 Task: Slide 19 - Market Size Infographic.
Action: Mouse moved to (32, 81)
Screenshot: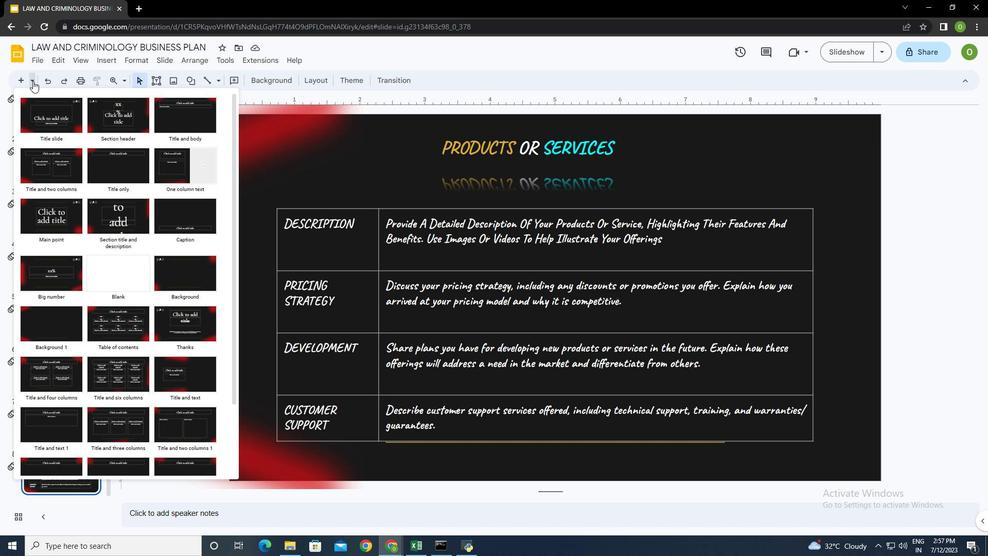 
Action: Mouse pressed left at (32, 81)
Screenshot: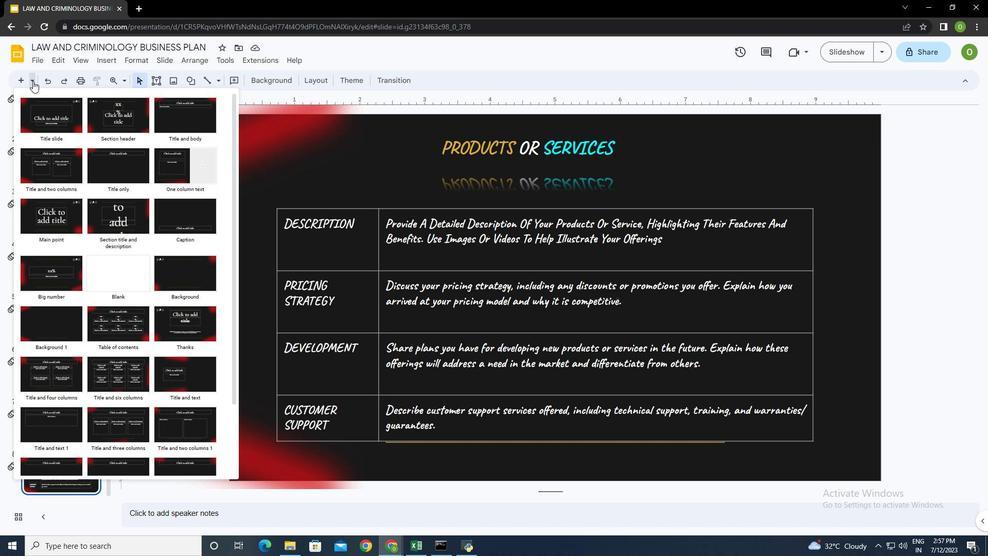 
Action: Mouse moved to (123, 163)
Screenshot: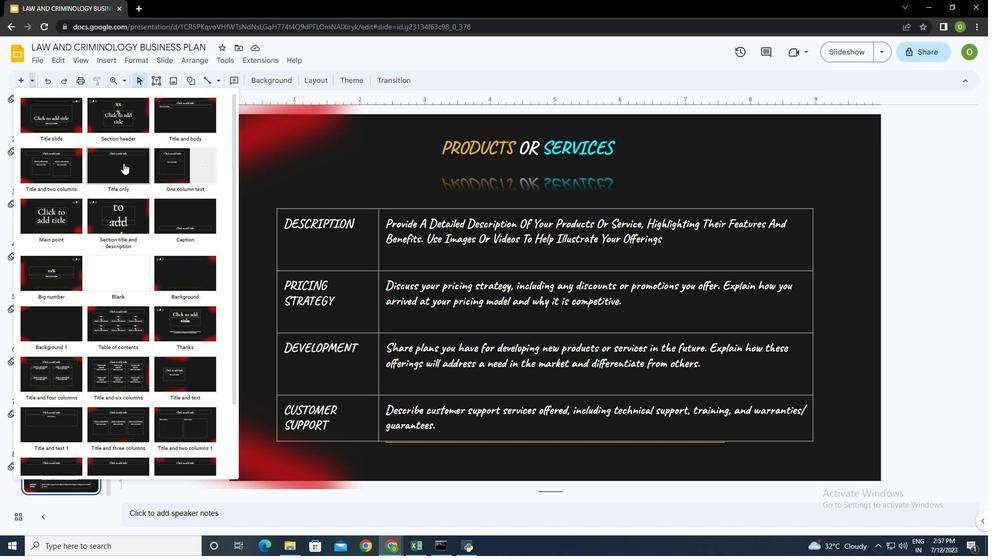 
Action: Mouse pressed left at (123, 163)
Screenshot: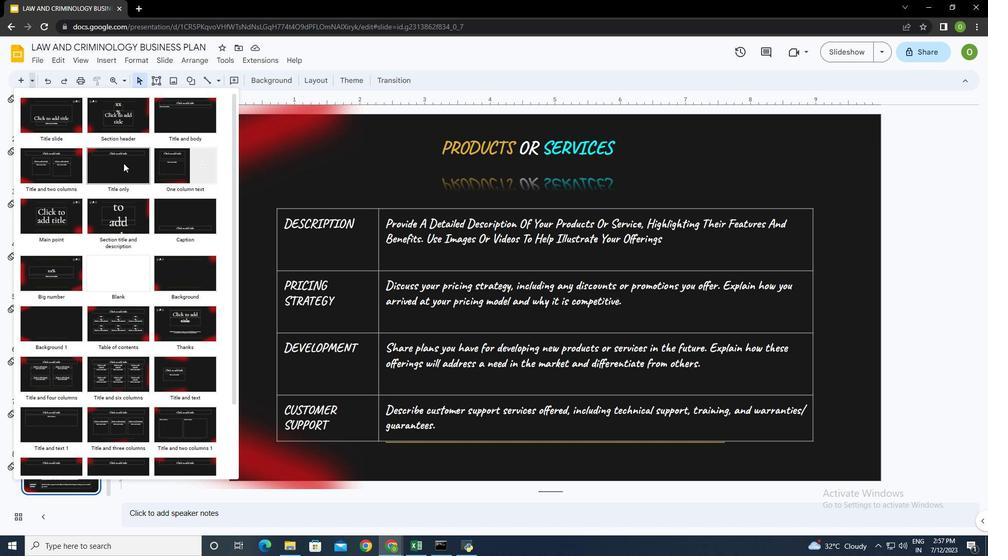 
Action: Mouse moved to (390, 176)
Screenshot: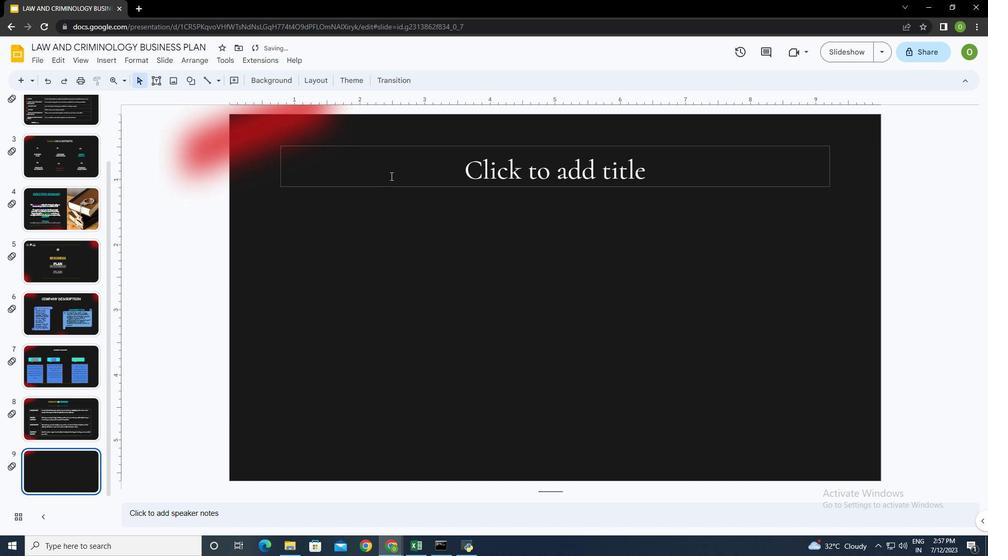 
Action: Mouse pressed left at (390, 176)
Screenshot: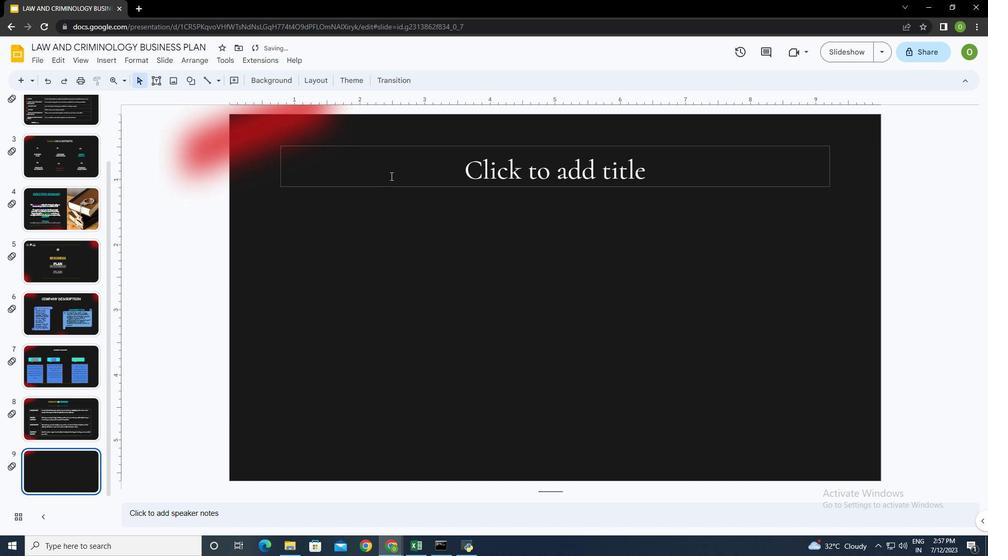 
Action: Mouse moved to (388, 176)
Screenshot: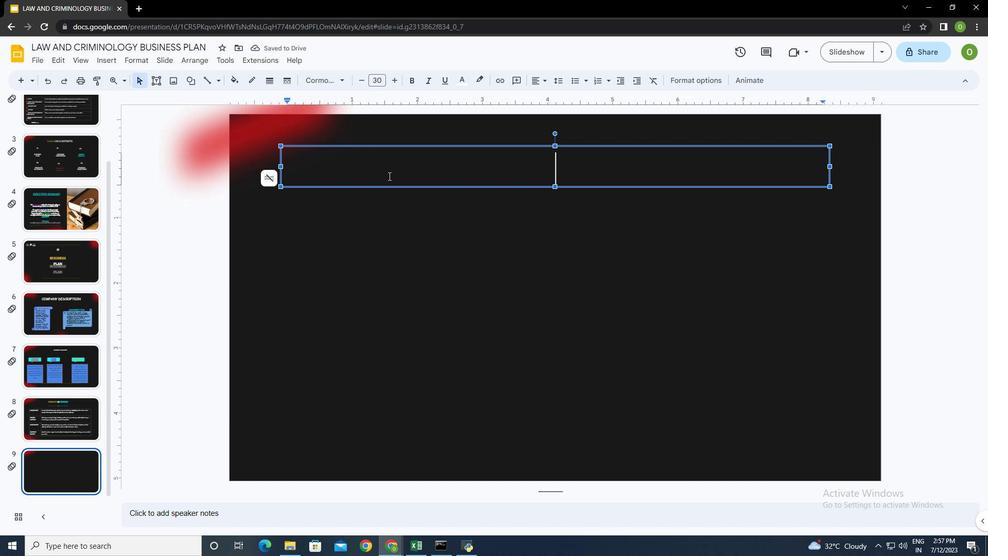 
Action: Key pressed <Key.shift><Key.caps_lock>MARKET<Key.space>SIZE<Key.space>INFOGRAPHIC
Screenshot: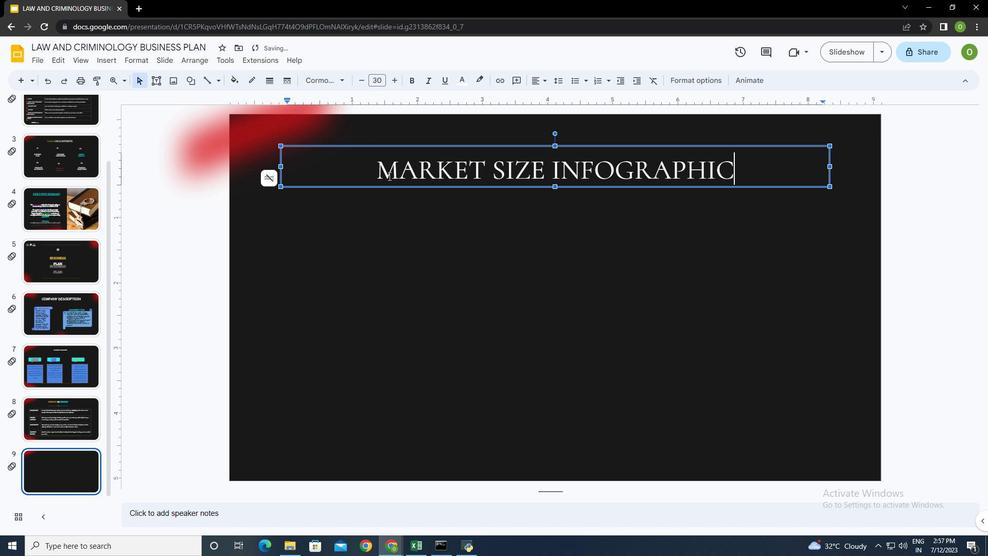 
Action: Mouse moved to (750, 165)
Screenshot: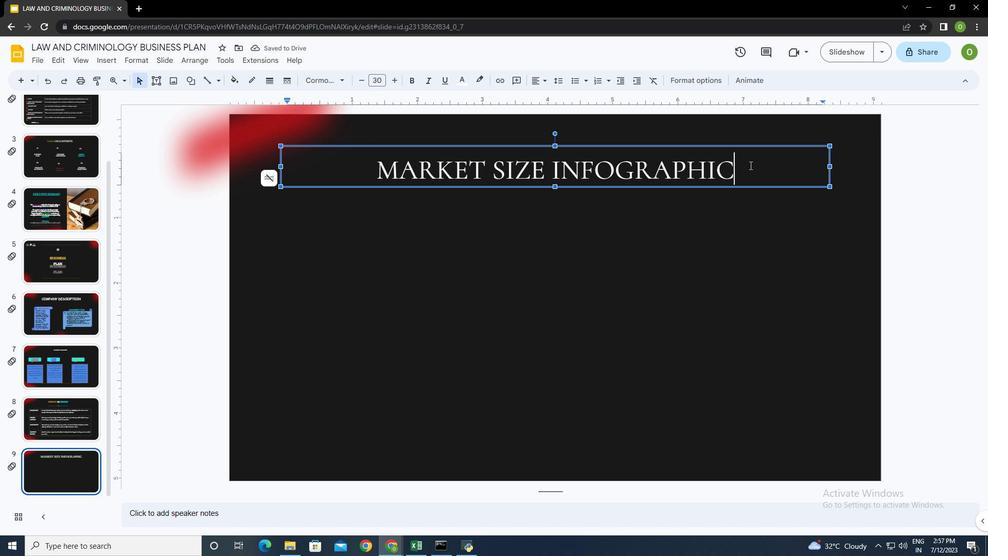 
Action: Mouse pressed left at (750, 165)
Screenshot: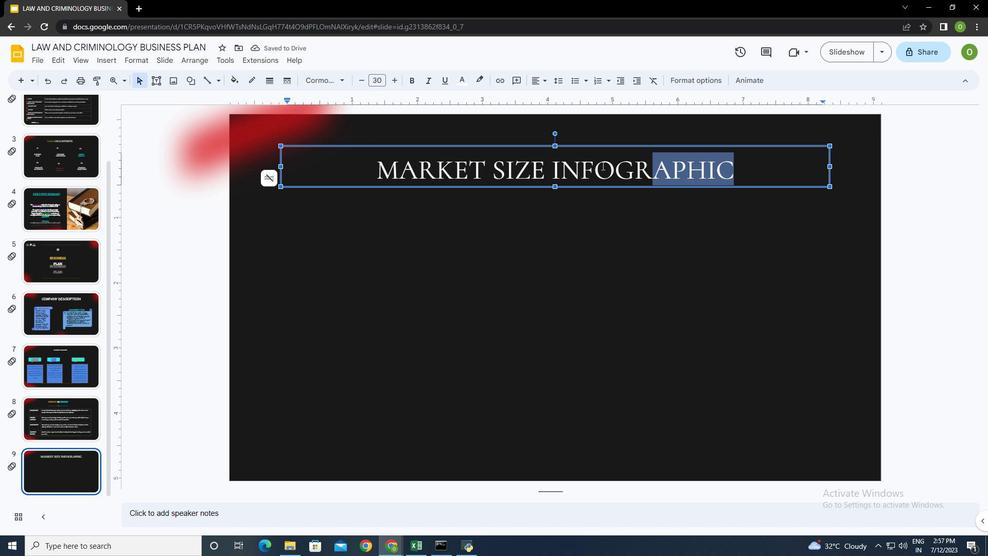 
Action: Mouse moved to (336, 75)
Screenshot: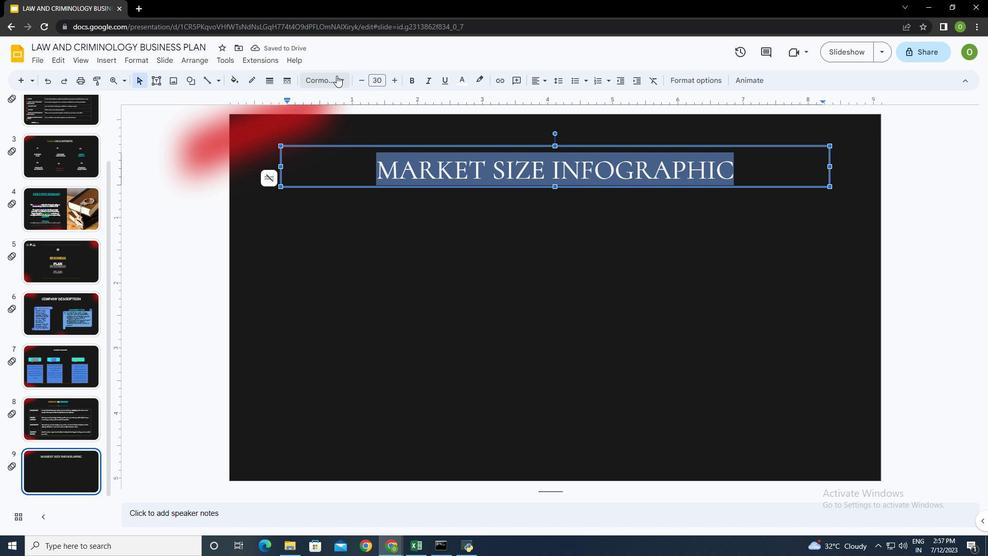
Action: Mouse pressed left at (336, 75)
Screenshot: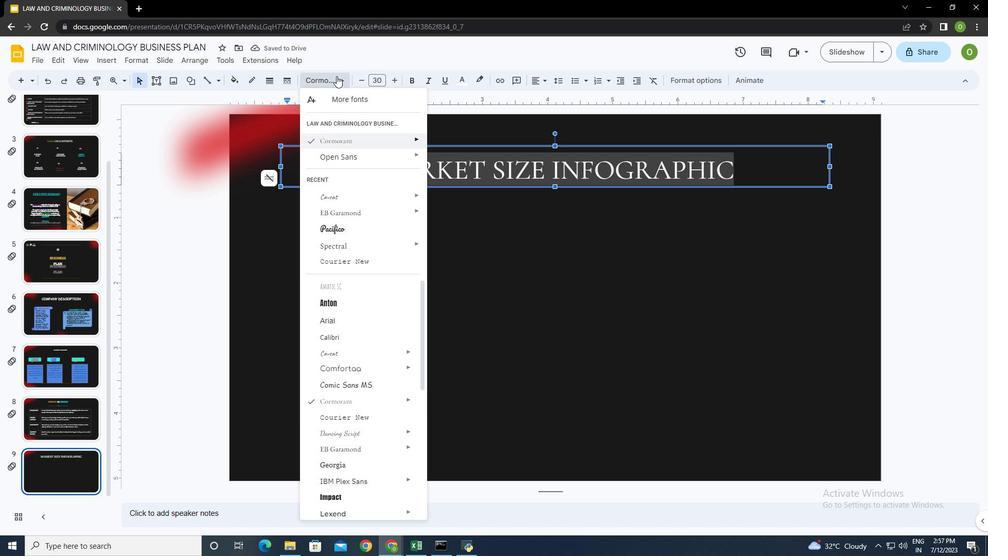 
Action: Mouse moved to (347, 414)
Screenshot: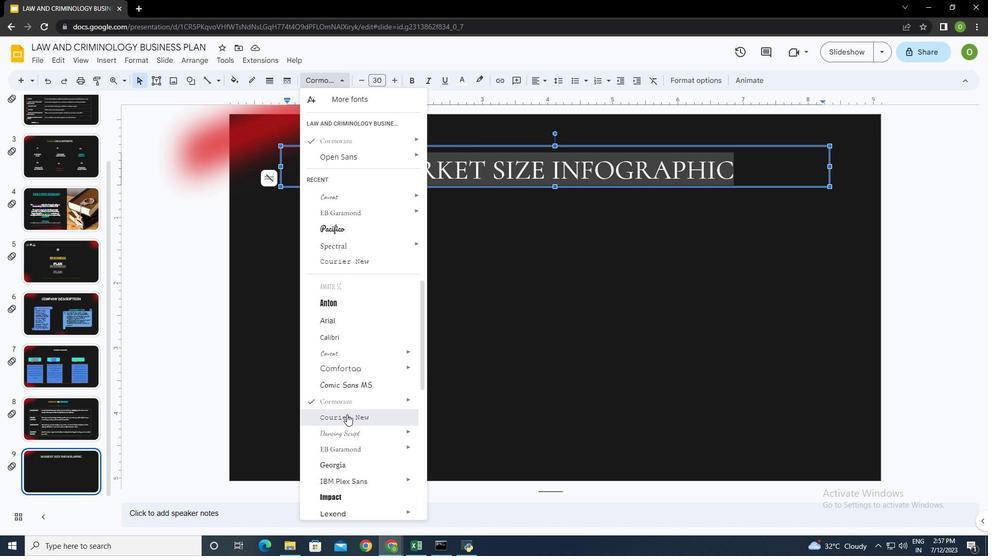 
Action: Mouse pressed left at (347, 414)
Screenshot: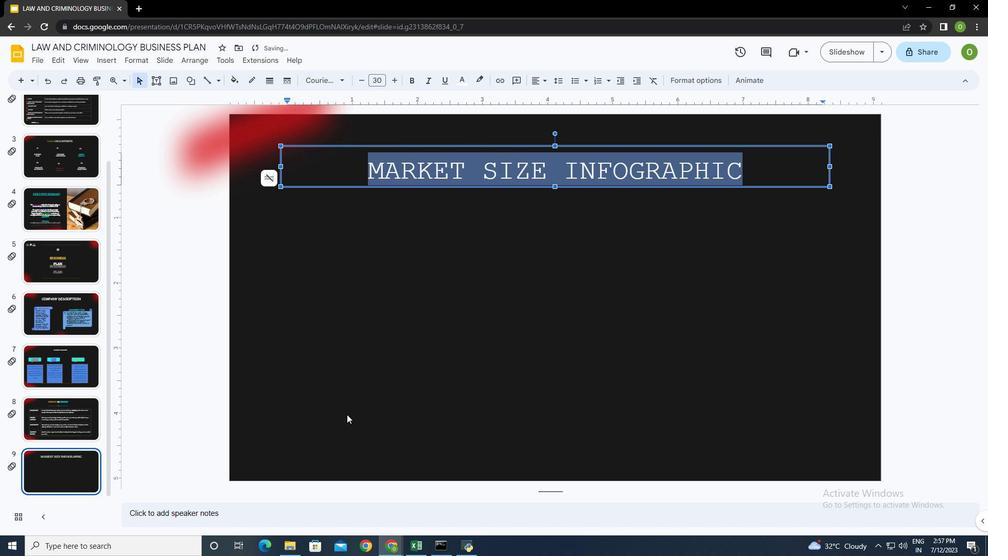 
Action: Mouse moved to (387, 214)
Screenshot: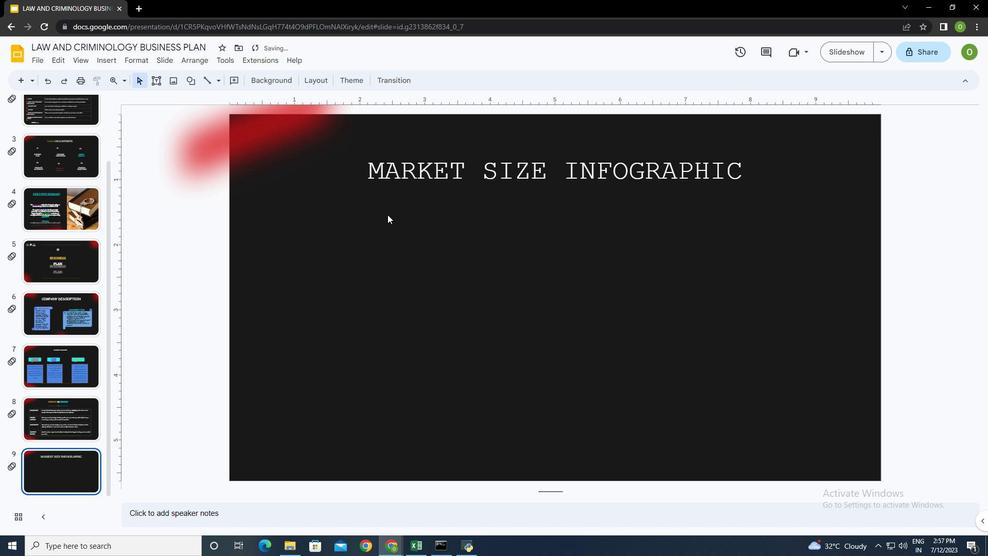 
Action: Mouse pressed left at (387, 214)
Screenshot: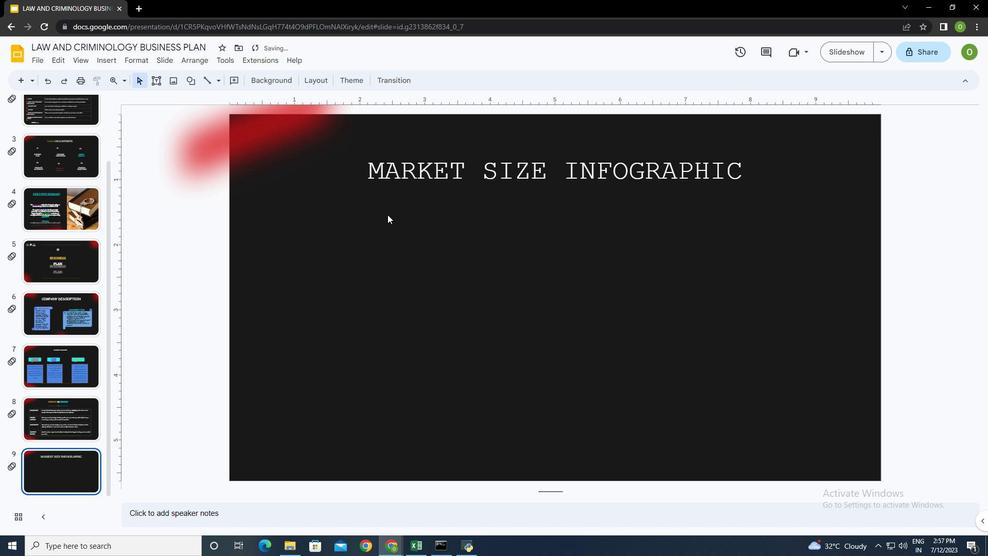 
Action: Mouse moved to (107, 58)
Screenshot: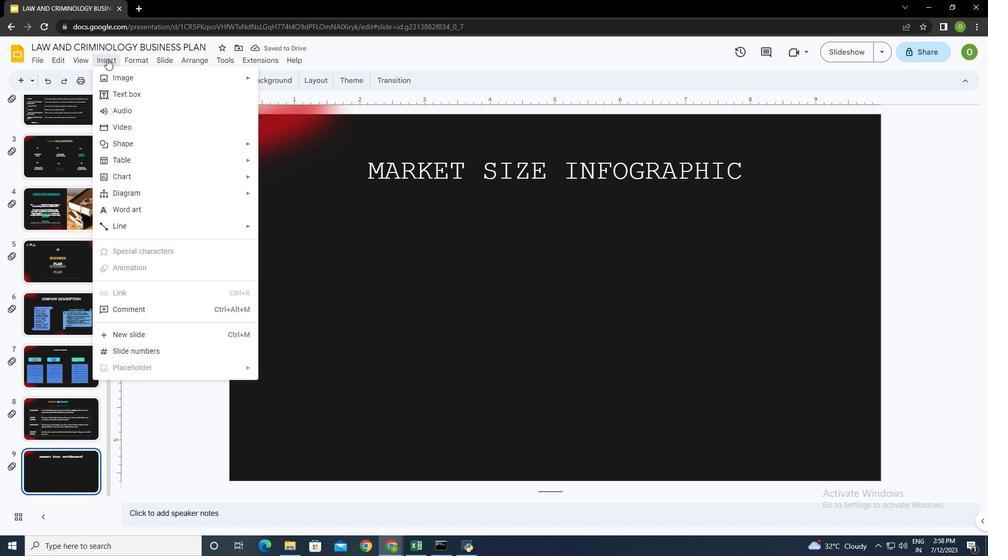 
Action: Mouse pressed left at (107, 58)
Screenshot: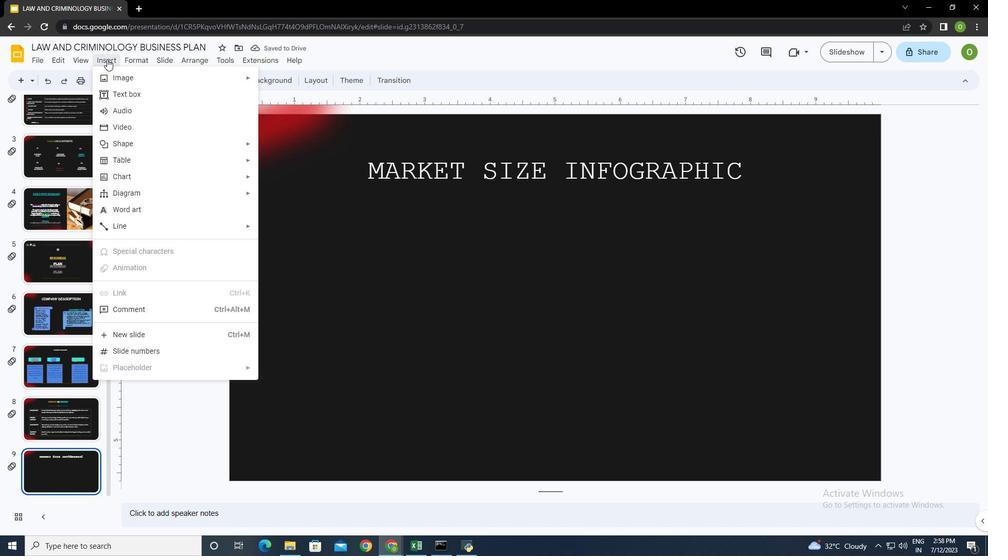 
Action: Mouse moved to (400, 170)
Screenshot: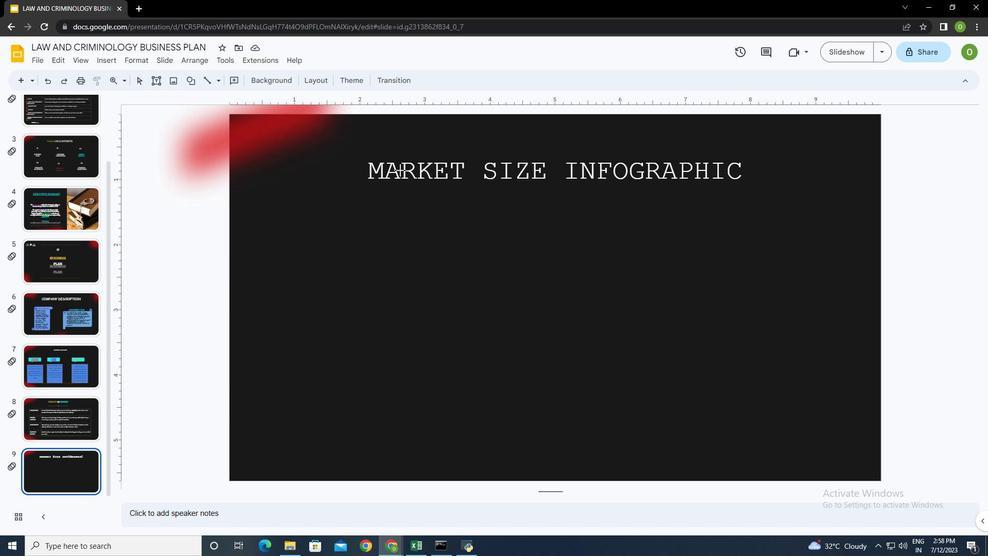 
Action: Mouse pressed left at (400, 170)
Screenshot: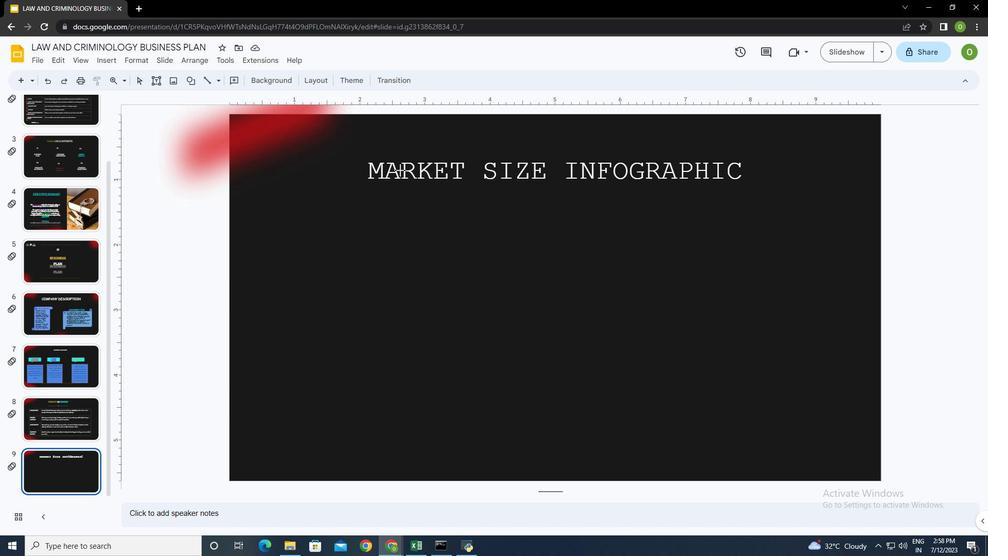 
Action: Mouse moved to (366, 261)
Screenshot: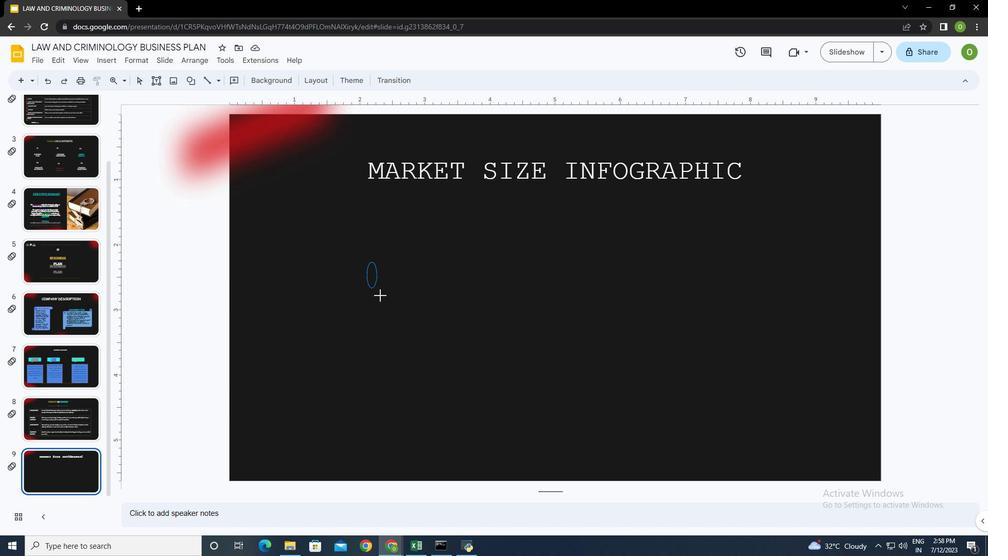 
Action: Mouse pressed left at (366, 261)
Screenshot: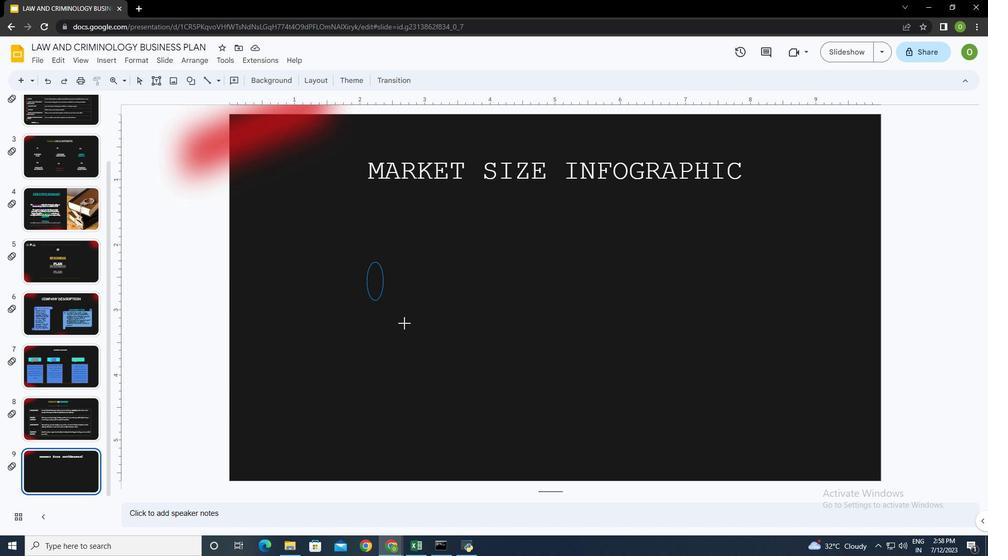 
Action: Mouse moved to (415, 299)
Screenshot: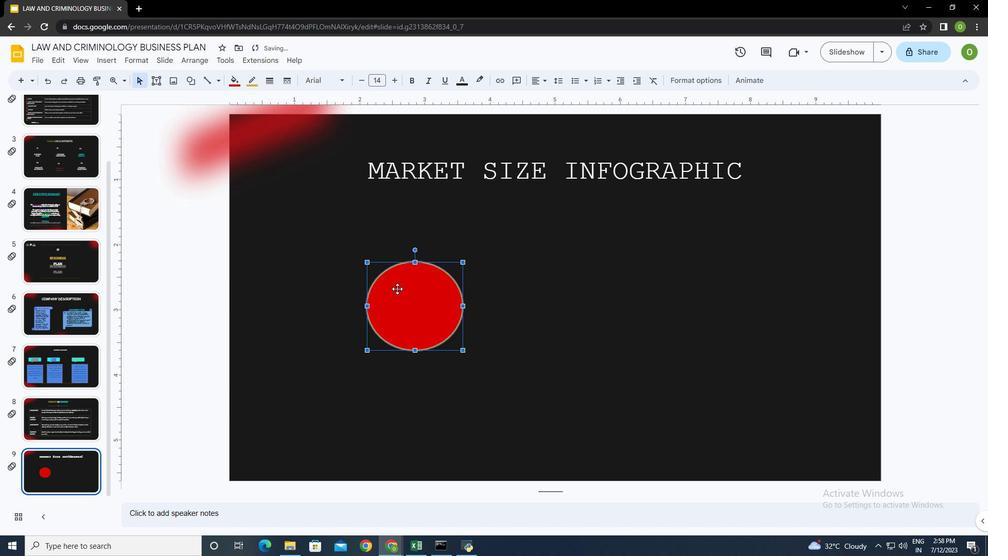 
Action: Mouse pressed left at (415, 299)
Screenshot: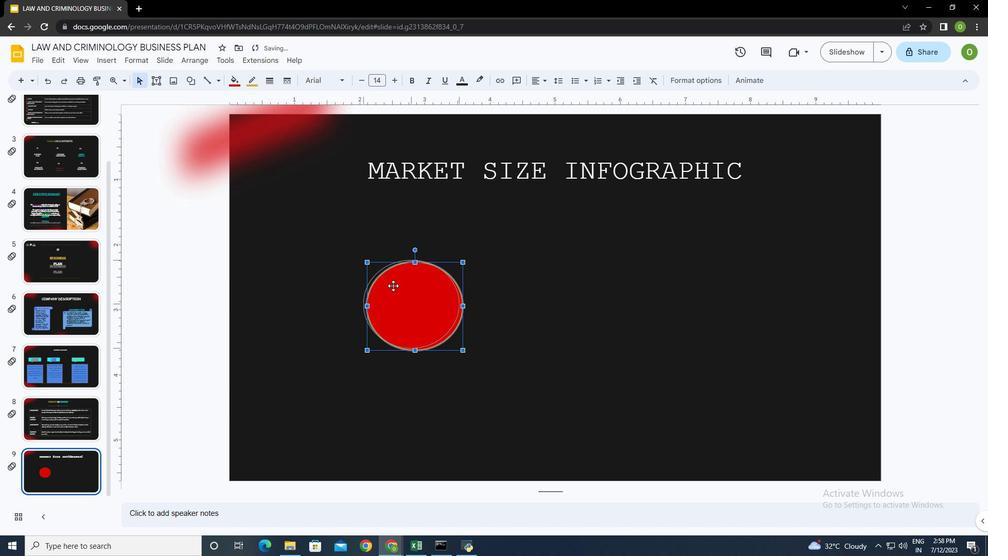 
Action: Mouse moved to (552, 286)
Screenshot: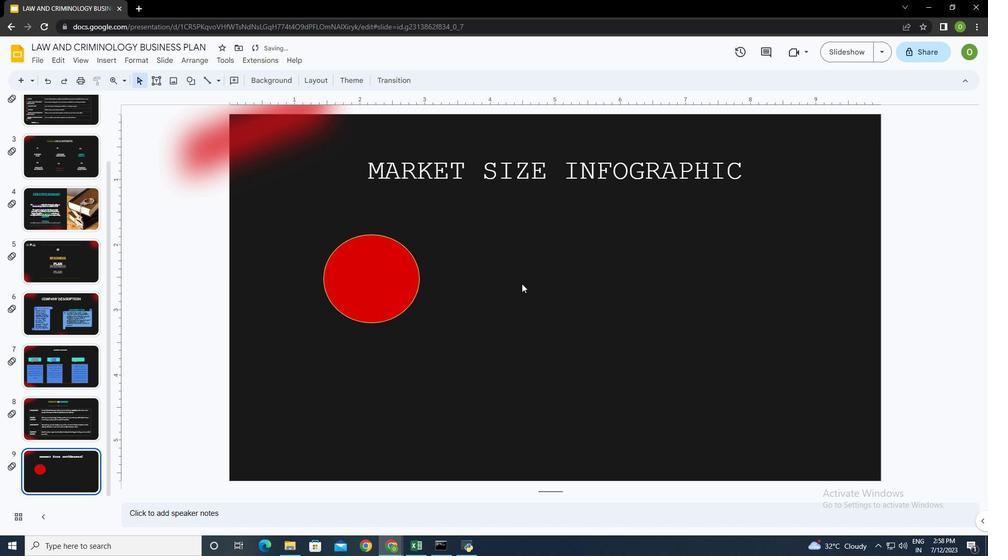 
Action: Mouse pressed left at (552, 286)
Screenshot: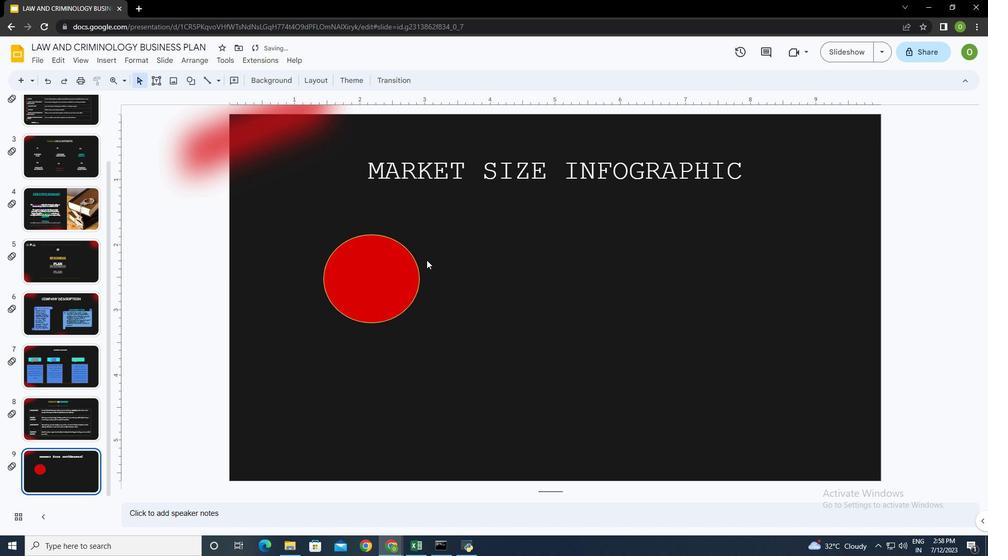 
Action: Mouse moved to (108, 59)
Screenshot: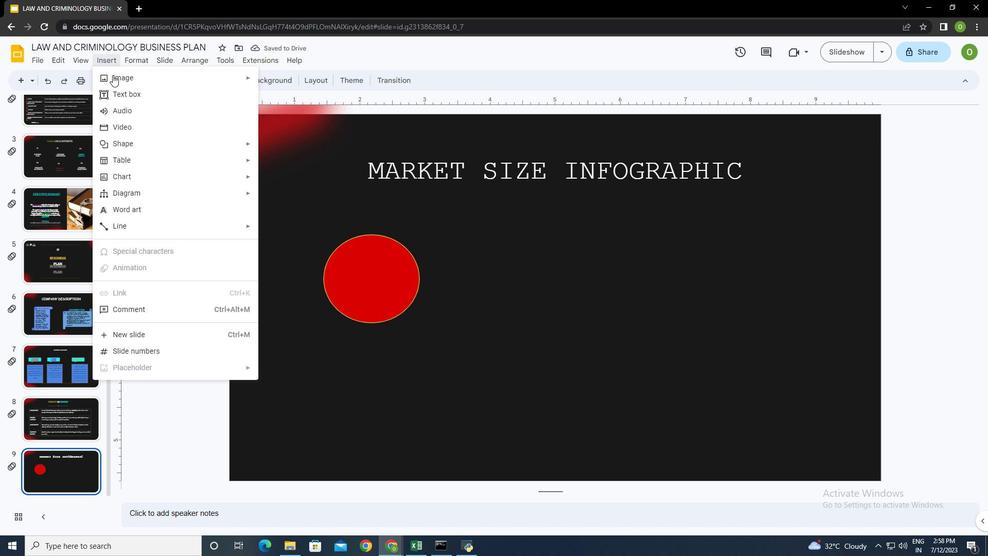 
Action: Mouse pressed left at (108, 59)
Screenshot: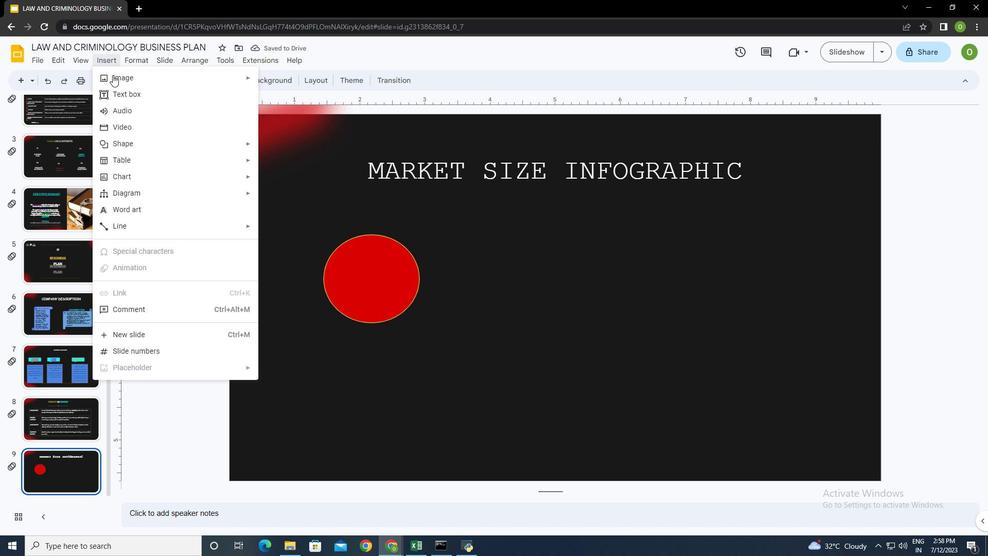
Action: Mouse moved to (400, 170)
Screenshot: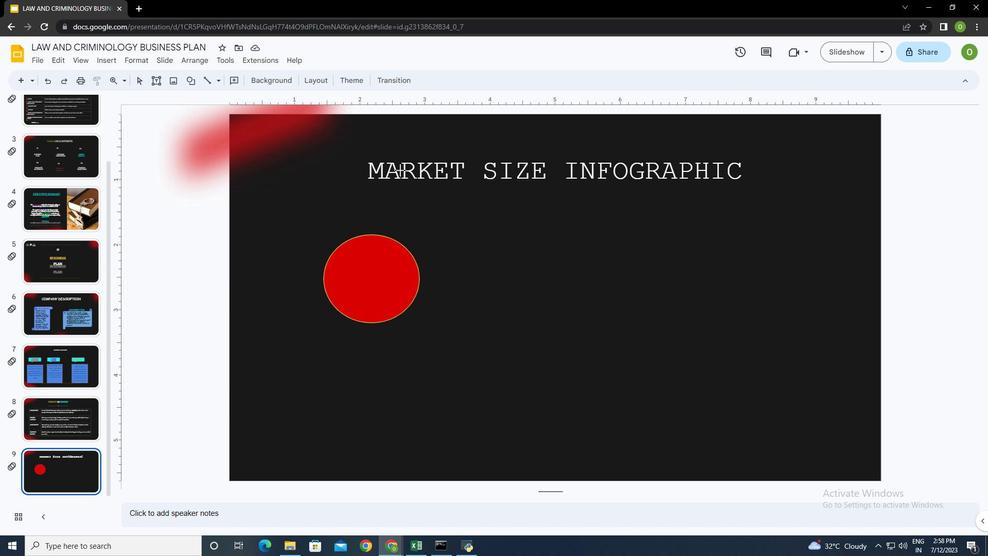 
Action: Mouse pressed left at (400, 170)
Screenshot: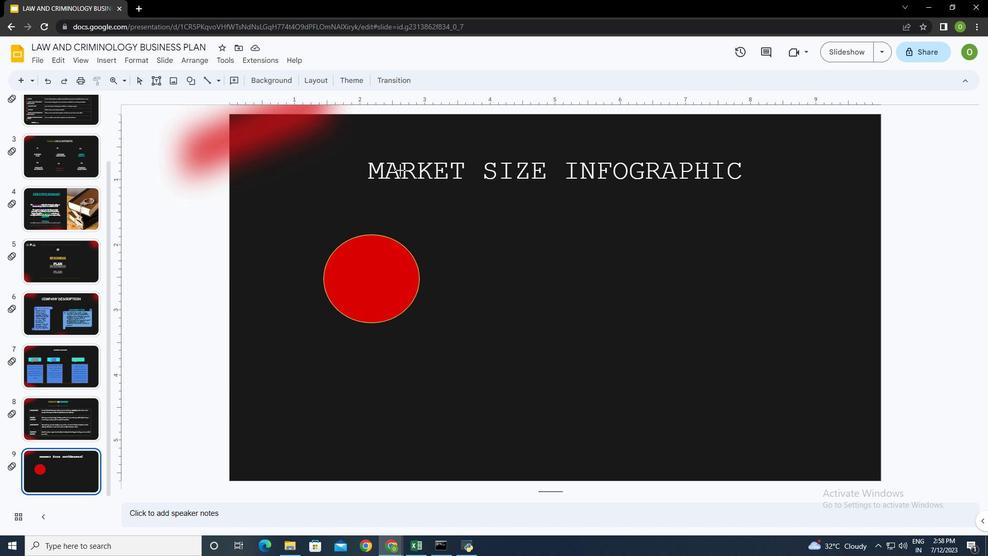 
Action: Mouse moved to (525, 251)
Screenshot: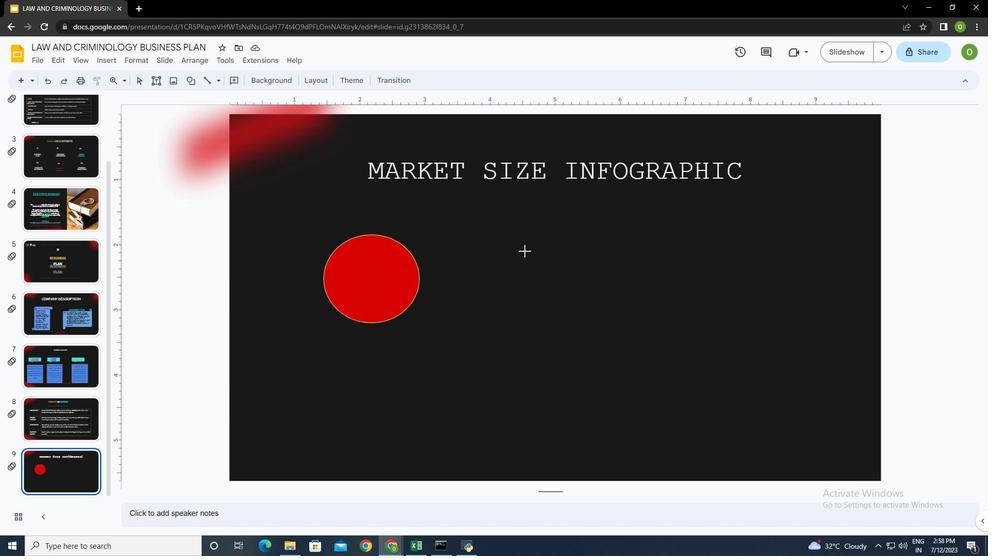 
Action: Mouse pressed left at (525, 251)
Screenshot: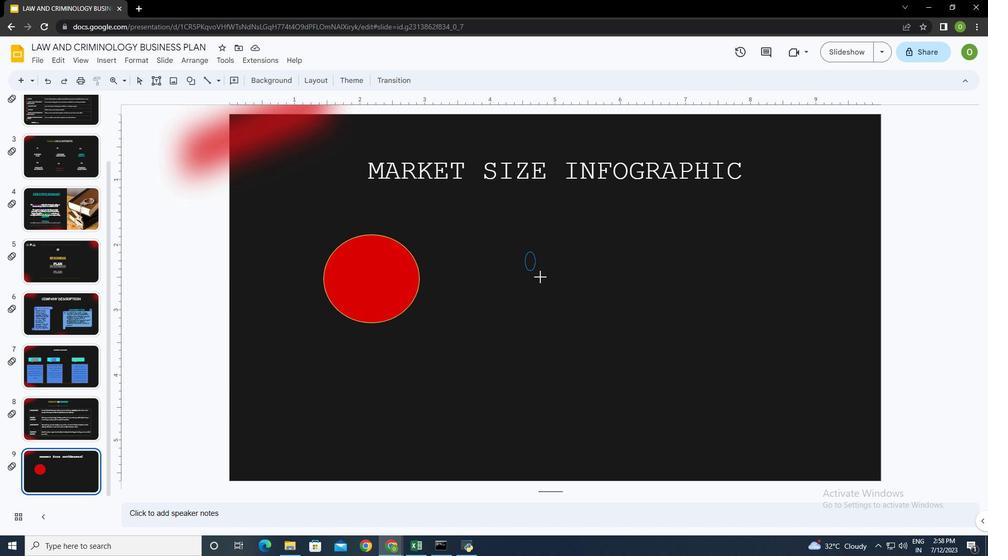 
Action: Mouse moved to (564, 251)
Screenshot: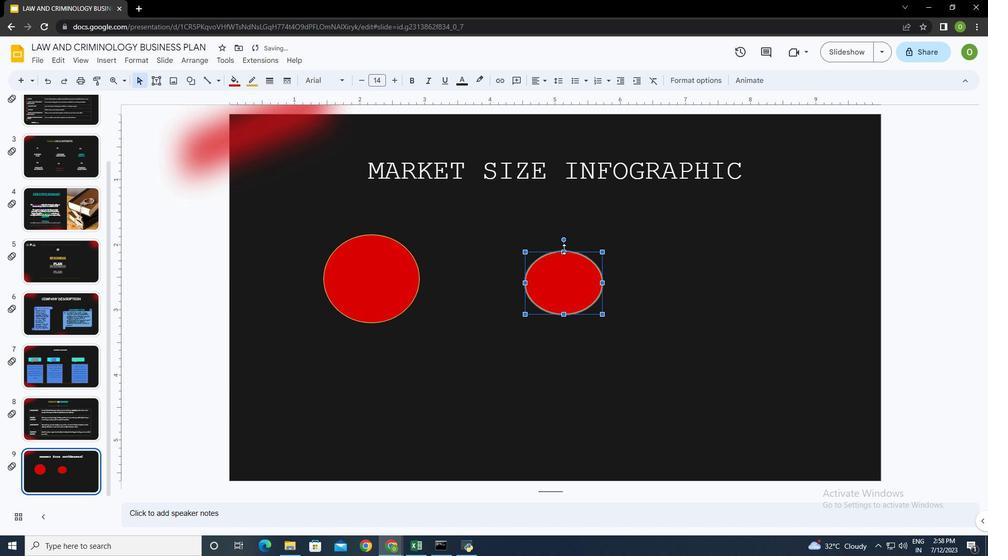 
Action: Mouse pressed left at (564, 251)
Screenshot: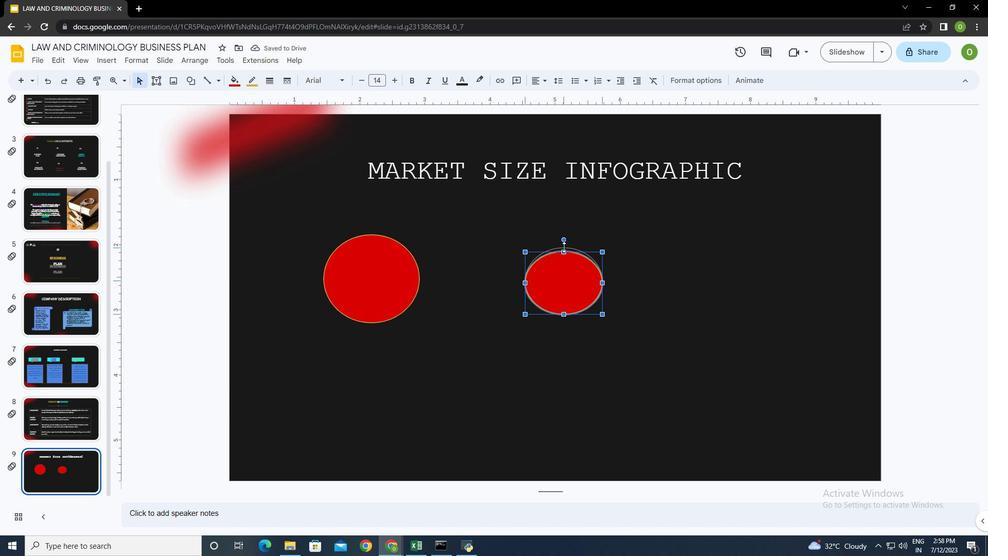 
Action: Mouse moved to (565, 313)
Screenshot: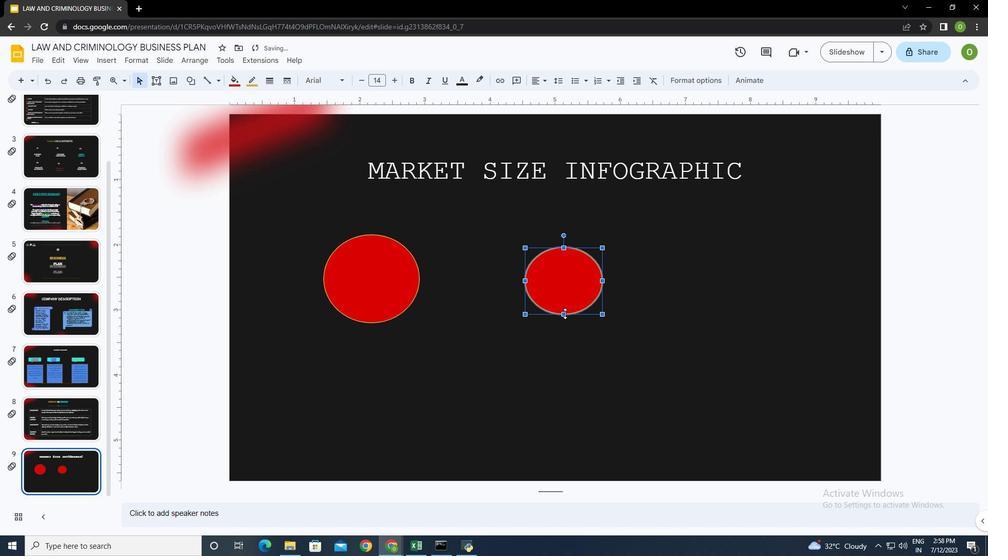 
Action: Mouse pressed left at (565, 313)
Screenshot: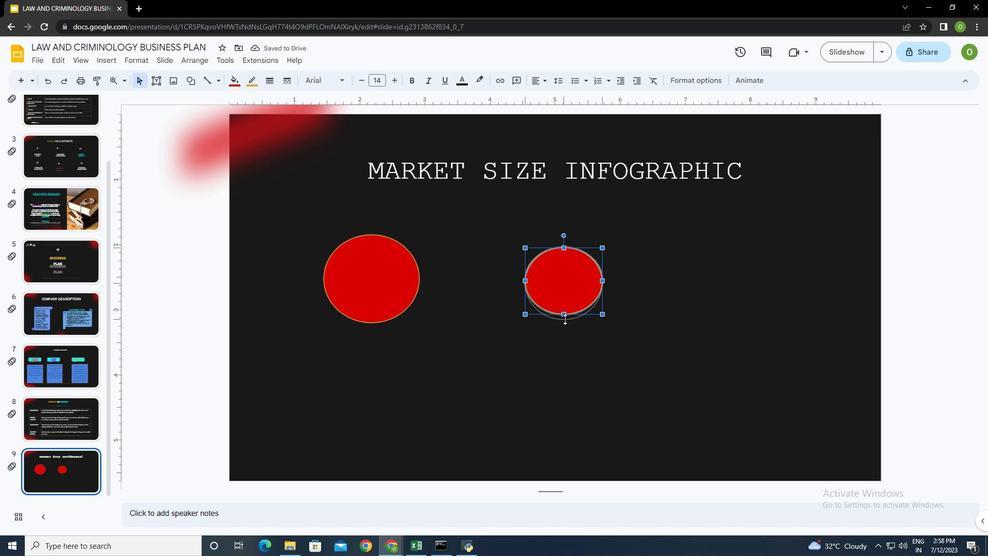 
Action: Mouse moved to (560, 280)
Screenshot: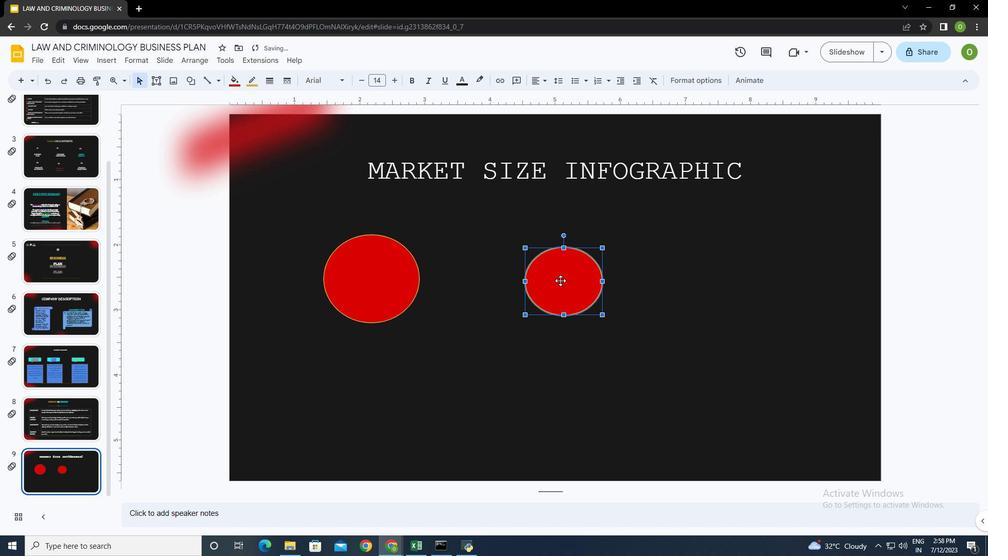 
Action: Mouse pressed left at (560, 280)
Screenshot: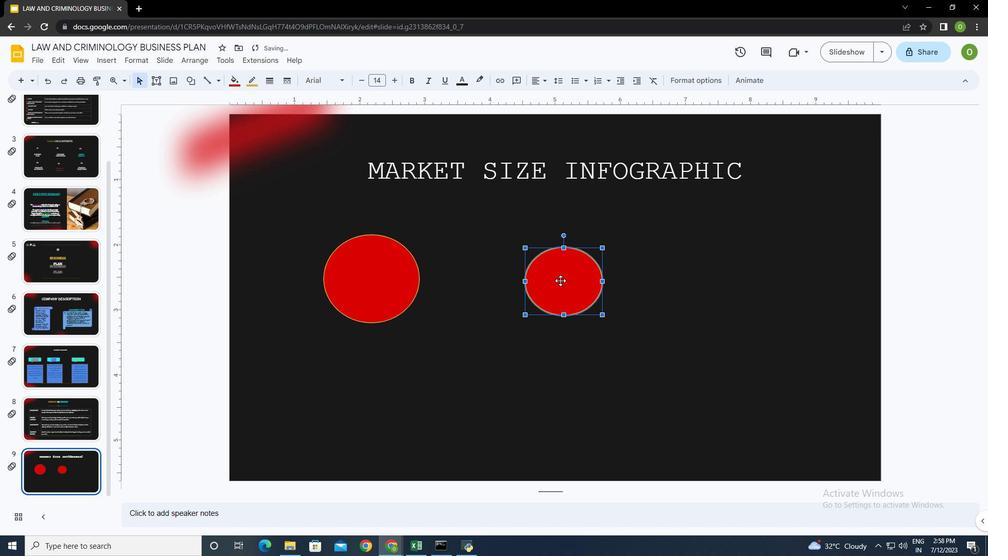 
Action: Mouse moved to (99, 62)
Screenshot: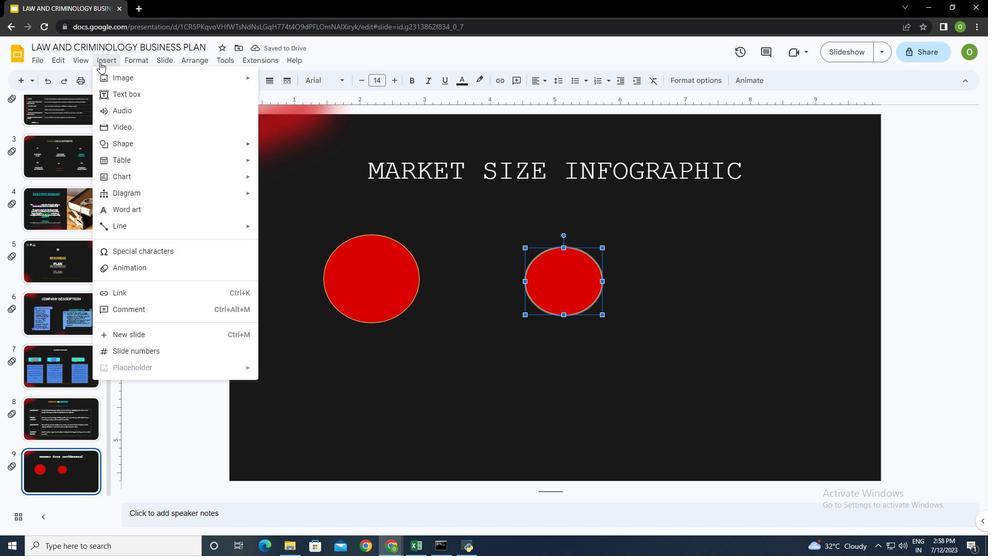 
Action: Mouse pressed left at (99, 62)
Screenshot: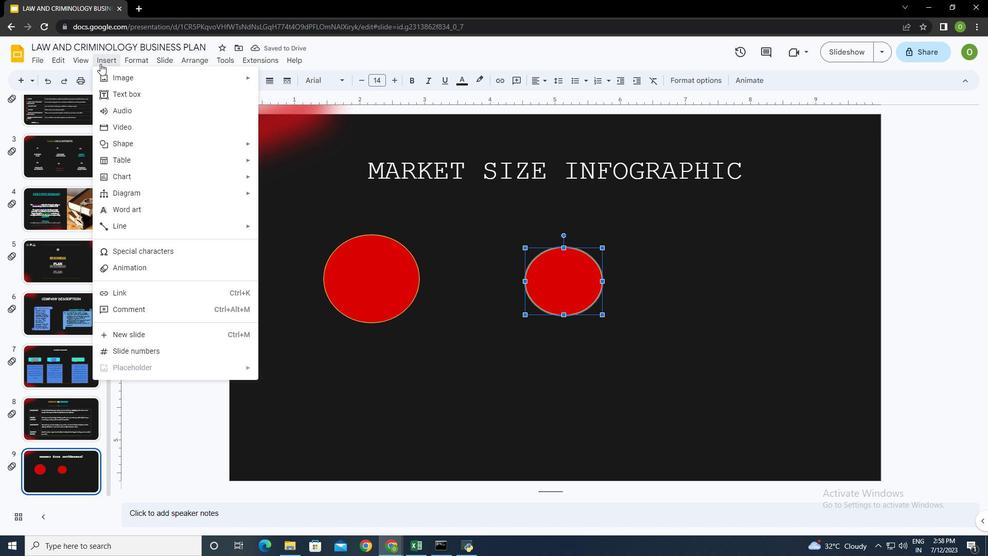
Action: Mouse moved to (402, 169)
Screenshot: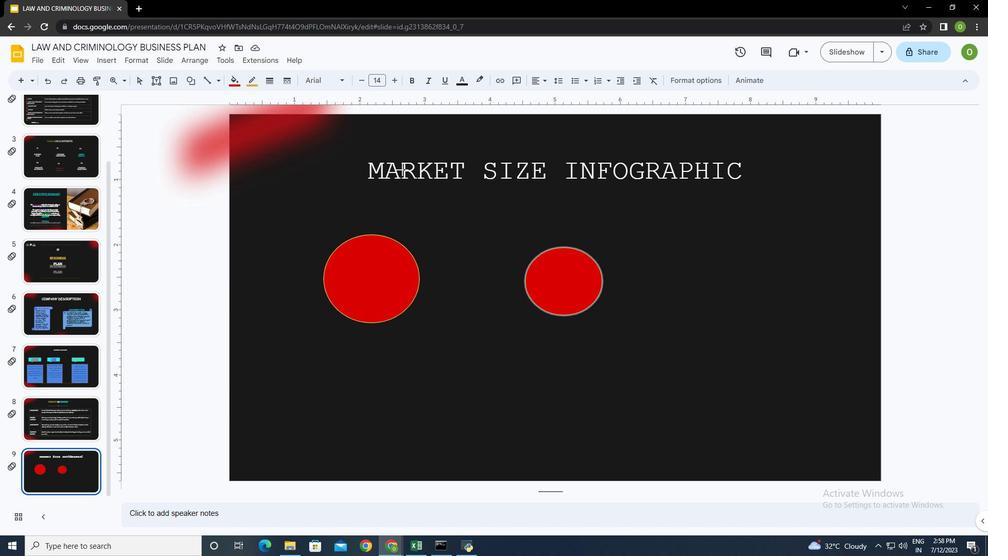 
Action: Mouse pressed left at (402, 169)
Screenshot: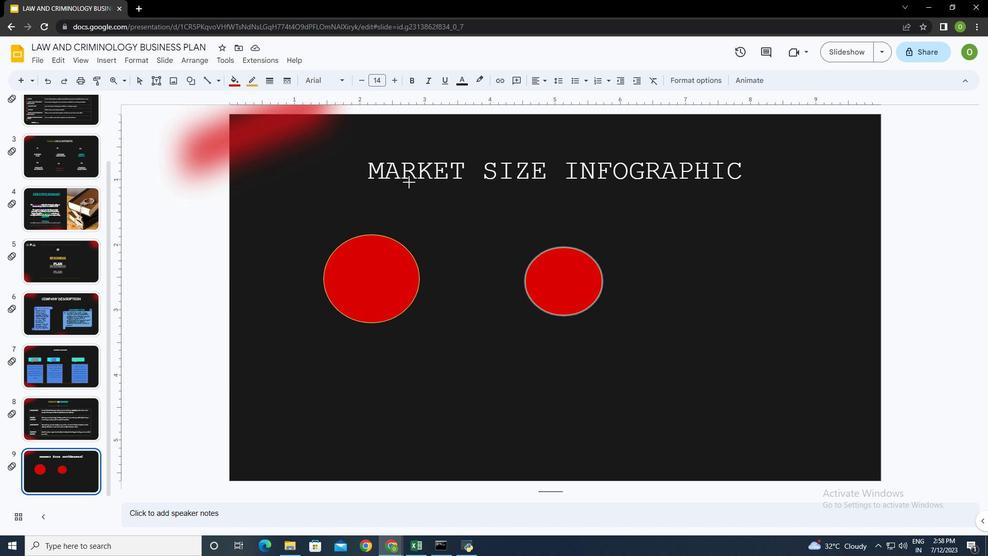 
Action: Mouse moved to (714, 253)
Screenshot: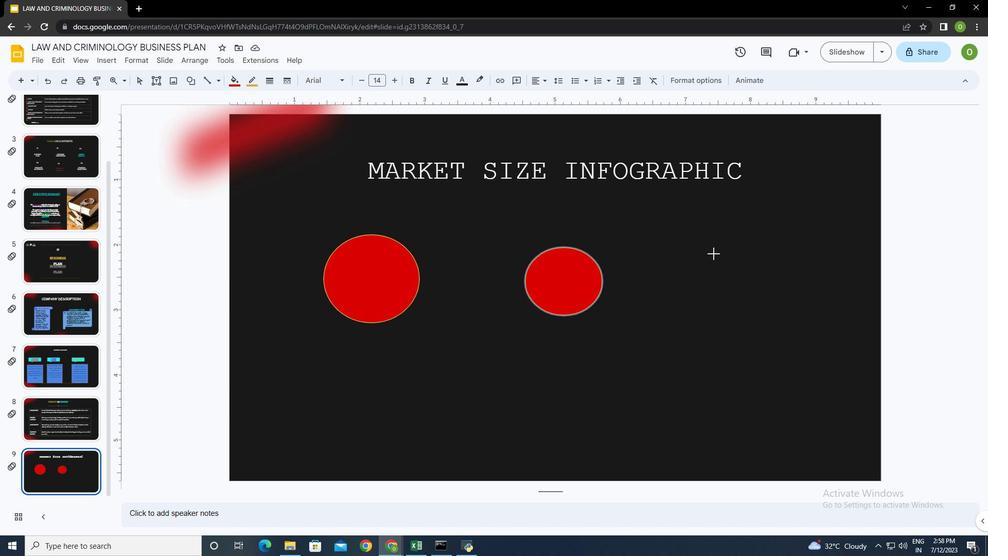 
Action: Mouse pressed left at (714, 253)
Screenshot: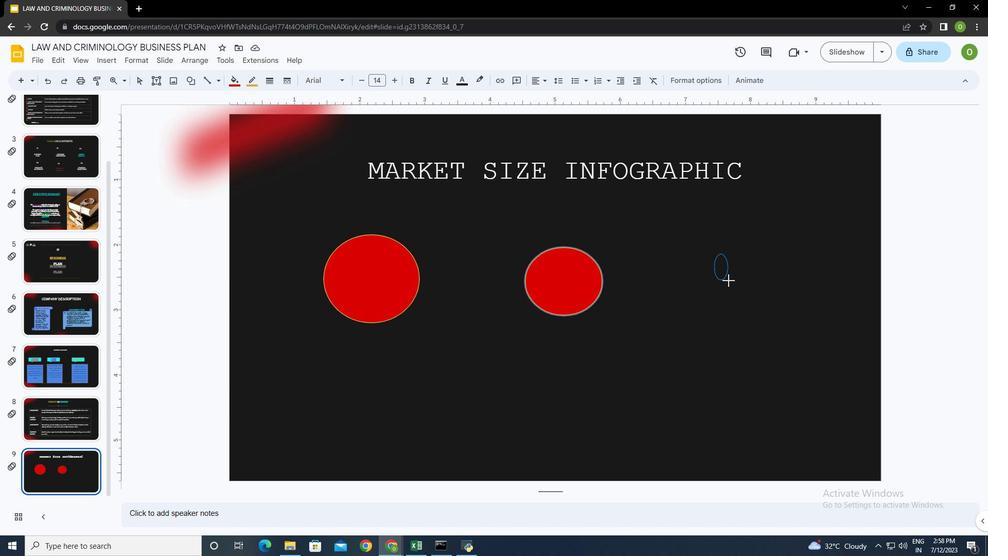 
Action: Mouse moved to (356, 273)
Screenshot: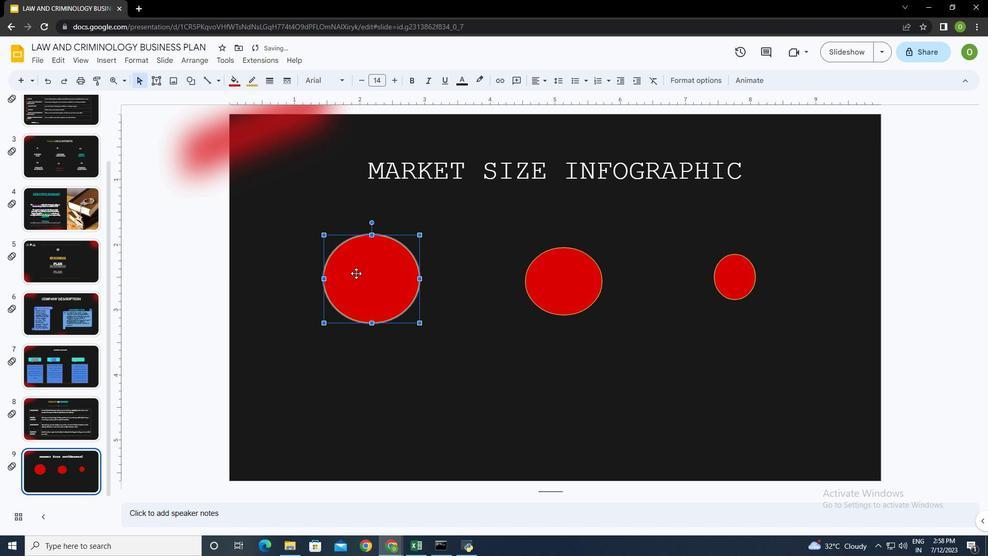 
Action: Mouse pressed left at (356, 273)
Screenshot: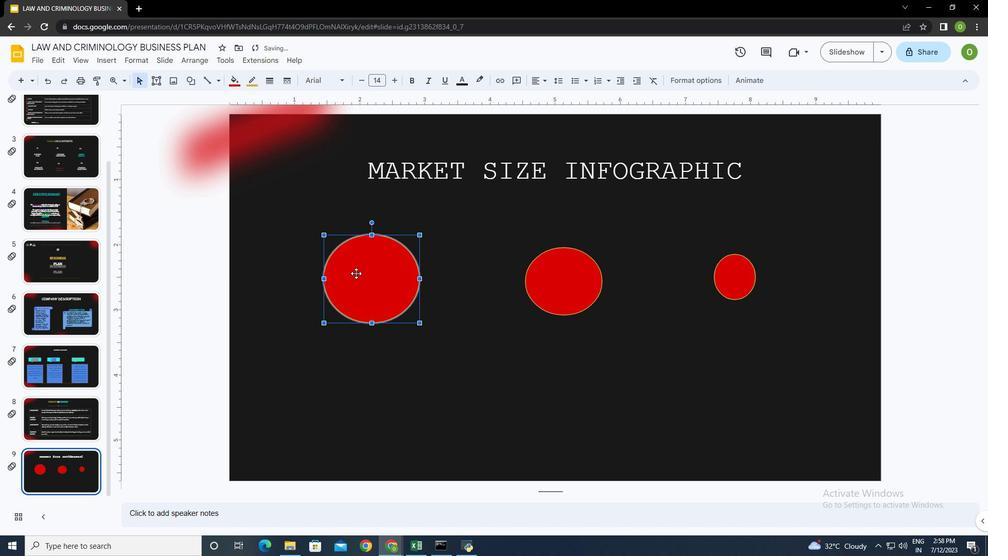 
Action: Mouse moved to (232, 82)
Screenshot: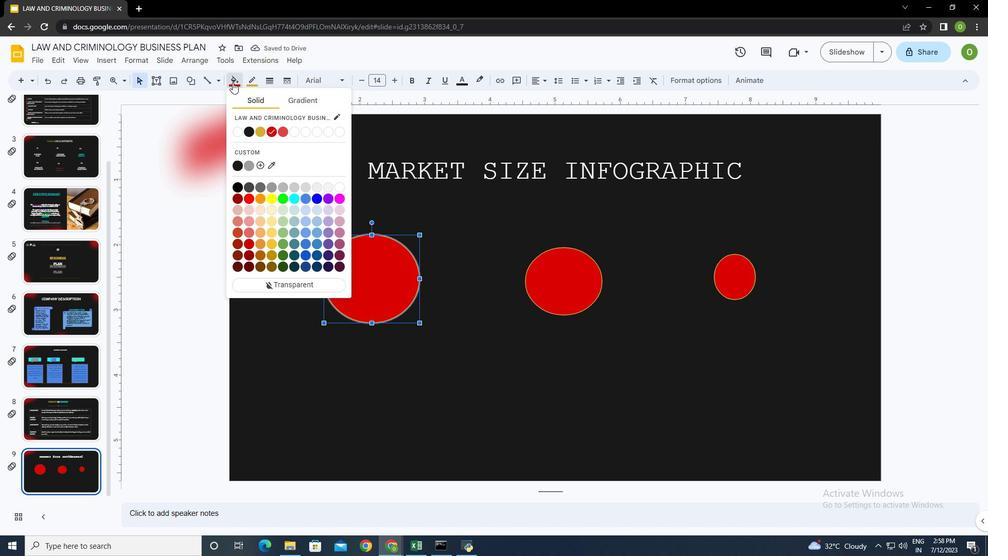 
Action: Mouse pressed left at (232, 82)
Screenshot: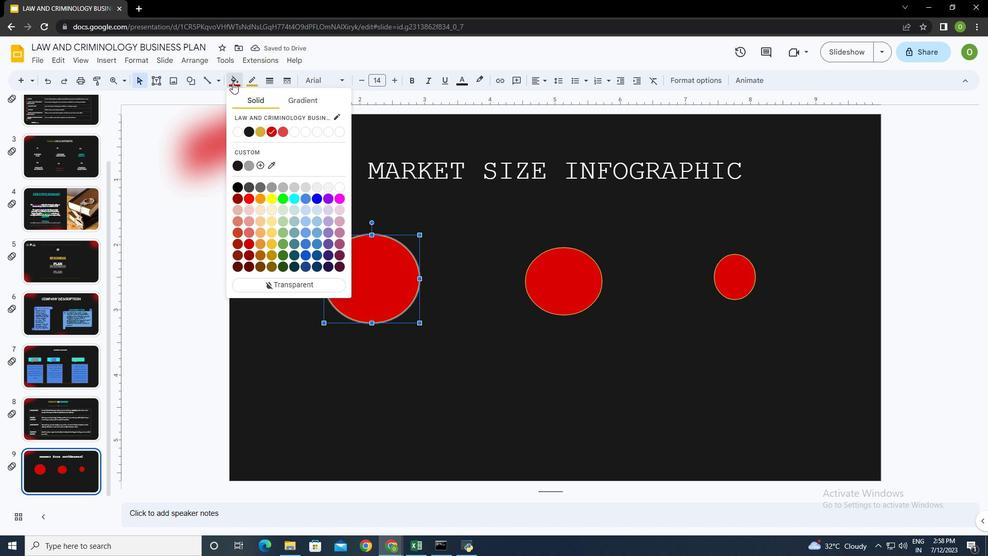 
Action: Mouse moved to (259, 132)
Screenshot: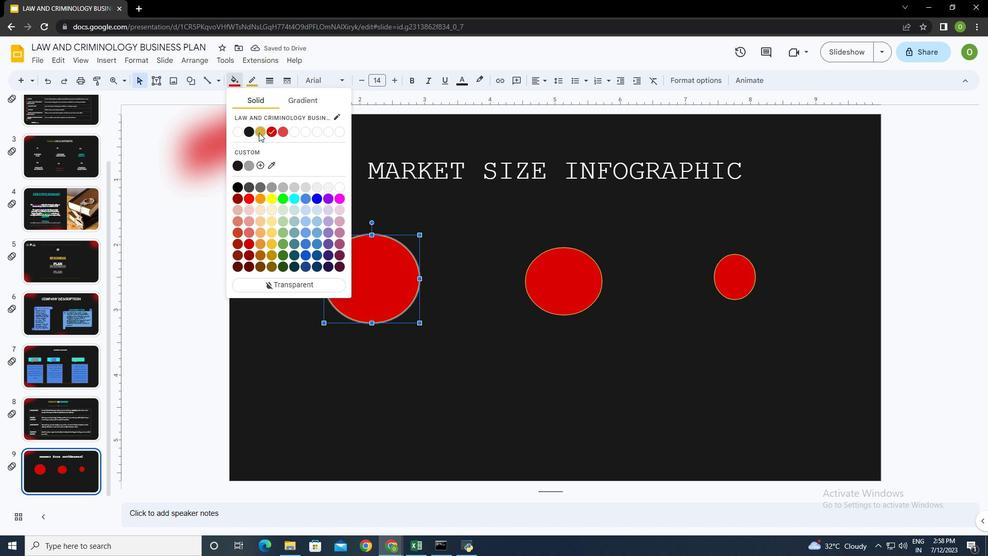
Action: Mouse pressed left at (259, 132)
Screenshot: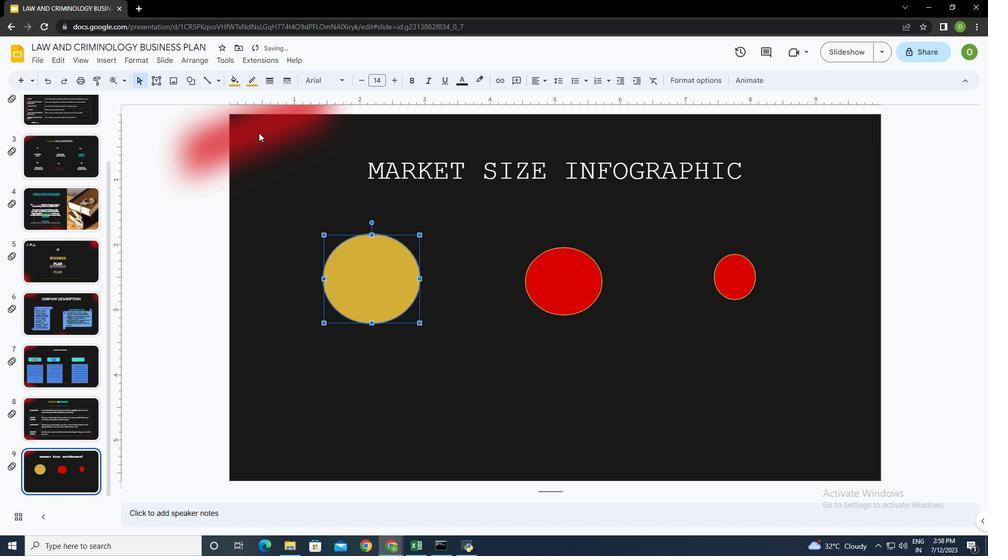 
Action: Mouse moved to (554, 274)
Screenshot: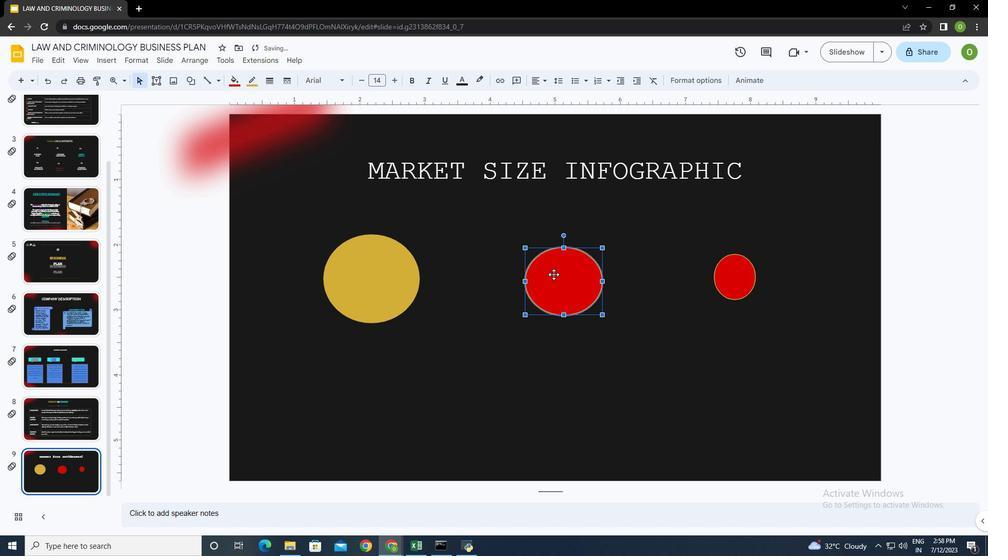 
Action: Mouse pressed left at (554, 274)
Screenshot: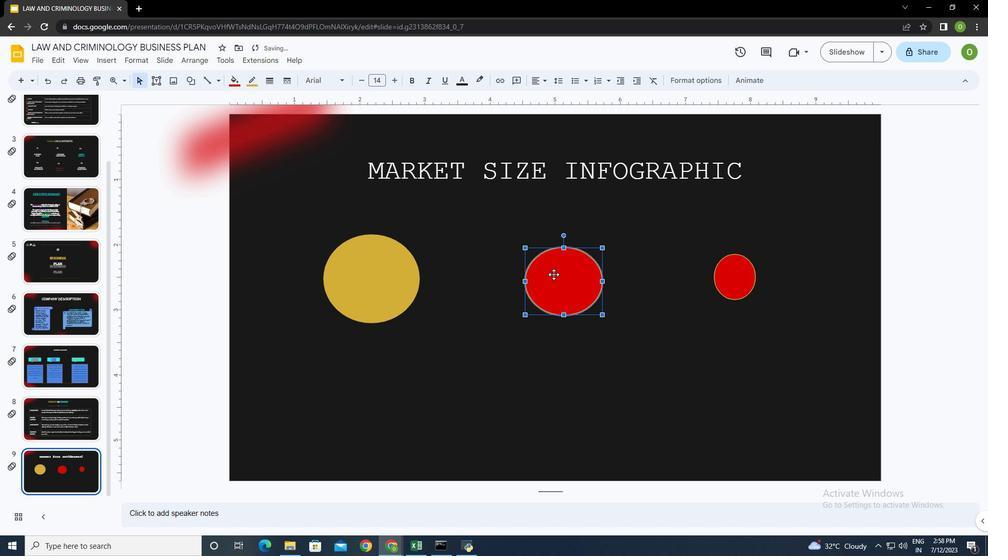 
Action: Mouse moved to (739, 277)
Screenshot: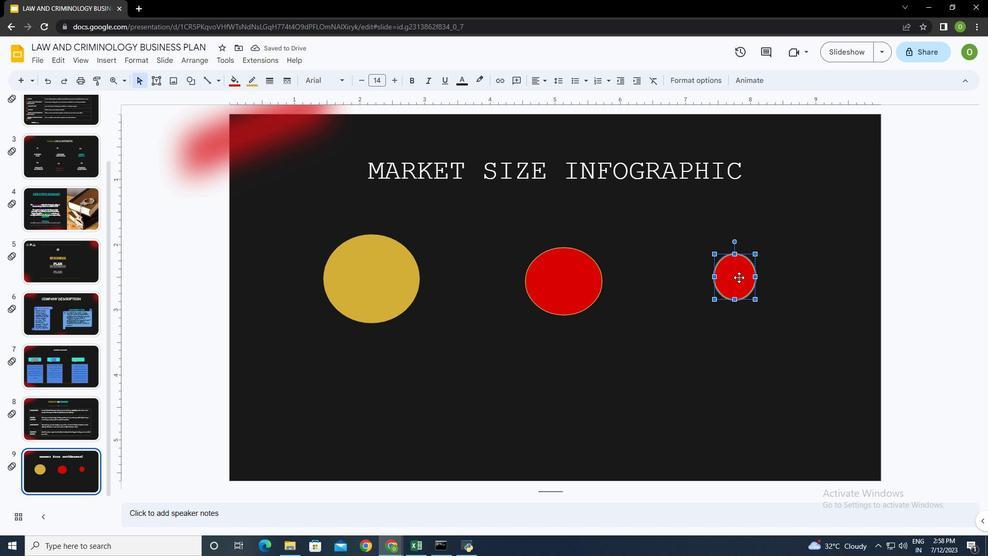 
Action: Mouse pressed left at (739, 277)
Screenshot: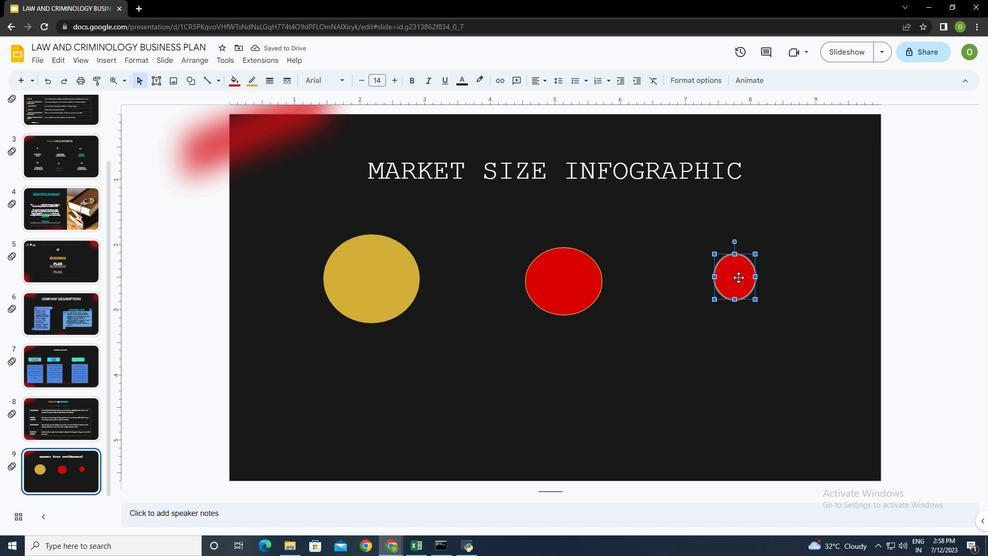 
Action: Mouse moved to (235, 80)
Screenshot: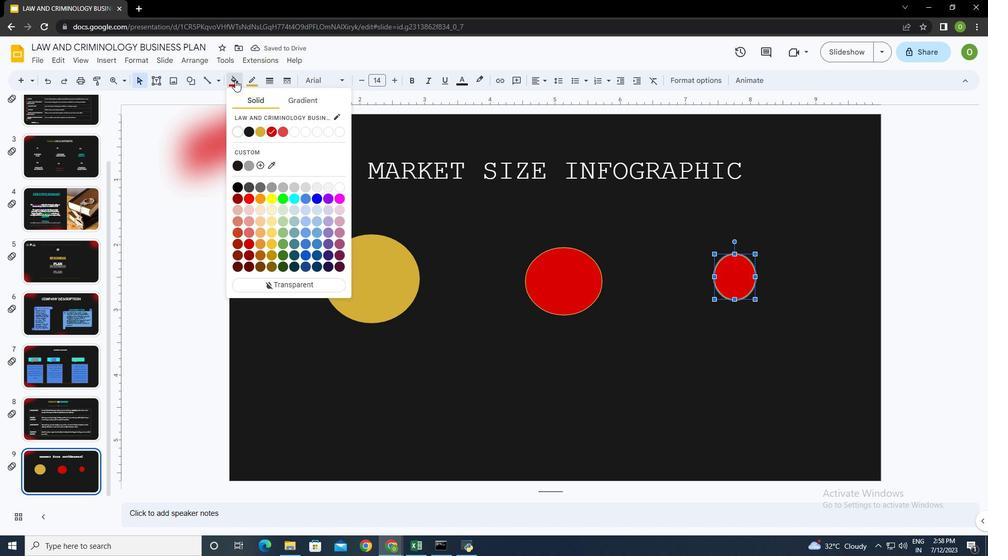 
Action: Mouse pressed left at (235, 80)
Screenshot: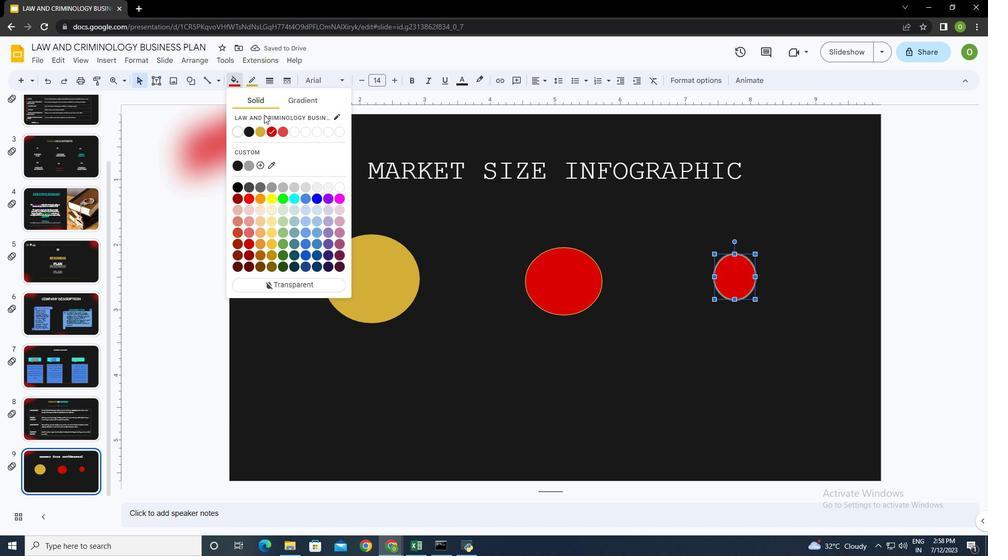 
Action: Mouse moved to (281, 130)
Screenshot: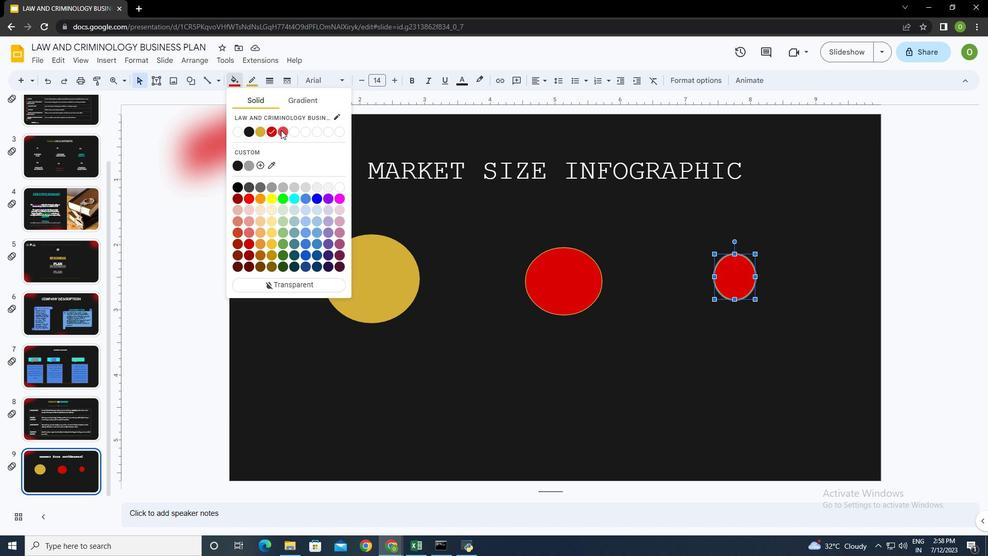 
Action: Mouse pressed left at (281, 130)
Screenshot: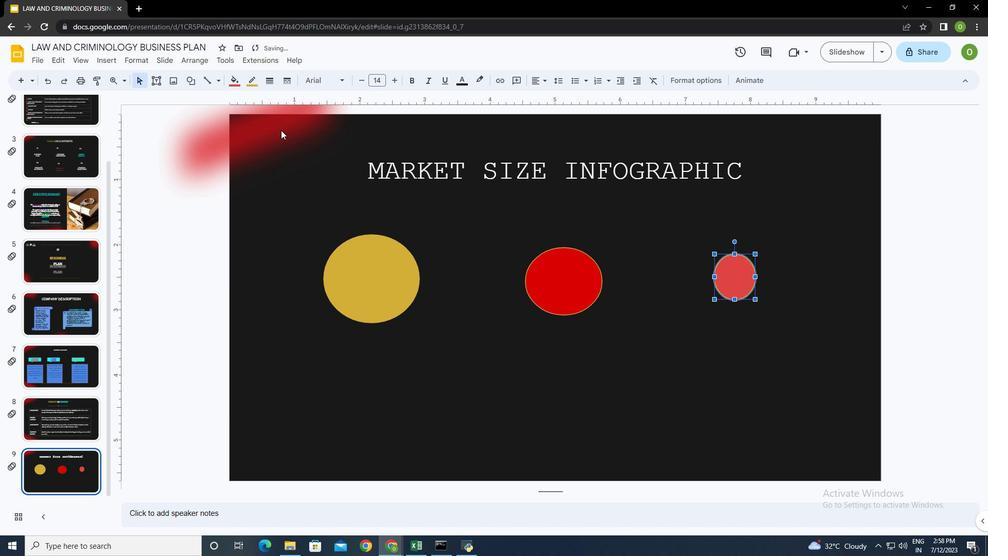 
Action: Mouse moved to (375, 277)
Screenshot: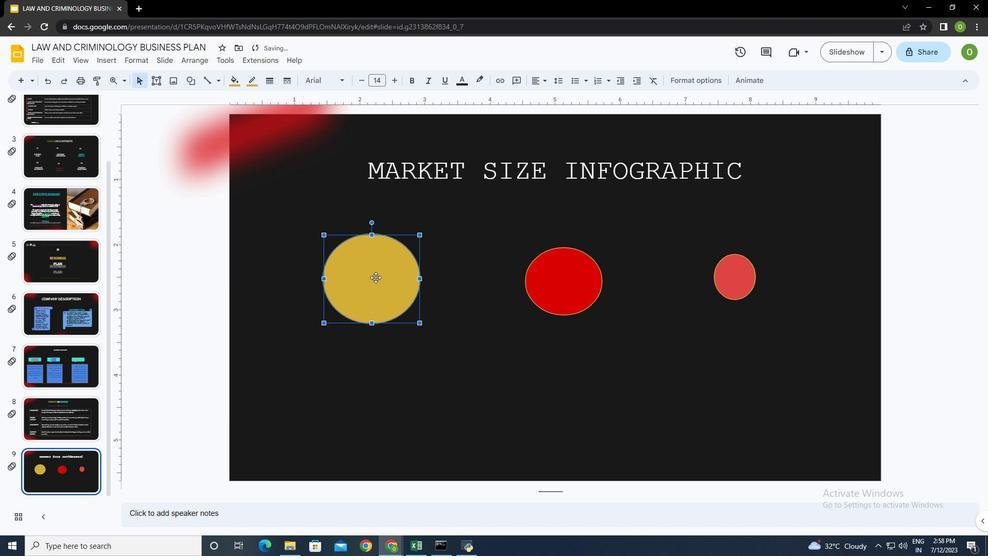
Action: Mouse pressed left at (375, 277)
Screenshot: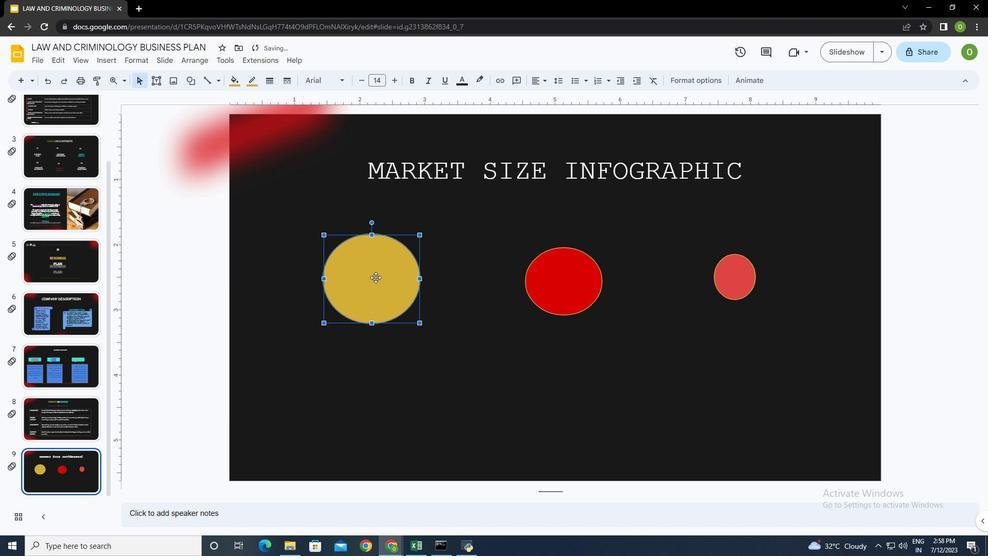 
Action: Mouse moved to (99, 61)
Screenshot: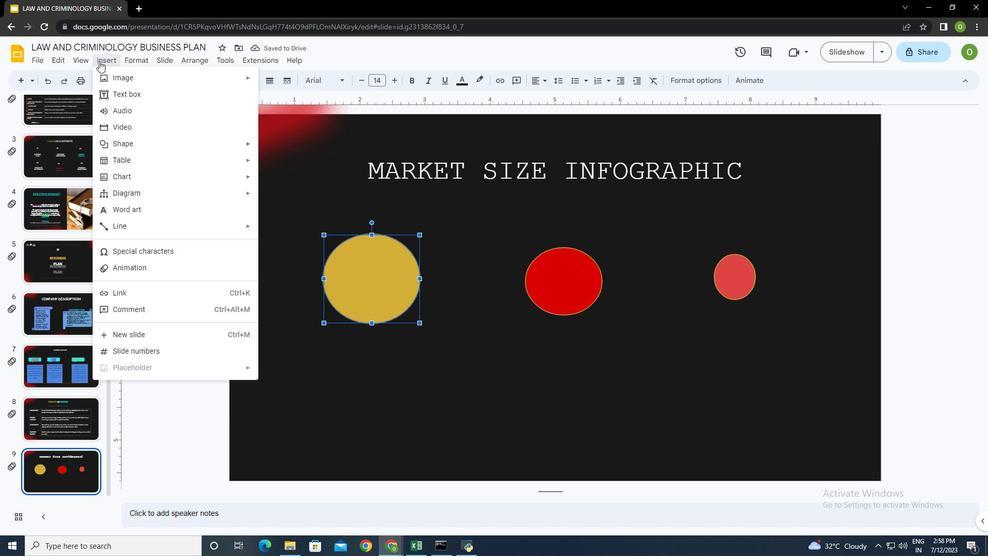 
Action: Mouse pressed left at (99, 61)
Screenshot: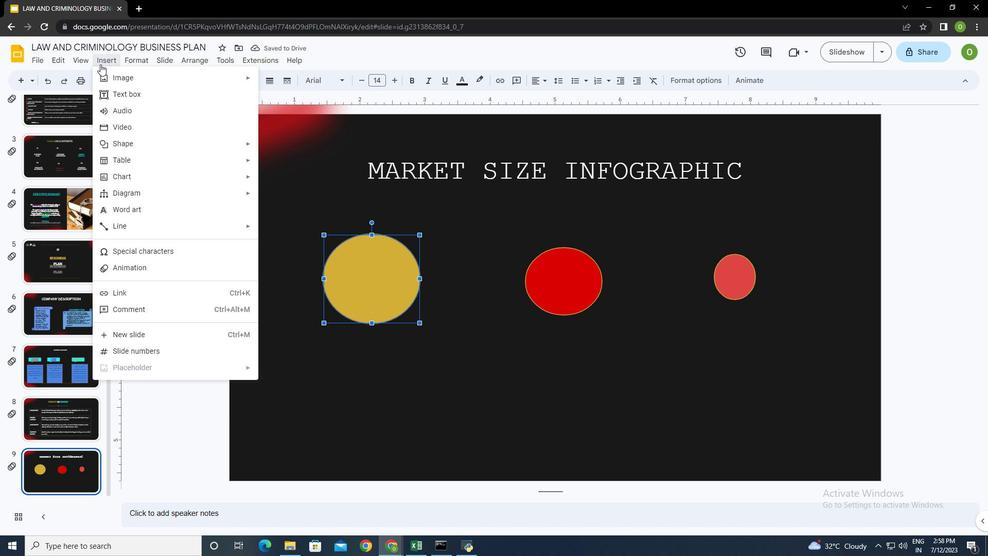 
Action: Mouse moved to (160, 94)
Screenshot: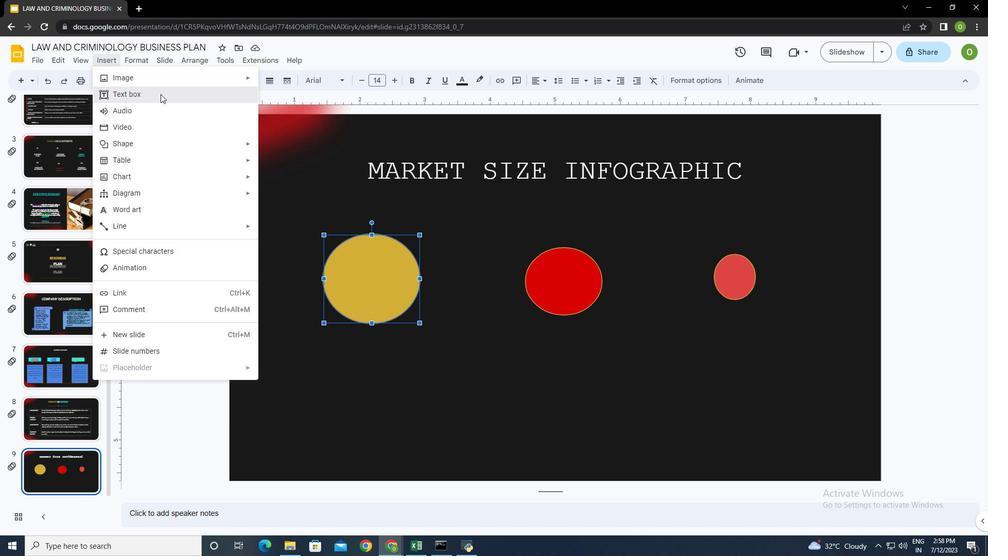 
Action: Mouse pressed left at (160, 94)
Screenshot: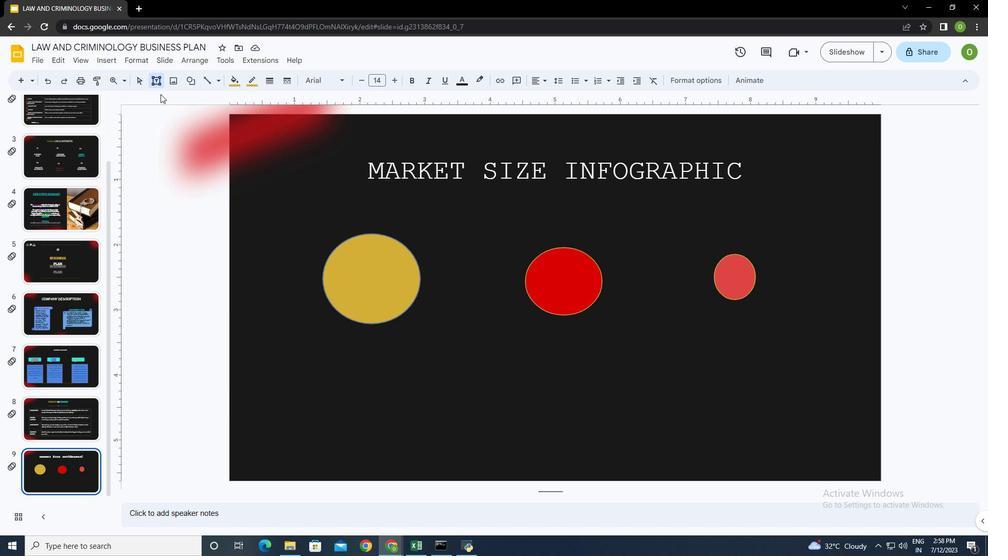 
Action: Mouse moved to (345, 257)
Screenshot: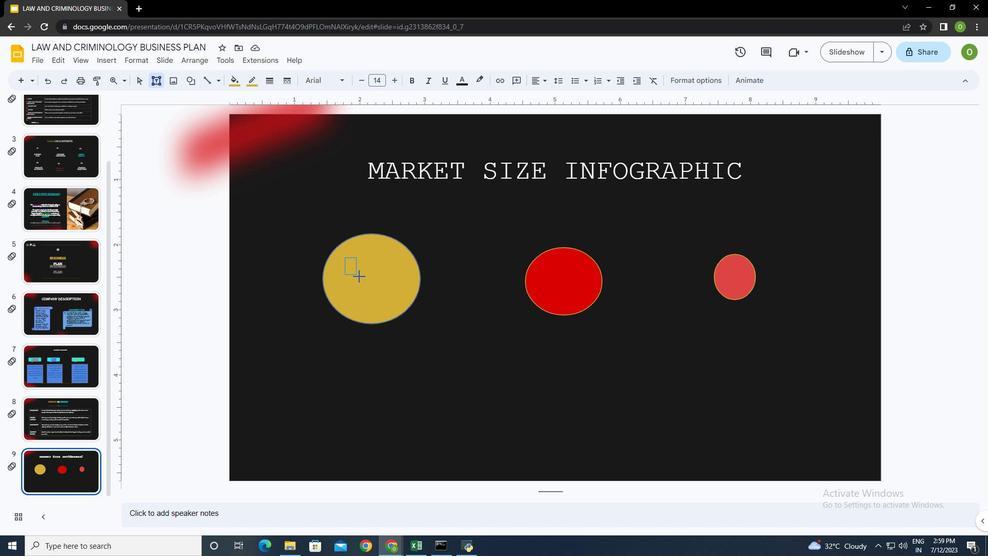 
Action: Mouse pressed left at (345, 257)
Screenshot: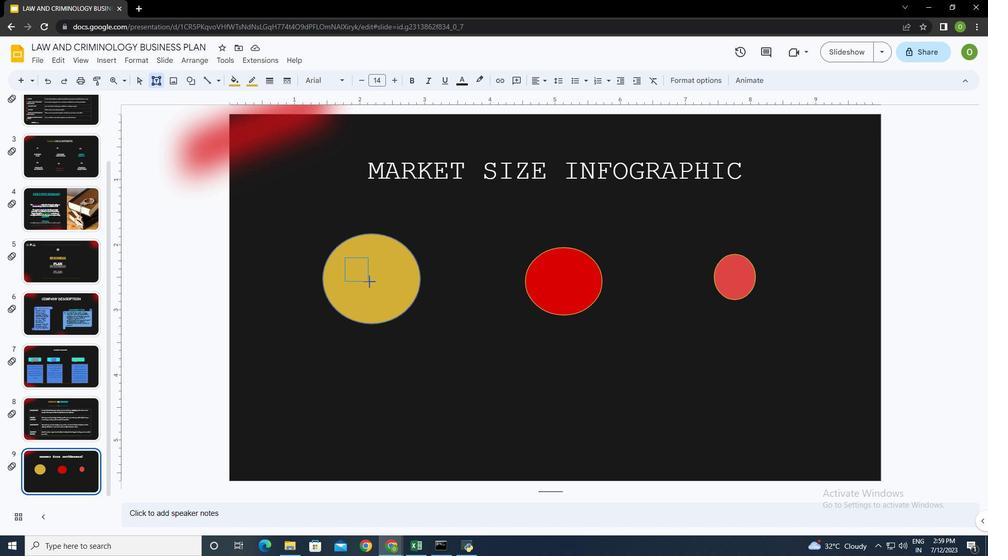 
Action: Mouse moved to (373, 280)
Screenshot: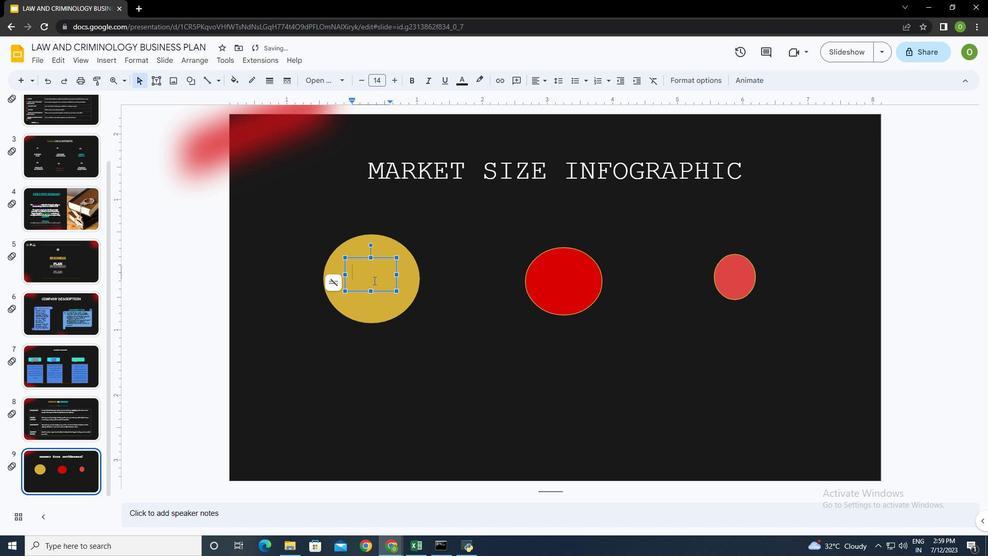 
Action: Key pressed <Key.shift><Key.shift><Key.shift><Key.shift><Key.shift><Key.shift><Key.shift><Key.shift>$100<Key.shift>m<Key.backspace>M<Key.caps_lock><Key.shift_r><Key.shift_r><Key.shift_r><Key.shift_r><Key.shift_r><Key.shift_r><Key.shift_r><Key.shift_r><Key.shift_r><Key.shift_r><Key.left>
Screenshot: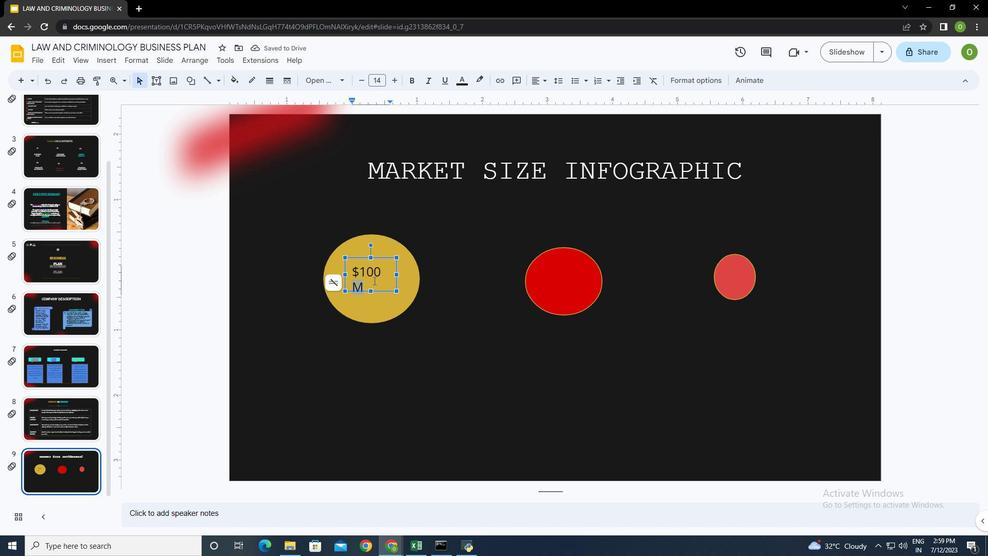 
Action: Mouse moved to (393, 80)
Screenshot: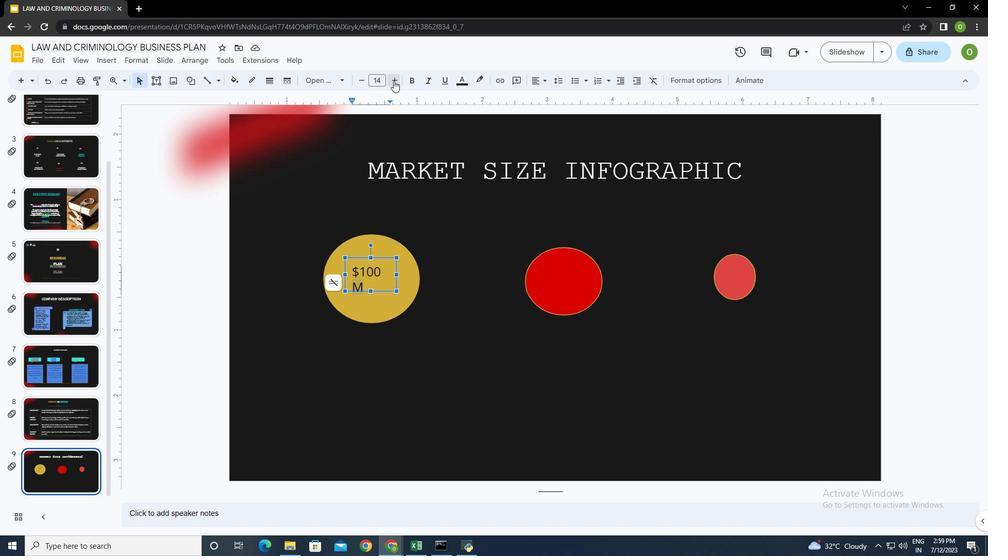 
Action: Mouse pressed left at (393, 80)
Screenshot: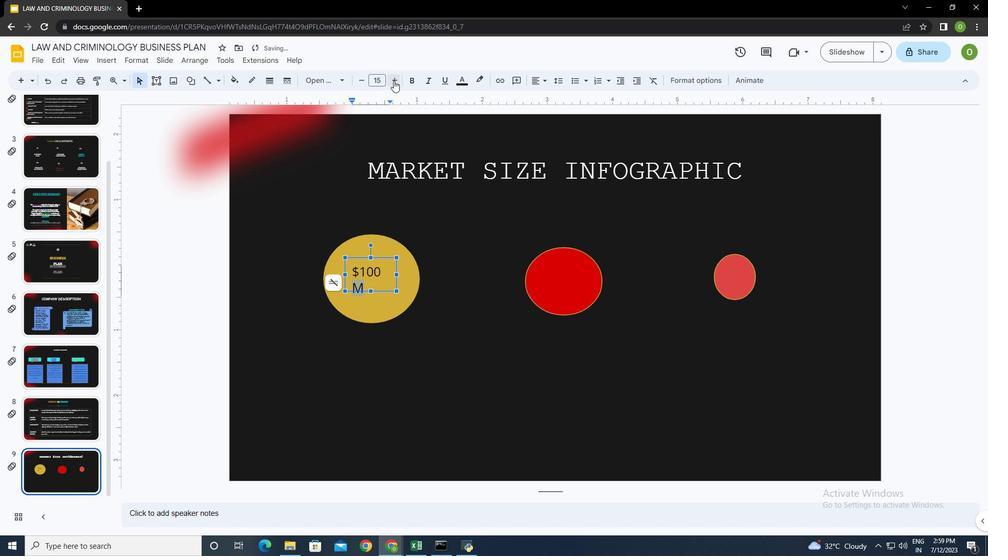 
Action: Mouse pressed left at (393, 80)
Screenshot: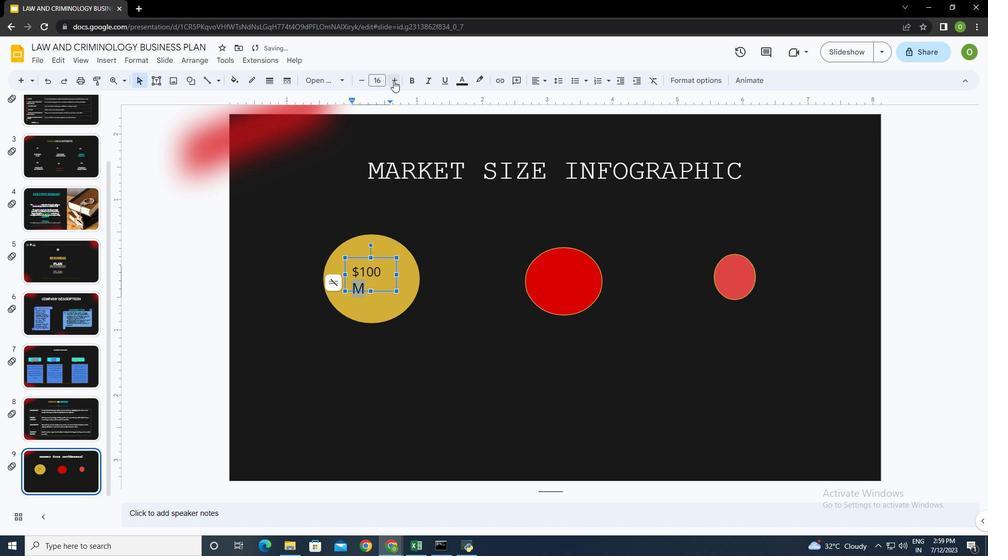 
Action: Mouse moved to (322, 80)
Screenshot: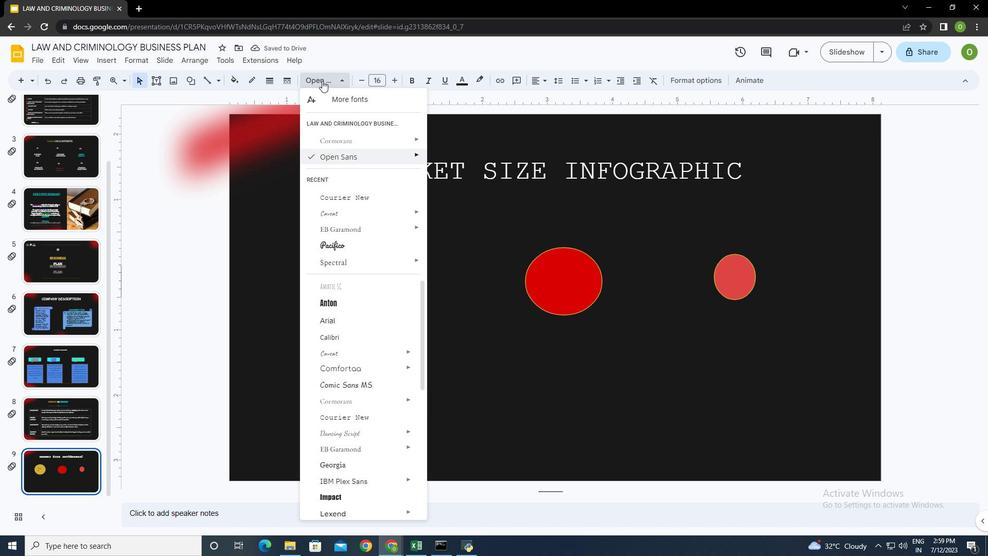 
Action: Mouse pressed left at (322, 80)
Screenshot: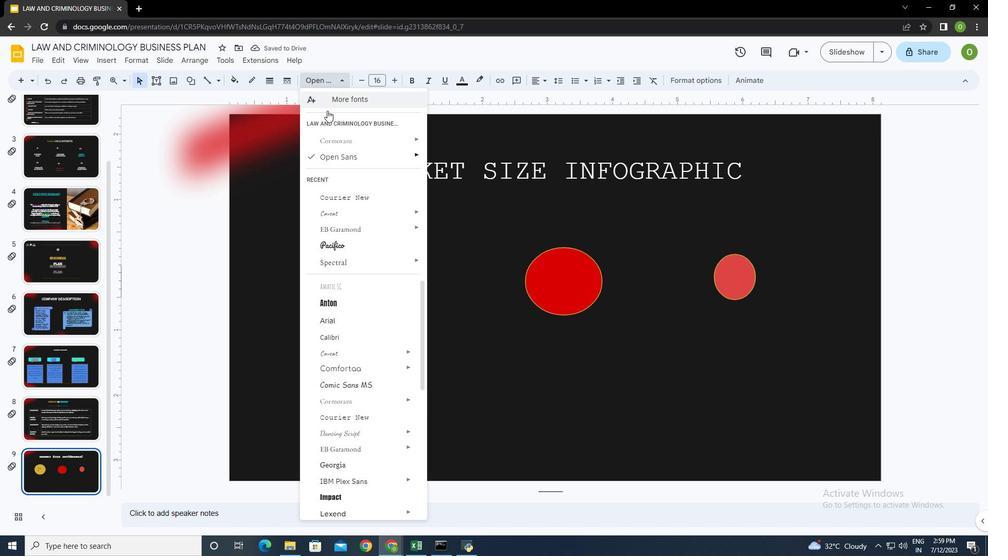 
Action: Mouse moved to (456, 251)
Screenshot: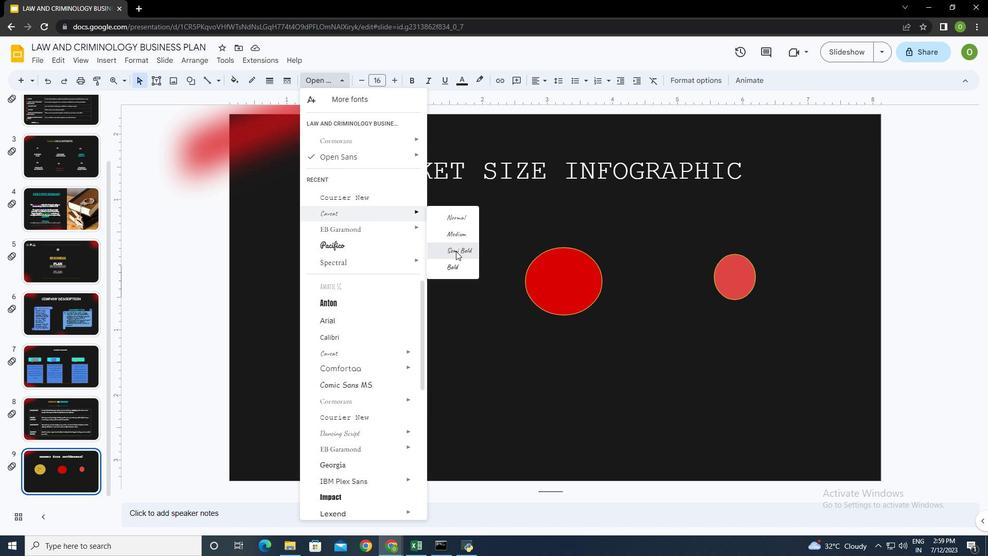 
Action: Mouse pressed left at (456, 251)
Screenshot: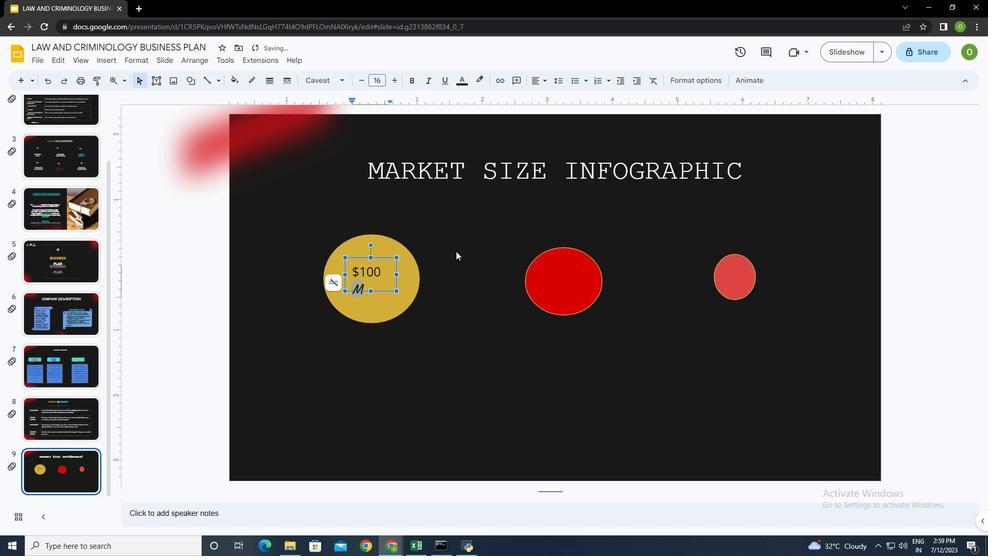
Action: Mouse moved to (384, 270)
Screenshot: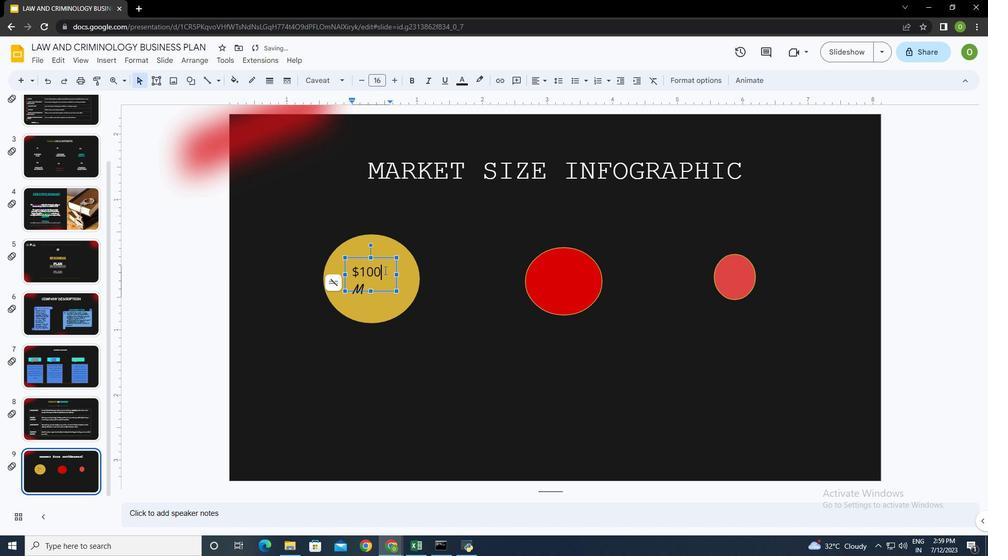 
Action: Mouse pressed left at (384, 270)
Screenshot: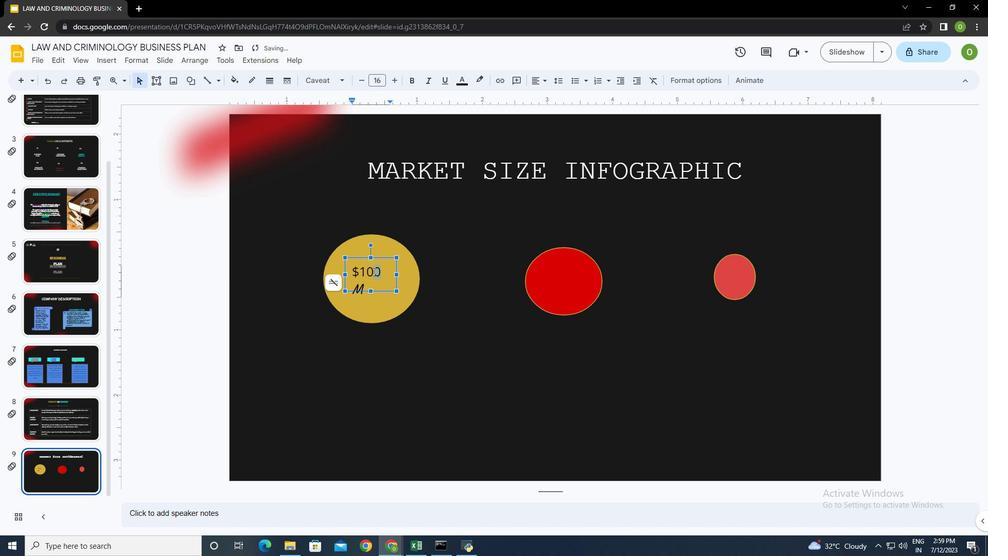 
Action: Mouse moved to (364, 80)
Screenshot: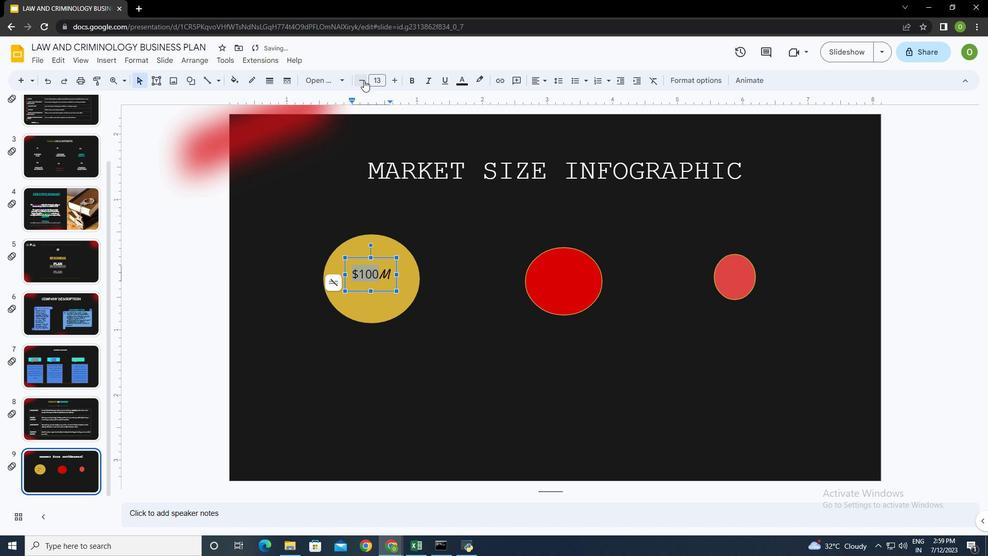 
Action: Mouse pressed left at (364, 80)
Screenshot: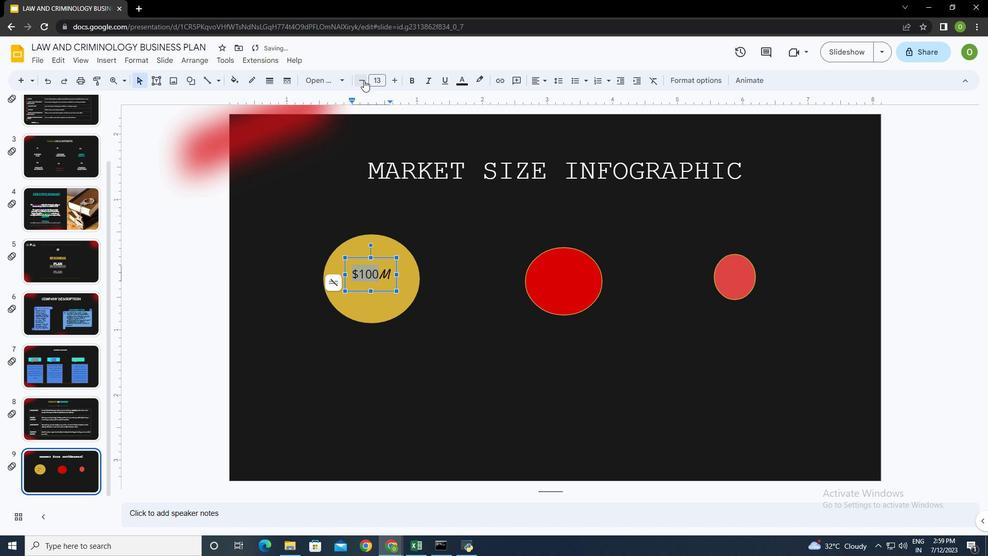 
Action: Mouse moved to (564, 278)
Screenshot: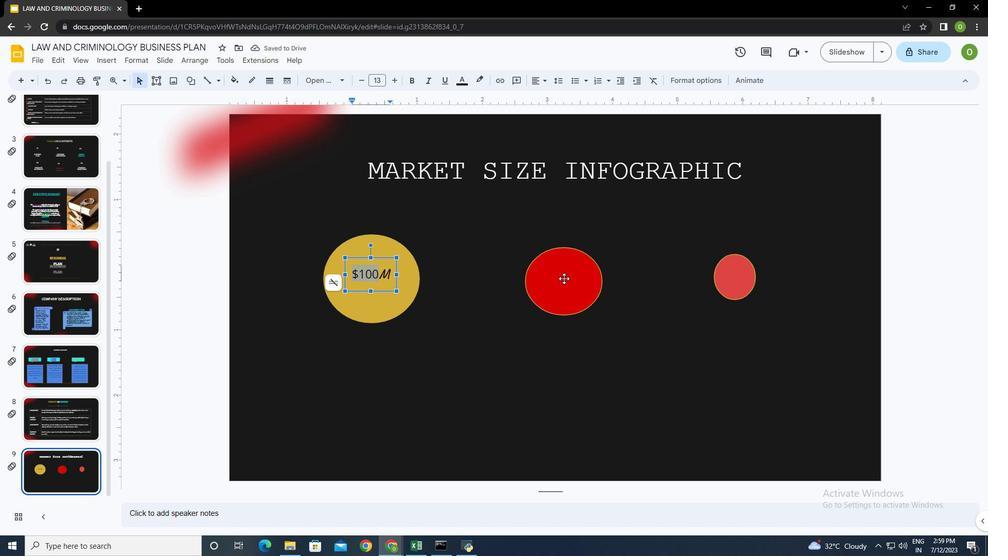 
Action: Mouse pressed left at (564, 278)
Screenshot: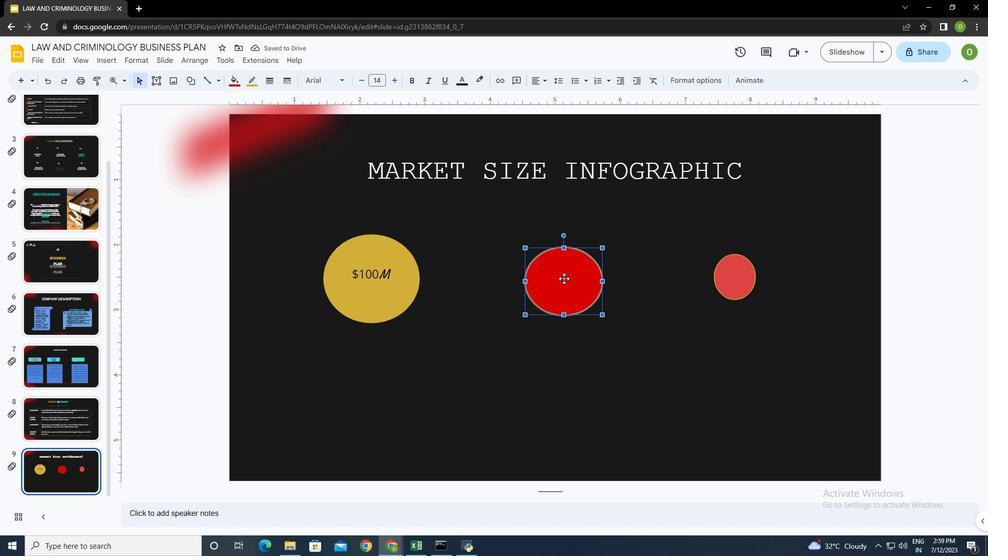
Action: Mouse moved to (155, 79)
Screenshot: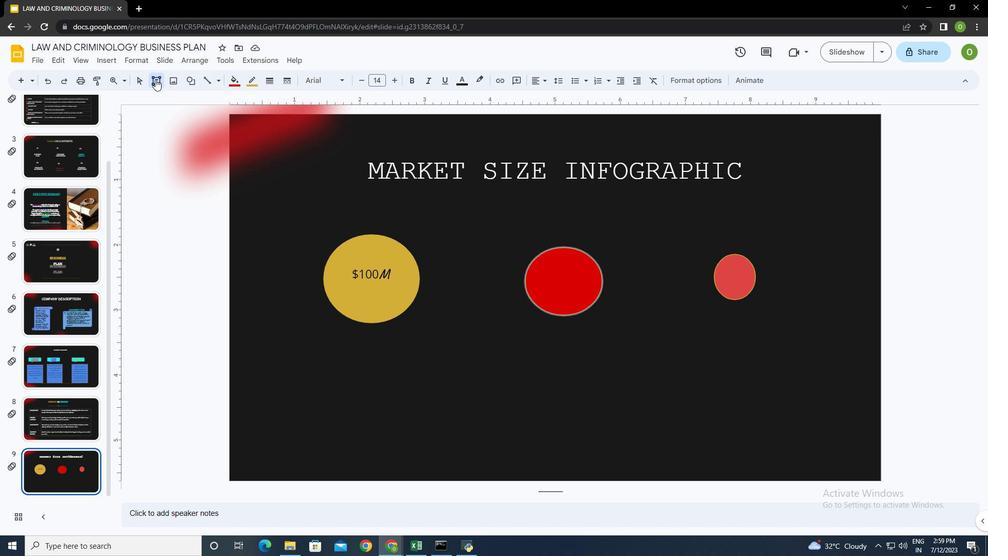 
Action: Mouse pressed left at (155, 79)
Screenshot: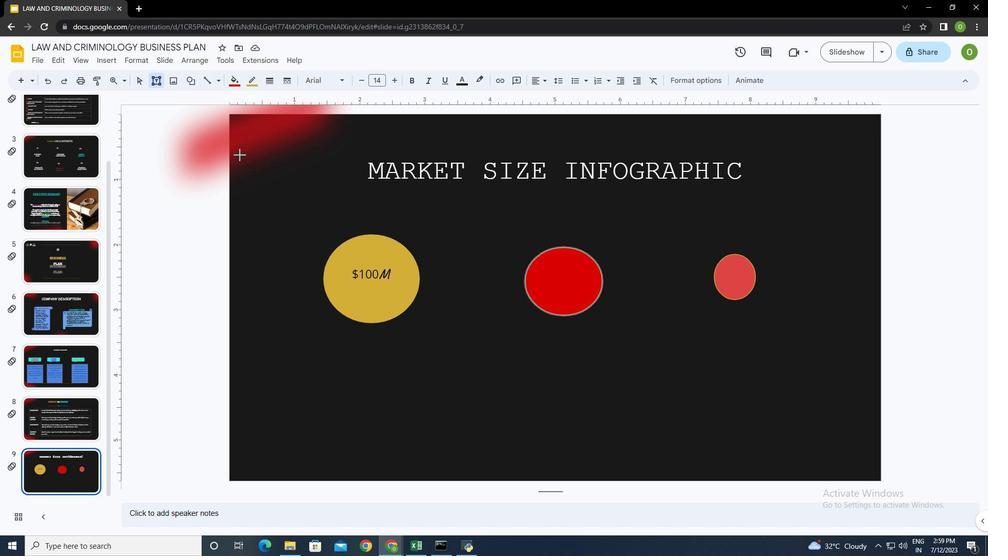 
Action: Mouse moved to (541, 264)
Screenshot: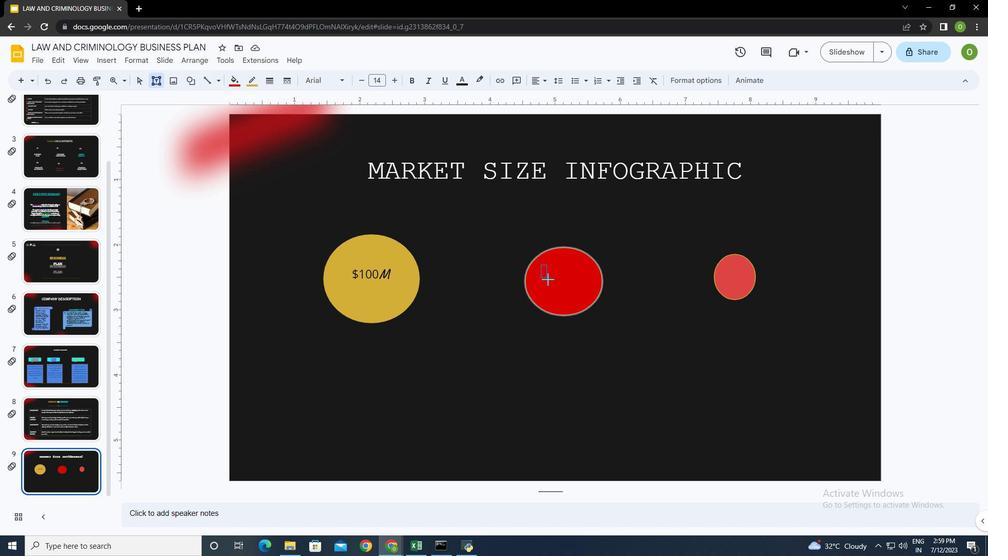 
Action: Mouse pressed left at (541, 264)
Screenshot: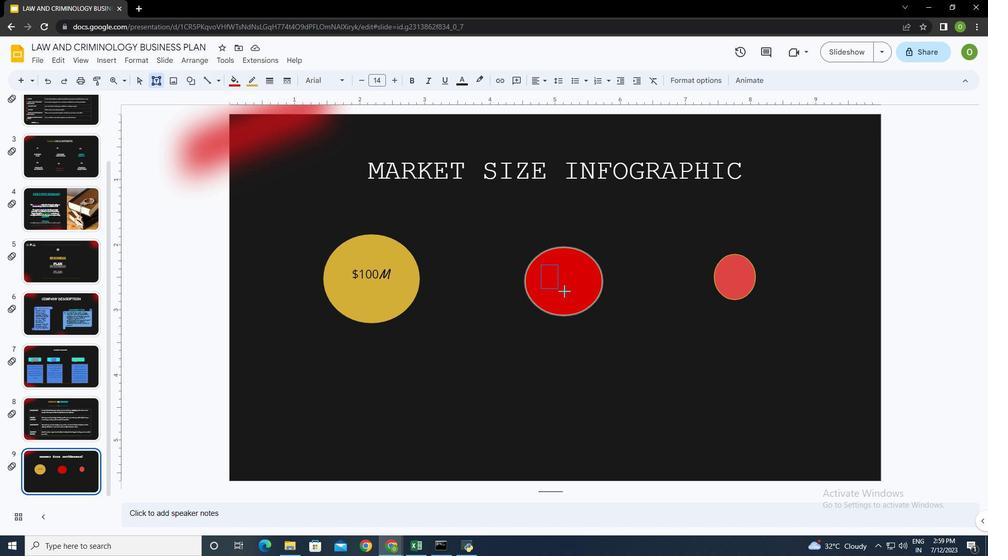 
Action: Mouse moved to (561, 286)
Screenshot: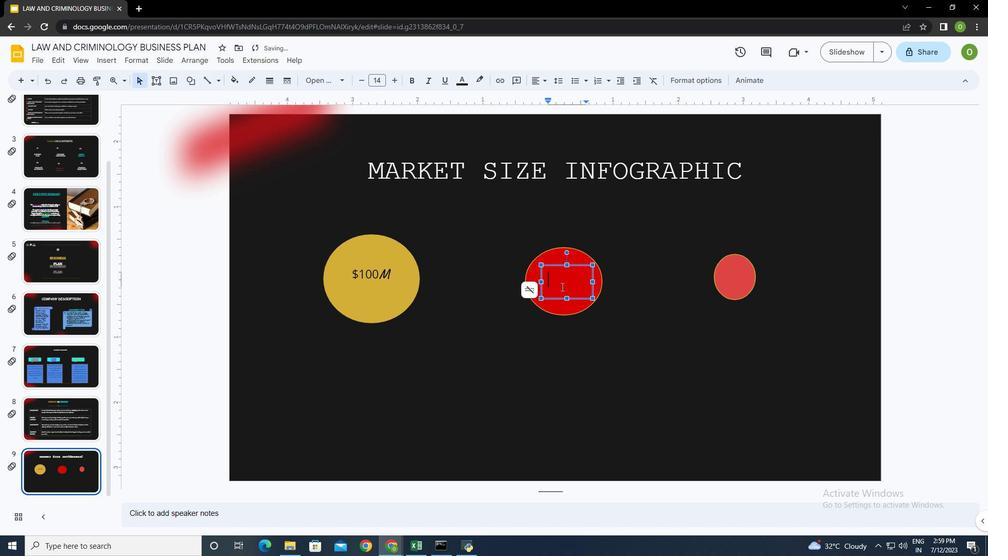 
Action: Key pressed <Key.shift><Key.shift><Key.shift><Key.shift><Key.shift><Key.shift><Key.shift><Key.shift><Key.shift>$20<Key.shift>M<Key.shift_r><Key.left>
Screenshot: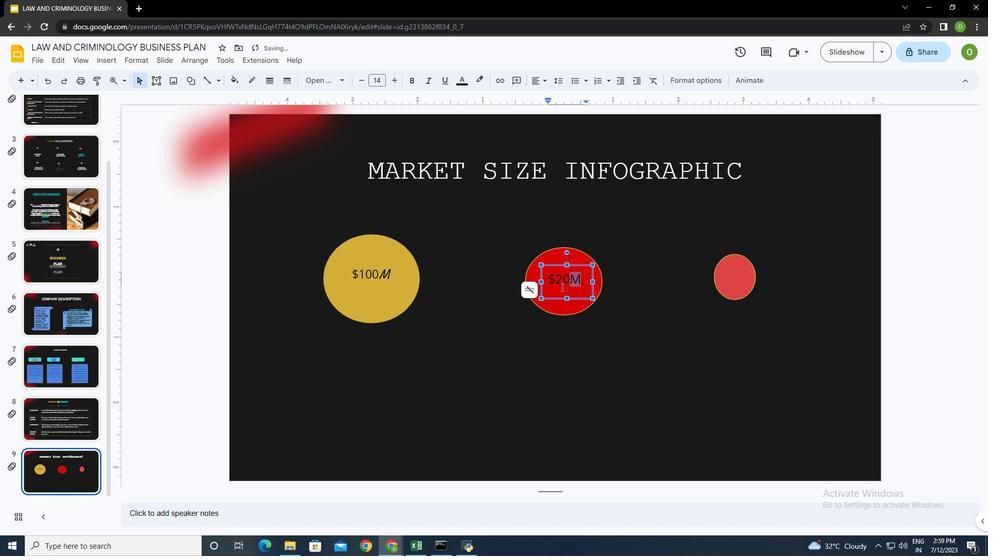 
Action: Mouse moved to (361, 82)
Screenshot: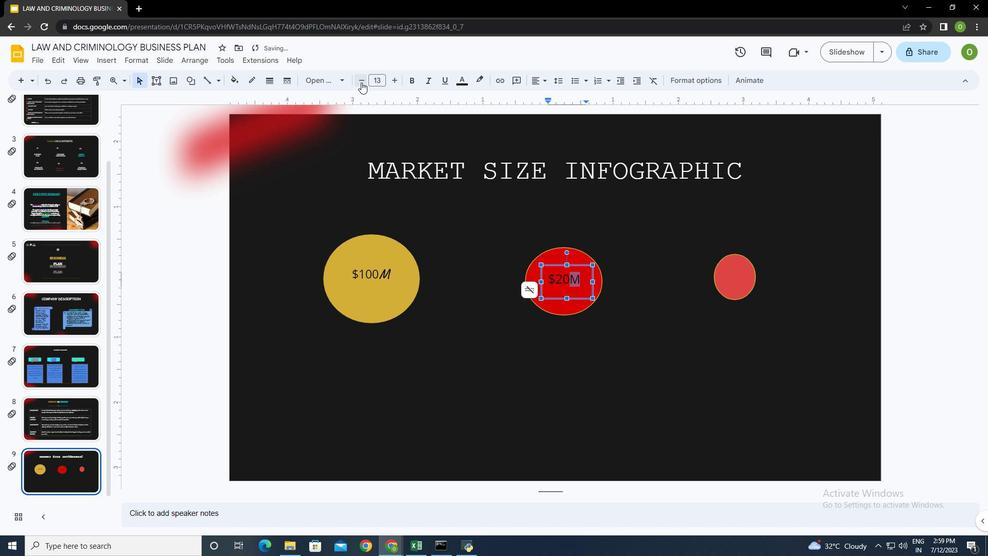 
Action: Mouse pressed left at (361, 82)
Screenshot: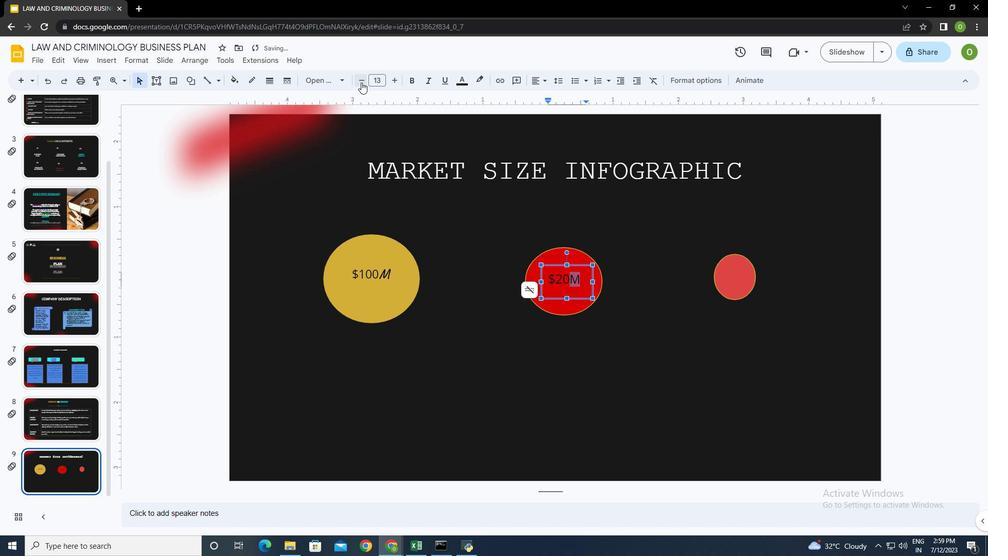 
Action: Mouse moved to (395, 80)
Screenshot: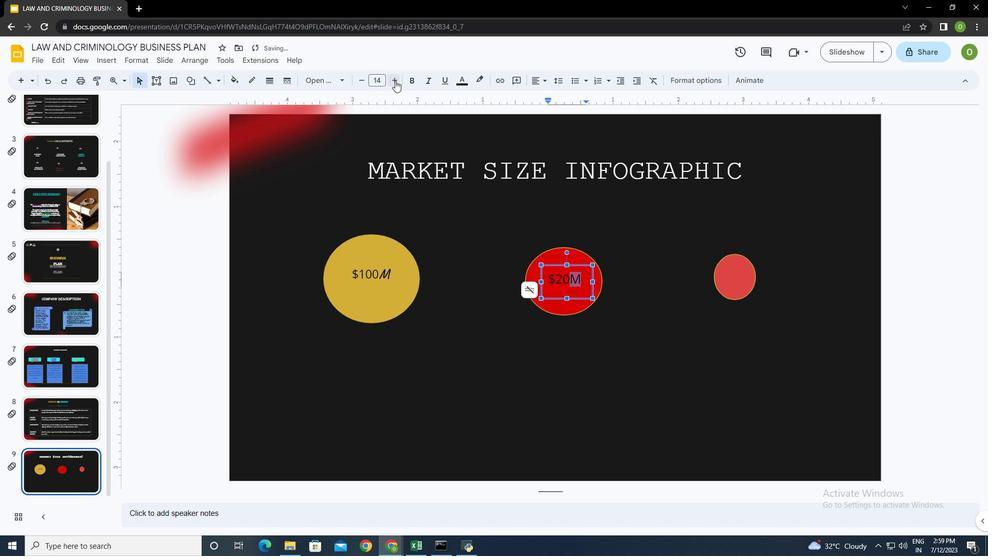 
Action: Mouse pressed left at (395, 80)
Screenshot: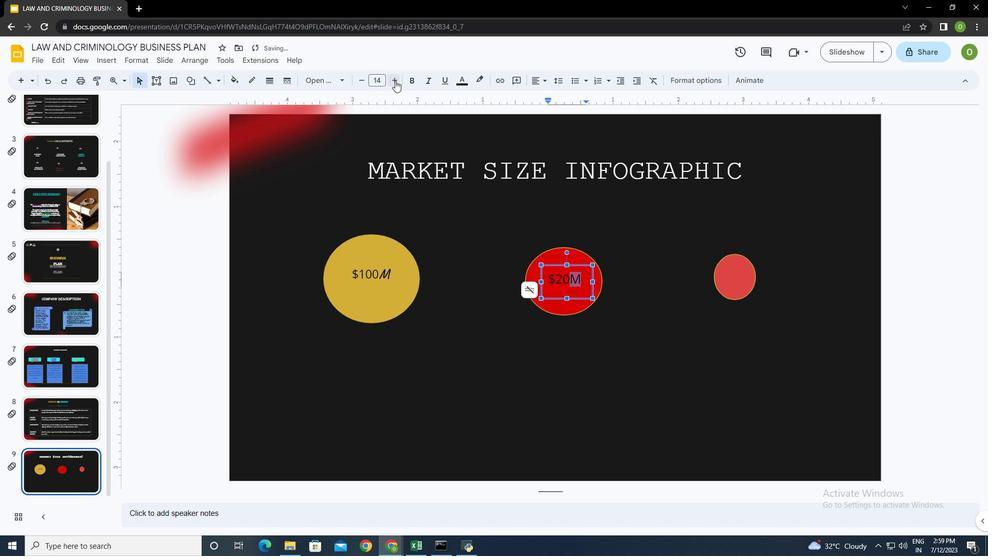 
Action: Mouse pressed left at (395, 80)
Screenshot: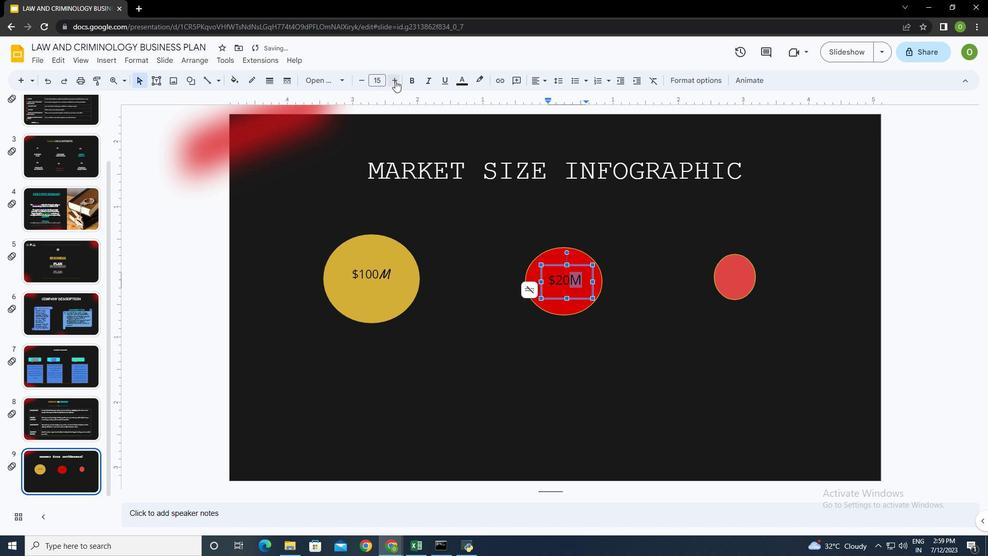 
Action: Mouse moved to (332, 77)
Screenshot: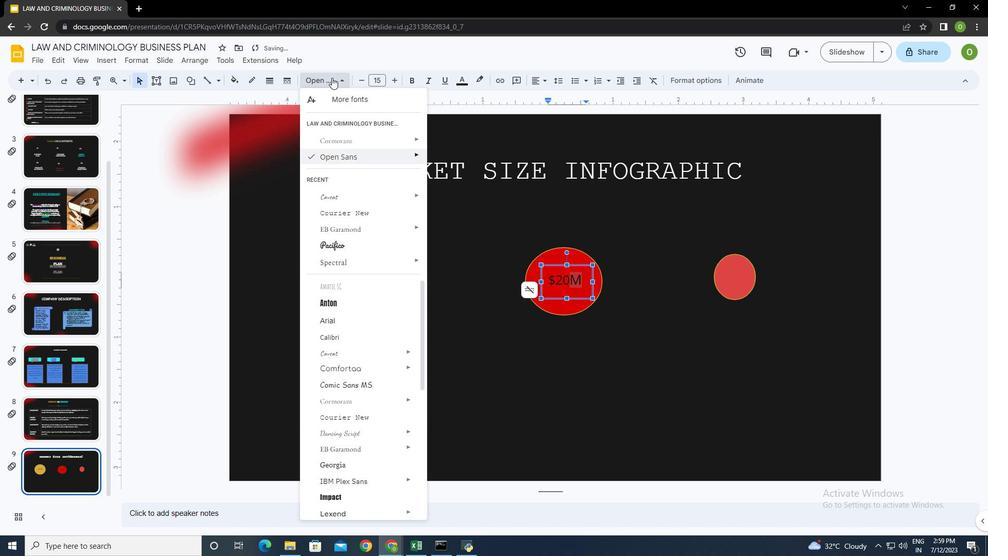 
Action: Mouse pressed left at (332, 77)
Screenshot: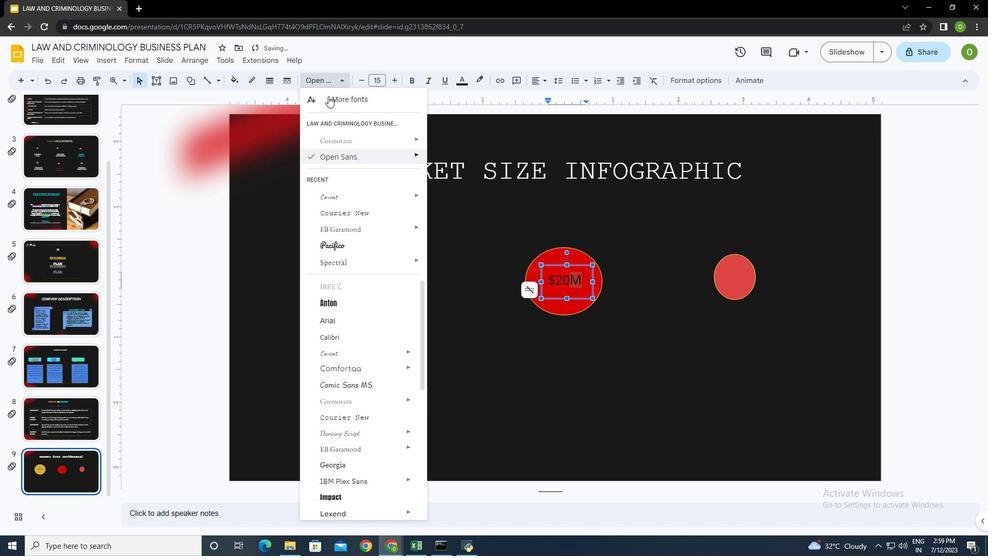 
Action: Mouse moved to (457, 232)
Screenshot: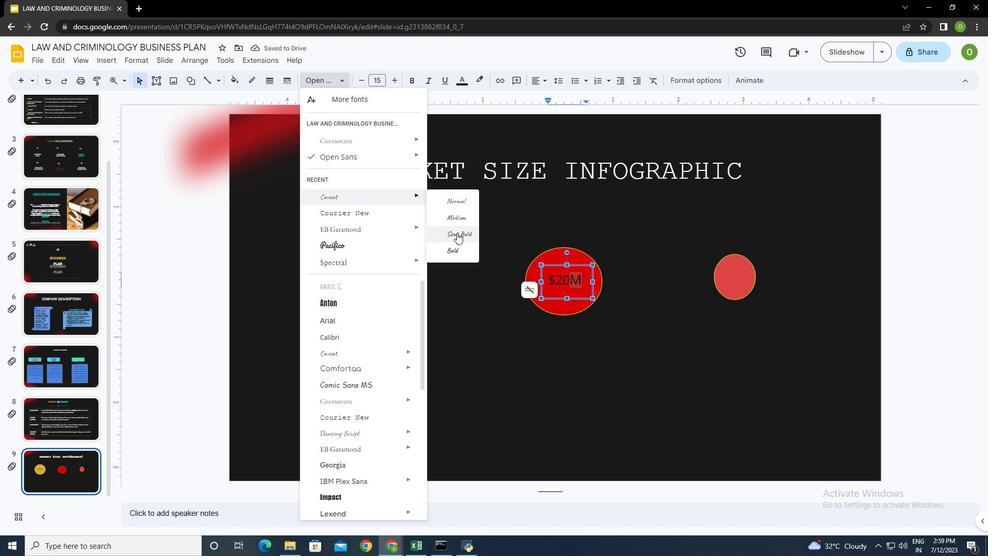 
Action: Mouse pressed left at (457, 232)
Screenshot: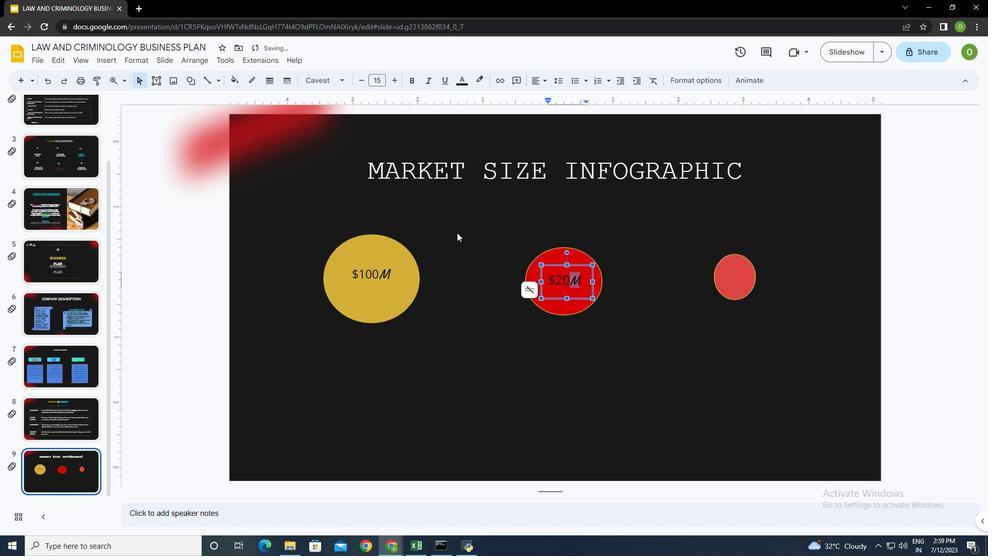 
Action: Mouse moved to (573, 280)
Screenshot: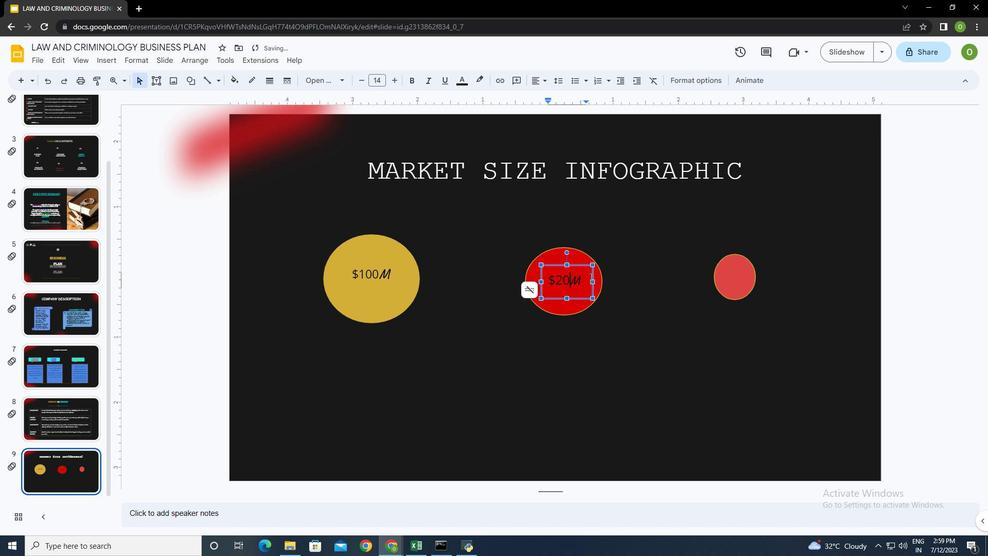 
Action: Mouse pressed left at (573, 280)
Screenshot: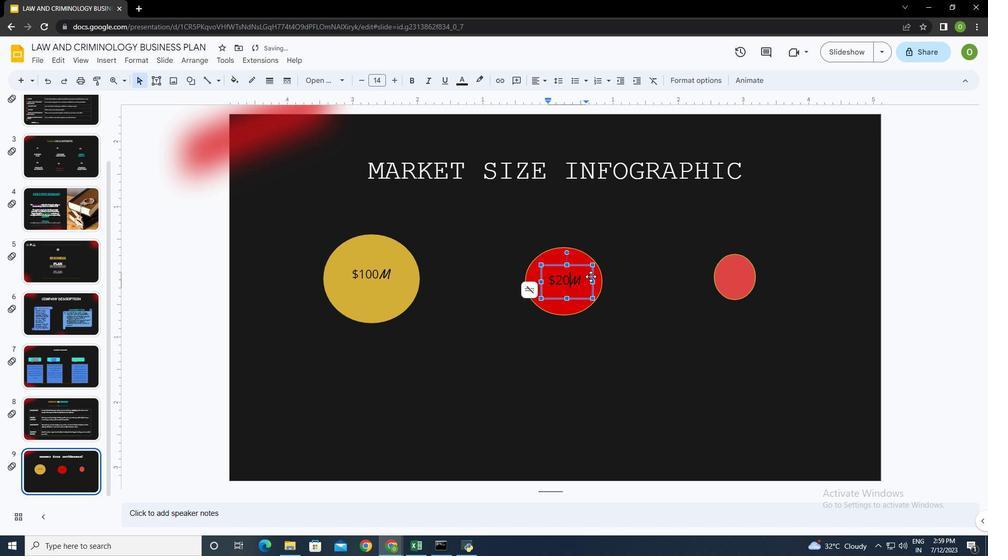 
Action: Mouse moved to (615, 274)
Screenshot: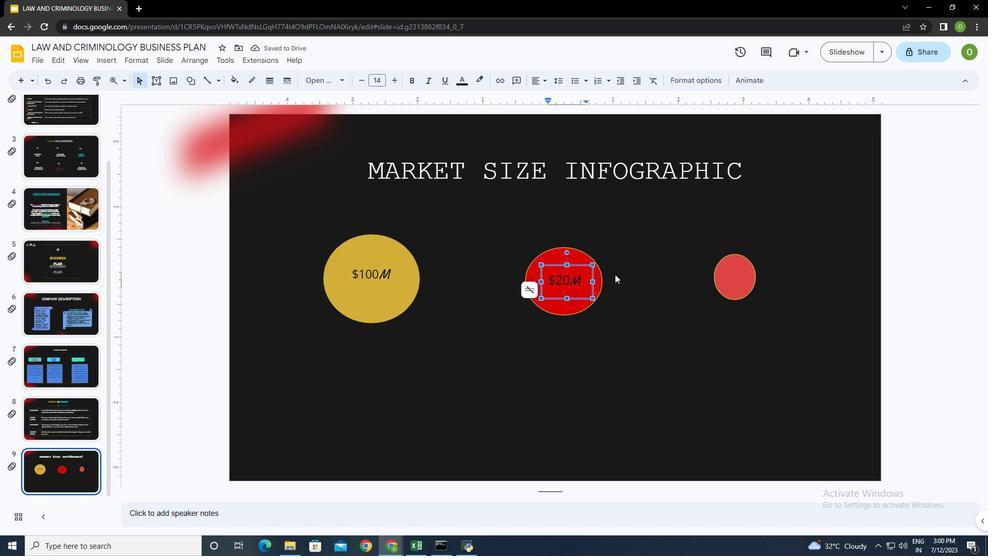
Action: Key pressed <Key.shift_r><Key.left><Key.left><Key.left>
Screenshot: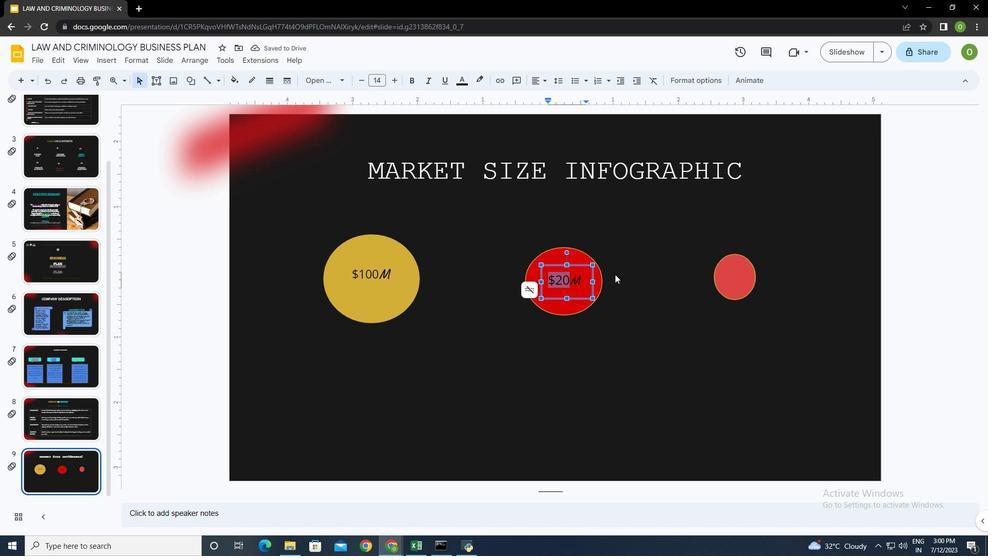 
Action: Mouse moved to (362, 81)
Screenshot: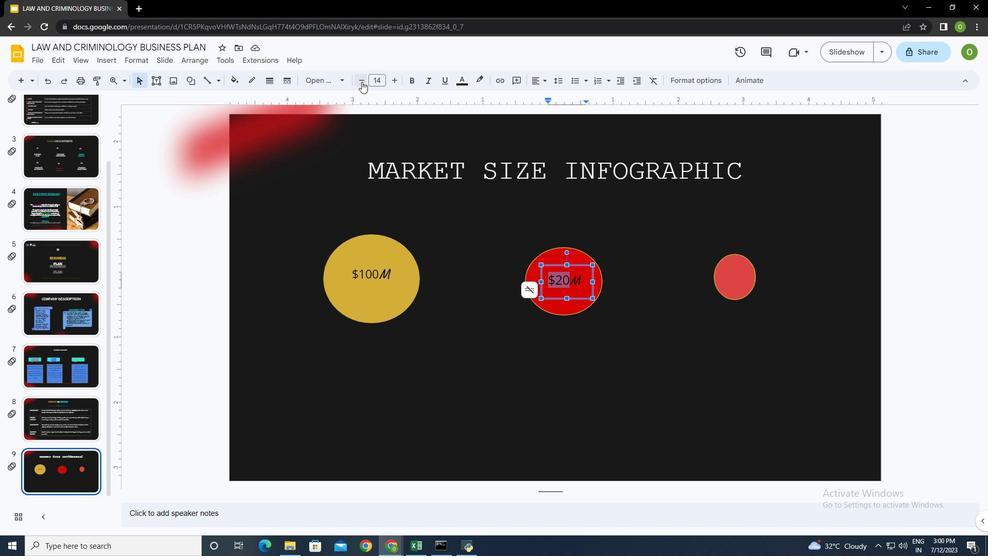 
Action: Mouse pressed left at (362, 81)
Screenshot: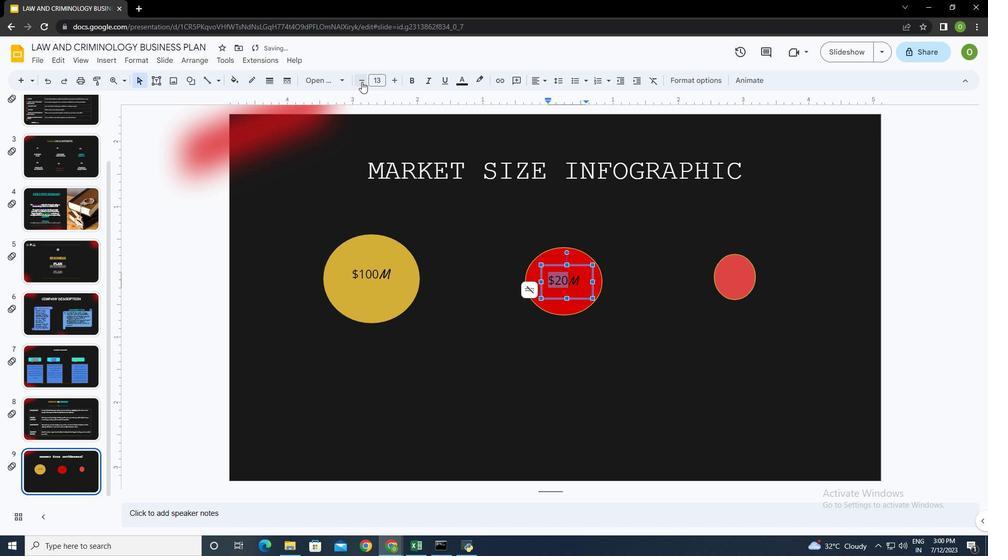 
Action: Mouse pressed left at (362, 81)
Screenshot: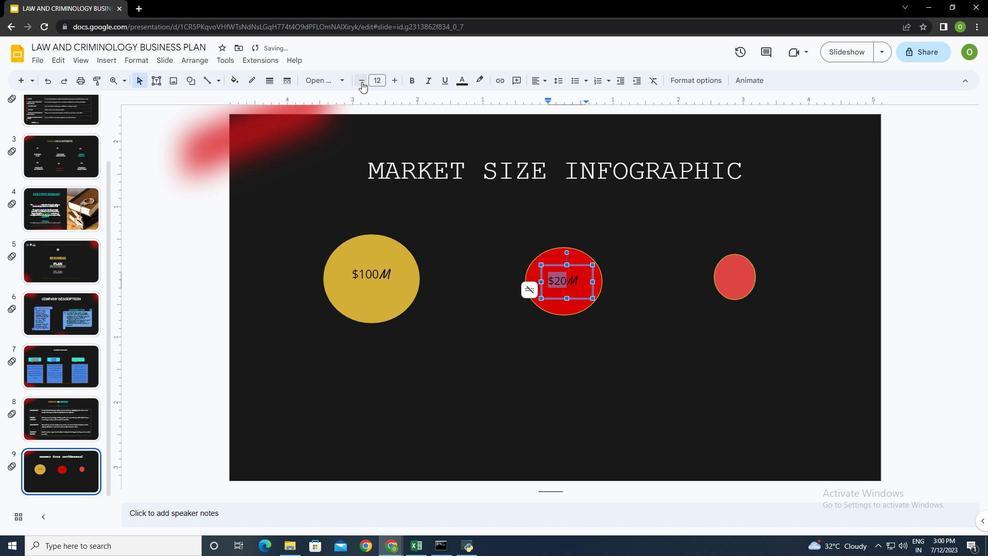 
Action: Mouse moved to (379, 274)
Screenshot: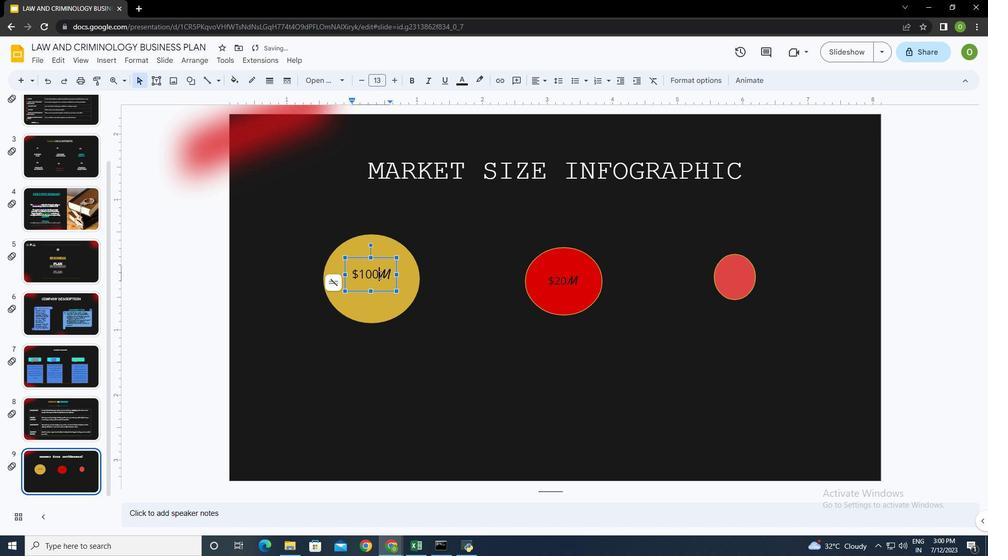 
Action: Mouse pressed left at (379, 274)
Screenshot: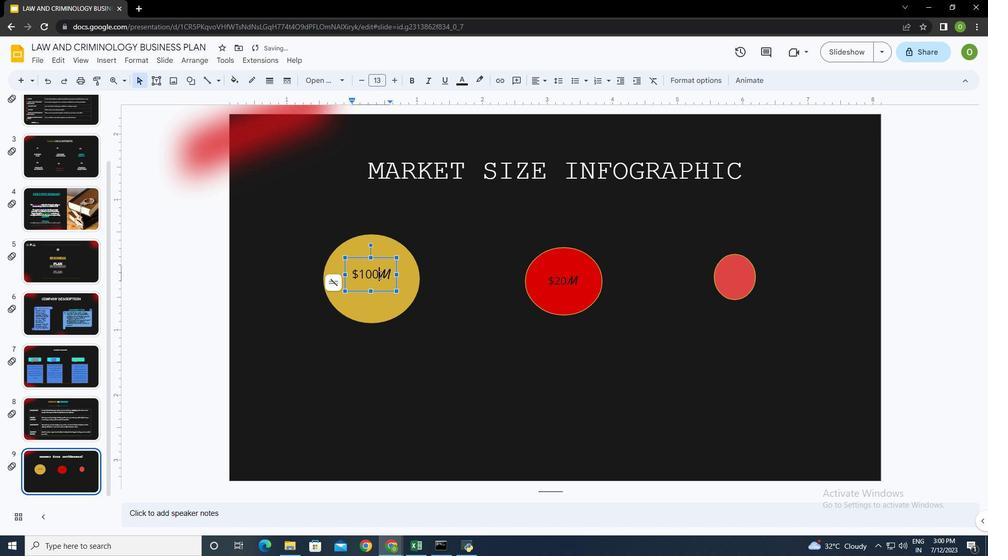 
Action: Mouse moved to (393, 270)
Screenshot: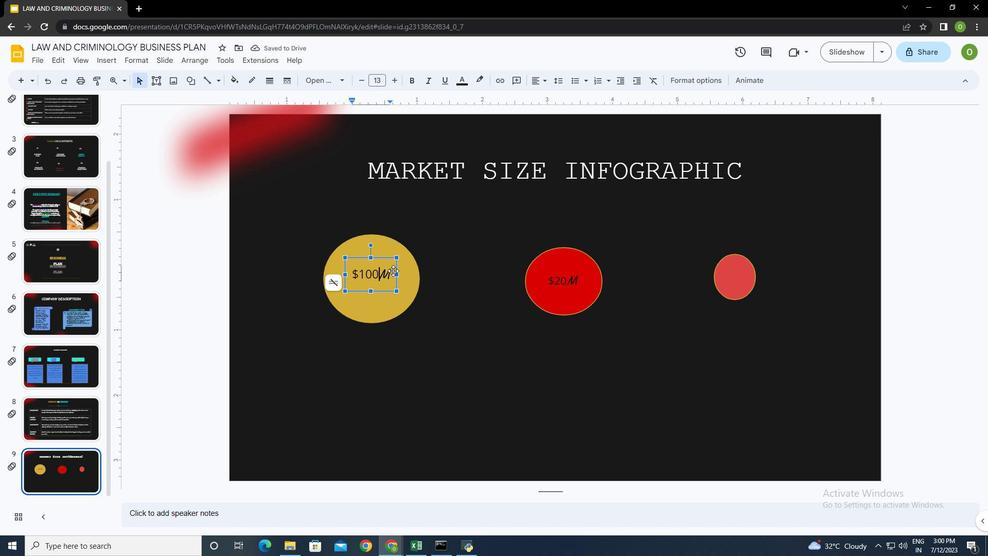 
Action: Key pressed <Key.shift_r><Key.left><Key.left><Key.left><Key.left>
Screenshot: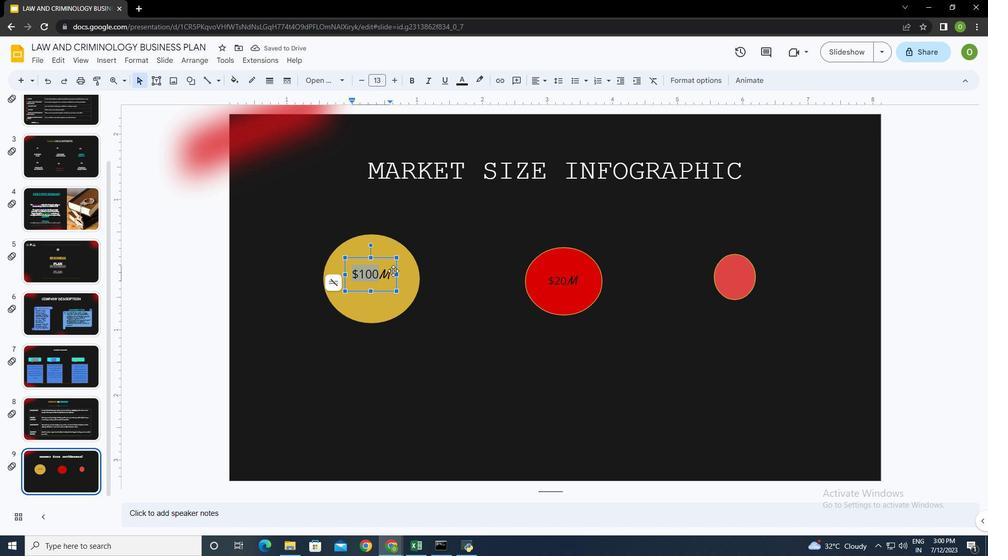 
Action: Mouse moved to (361, 80)
Screenshot: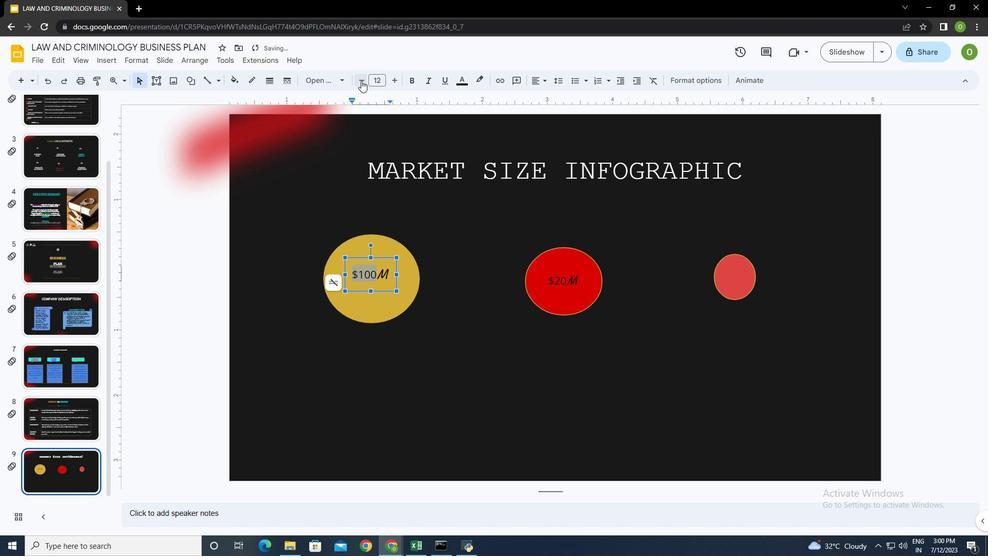 
Action: Mouse pressed left at (361, 80)
Screenshot: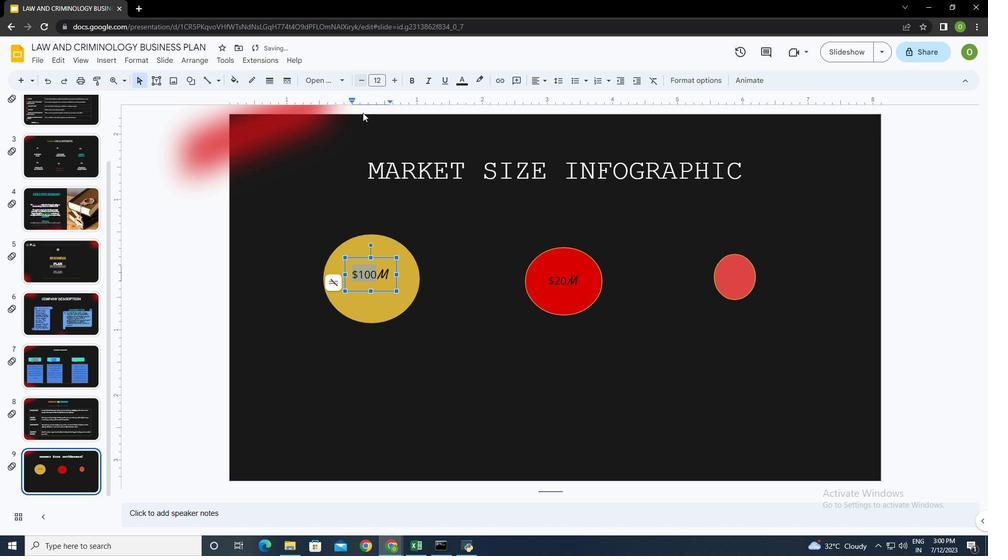 
Action: Mouse moved to (414, 281)
Screenshot: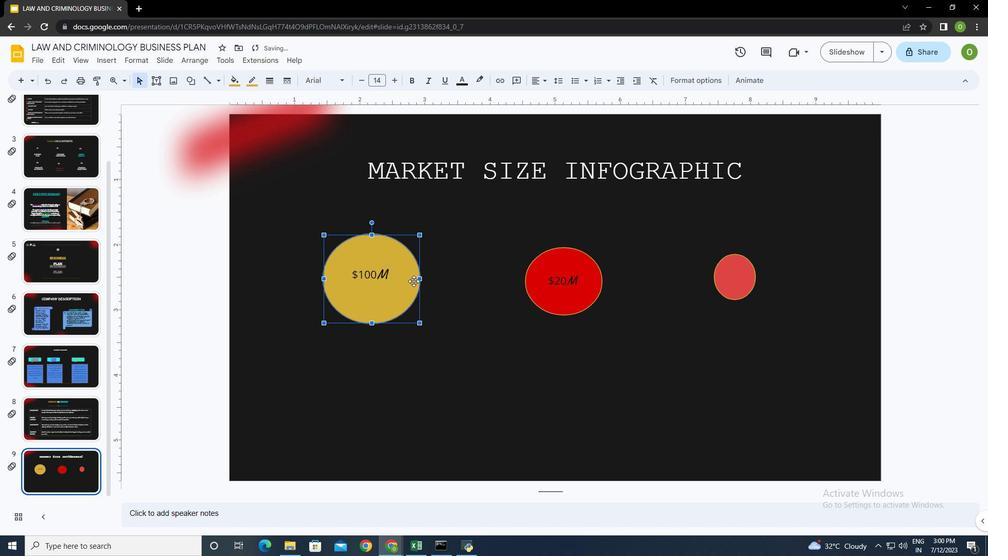 
Action: Mouse pressed left at (414, 281)
Screenshot: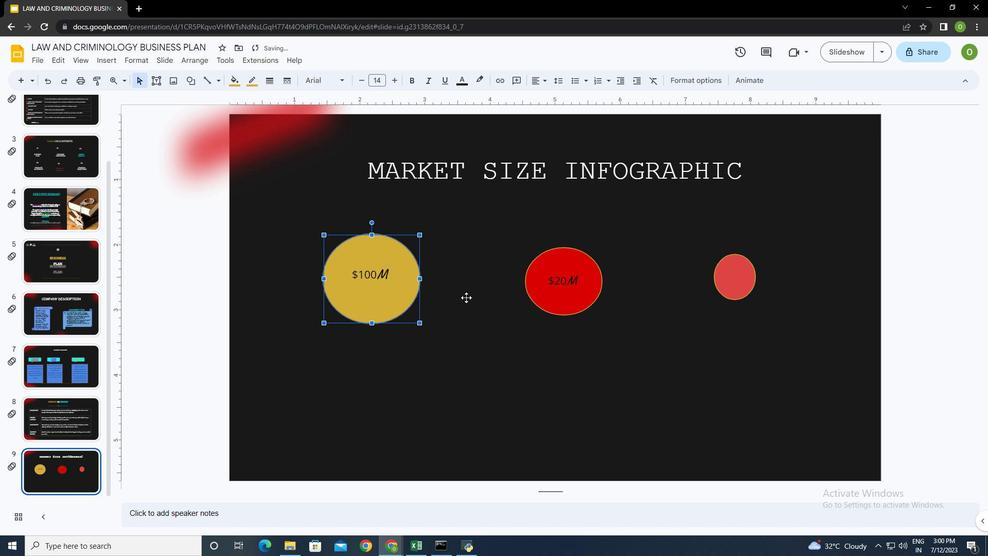 
Action: Mouse moved to (559, 296)
Screenshot: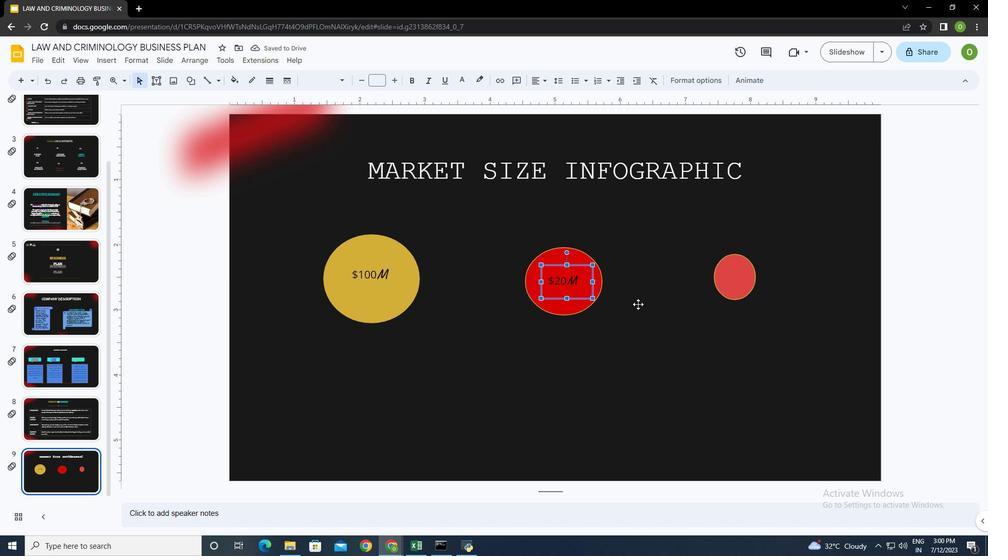 
Action: Mouse pressed left at (559, 296)
Screenshot: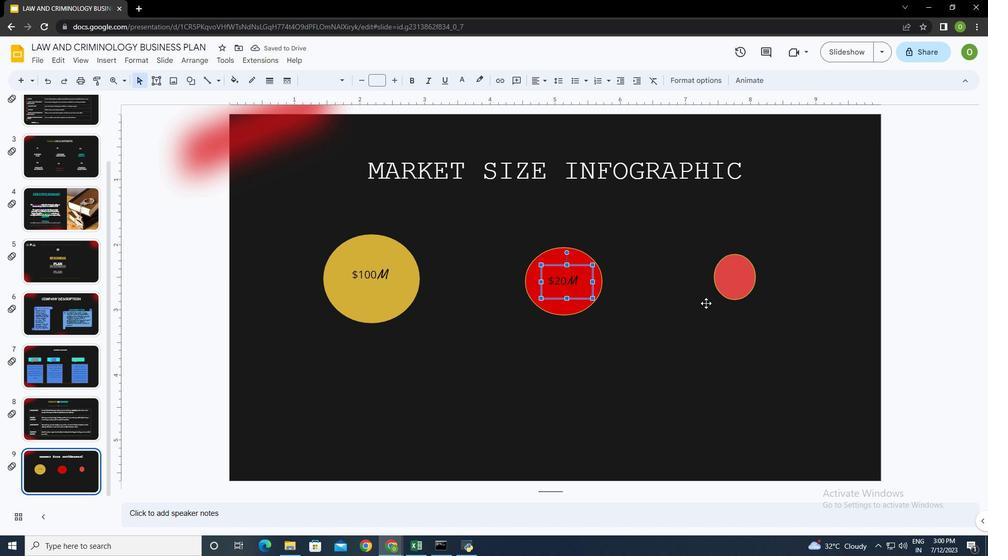 
Action: Mouse moved to (740, 280)
Screenshot: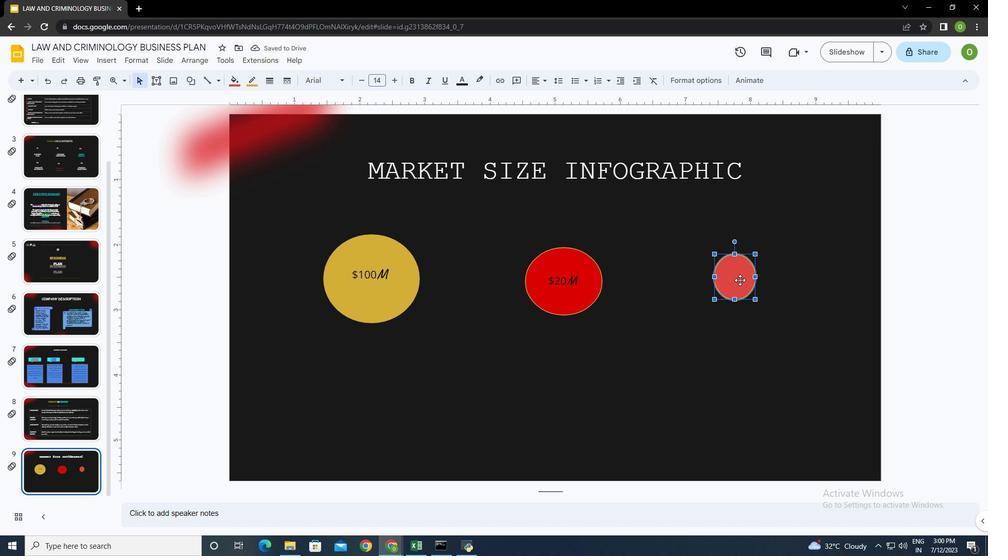 
Action: Mouse pressed left at (740, 280)
Screenshot: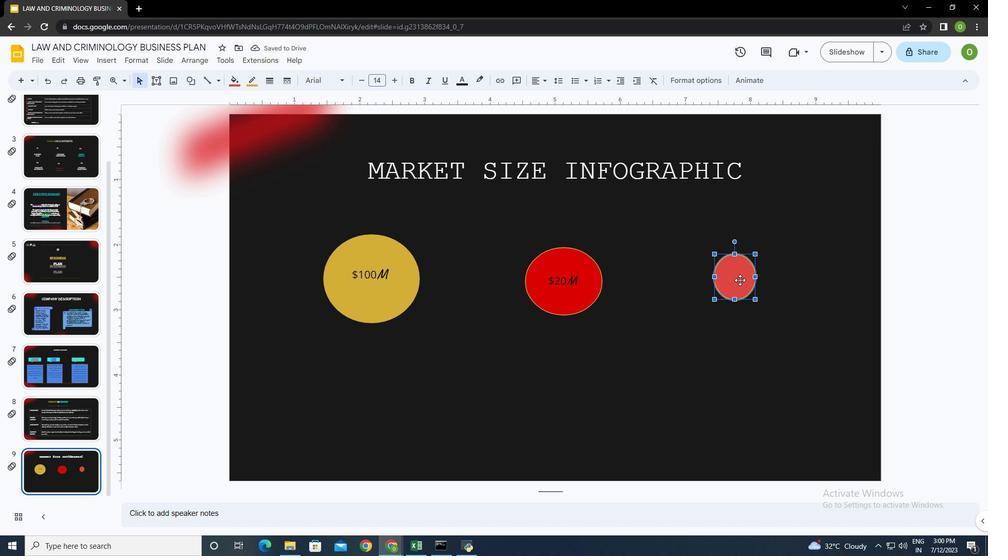 
Action: Mouse moved to (159, 79)
Screenshot: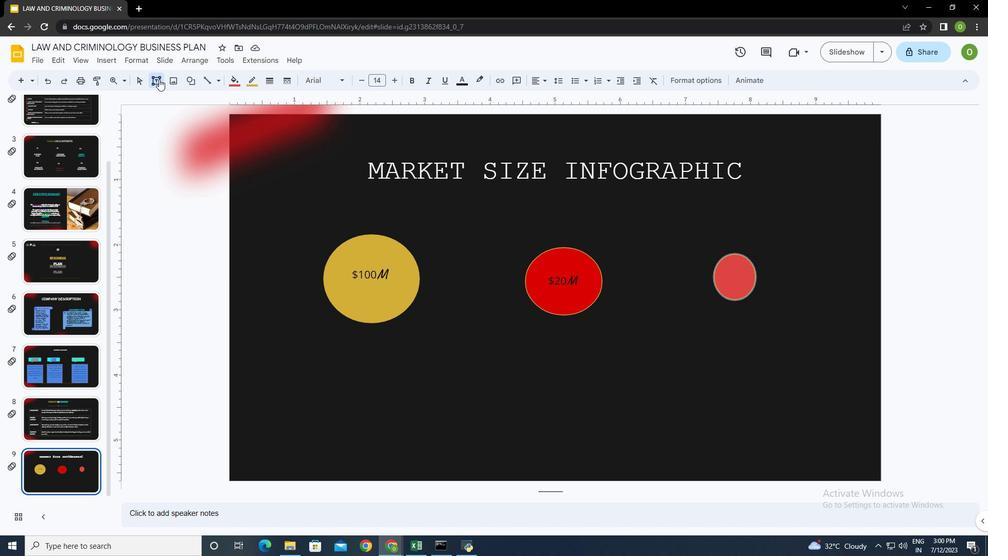 
Action: Mouse pressed left at (159, 79)
Screenshot: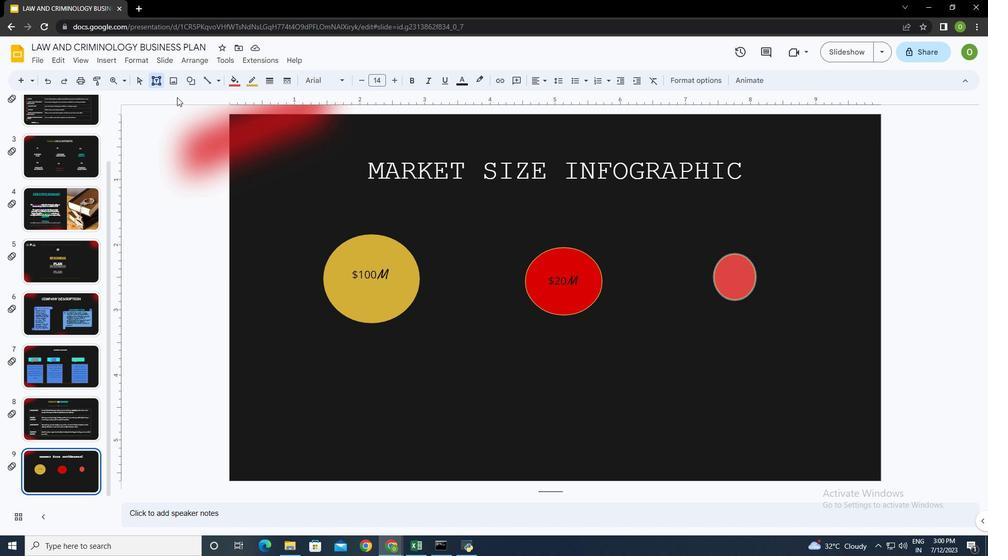 
Action: Mouse moved to (723, 265)
Screenshot: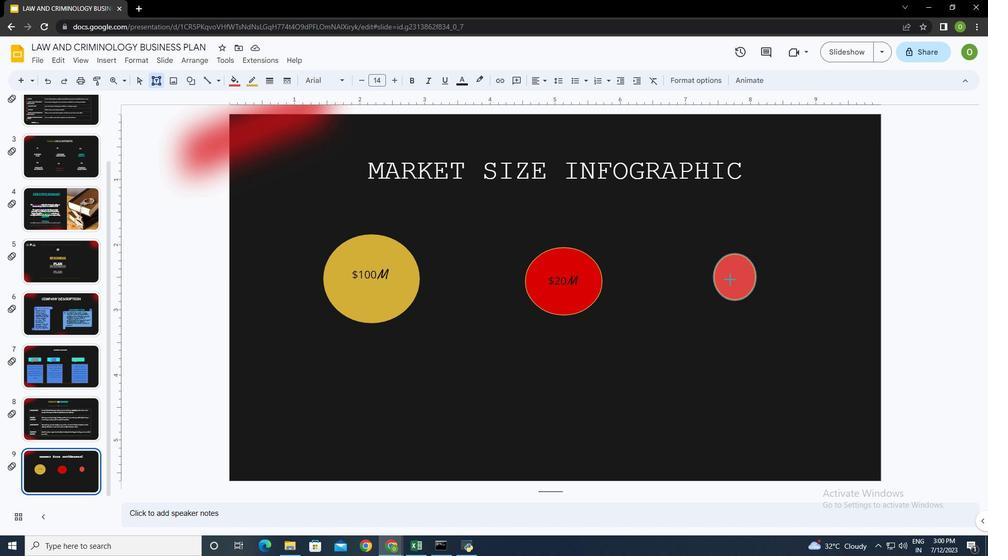 
Action: Mouse pressed left at (723, 265)
Screenshot: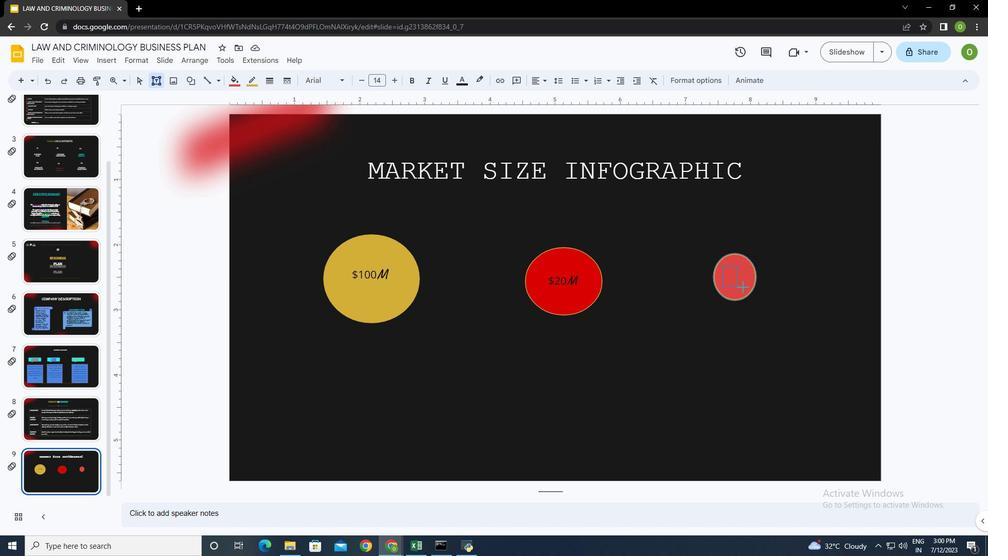 
Action: Mouse moved to (735, 275)
Screenshot: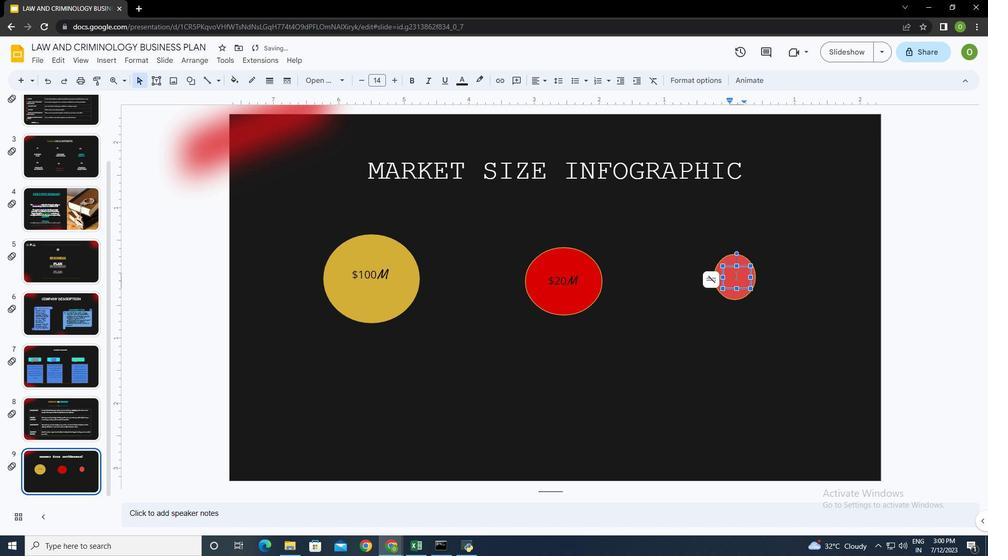 
Action: Key pressed <Key.shift><Key.shift><Key.shift><Key.shift><Key.shift><Key.shift>$5<Key.shift>M<Key.shift_r><Key.left>
Screenshot: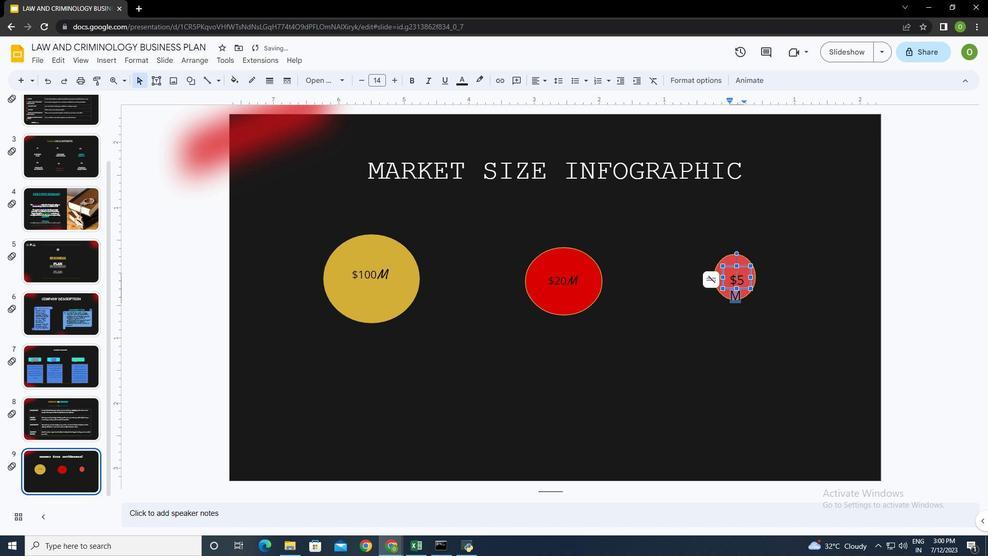 
Action: Mouse moved to (395, 82)
Screenshot: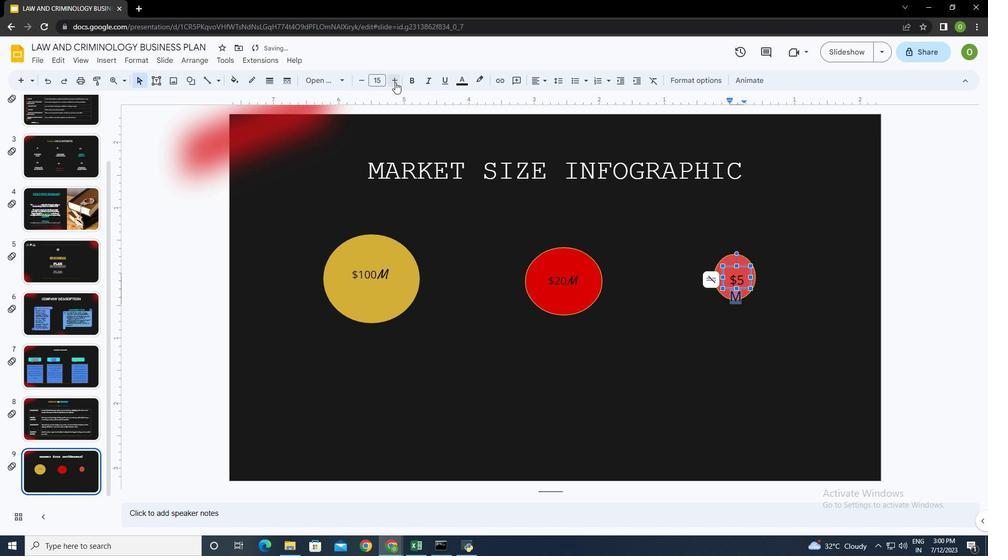 
Action: Mouse pressed left at (395, 82)
Screenshot: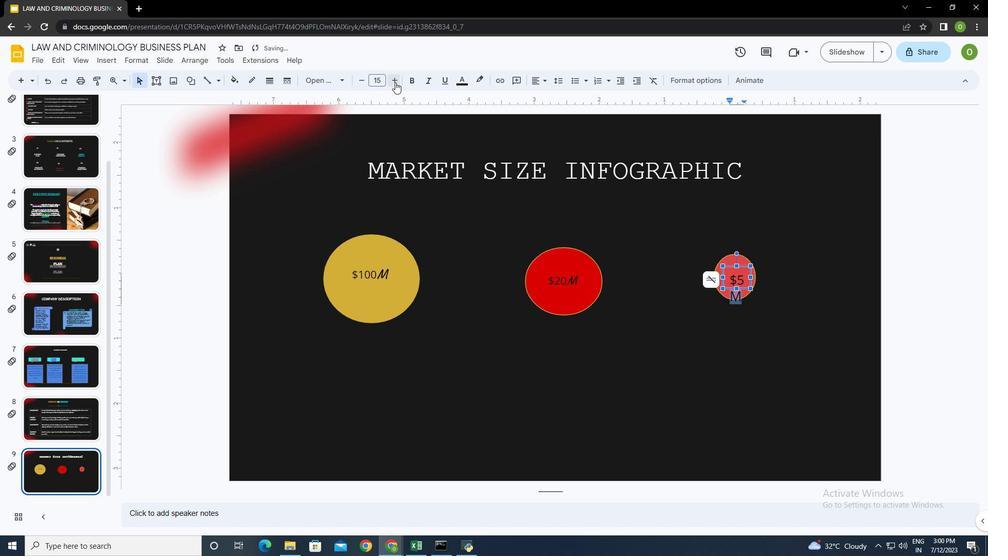 
Action: Mouse moved to (313, 79)
Screenshot: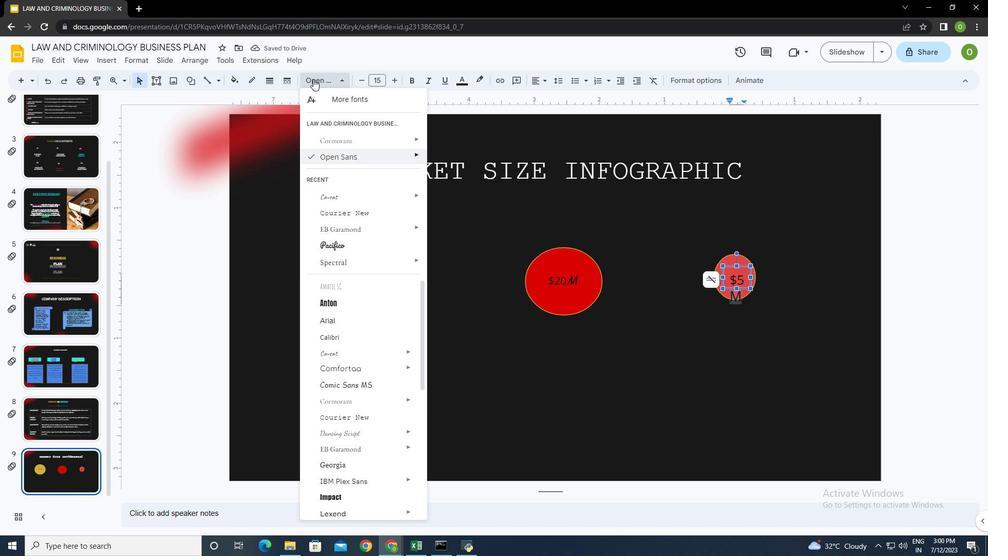 
Action: Mouse pressed left at (313, 79)
Screenshot: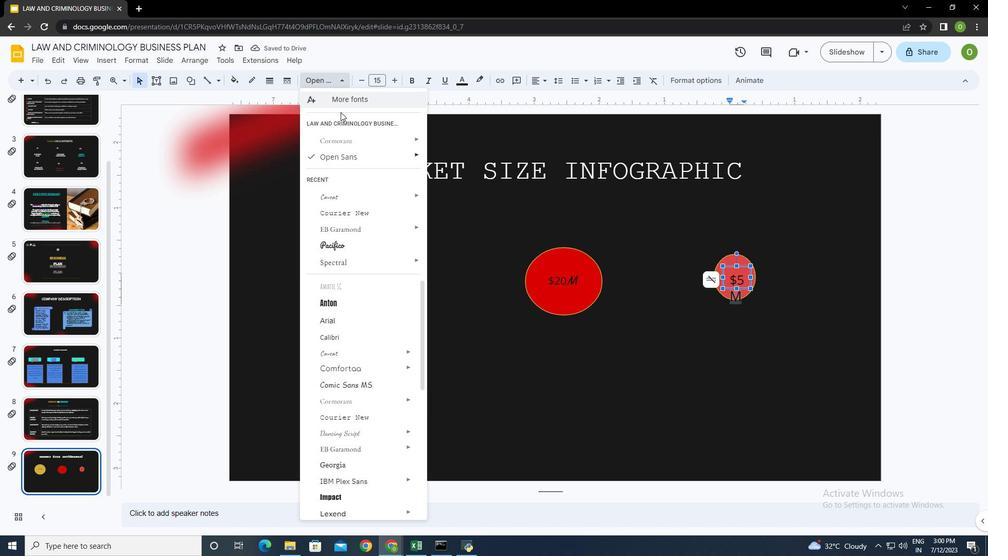 
Action: Mouse moved to (466, 235)
Screenshot: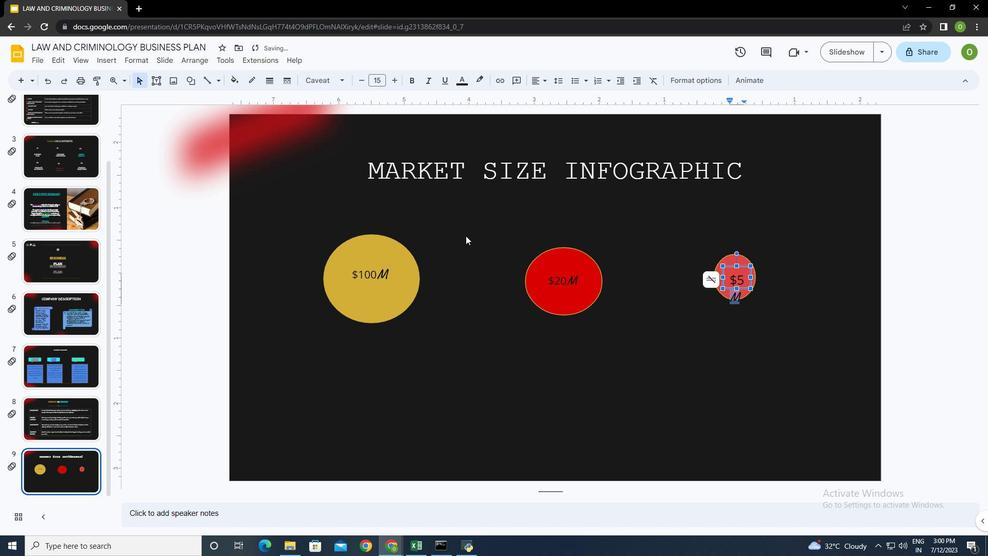 
Action: Mouse pressed left at (466, 235)
Screenshot: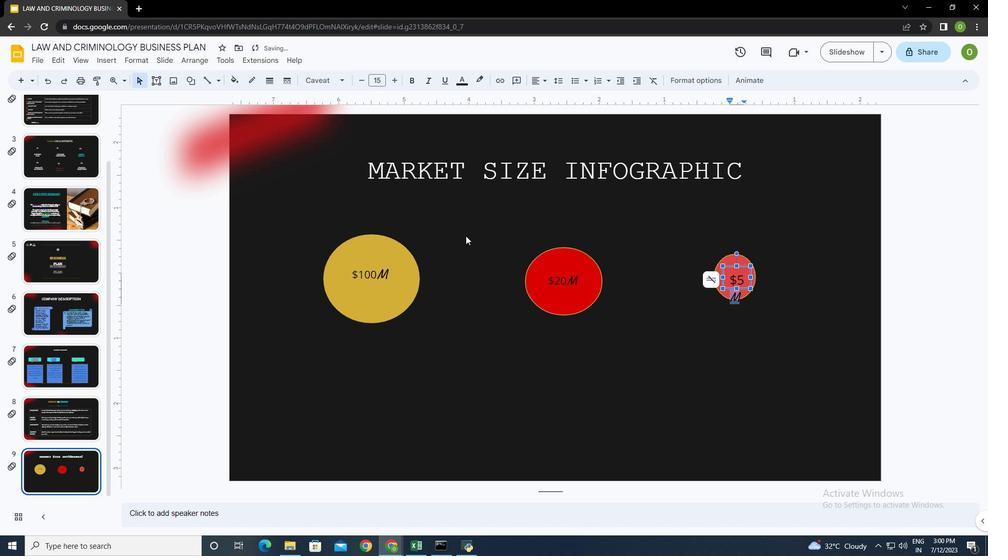 
Action: Mouse moved to (729, 276)
Screenshot: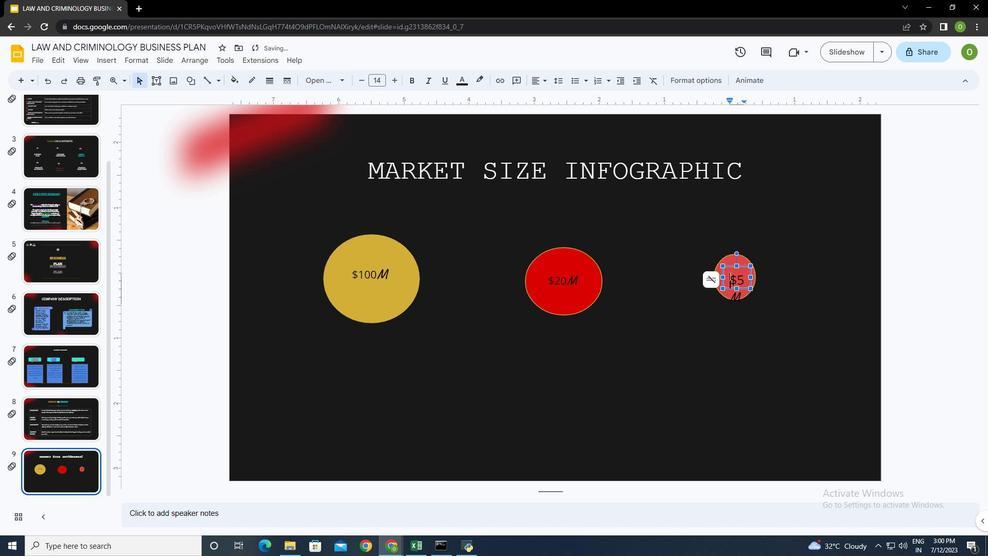 
Action: Mouse pressed left at (729, 276)
Screenshot: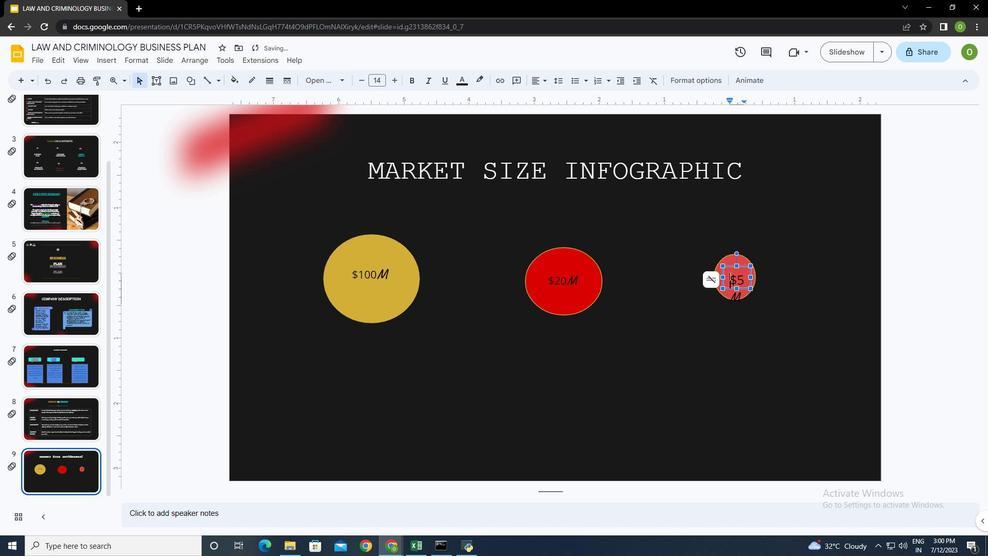 
Action: Mouse moved to (730, 282)
Screenshot: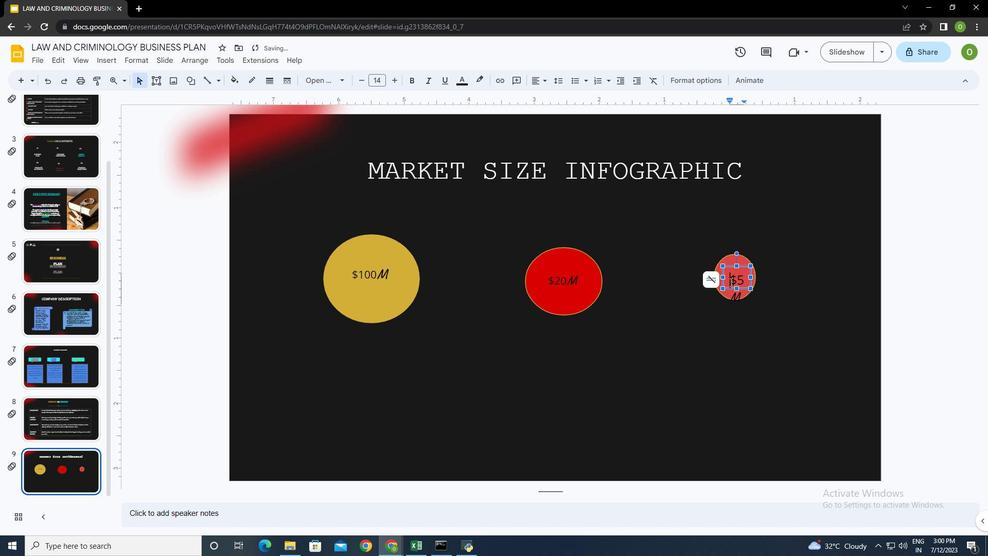 
Action: Key pressed <Key.shift_r><Key.right><Key.right>
Screenshot: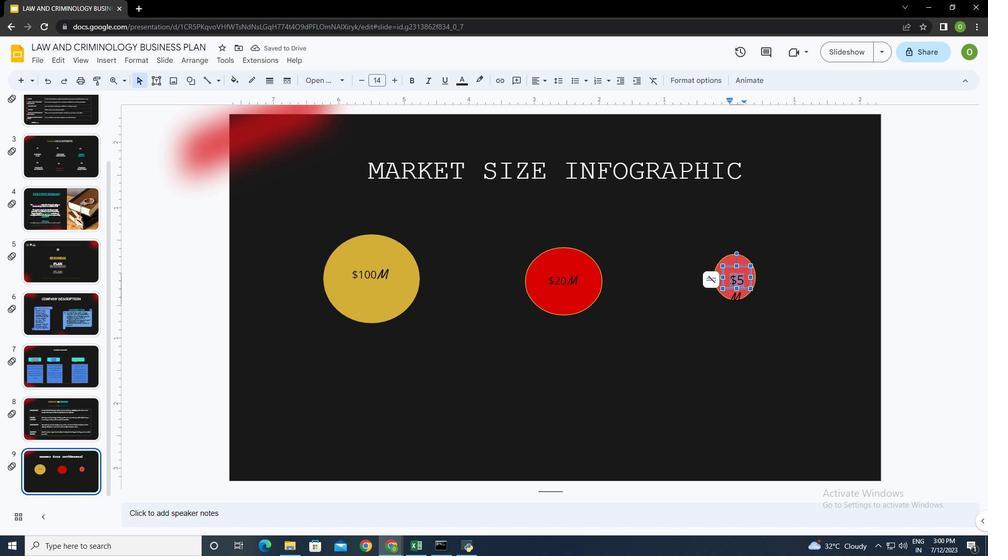 
Action: Mouse moved to (357, 81)
Screenshot: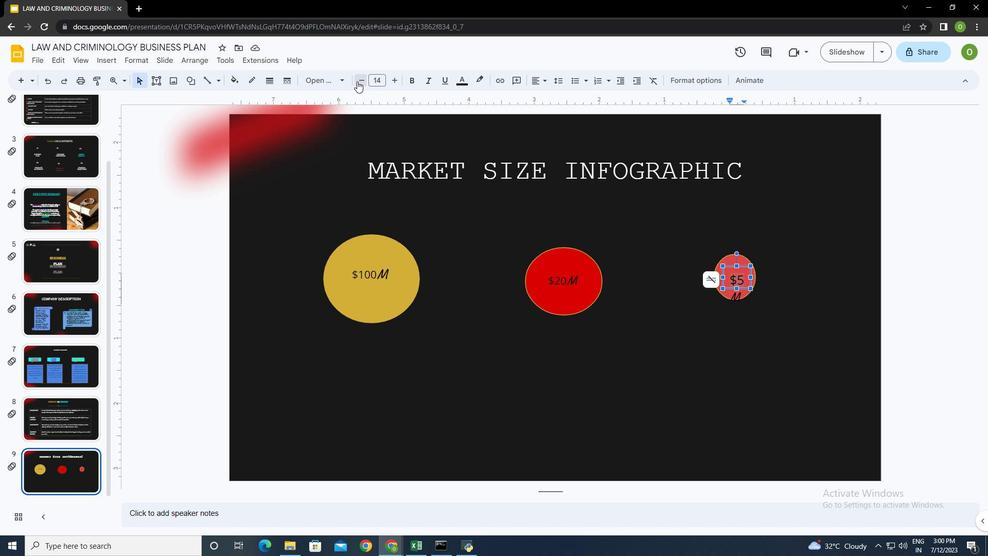 
Action: Mouse pressed left at (357, 81)
Screenshot: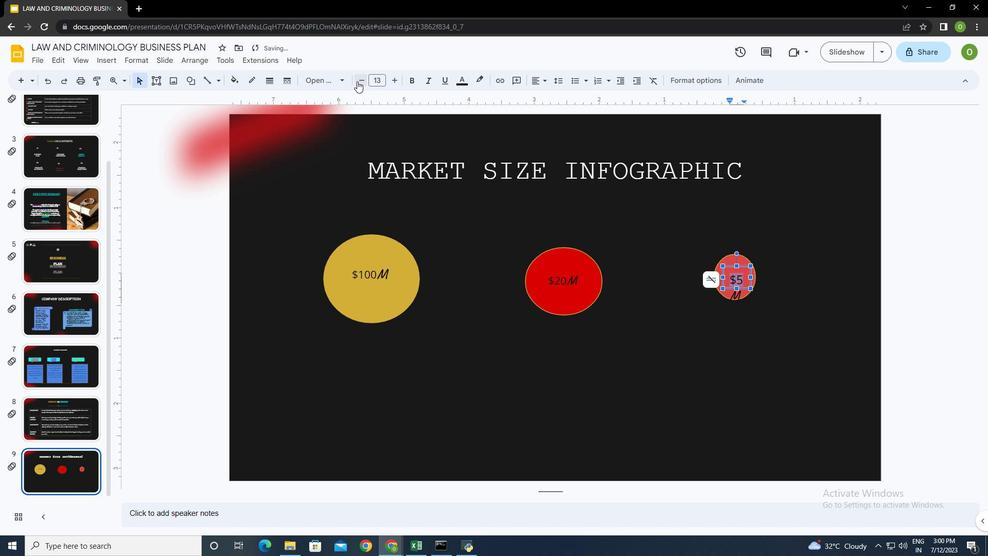 
Action: Mouse pressed left at (357, 81)
Screenshot: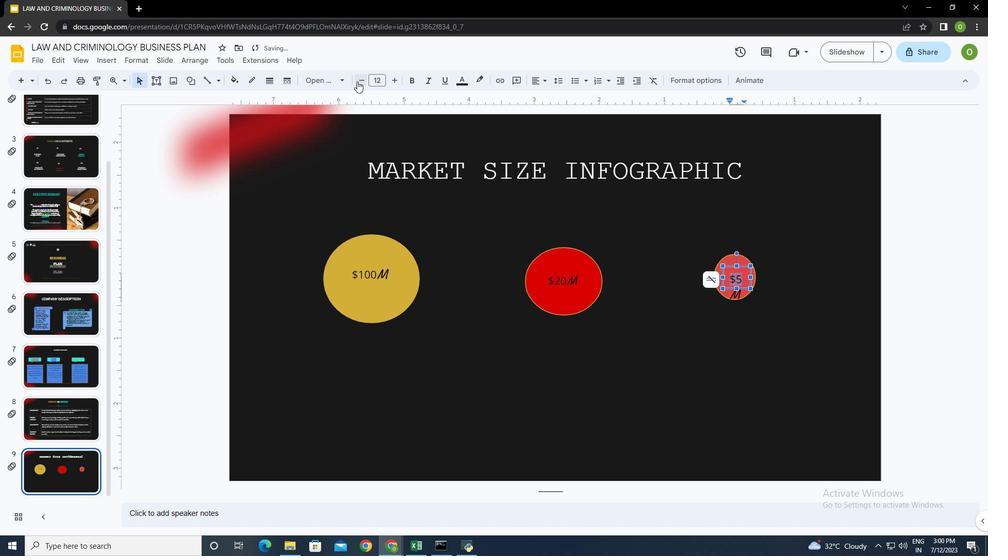 
Action: Mouse pressed left at (357, 81)
Screenshot: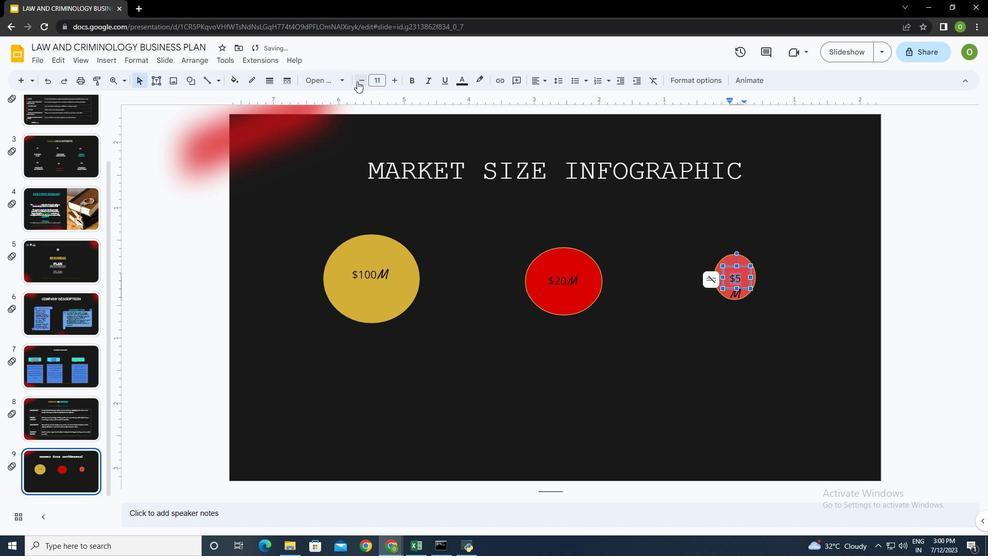 
Action: Mouse pressed left at (357, 81)
Screenshot: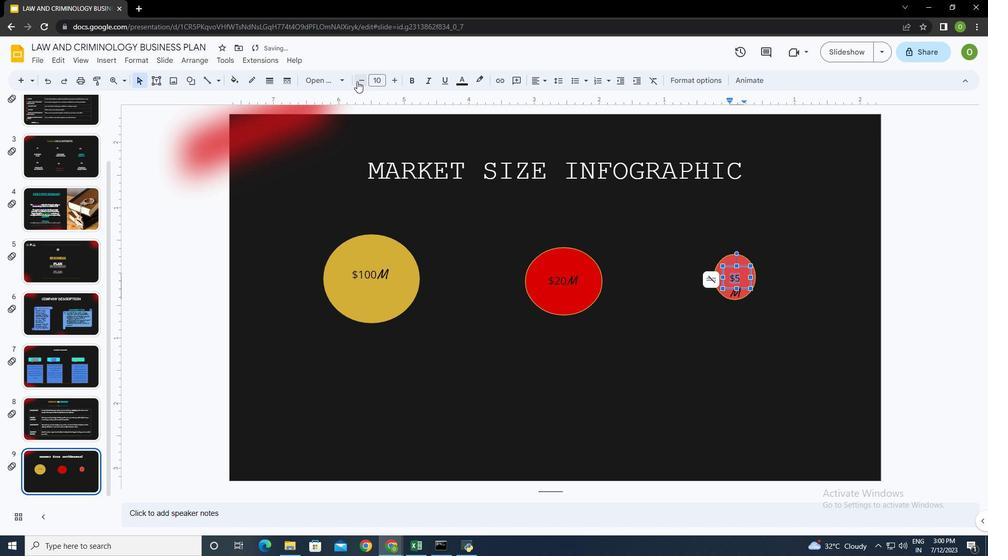 
Action: Mouse pressed left at (357, 81)
Screenshot: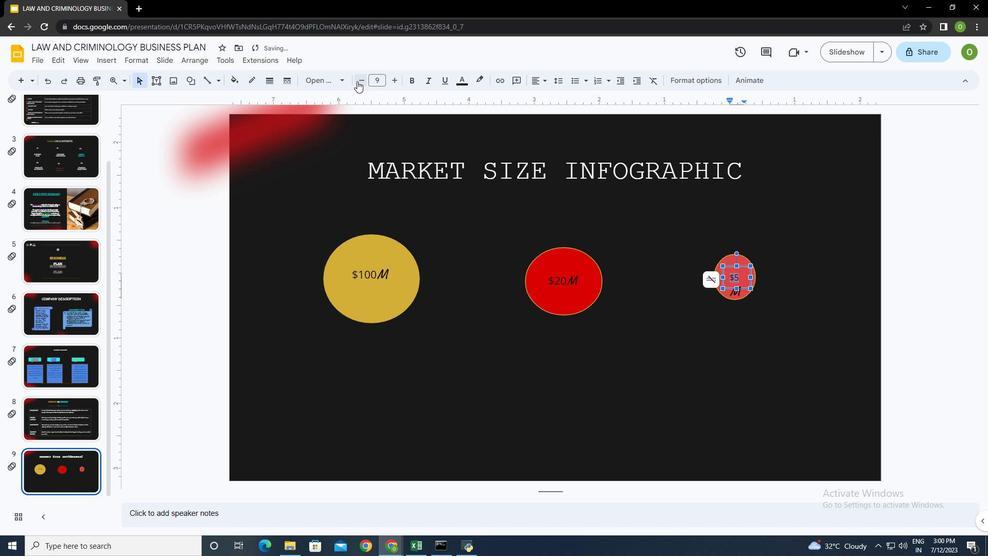 
Action: Mouse pressed left at (357, 81)
Screenshot: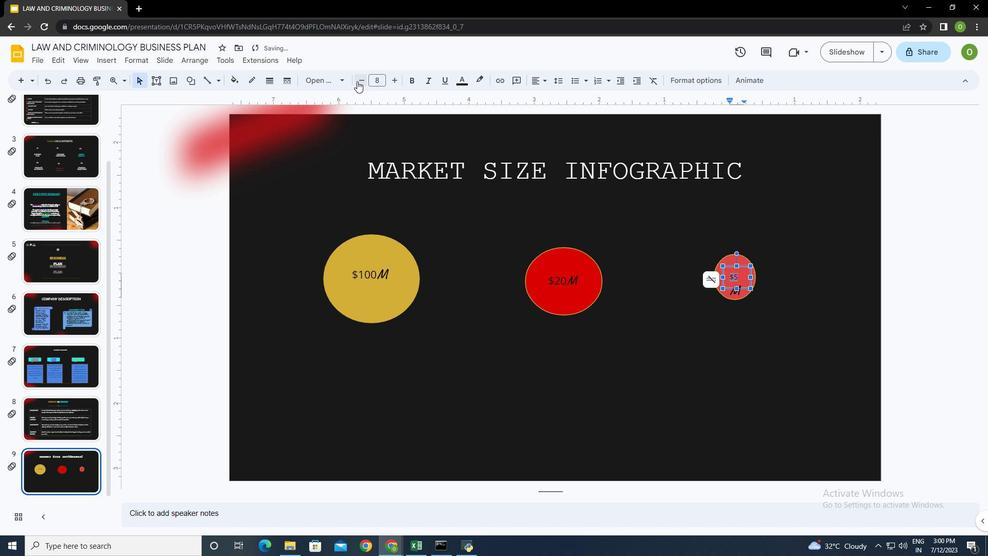 
Action: Mouse moved to (393, 80)
Screenshot: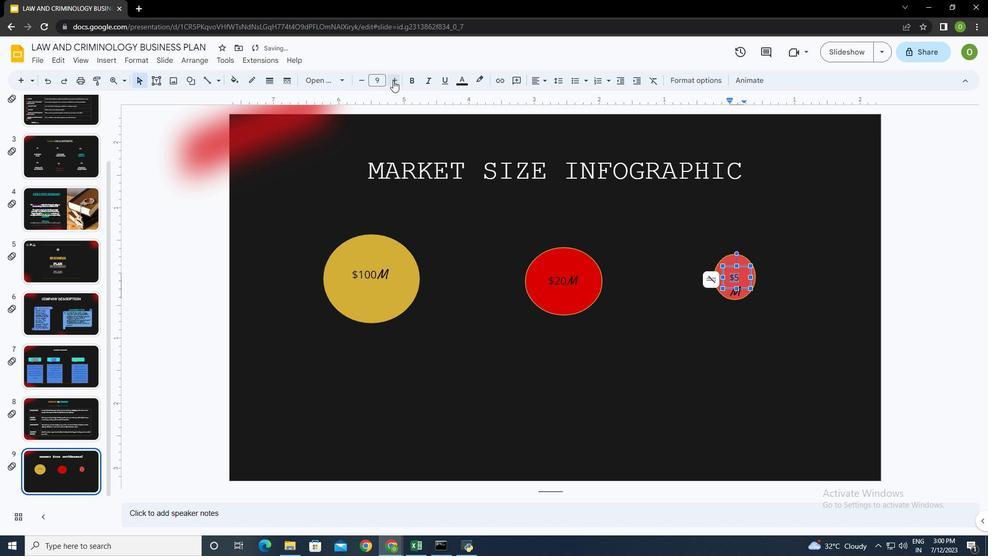 
Action: Mouse pressed left at (393, 80)
Screenshot: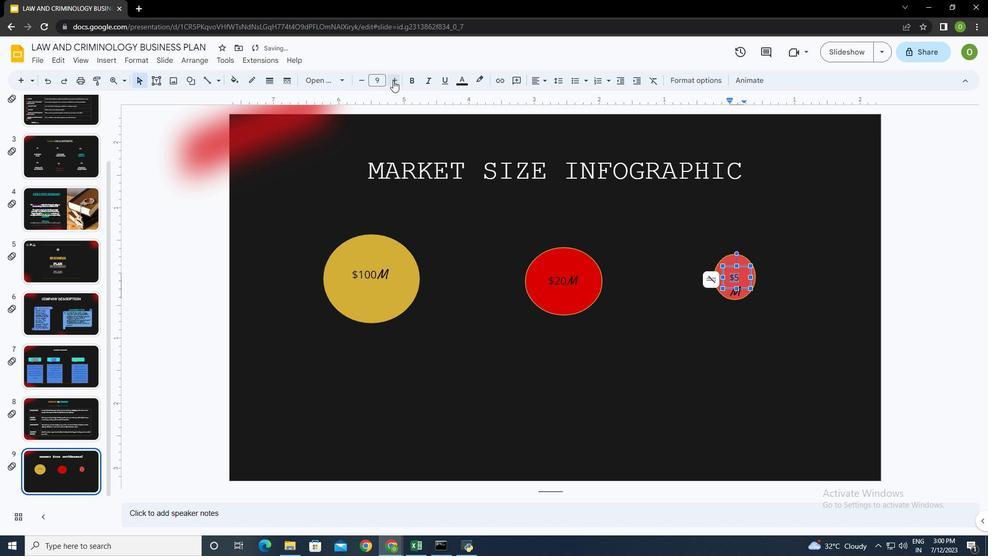 
Action: Mouse pressed left at (393, 80)
Screenshot: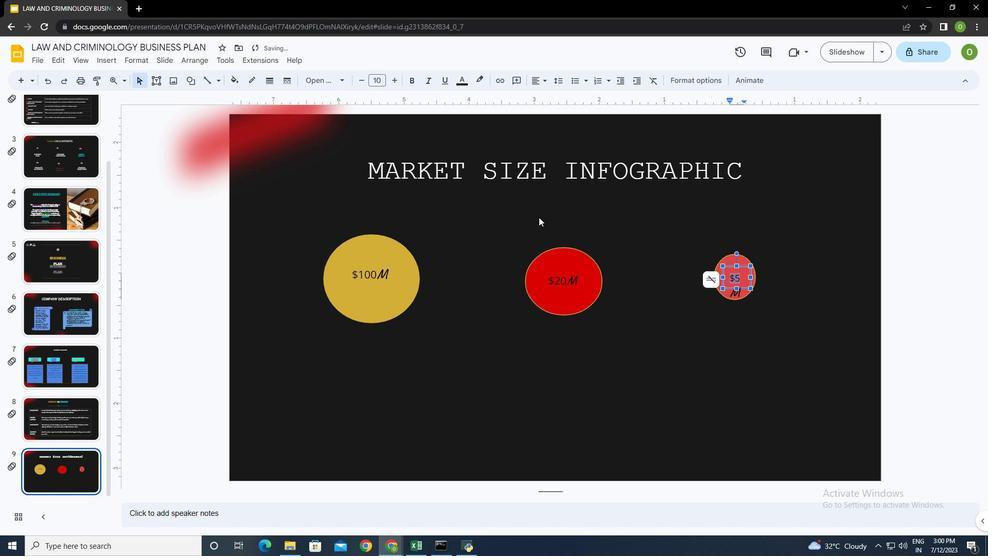 
Action: Mouse moved to (721, 276)
Screenshot: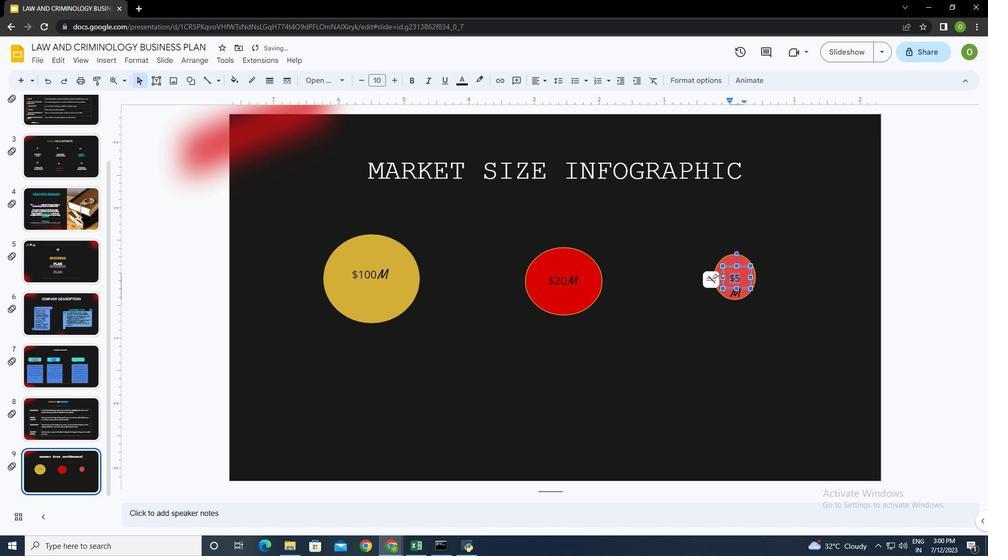 
Action: Mouse pressed left at (721, 276)
Screenshot: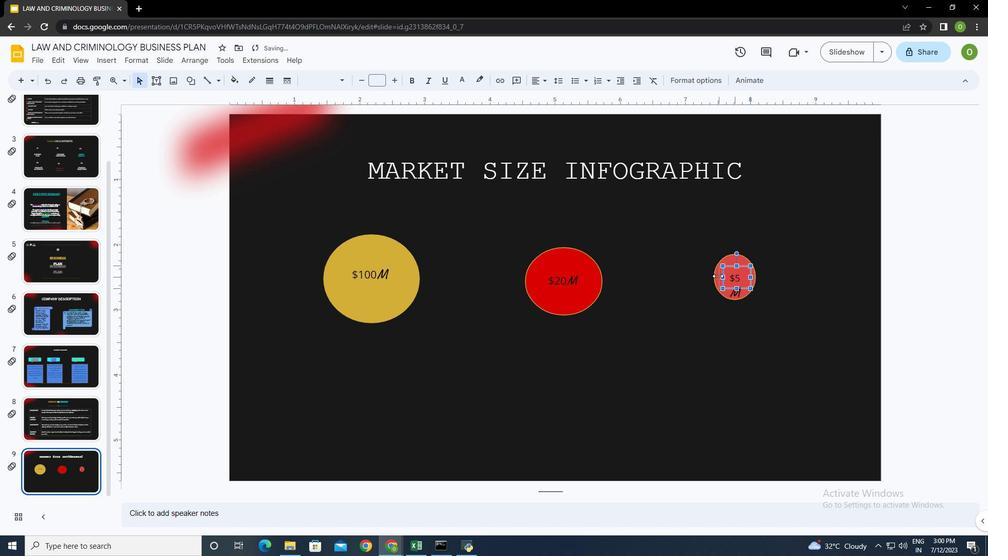 
Action: Mouse moved to (752, 275)
Screenshot: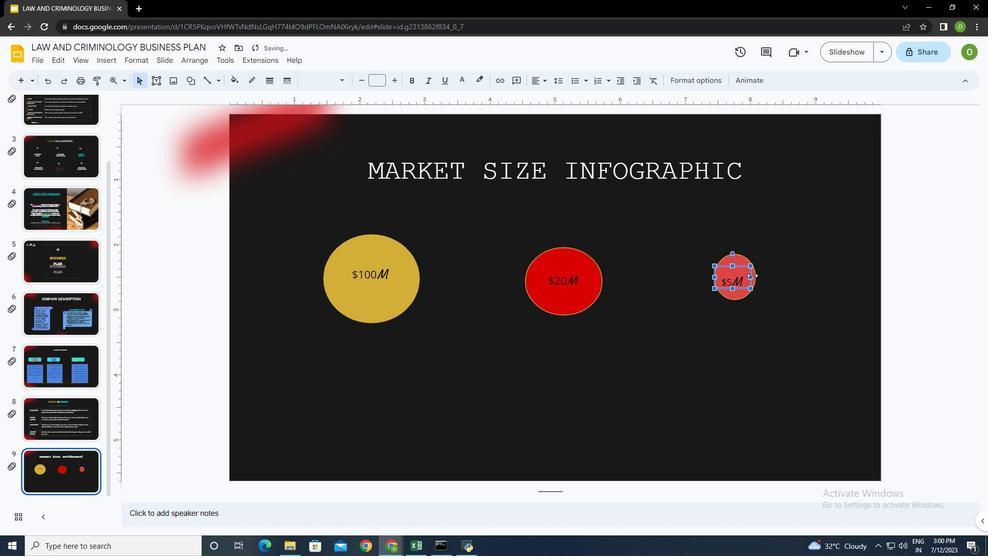 
Action: Mouse pressed left at (752, 275)
Screenshot: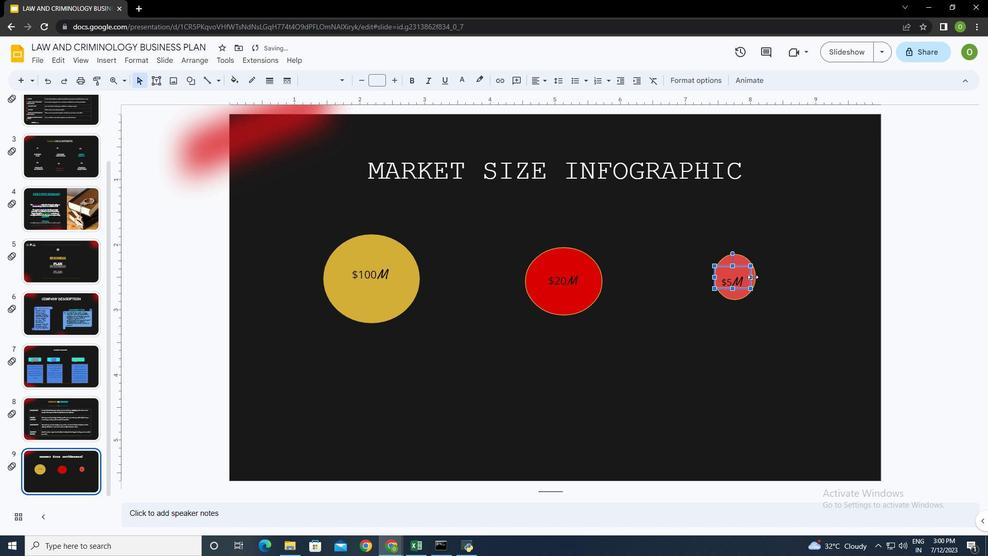 
Action: Mouse moved to (582, 286)
Screenshot: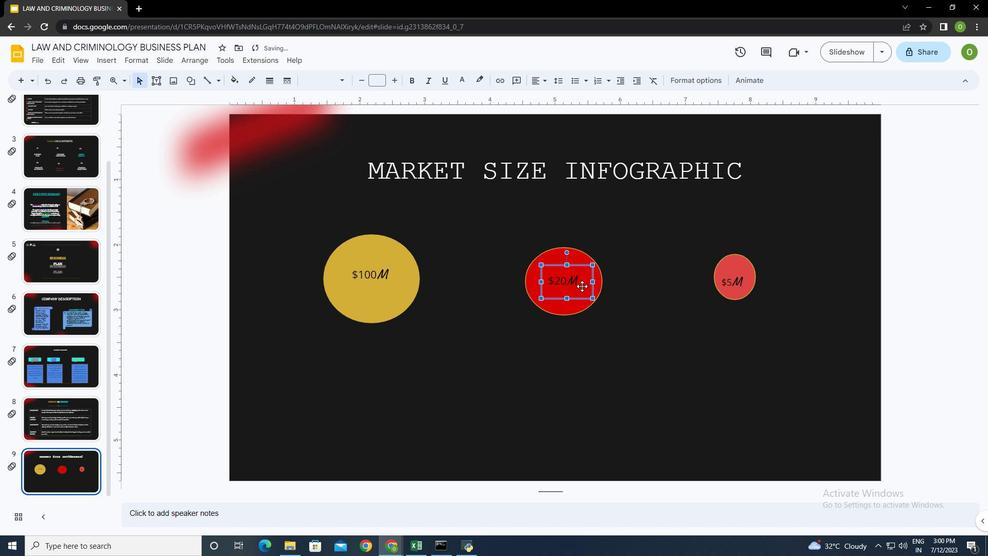 
Action: Mouse pressed left at (582, 286)
Screenshot: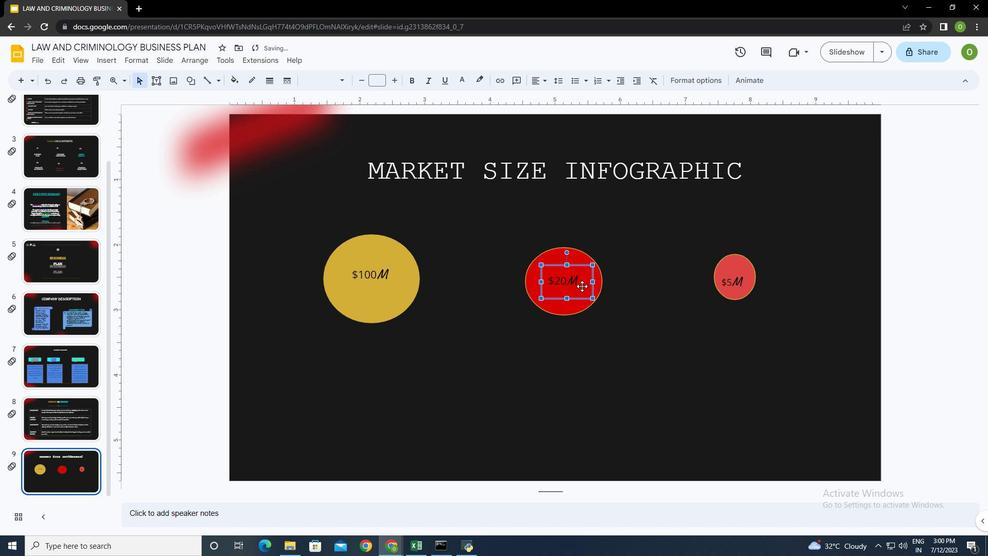 
Action: Mouse moved to (735, 277)
Screenshot: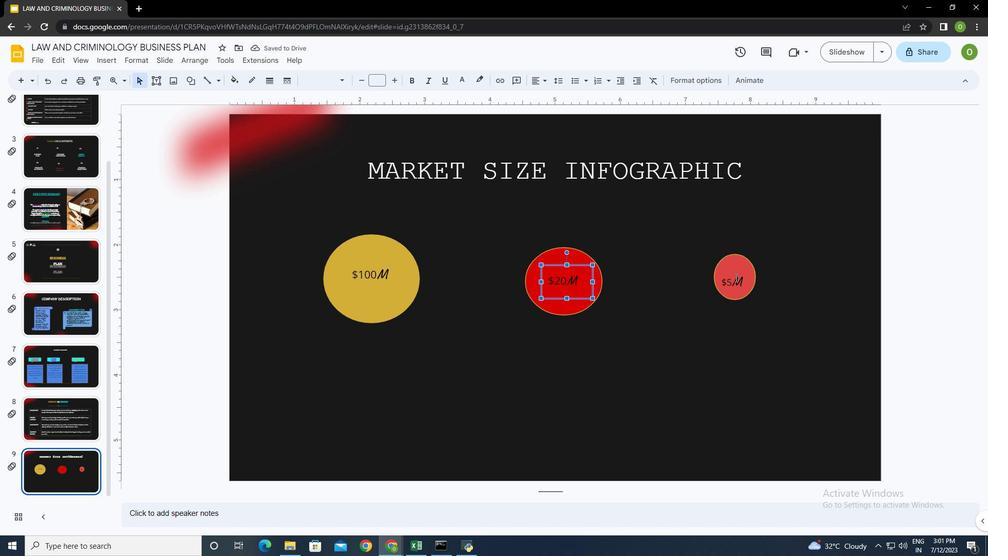 
Action: Mouse pressed left at (735, 277)
Screenshot: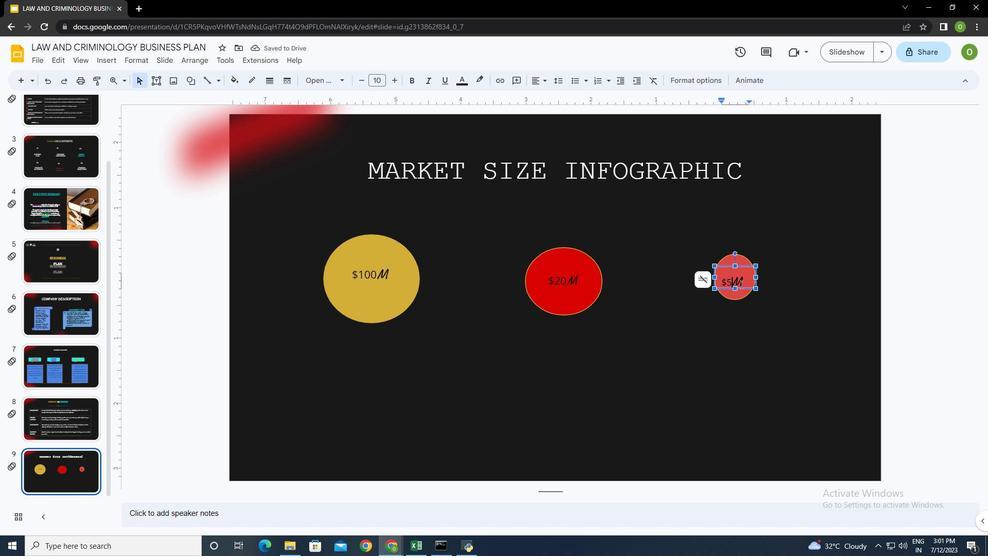 
Action: Mouse moved to (743, 279)
Screenshot: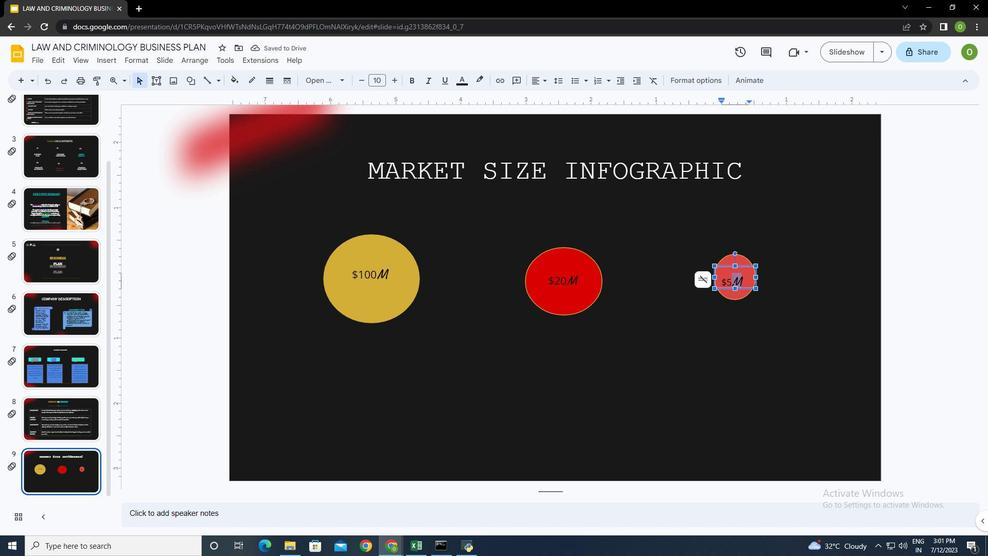 
Action: Mouse pressed left at (743, 279)
Screenshot: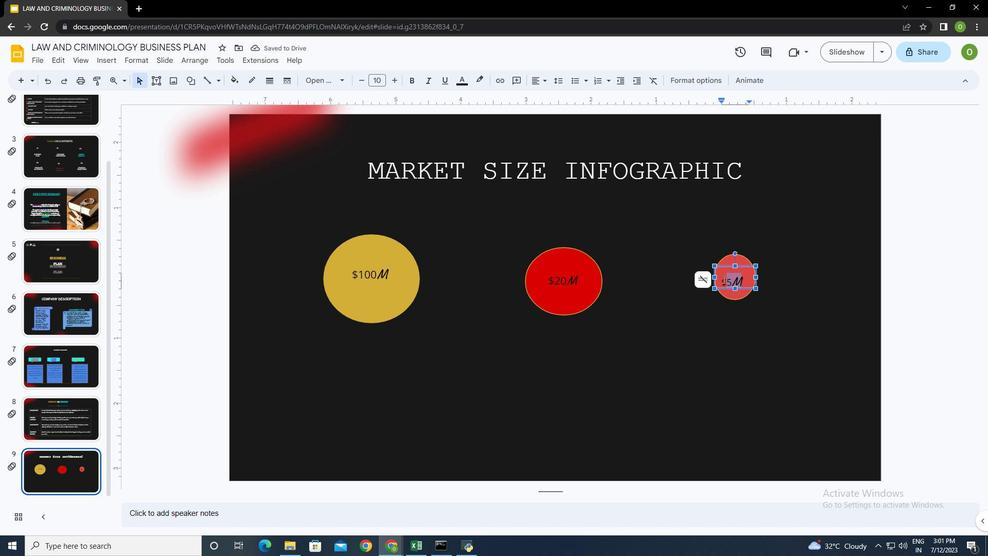 
Action: Mouse moved to (462, 79)
Screenshot: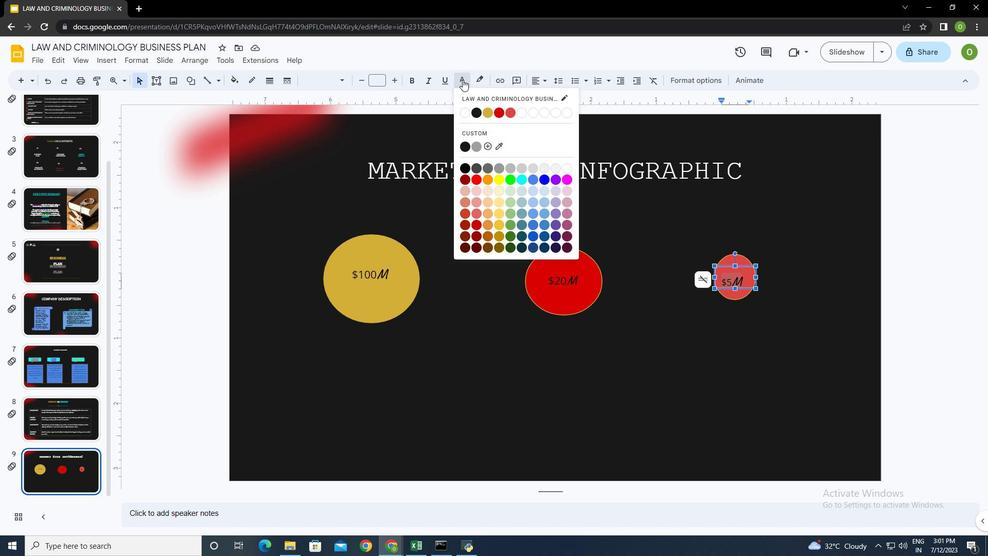 
Action: Mouse pressed left at (462, 79)
Screenshot: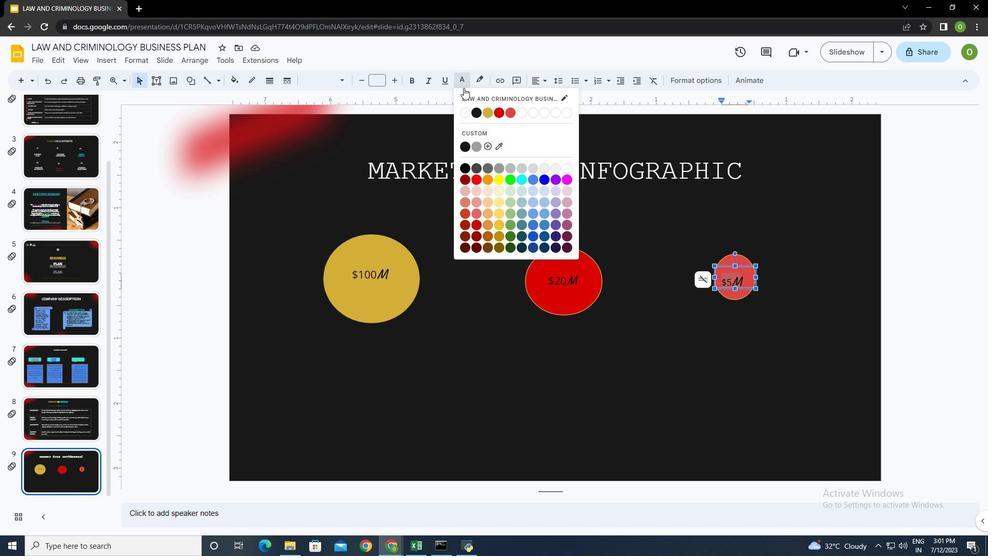 
Action: Mouse moved to (523, 176)
Screenshot: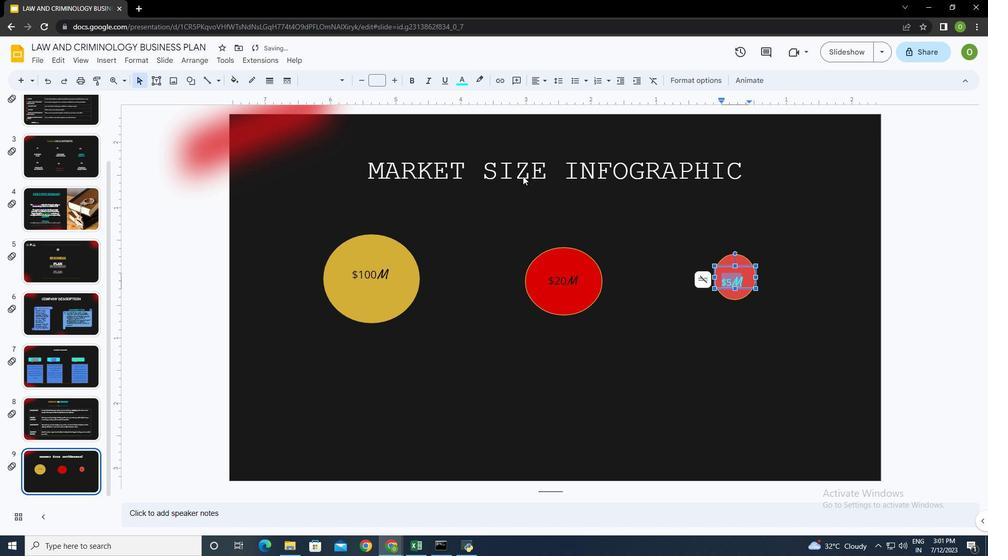 
Action: Mouse pressed left at (523, 176)
Screenshot: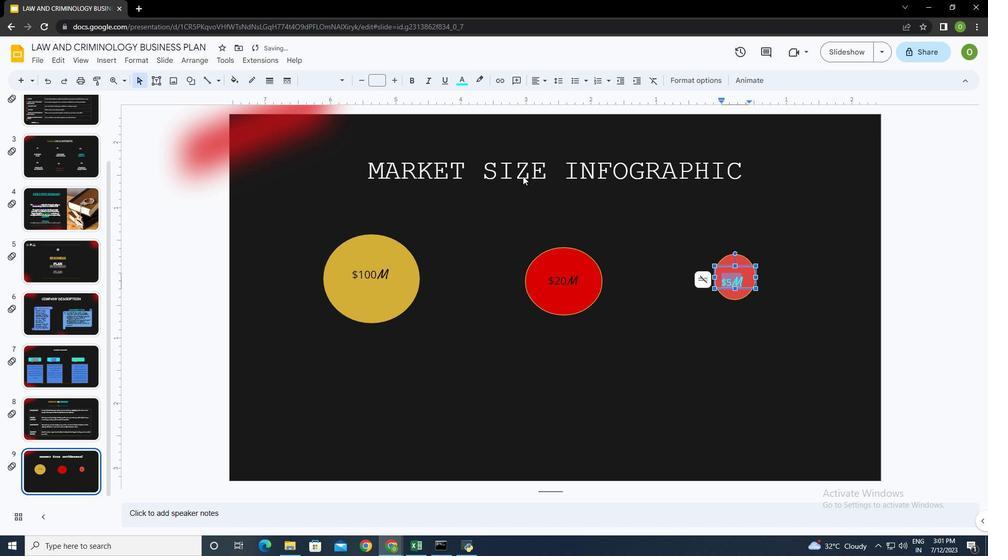 
Action: Mouse moved to (584, 283)
Screenshot: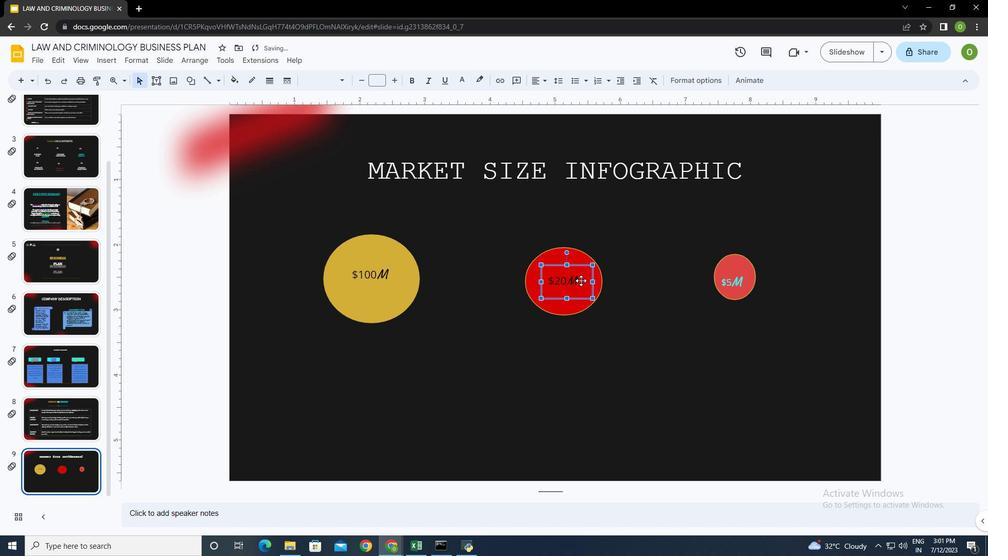 
Action: Mouse pressed left at (584, 283)
Screenshot: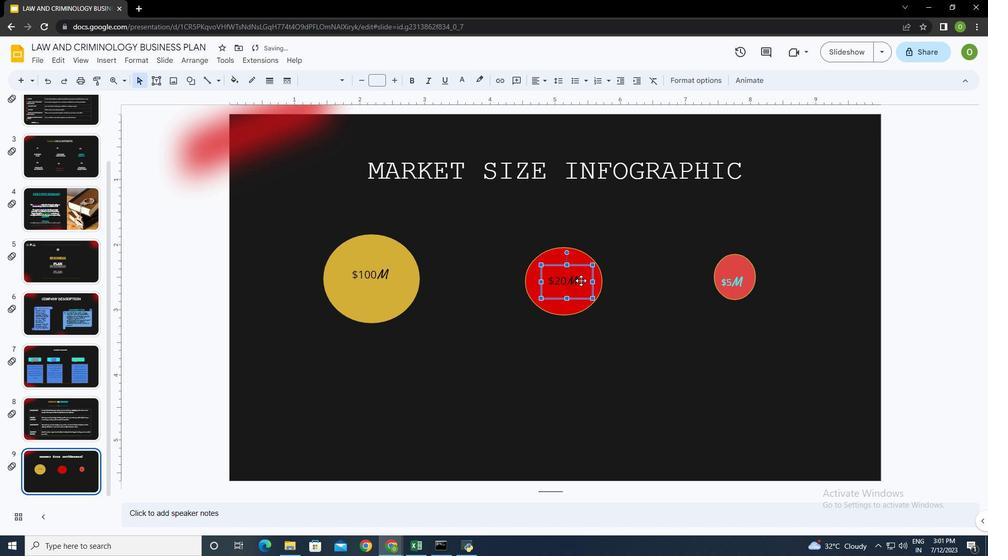 
Action: Mouse moved to (394, 270)
Screenshot: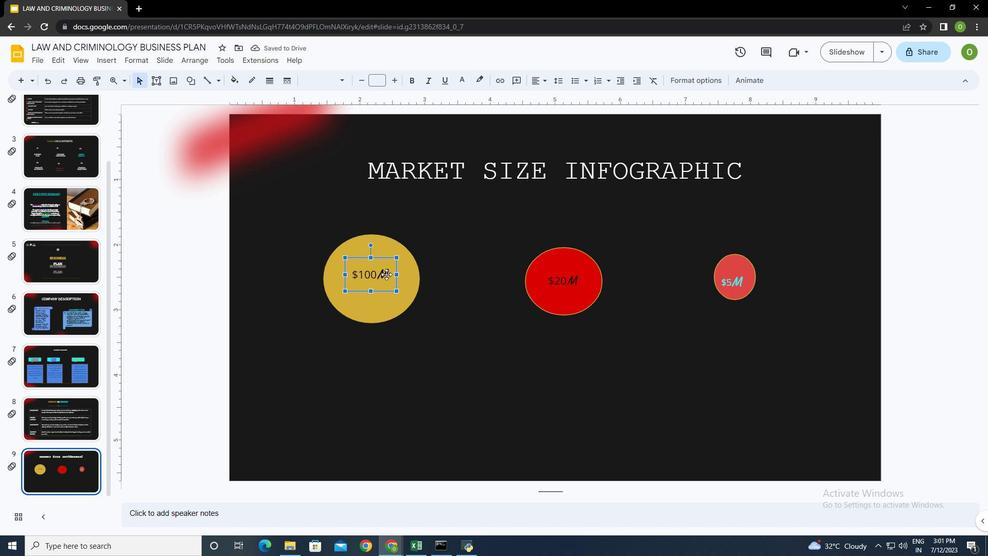
Action: Mouse pressed left at (394, 270)
Screenshot: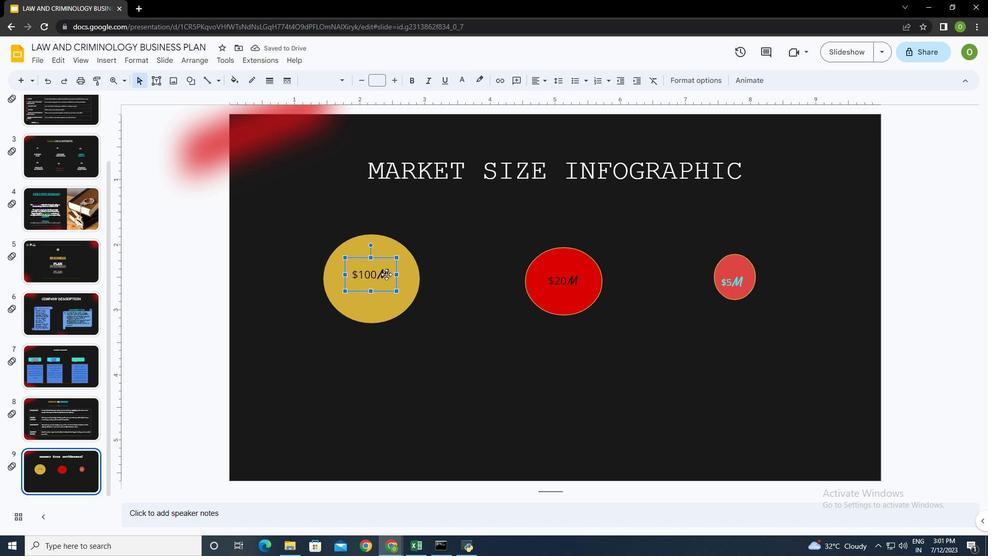 
Action: Mouse moved to (388, 271)
Screenshot: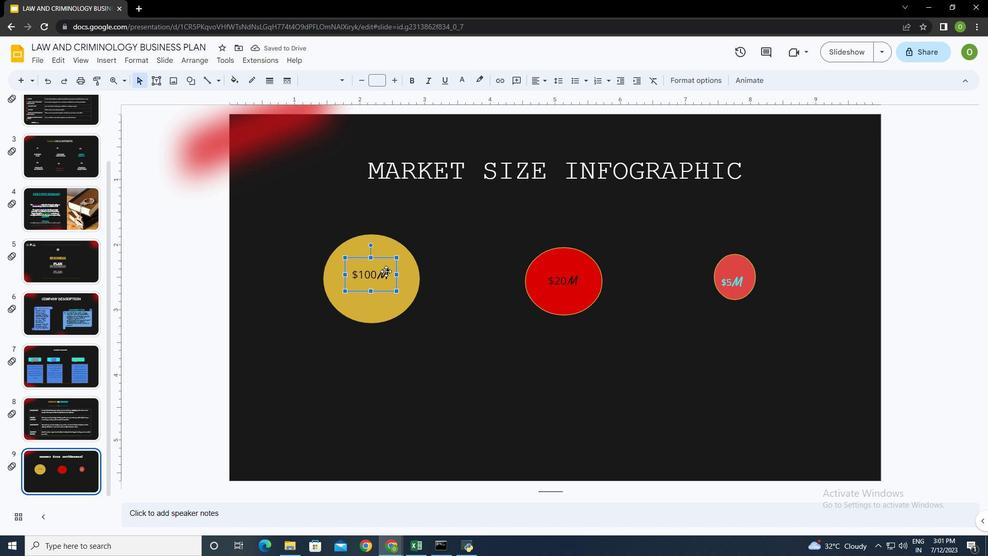 
Action: Mouse pressed left at (388, 271)
Screenshot: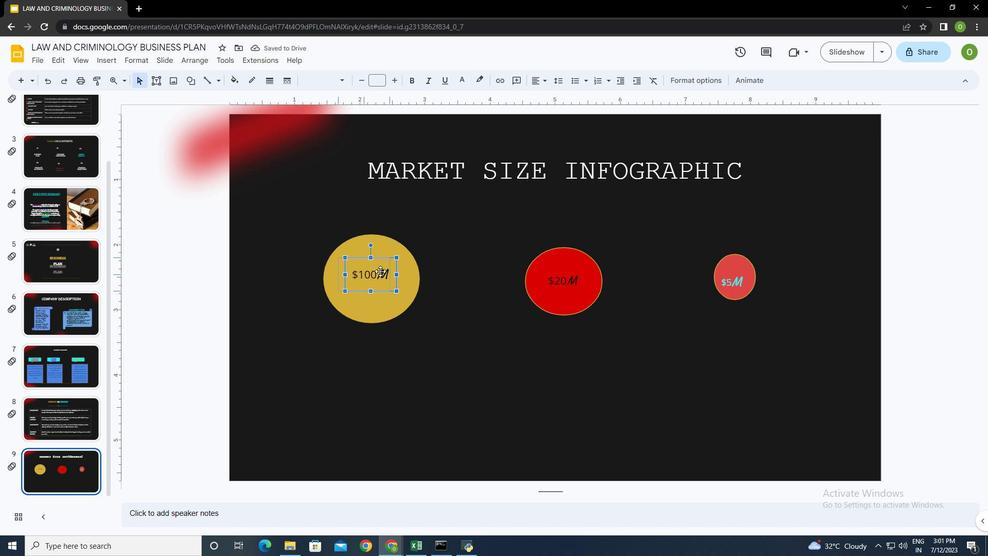 
Action: Mouse moved to (391, 271)
Screenshot: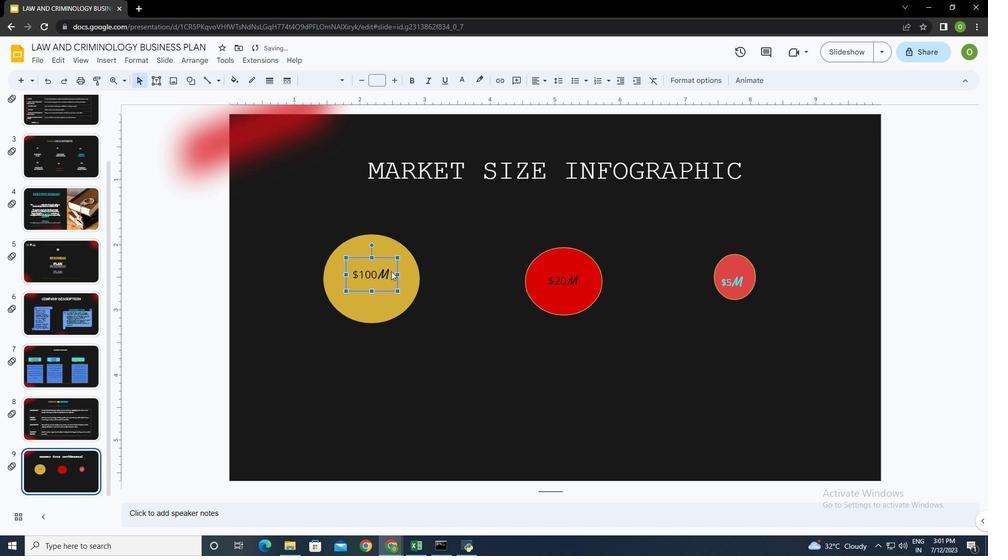
Action: Mouse pressed left at (391, 271)
Screenshot: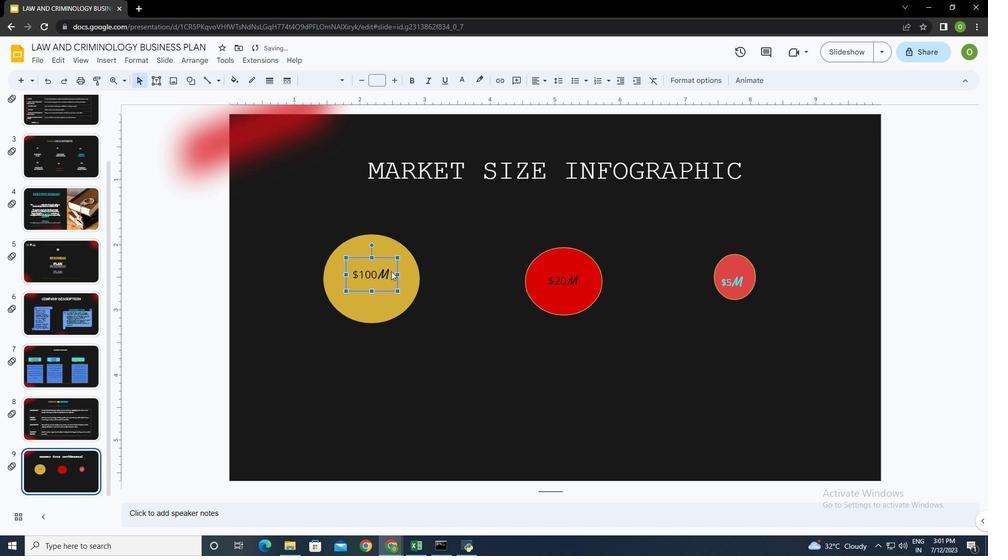 
Action: Mouse pressed left at (391, 271)
Screenshot: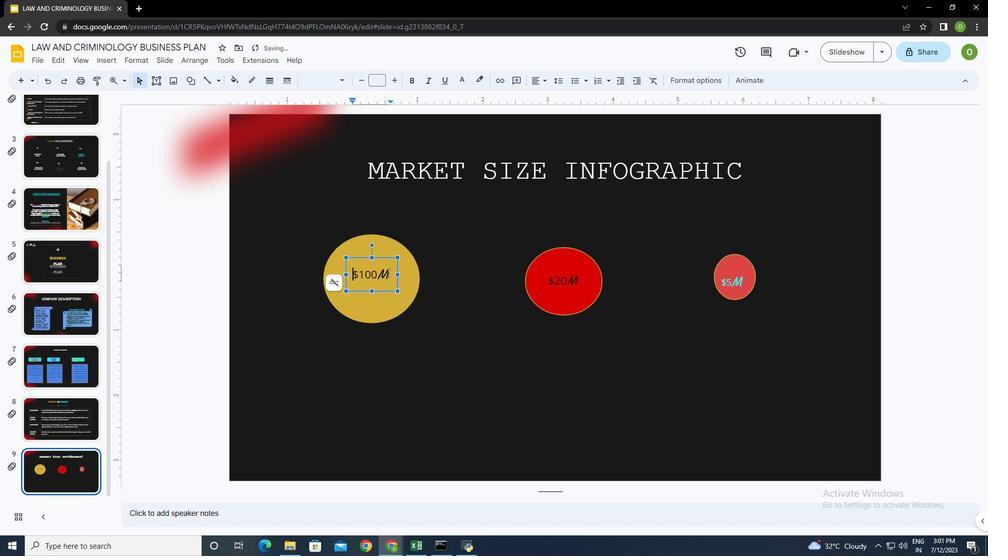 
Action: Mouse moved to (354, 272)
Screenshot: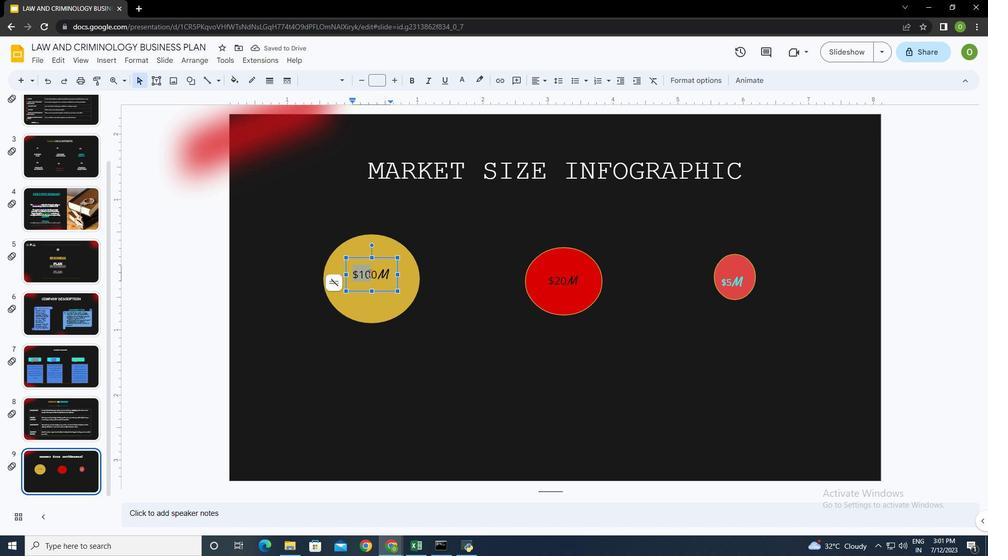 
Action: Mouse pressed left at (354, 272)
Screenshot: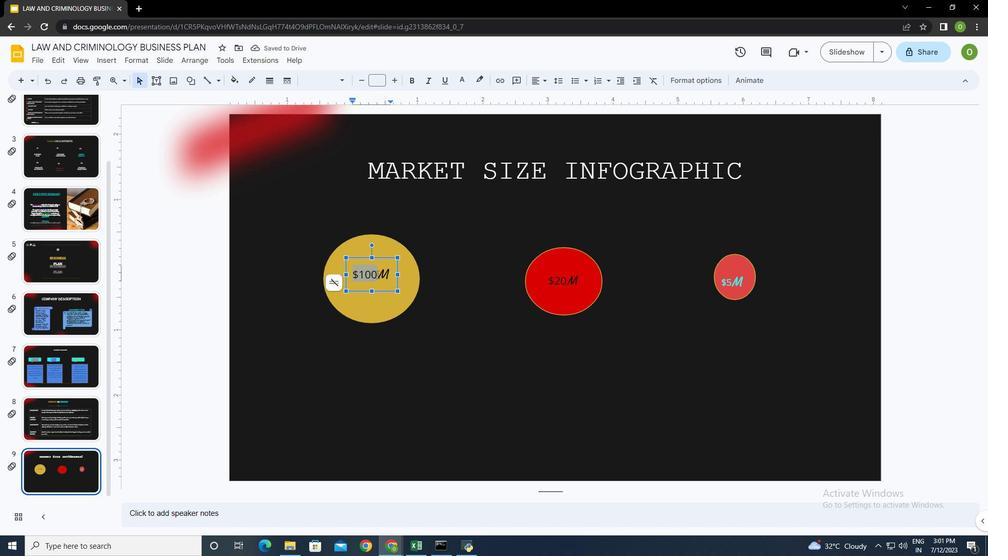 
Action: Mouse moved to (466, 78)
Screenshot: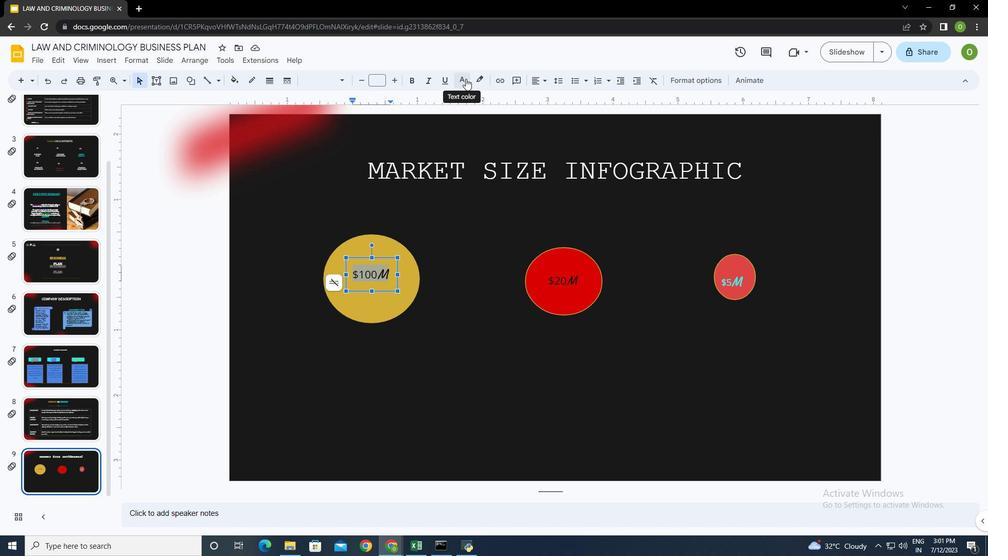 
Action: Mouse pressed left at (466, 78)
Screenshot: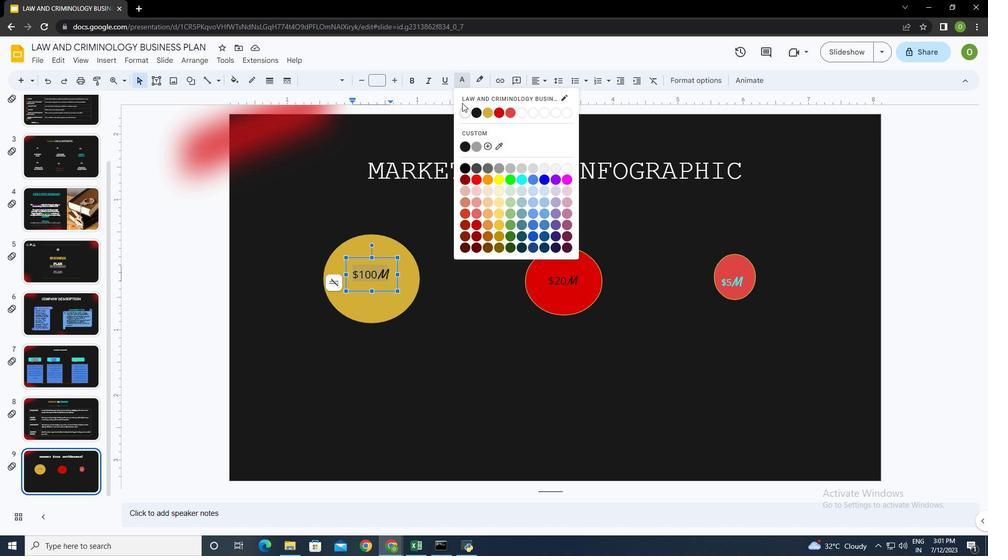 
Action: Mouse moved to (543, 179)
Screenshot: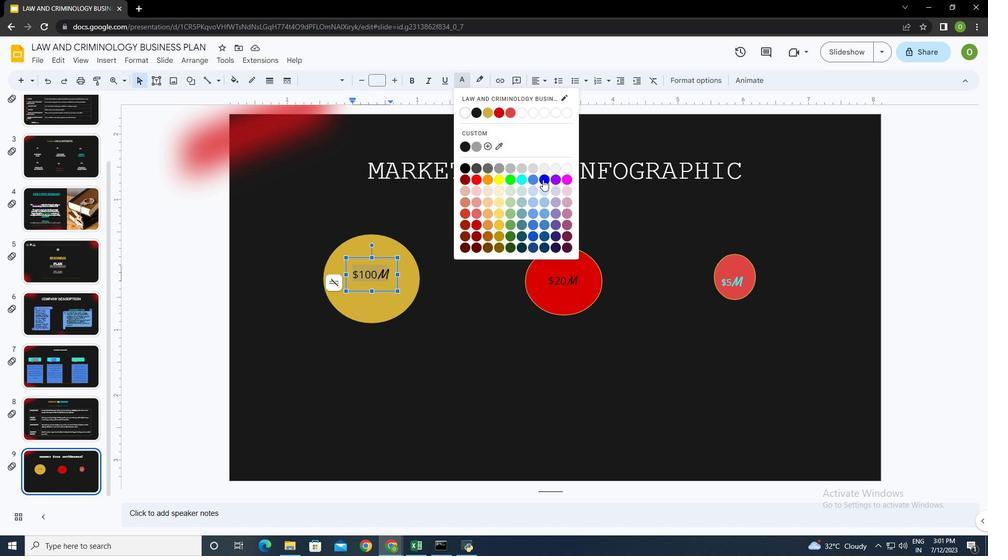 
Action: Mouse pressed left at (543, 179)
Screenshot: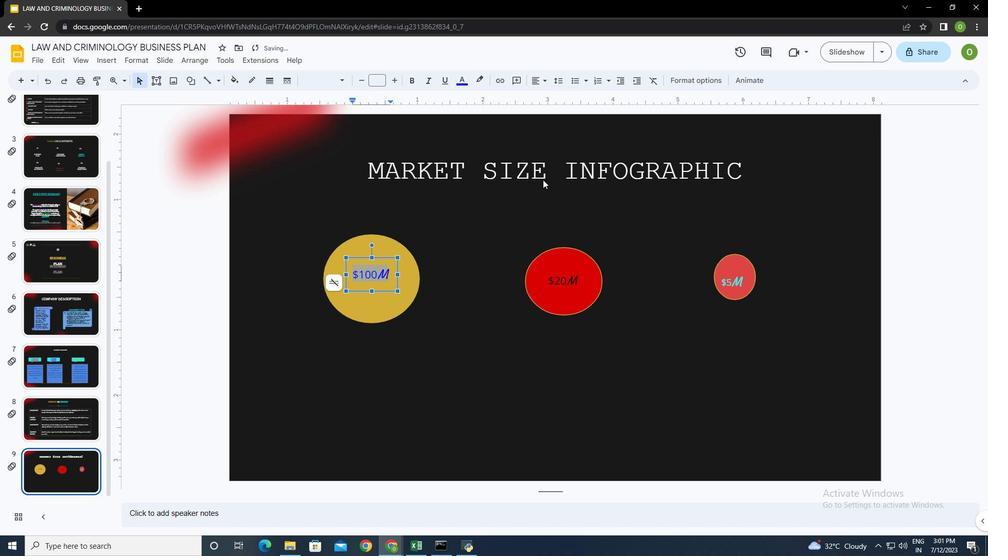 
Action: Mouse moved to (410, 290)
Screenshot: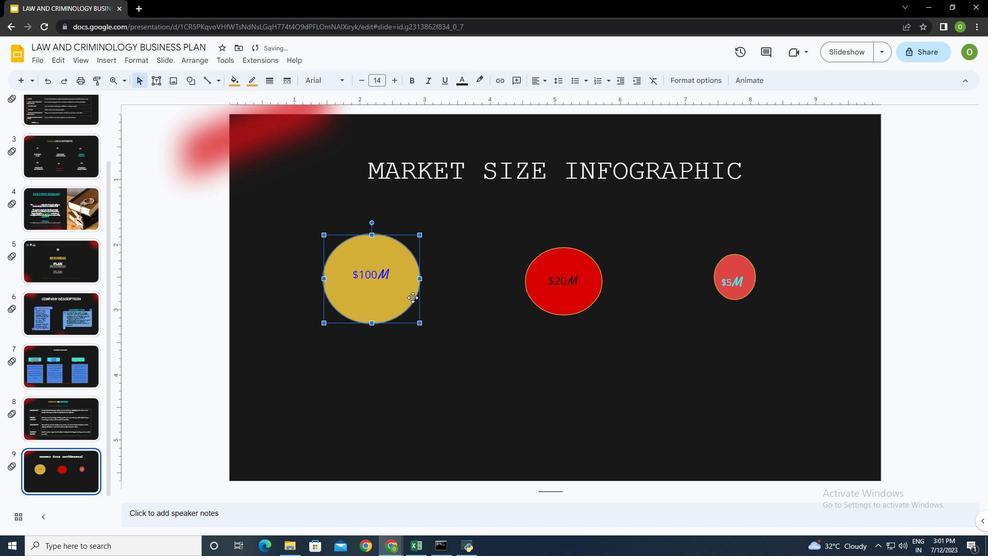 
Action: Mouse pressed left at (410, 290)
Screenshot: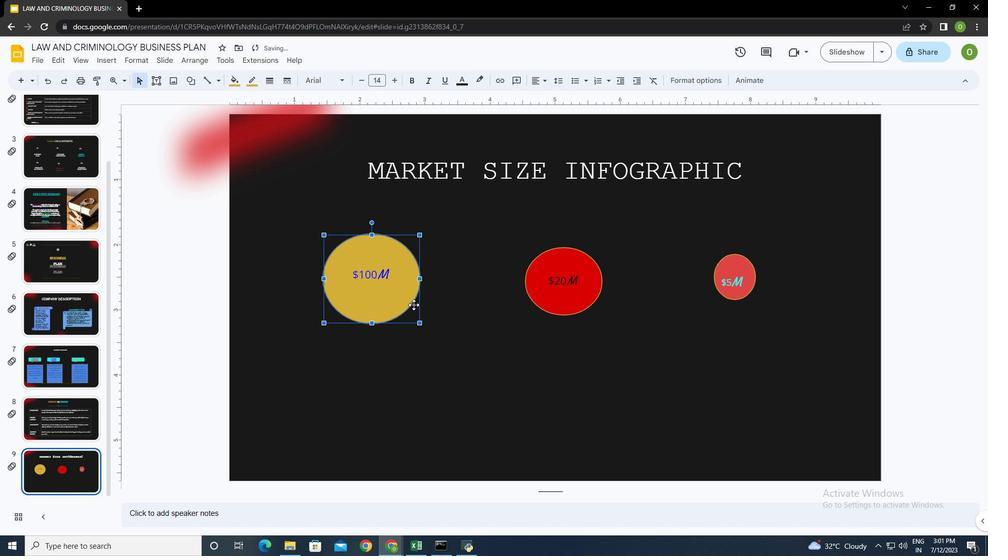 
Action: Mouse moved to (333, 366)
Screenshot: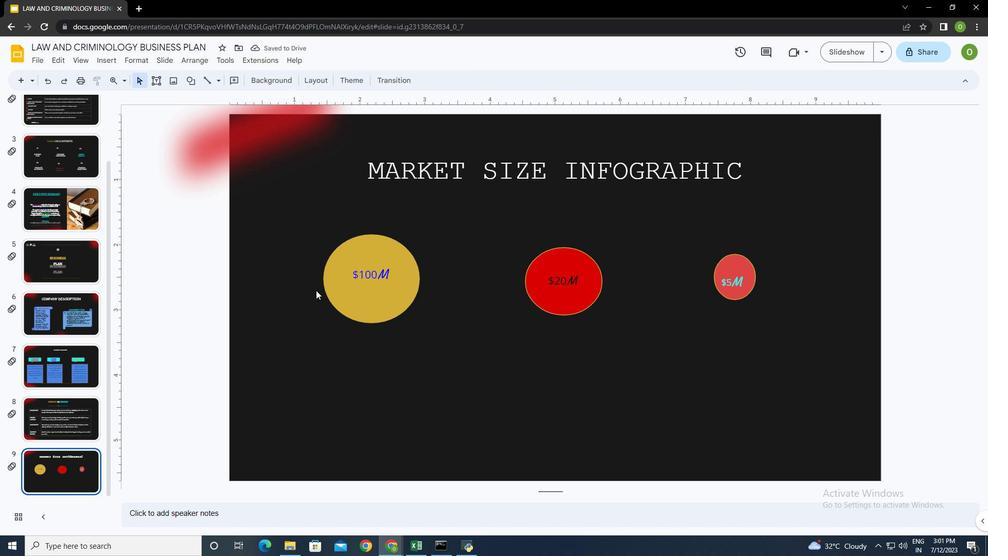 
Action: Mouse pressed left at (333, 366)
Screenshot: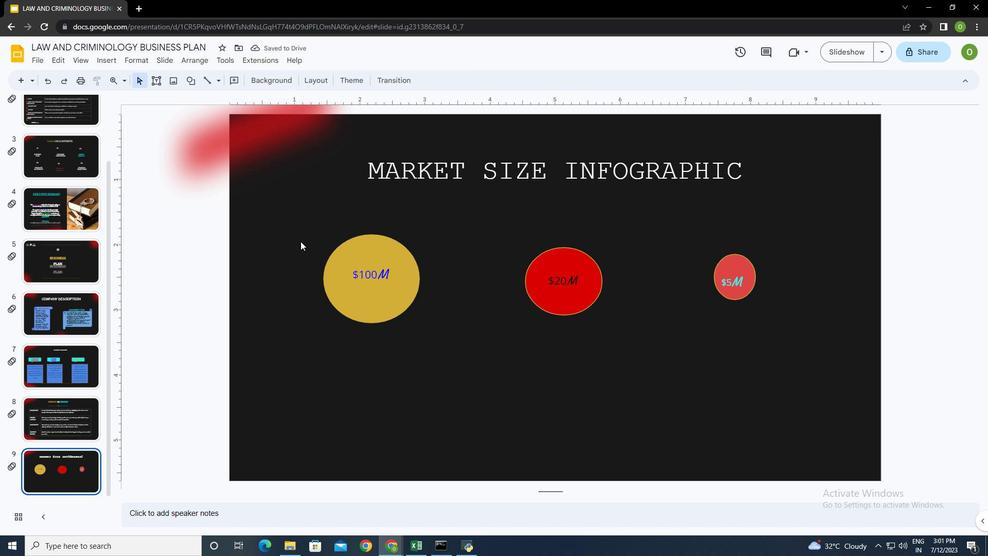 
Action: Mouse moved to (152, 78)
Screenshot: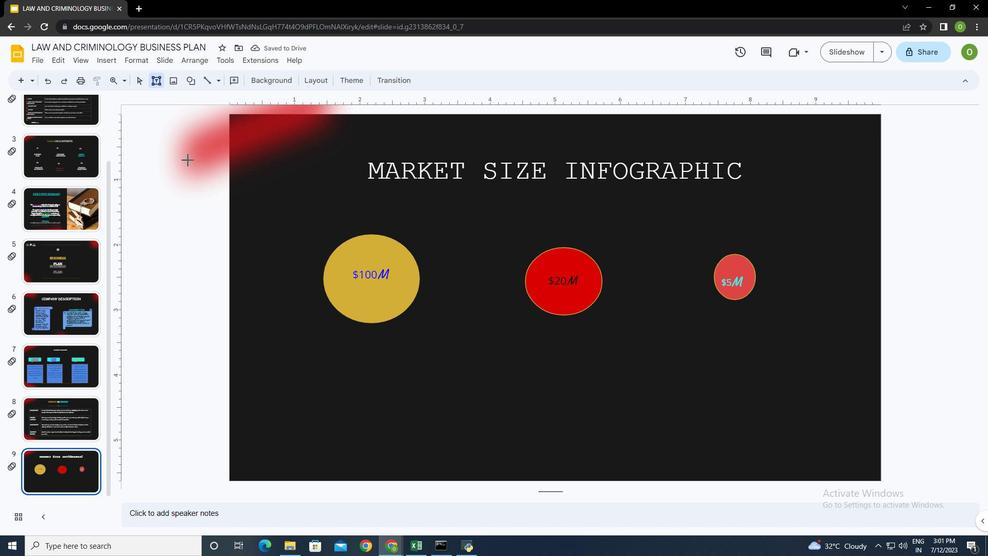 
Action: Mouse pressed left at (152, 78)
Screenshot: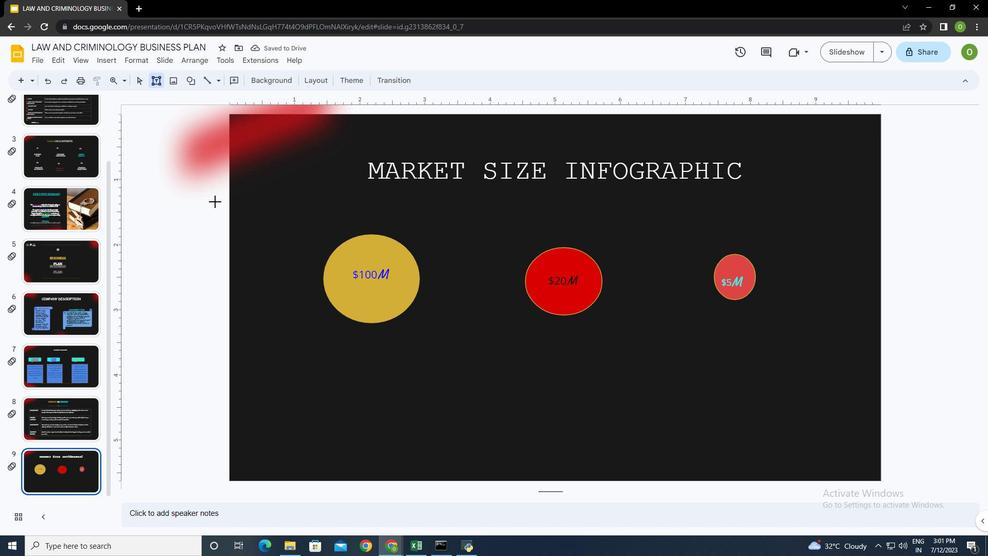 
Action: Mouse moved to (317, 333)
Screenshot: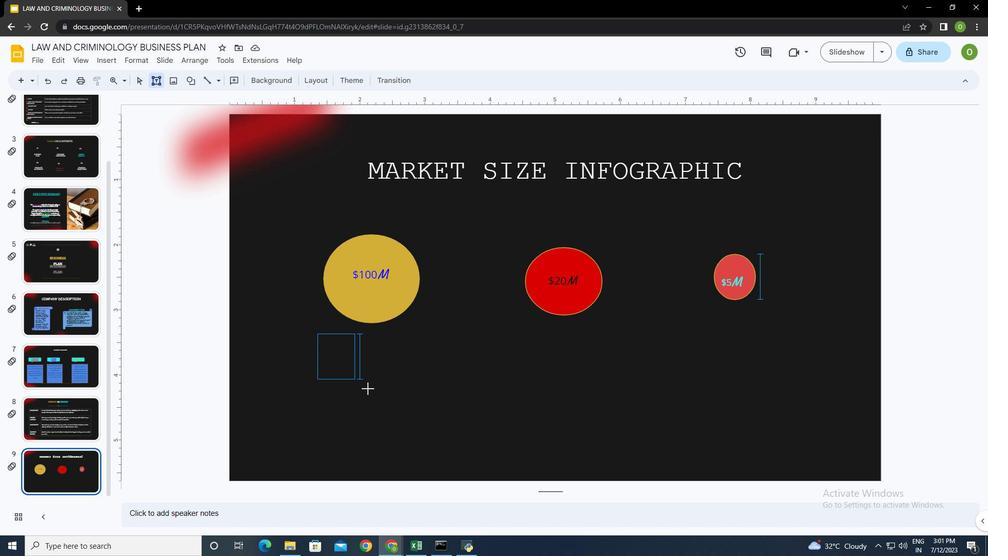 
Action: Mouse pressed left at (317, 333)
Screenshot: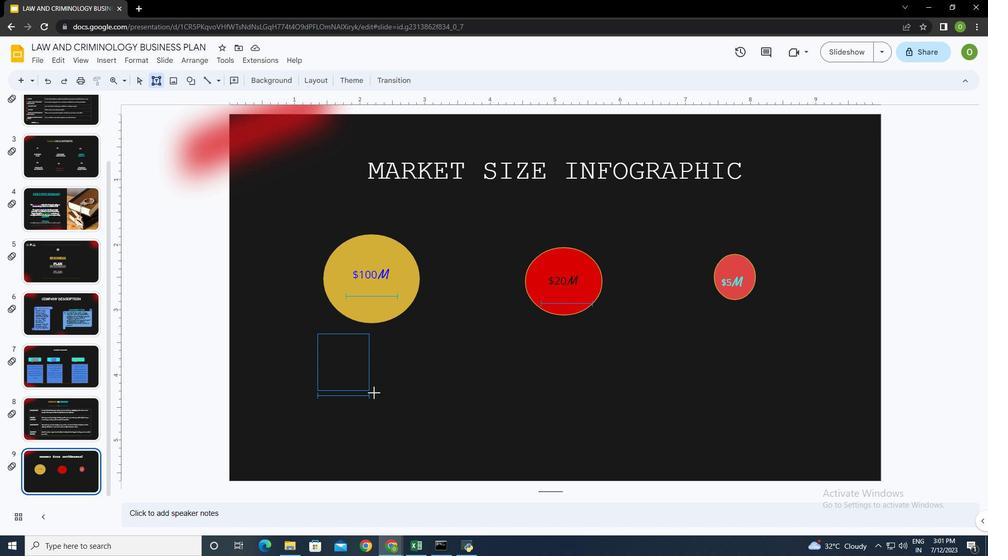 
Action: Mouse moved to (328, 353)
Screenshot: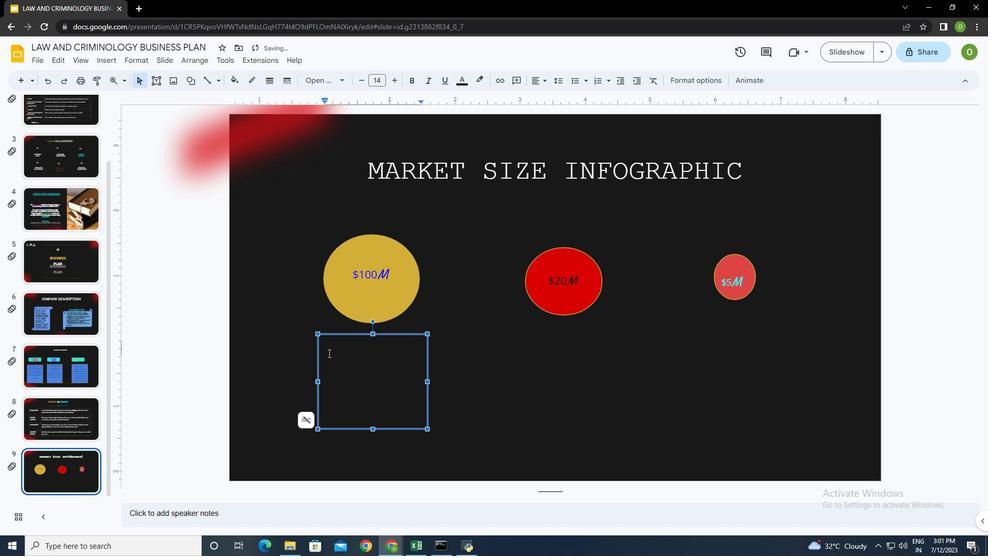 
Action: Key pressed <Key.shift_r>"<Key.shift><Key.shift><Key.shift><Key.shift><Key.shift><Key.shift><Key.shift><Key.shift><Key.shift><Key.shift><Key.shift><Key.shift><Key.shift><Key.shift><Key.shift><Key.shift><Key.shift><Key.shift><Key.shift><Key.shift><Key.shift><Key.shift>With<Key.space>the<Key.space>innovative<Key.space>approach<Key.space>and<Key.space>unique<Key.space>features,<Key.space>we<Key.space>aim<Key.space>to<Key.space>capture<Key.space>a<Key.space>significant<Key.space>portion<Key.space>of<Key.space>the<Key.space><Key.shift><Key.shift><Key.shift><Key.shift><Key.shift><Key.shift><Key.shift><Key.shift><Key.shift><Key.shift><Key.shift><Key.shift><Key.shift><Key.shift><Key.shift><Key.shift>$100<Key.space>milion<Key.shift_r>"
Screenshot: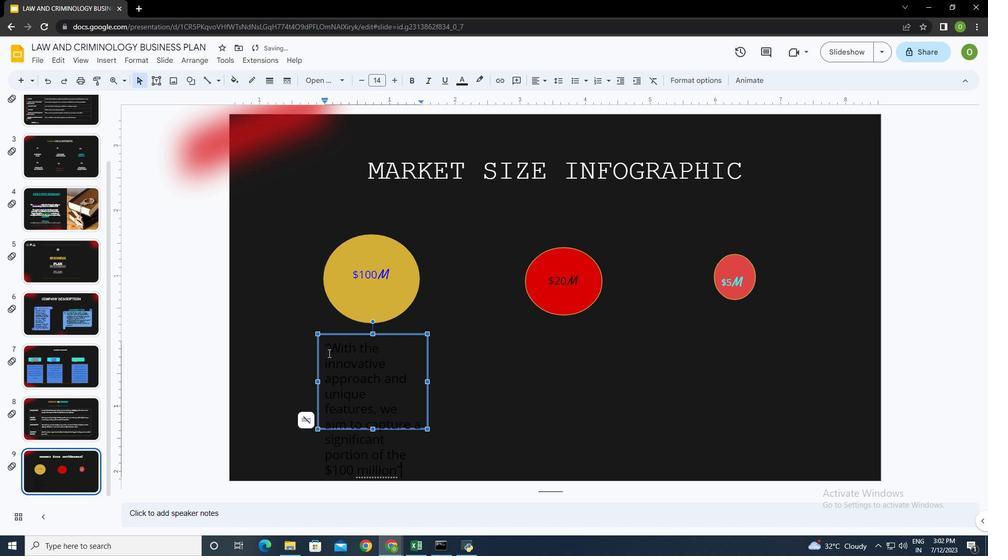 
Action: Mouse moved to (372, 427)
Screenshot: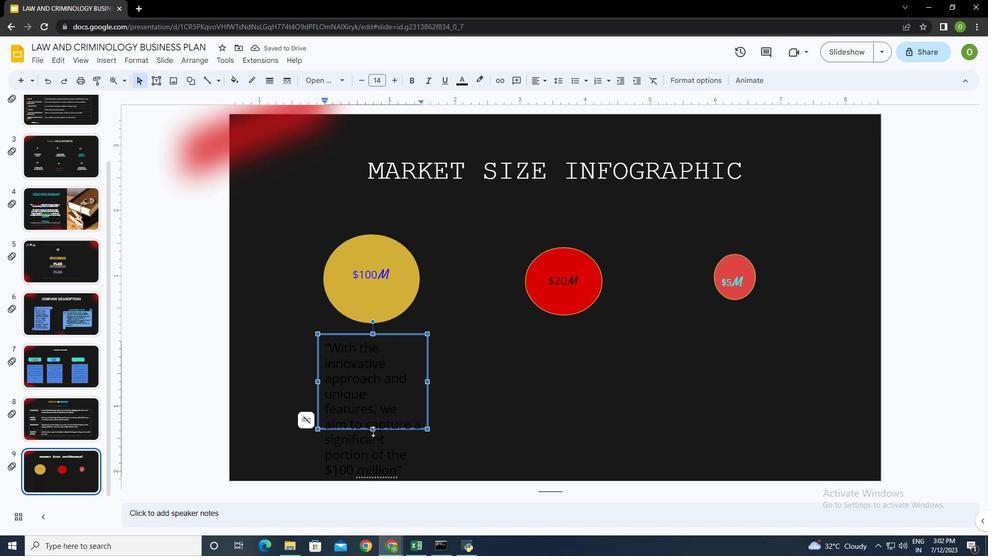 
Action: Mouse pressed left at (372, 427)
Screenshot: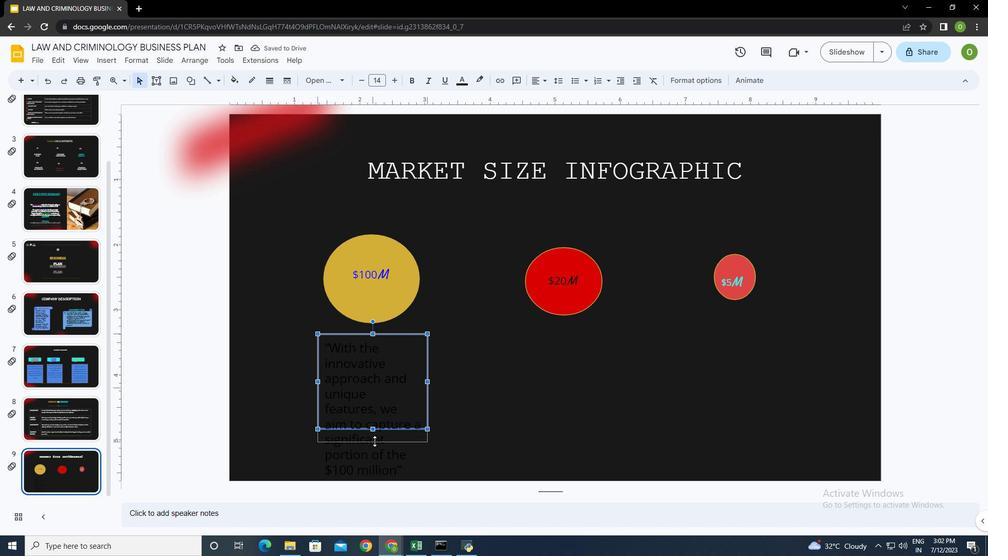 
Action: Mouse moved to (318, 393)
Screenshot: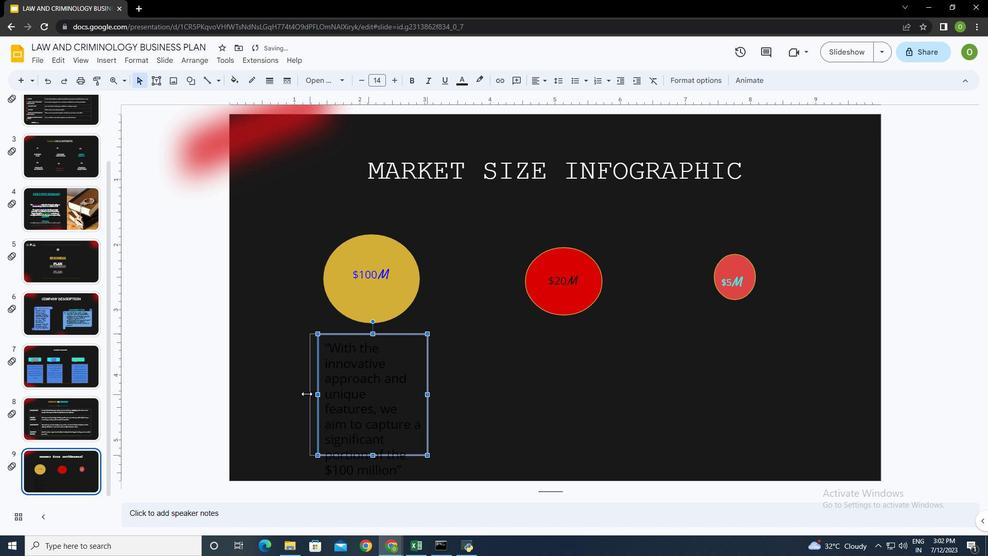 
Action: Mouse pressed left at (318, 393)
Screenshot: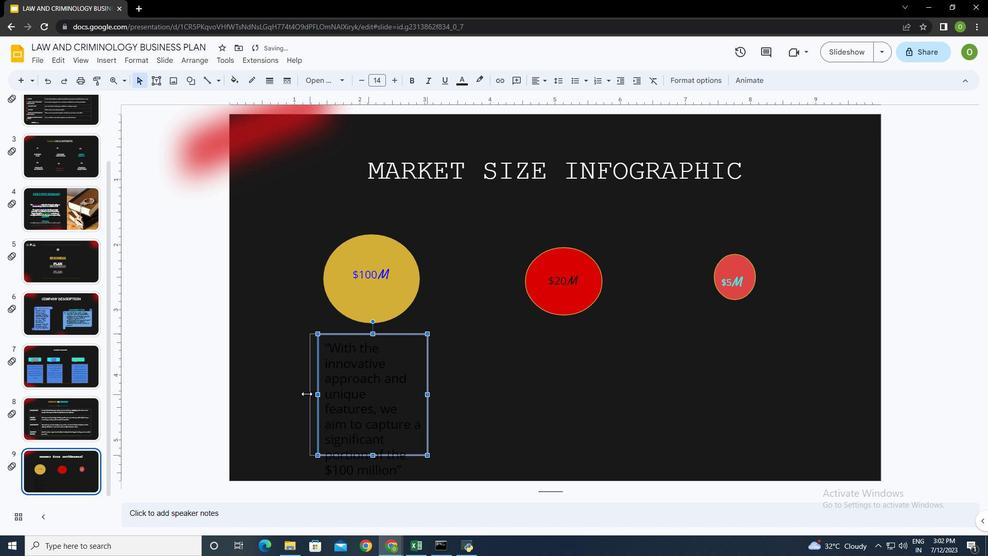 
Action: Mouse moved to (297, 396)
Screenshot: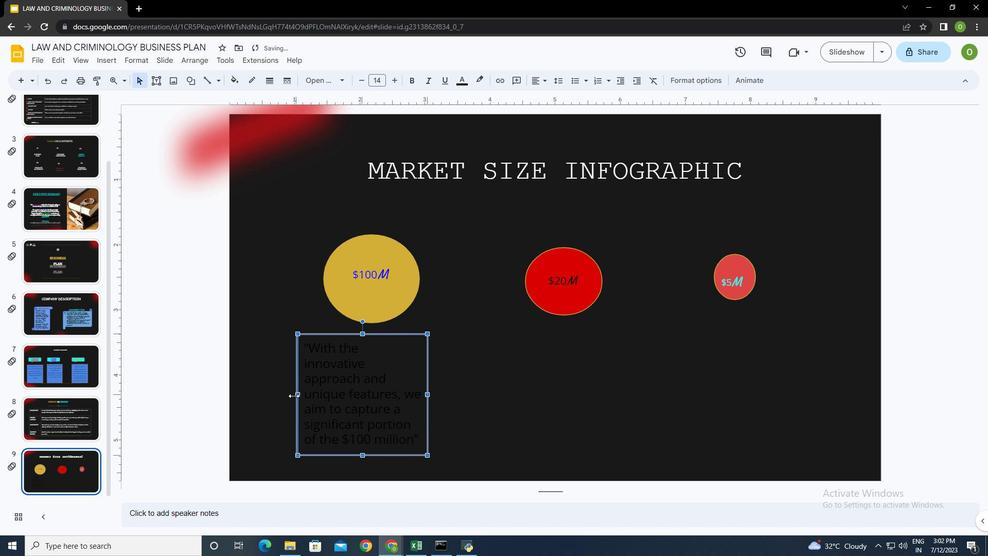 
Action: Mouse pressed left at (297, 396)
Screenshot: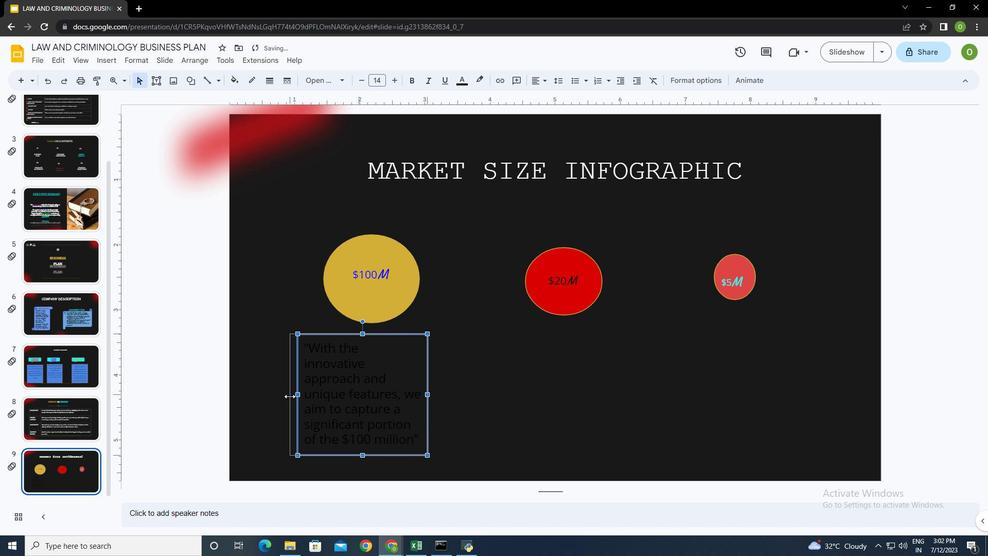 
Action: Mouse moved to (427, 394)
Screenshot: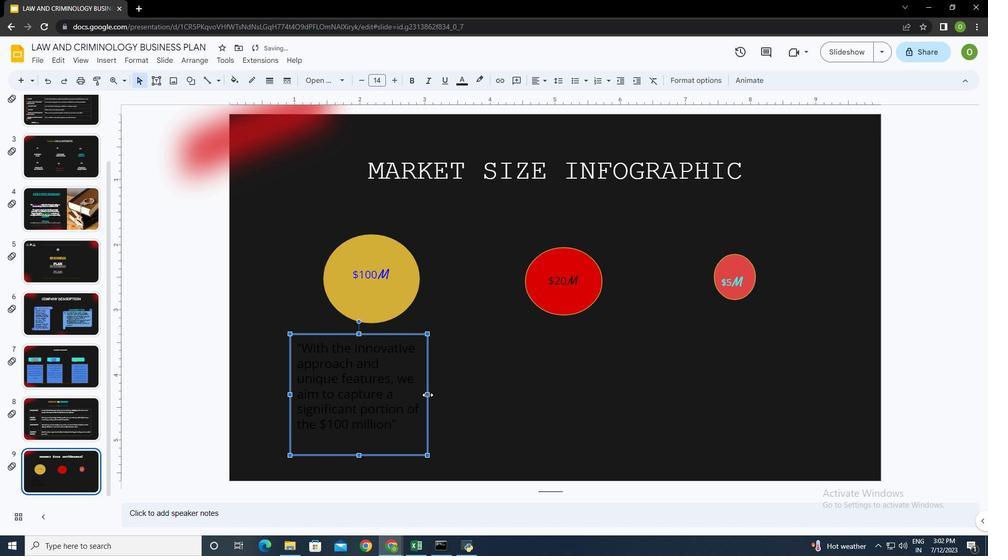 
Action: Mouse pressed left at (427, 394)
Screenshot: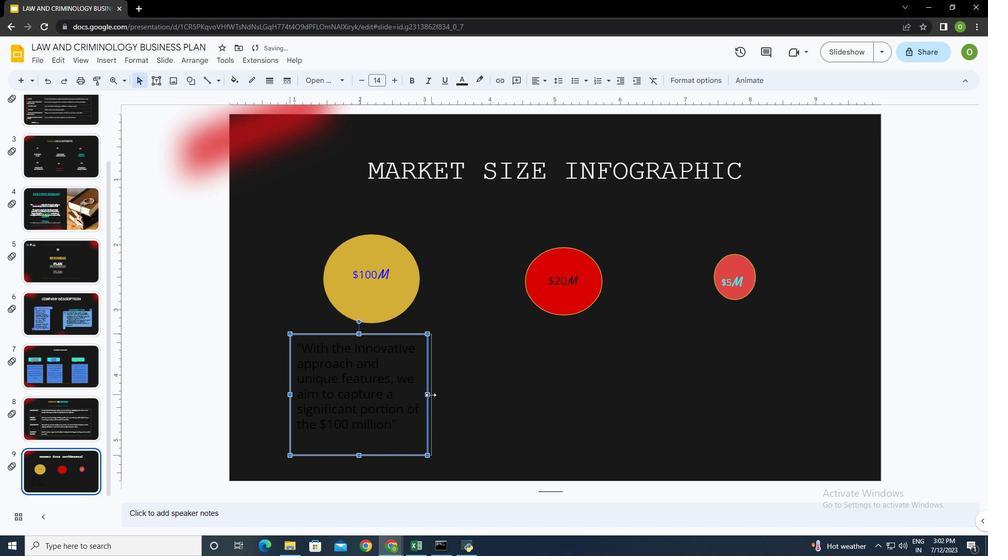 
Action: Mouse moved to (355, 427)
Screenshot: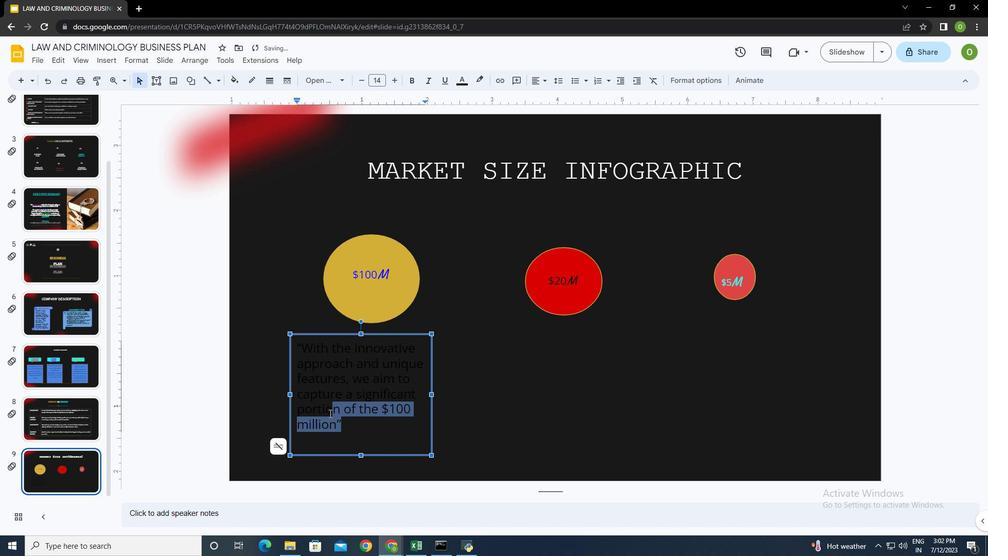 
Action: Mouse pressed left at (355, 427)
Screenshot: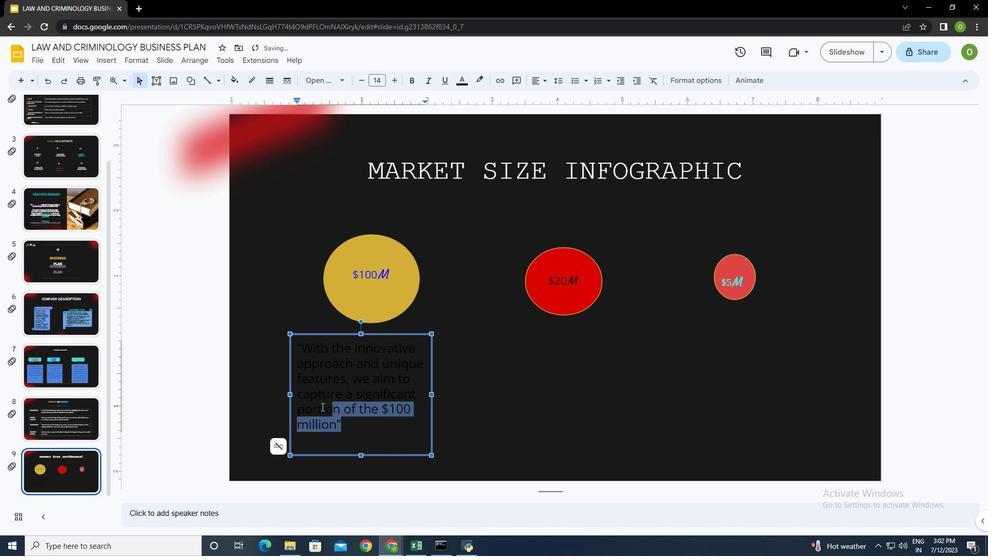
Action: Mouse moved to (321, 77)
Screenshot: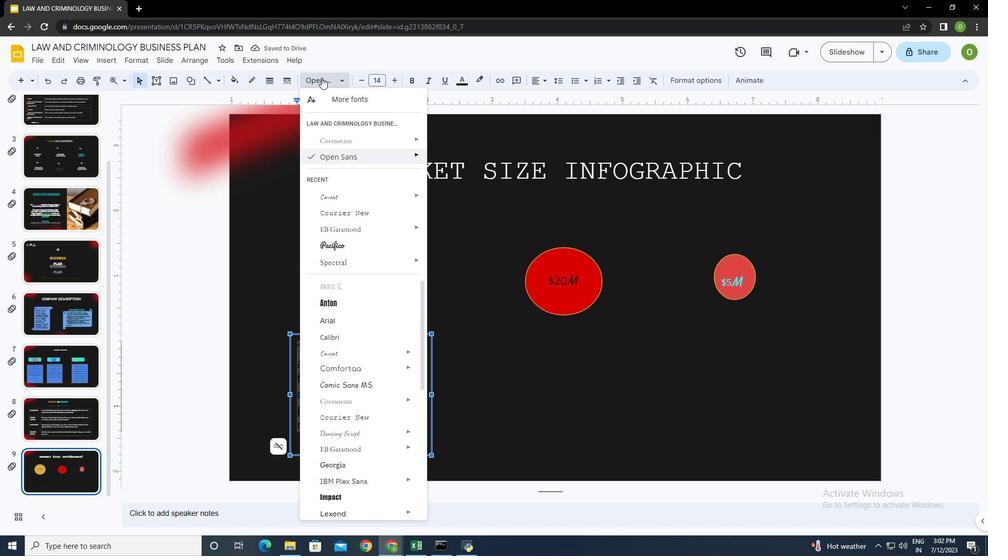 
Action: Mouse pressed left at (321, 77)
Screenshot: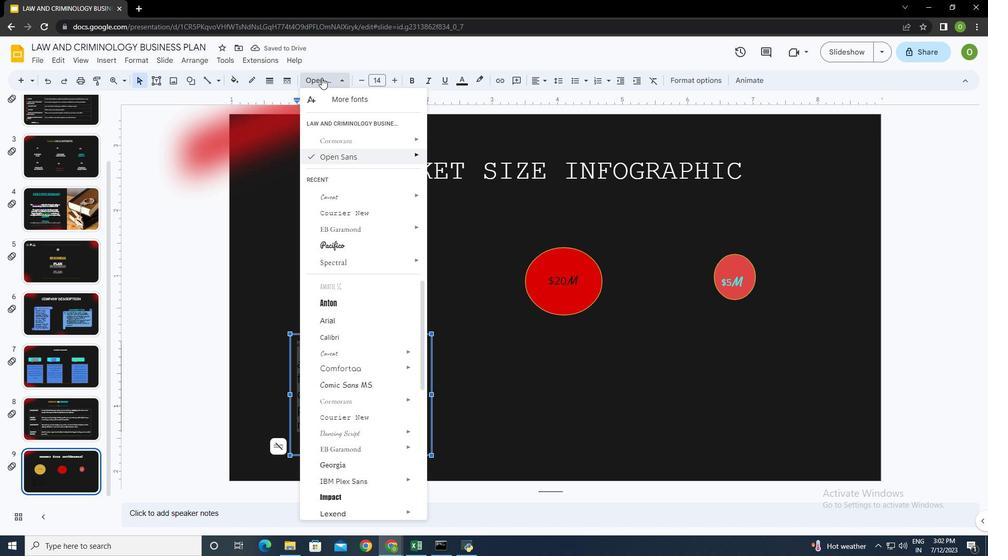 
Action: Mouse moved to (377, 295)
Screenshot: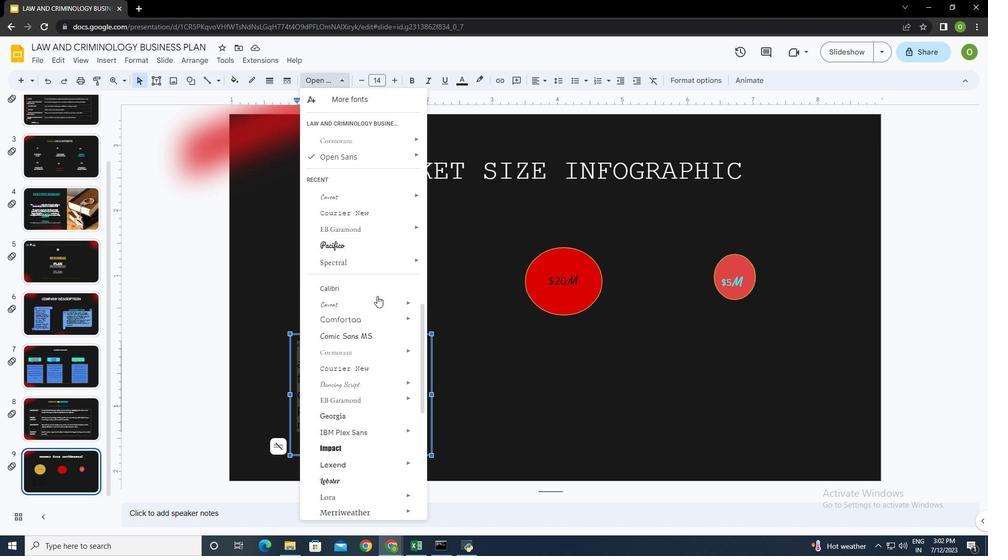 
Action: Mouse scrolled (377, 295) with delta (0, 0)
Screenshot: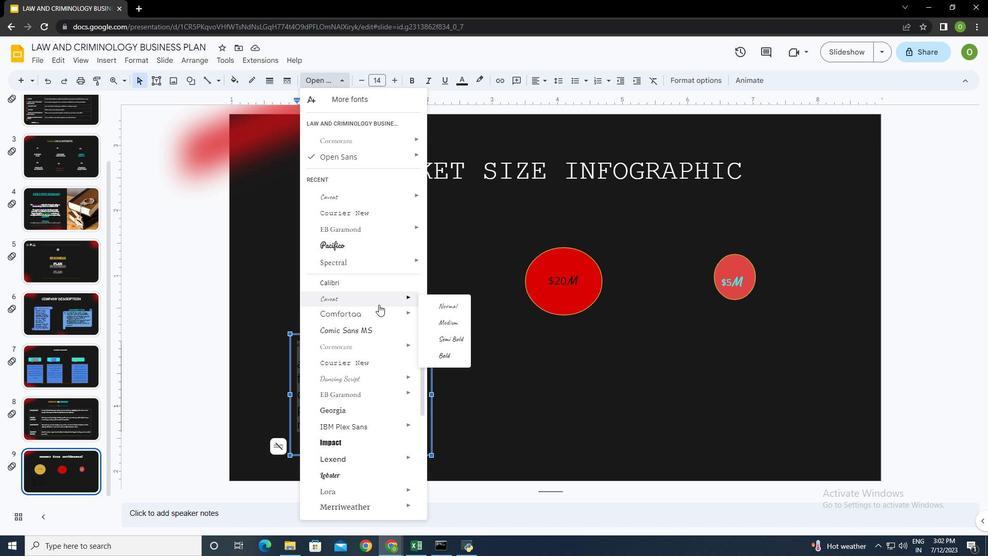 
Action: Mouse moved to (379, 303)
Screenshot: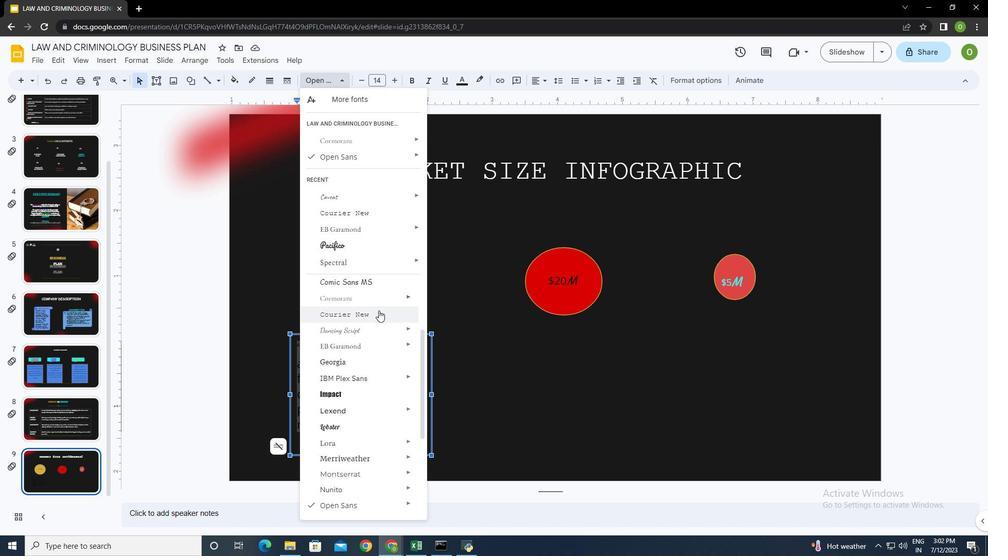 
Action: Mouse scrolled (379, 303) with delta (0, 0)
Screenshot: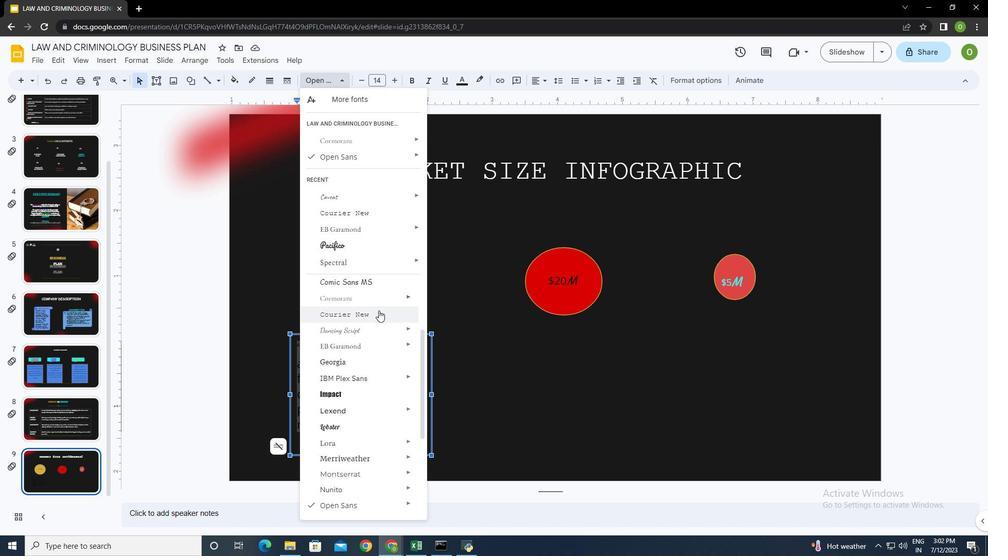 
Action: Mouse moved to (451, 366)
Screenshot: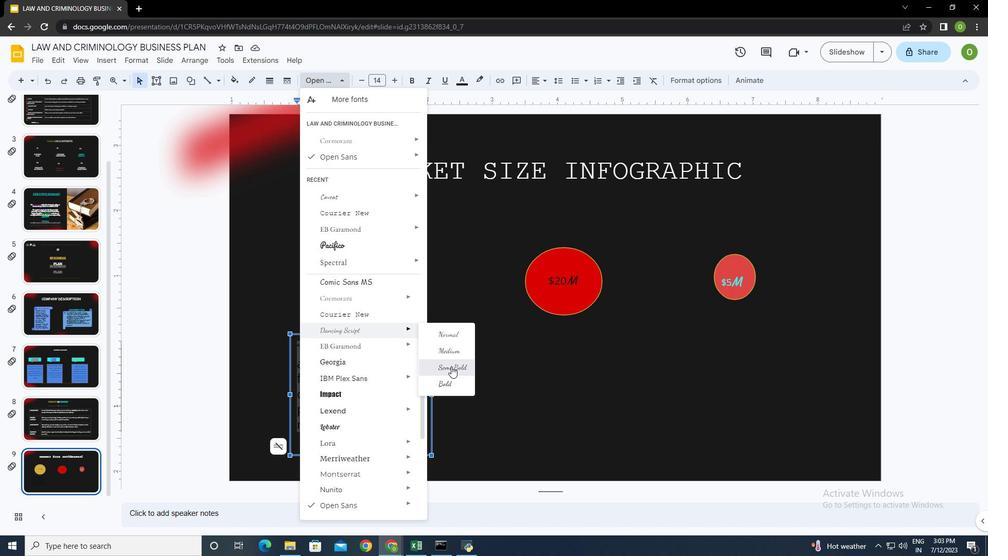 
Action: Mouse pressed left at (451, 366)
Screenshot: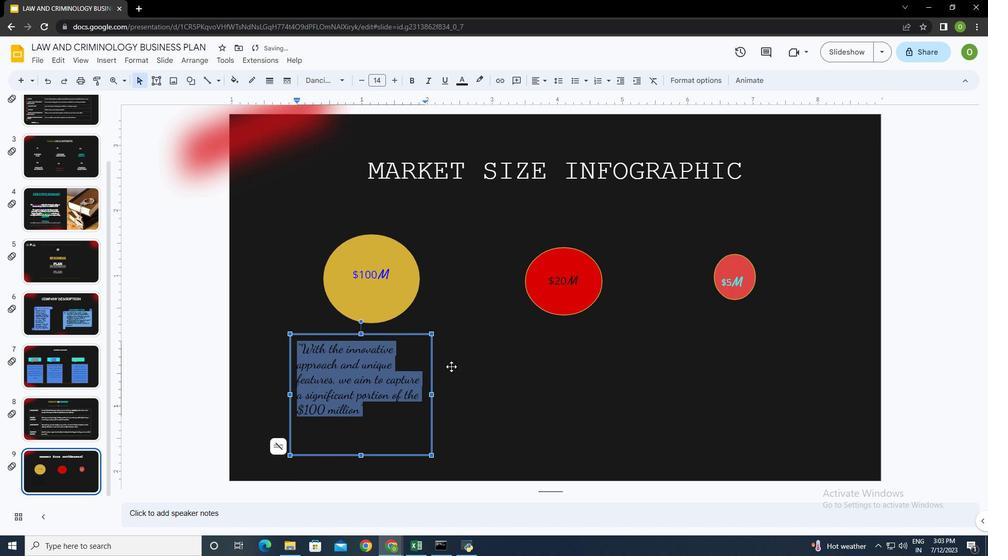 
Action: Mouse moved to (395, 79)
Screenshot: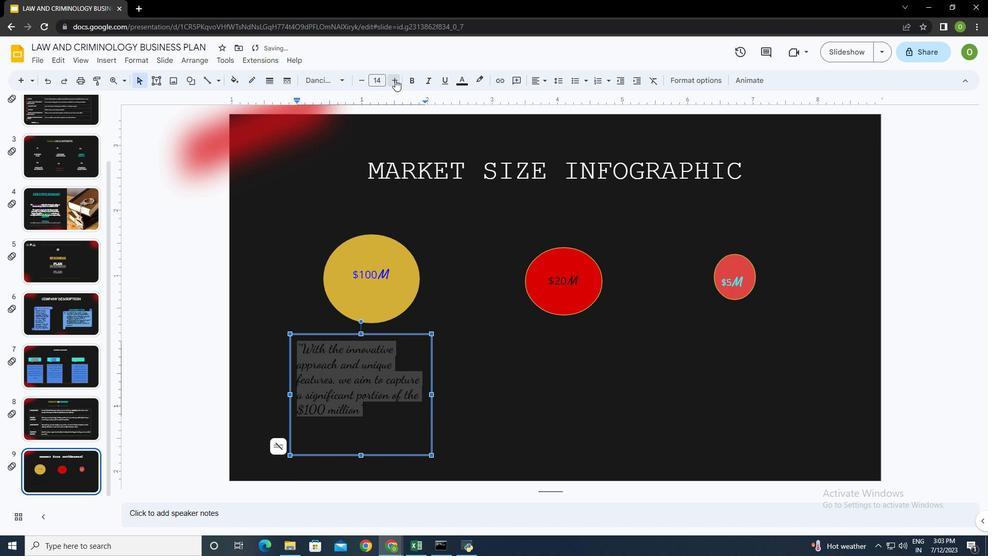 
Action: Mouse pressed left at (395, 79)
Screenshot: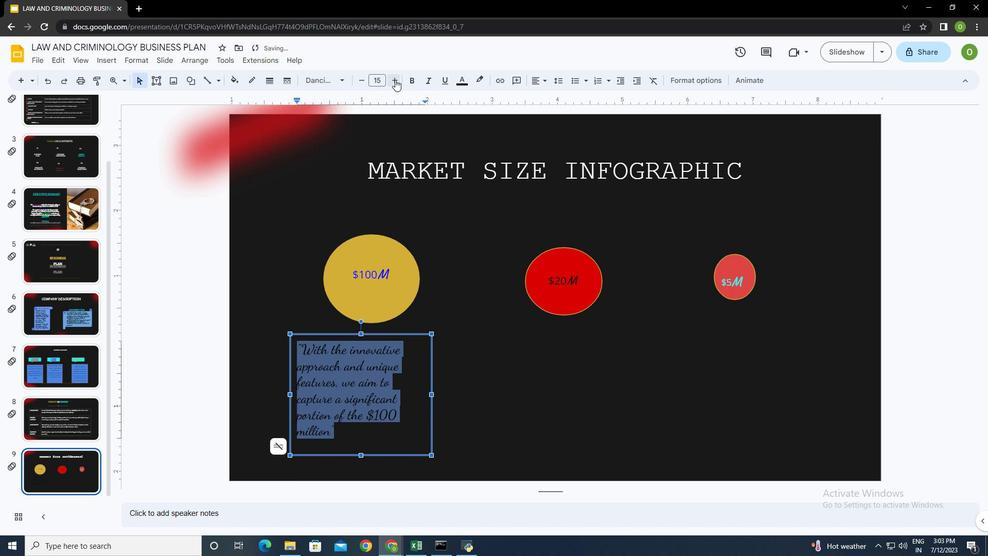 
Action: Mouse moved to (542, 80)
Screenshot: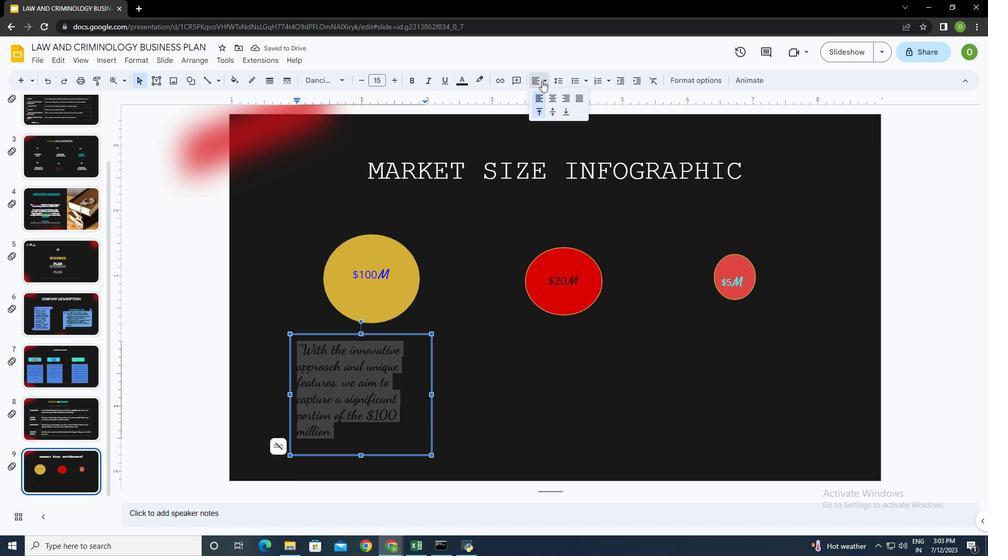 
Action: Mouse pressed left at (542, 80)
Screenshot: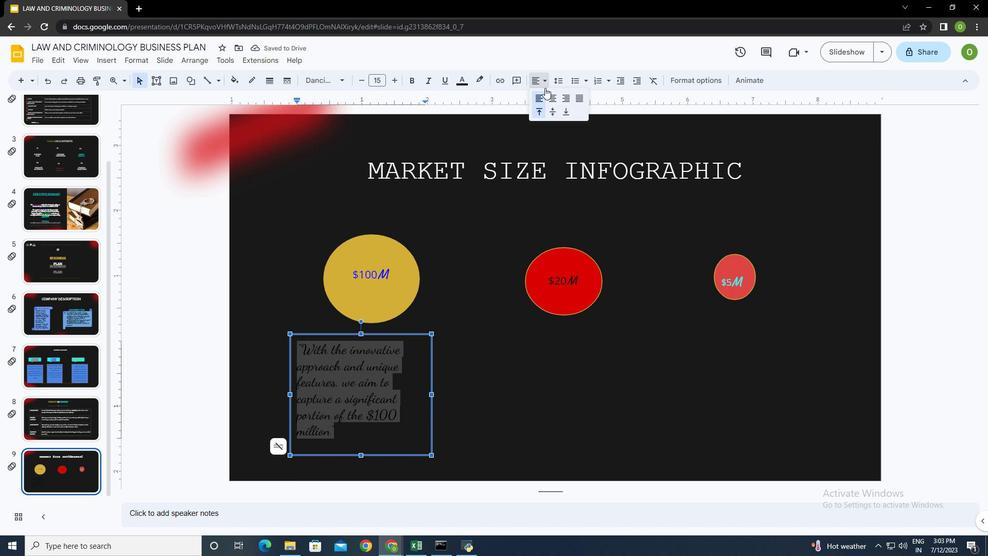 
Action: Mouse moved to (551, 96)
Screenshot: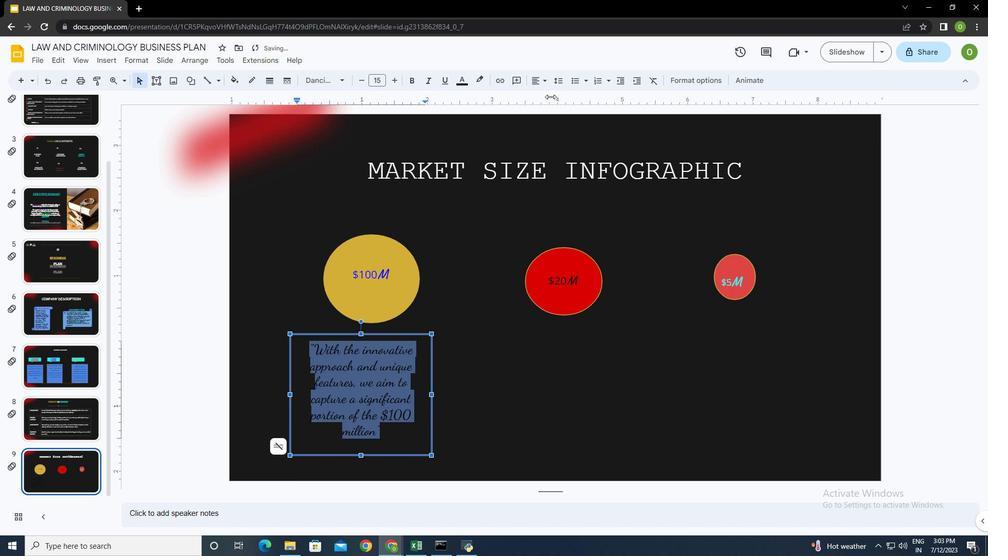 
Action: Mouse pressed left at (551, 96)
Screenshot: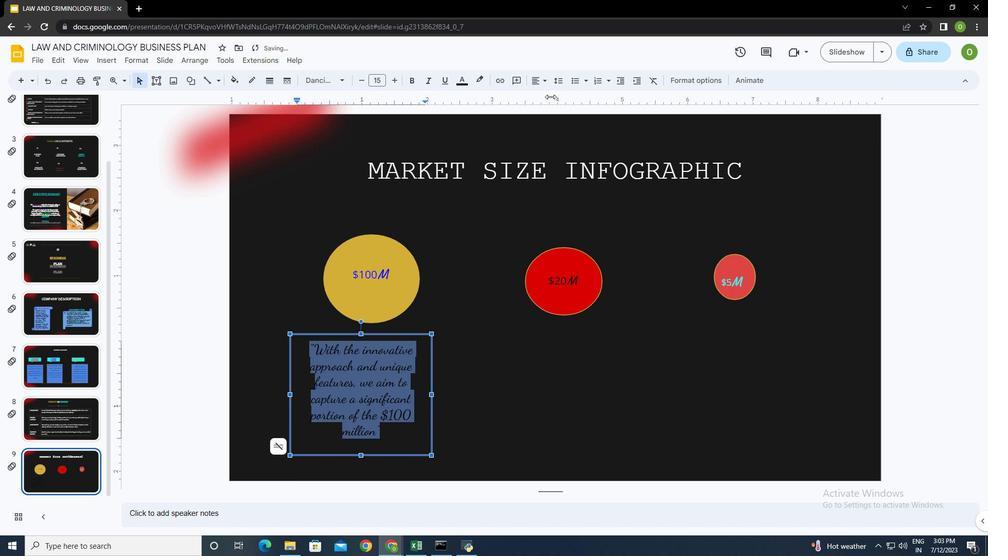 
Action: Mouse moved to (540, 78)
Screenshot: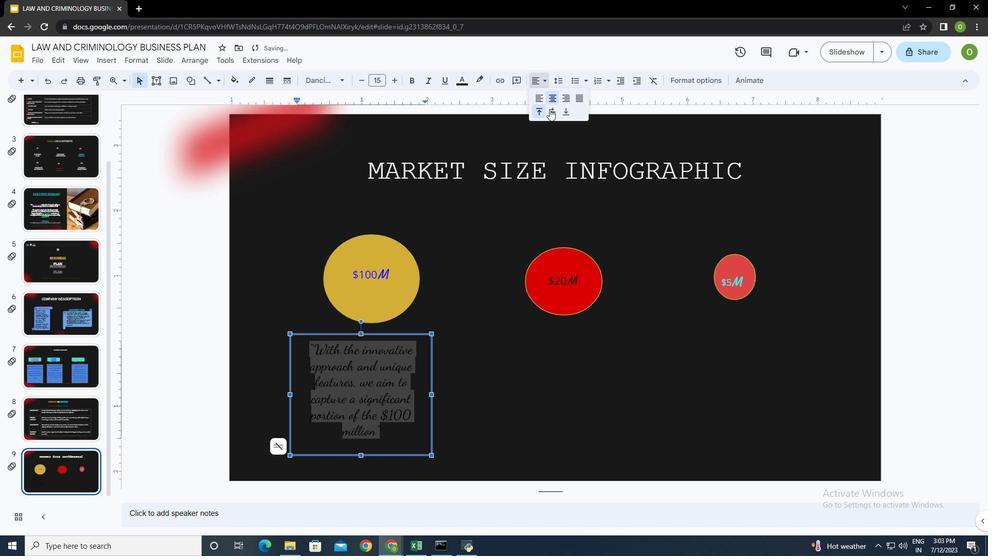 
Action: Mouse pressed left at (540, 78)
Screenshot: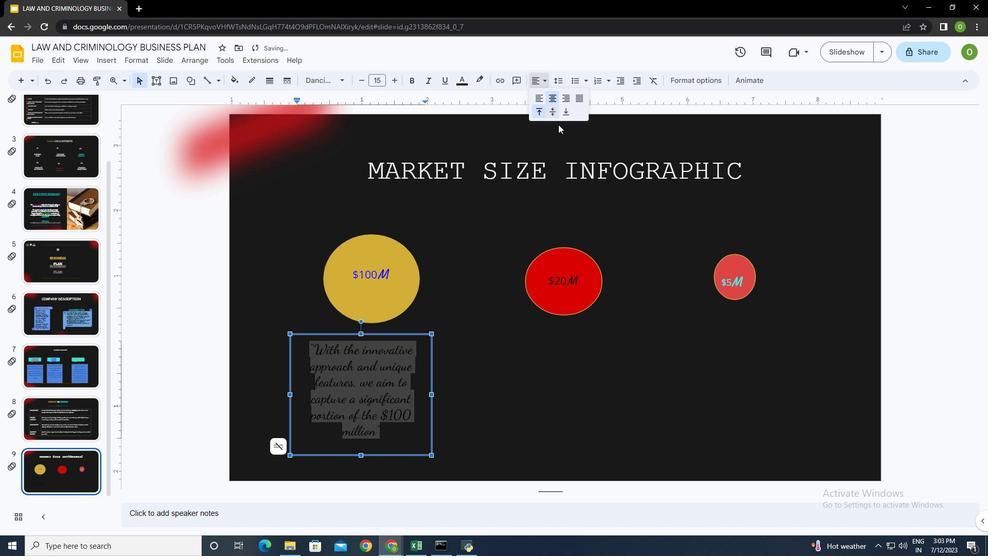 
Action: Mouse moved to (554, 110)
Screenshot: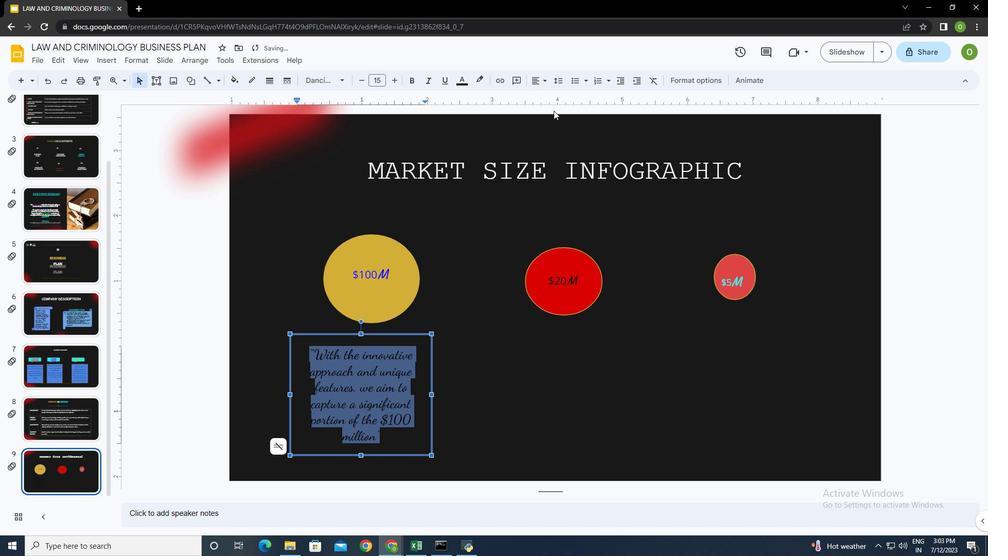 
Action: Mouse pressed left at (554, 110)
Screenshot: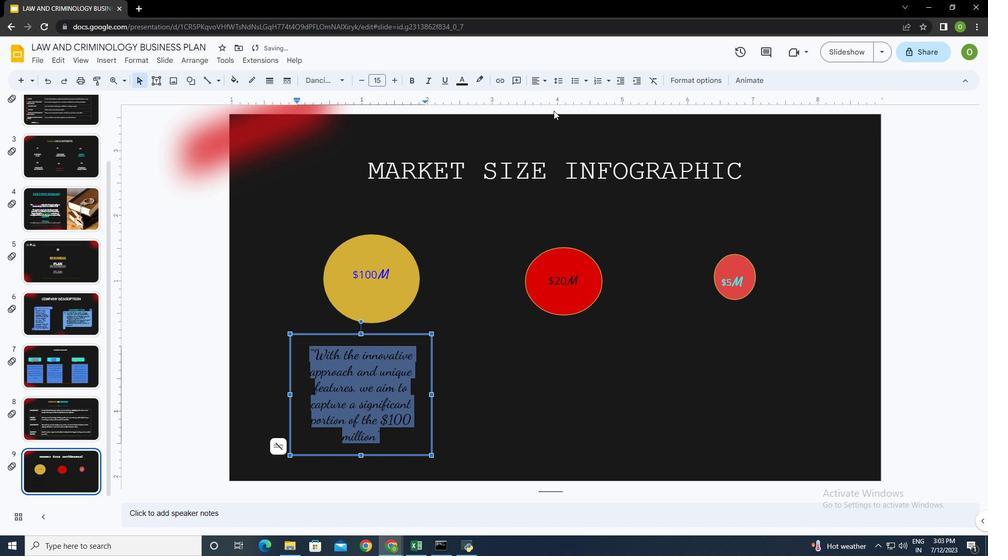 
Action: Mouse moved to (400, 437)
Screenshot: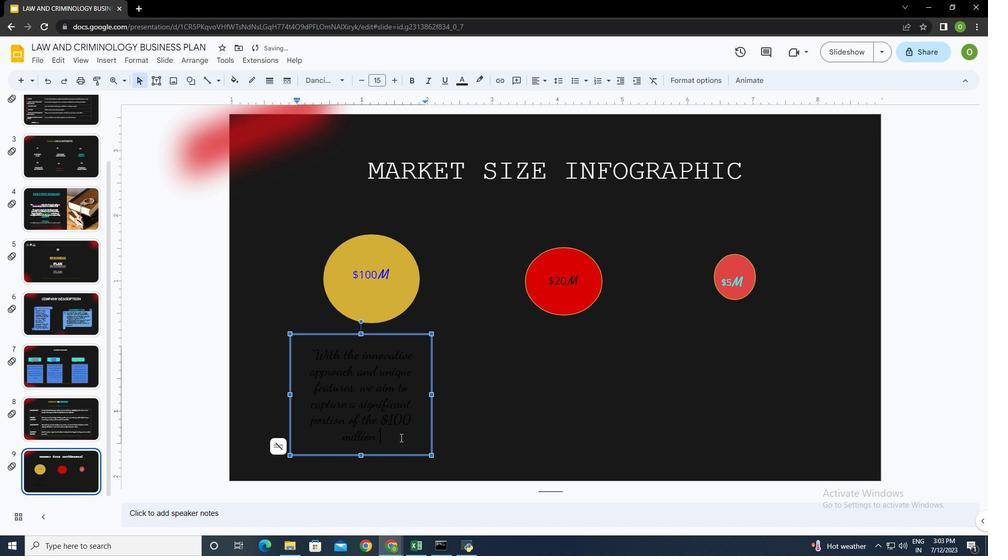 
Action: Mouse pressed left at (400, 437)
Screenshot: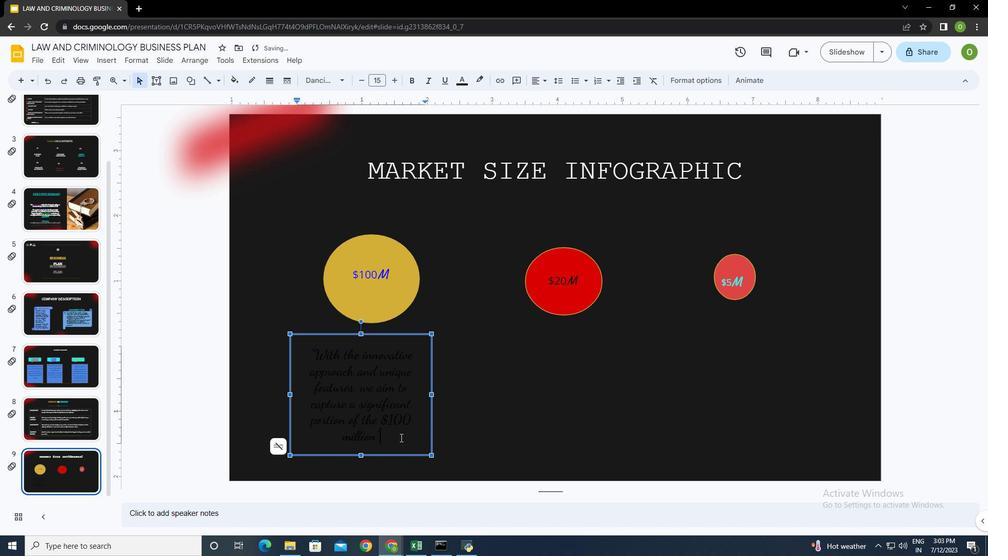
Action: Mouse moved to (390, 438)
Screenshot: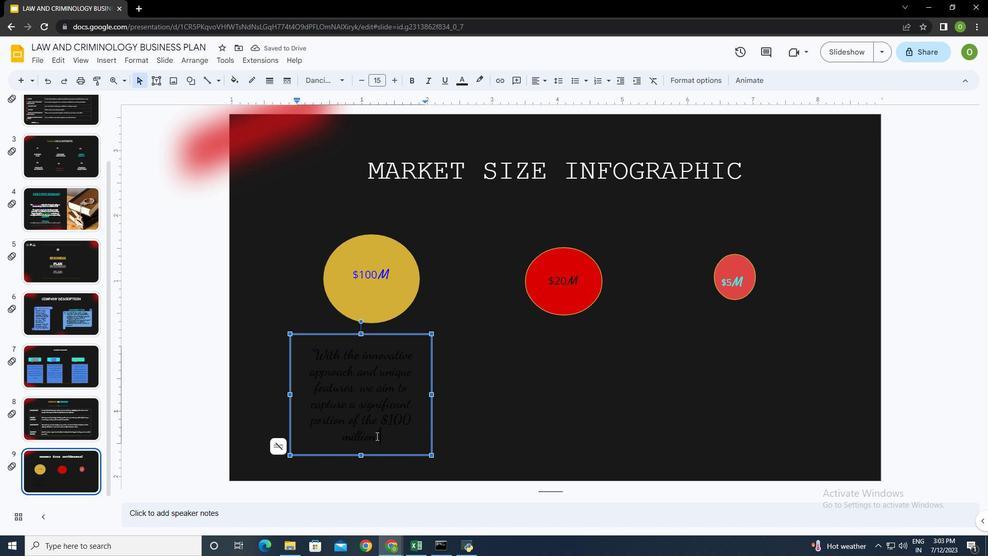 
Action: Mouse pressed left at (390, 438)
Screenshot: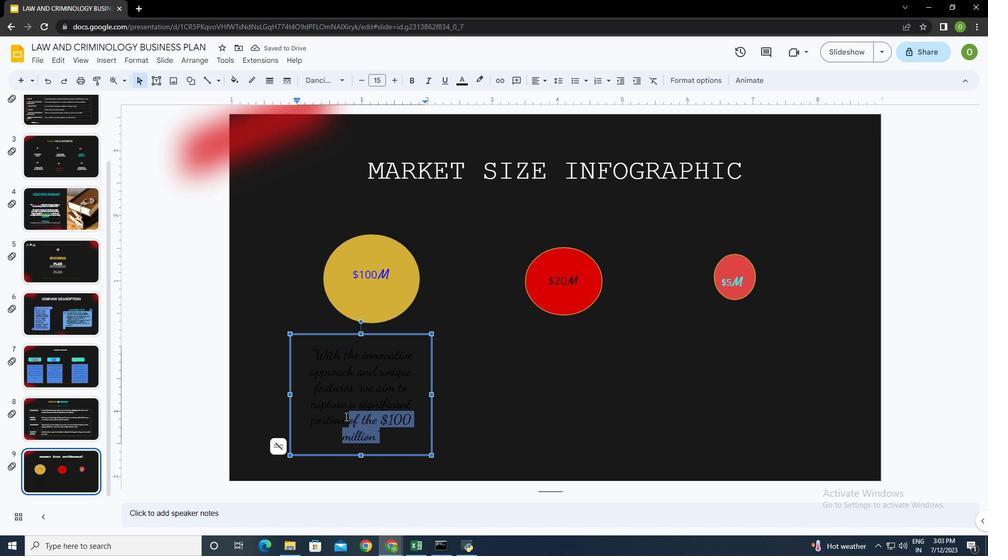 
Action: Mouse moved to (463, 81)
Screenshot: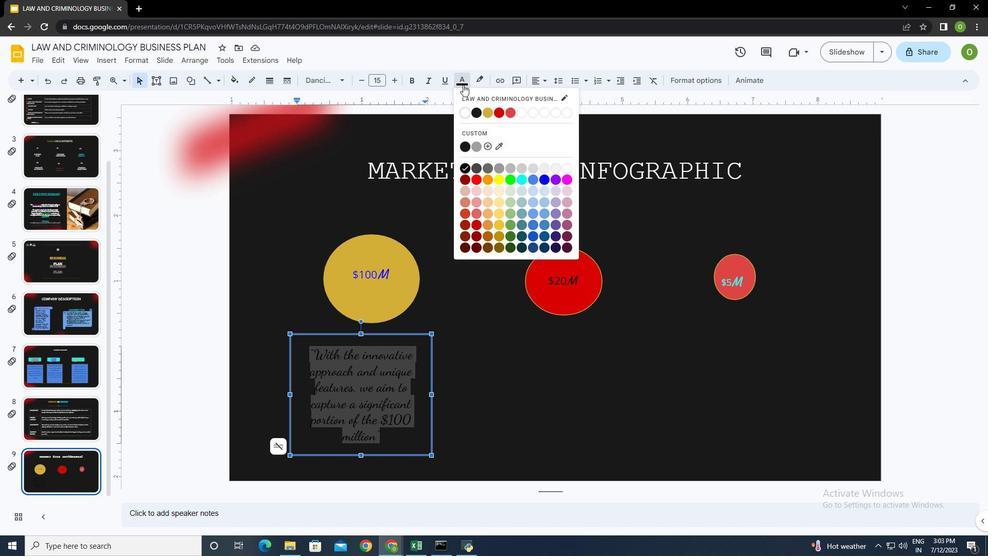 
Action: Mouse pressed left at (463, 81)
Screenshot: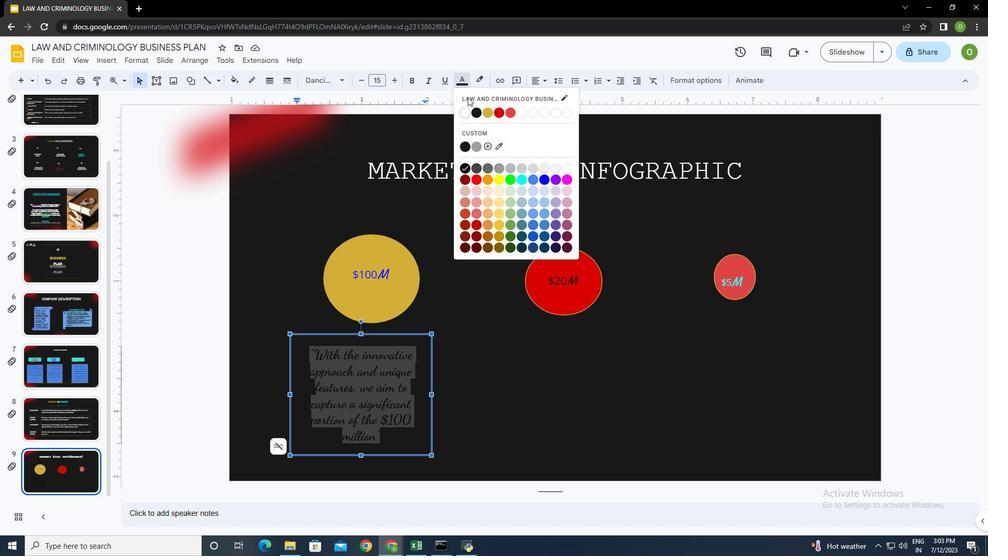 
Action: Mouse moved to (466, 110)
Screenshot: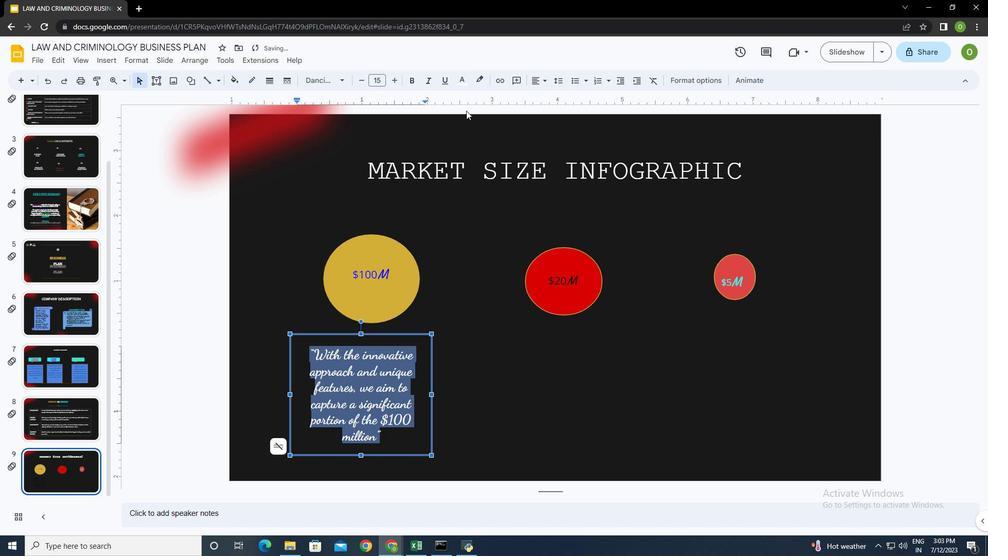 
Action: Mouse pressed left at (466, 110)
Screenshot: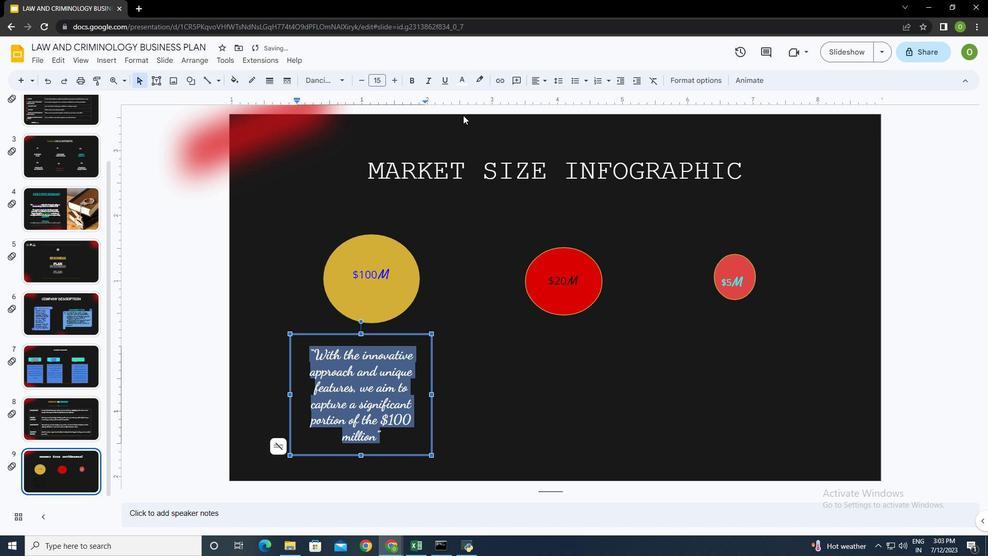
Action: Mouse moved to (339, 354)
Screenshot: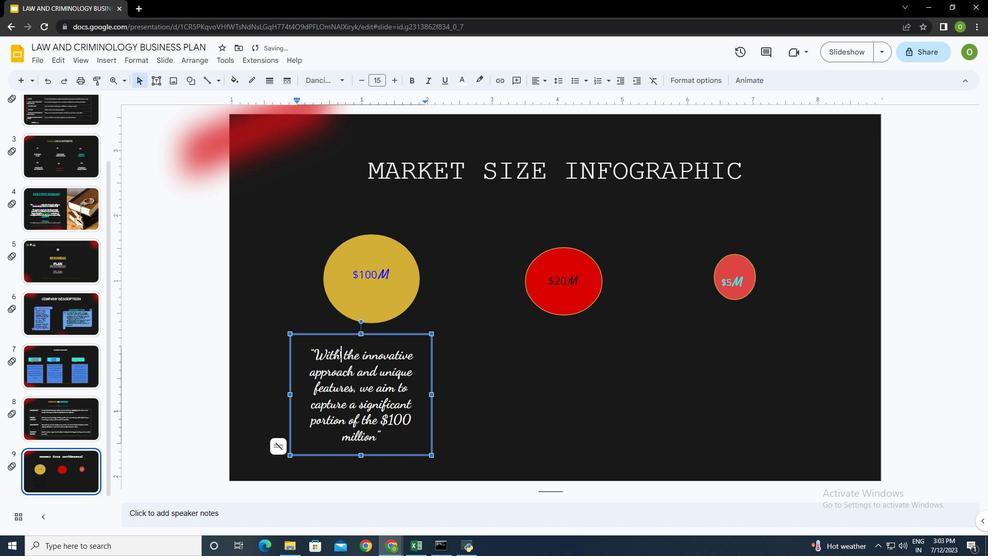 
Action: Mouse pressed left at (339, 354)
Screenshot: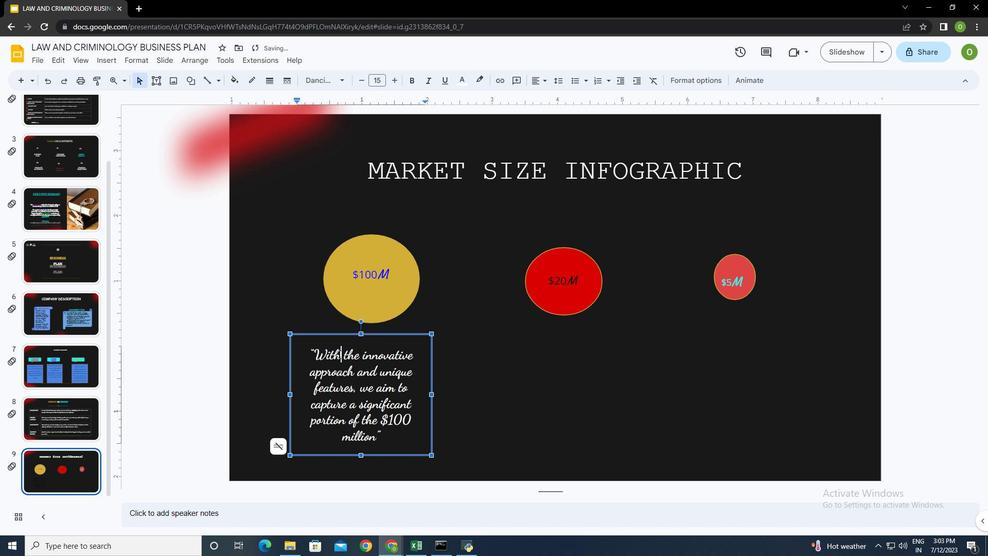 
Action: Mouse moved to (353, 388)
Screenshot: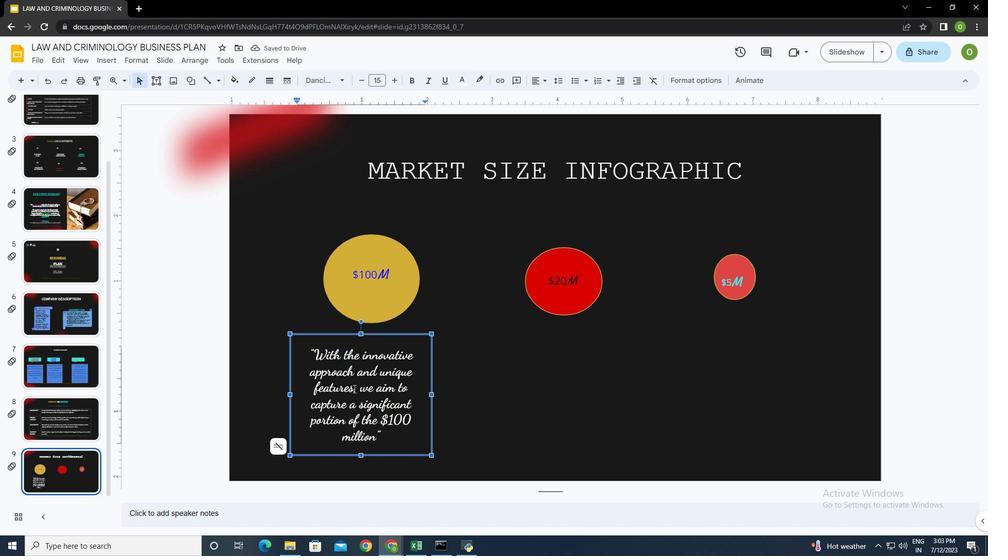 
Action: Mouse pressed left at (353, 388)
Screenshot: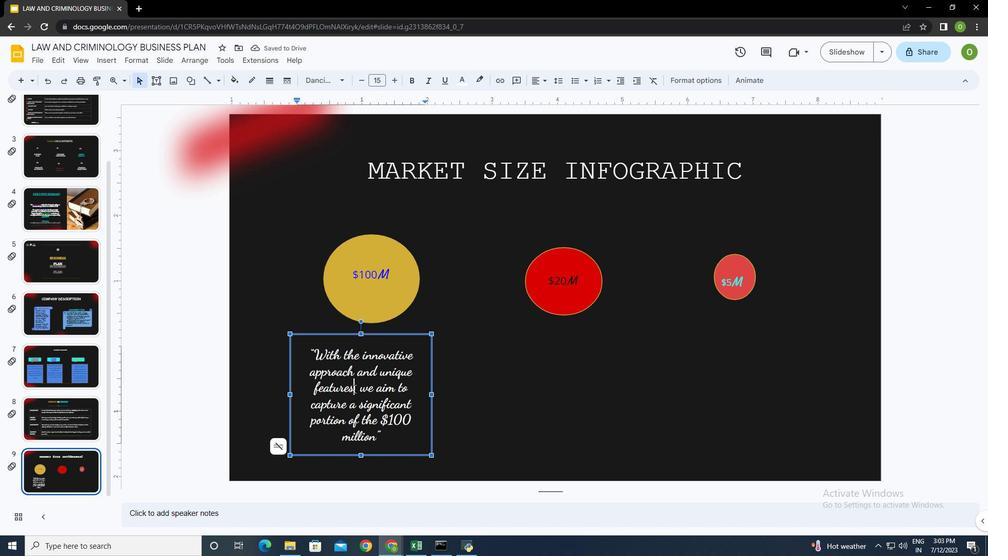 
Action: Mouse moved to (460, 78)
Screenshot: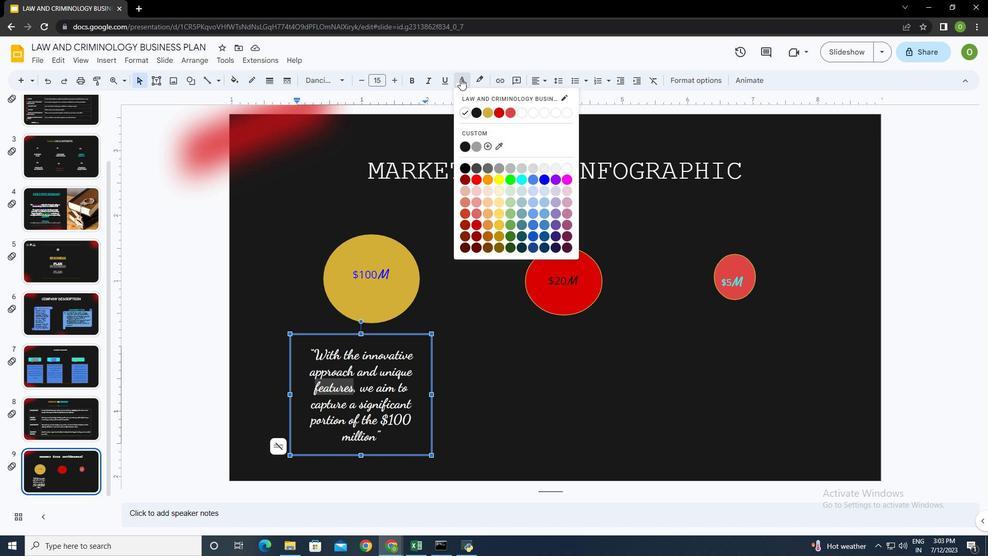 
Action: Mouse pressed left at (460, 78)
Screenshot: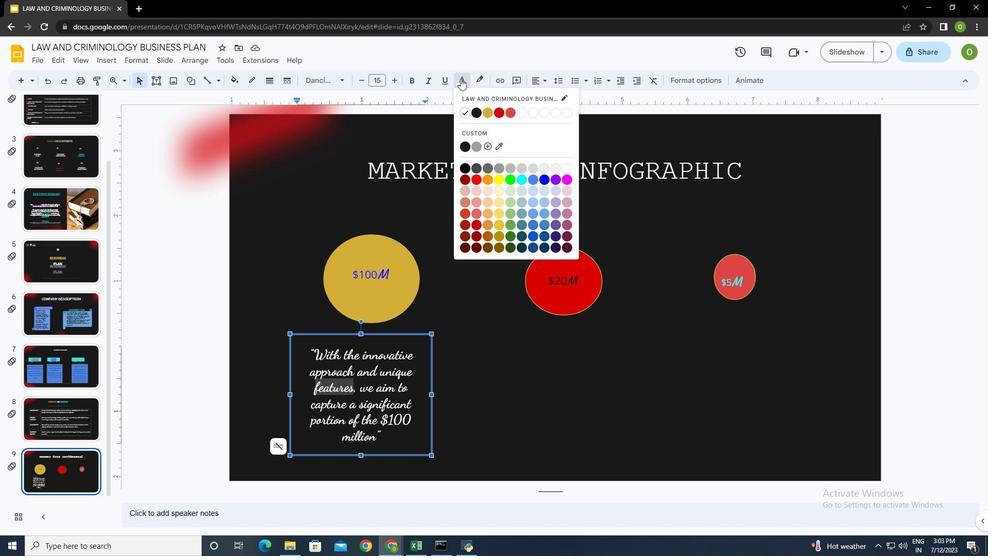 
Action: Mouse moved to (522, 179)
Screenshot: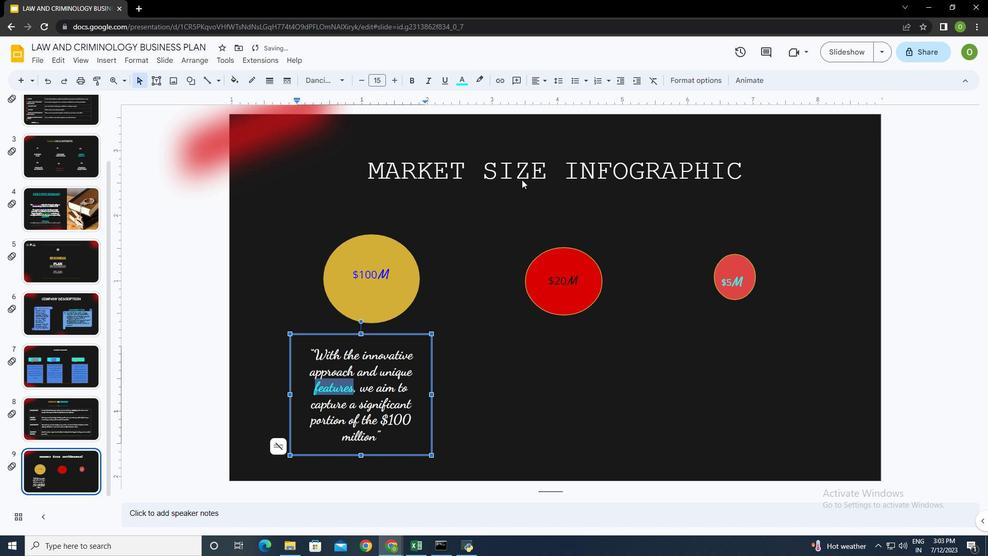 
Action: Mouse pressed left at (522, 179)
Screenshot: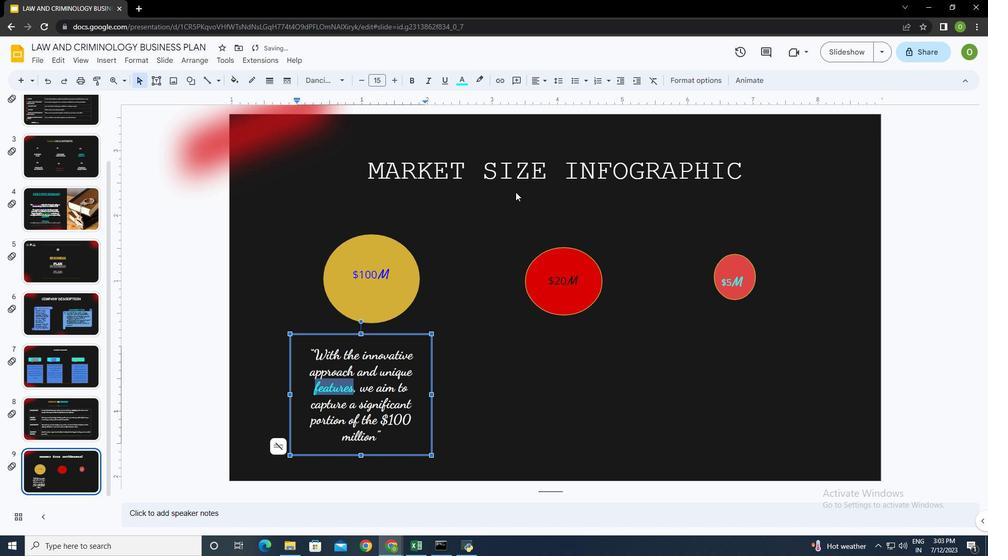 
Action: Mouse moved to (392, 420)
Screenshot: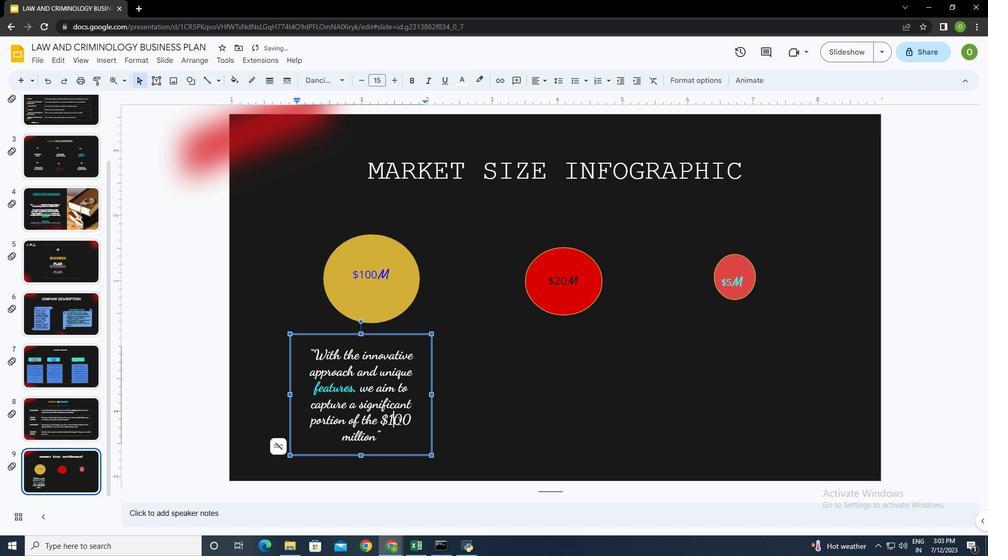 
Action: Mouse pressed left at (392, 420)
Screenshot: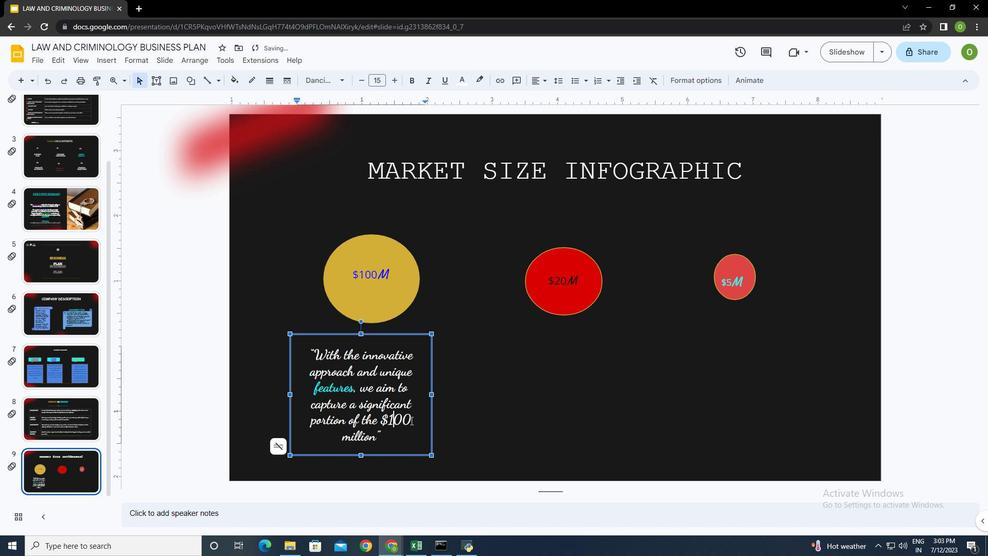 
Action: Mouse moved to (413, 417)
Screenshot: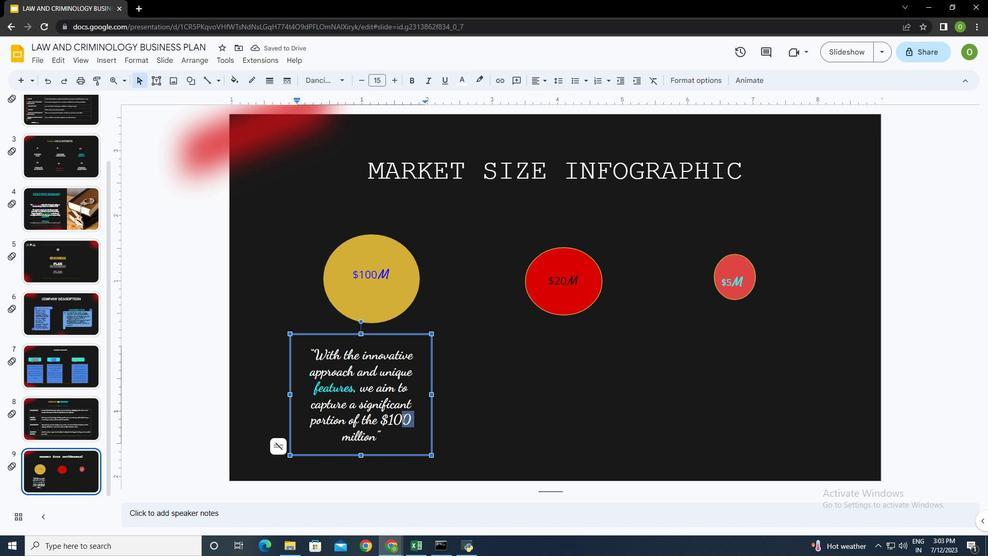 
Action: Mouse pressed left at (413, 417)
Screenshot: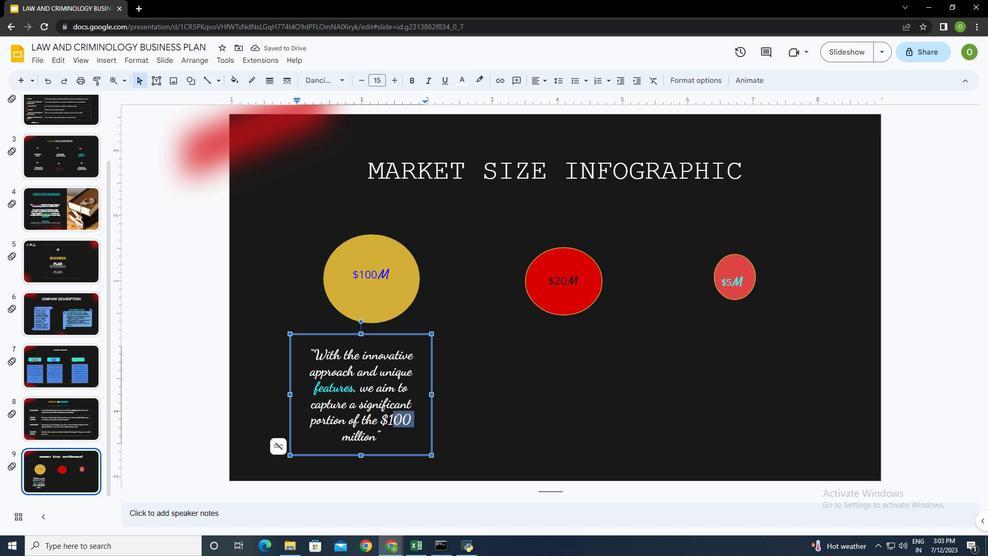 
Action: Mouse moved to (460, 81)
Screenshot: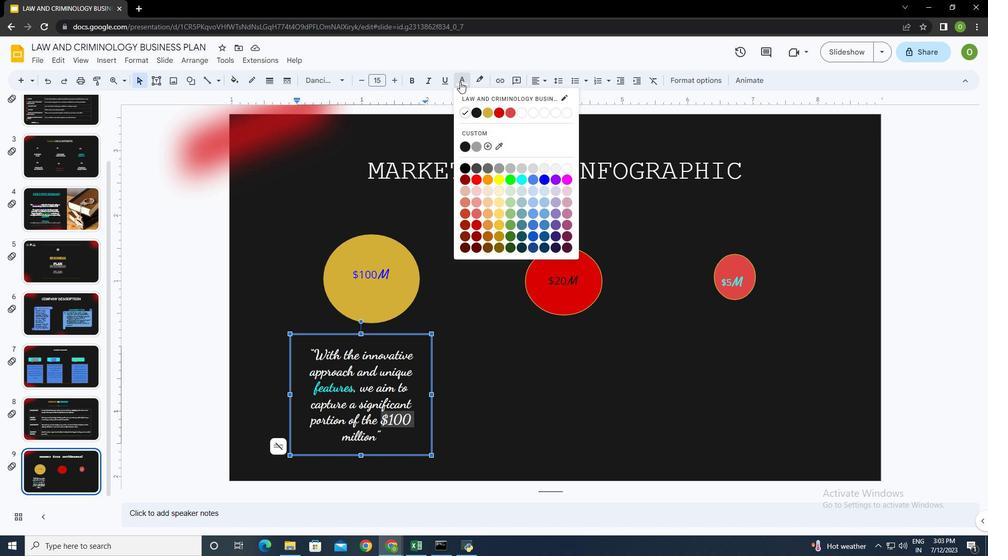 
Action: Mouse pressed left at (460, 81)
Screenshot: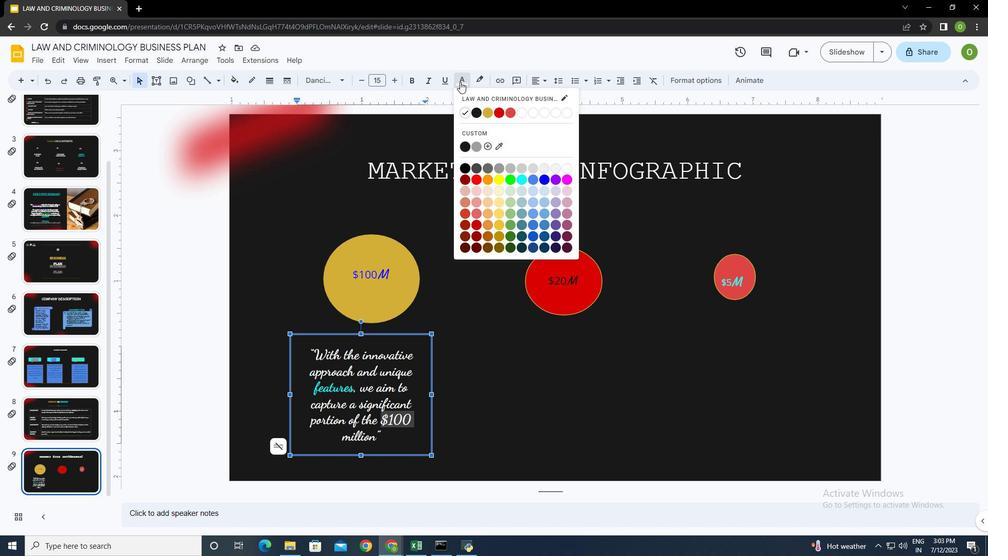 
Action: Mouse moved to (510, 178)
Screenshot: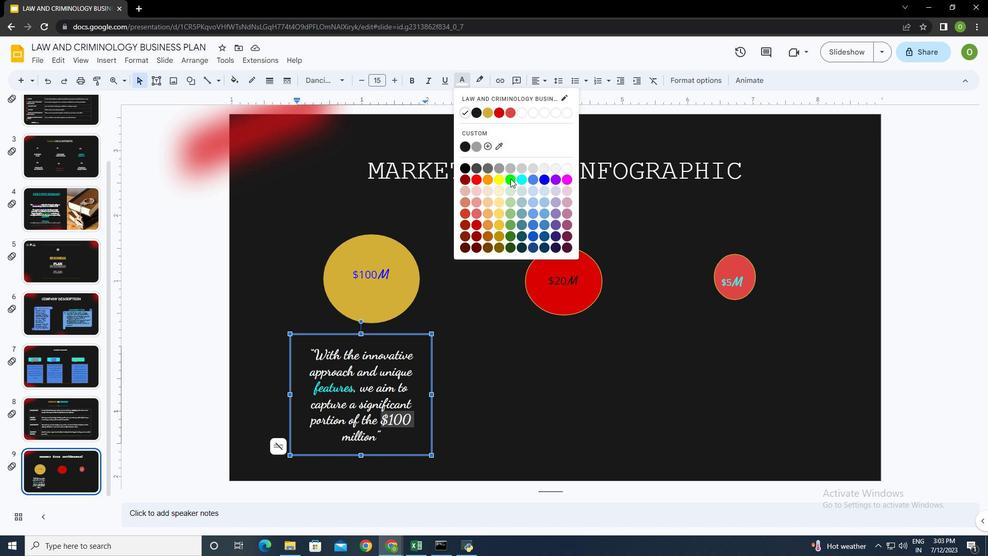 
Action: Mouse pressed left at (510, 178)
Screenshot: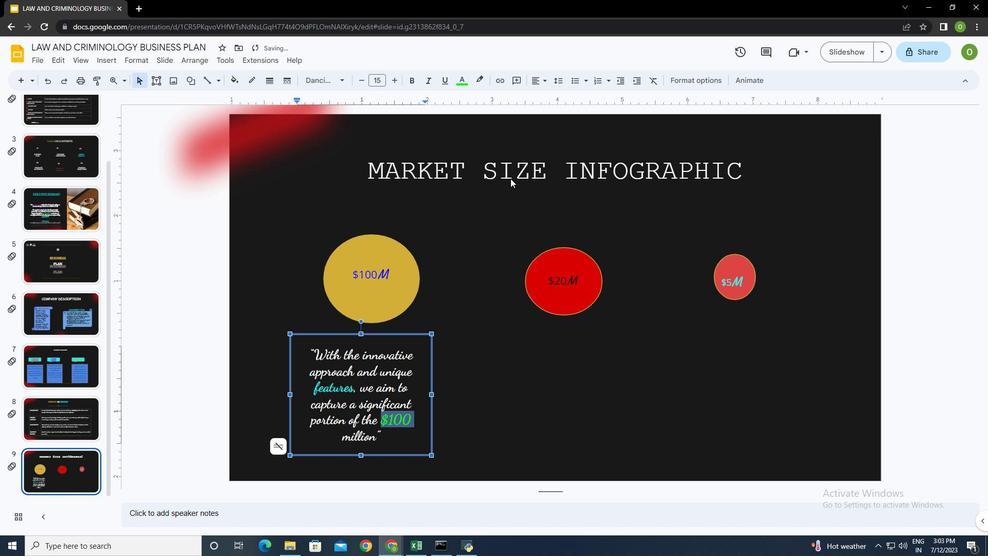 
Action: Mouse moved to (401, 436)
Screenshot: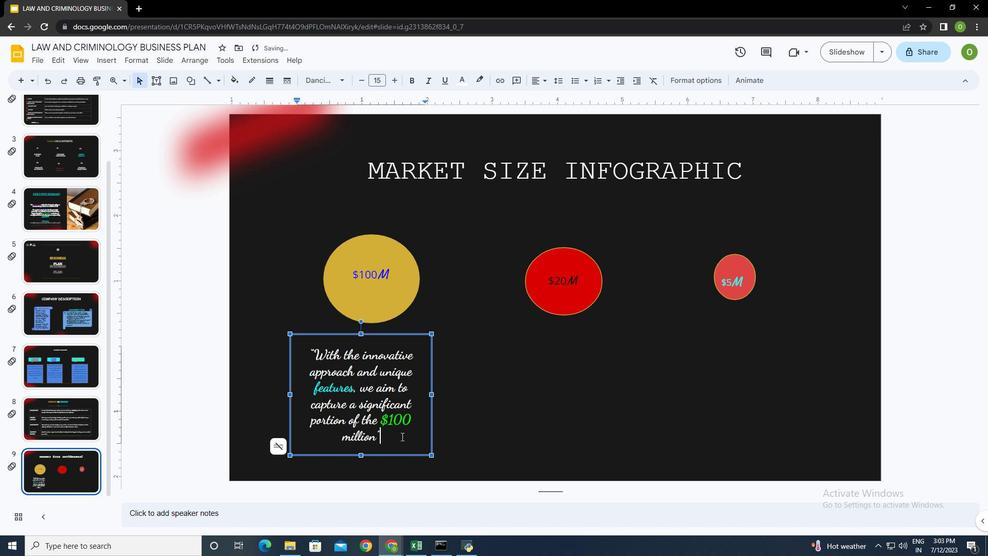 
Action: Mouse pressed left at (401, 436)
Screenshot: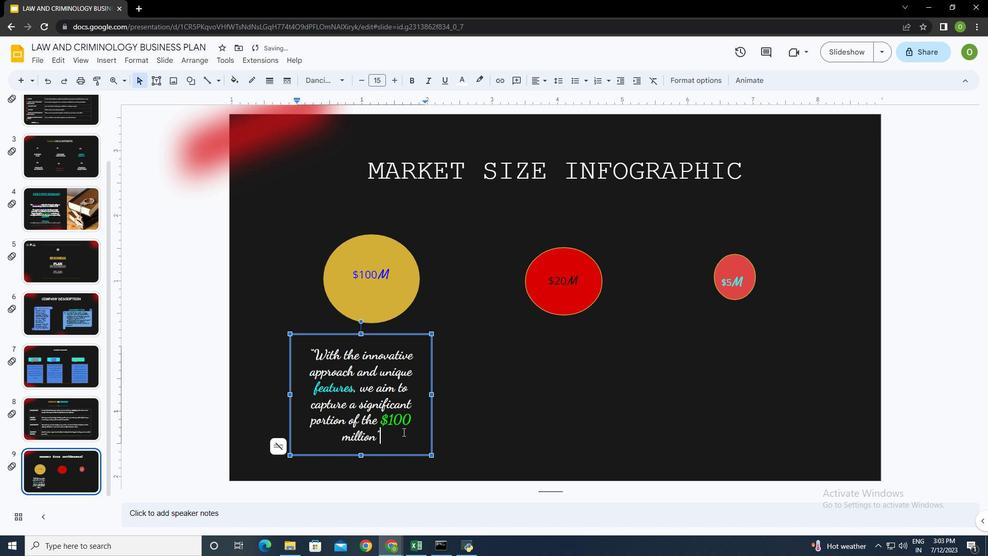 
Action: Mouse moved to (388, 437)
Screenshot: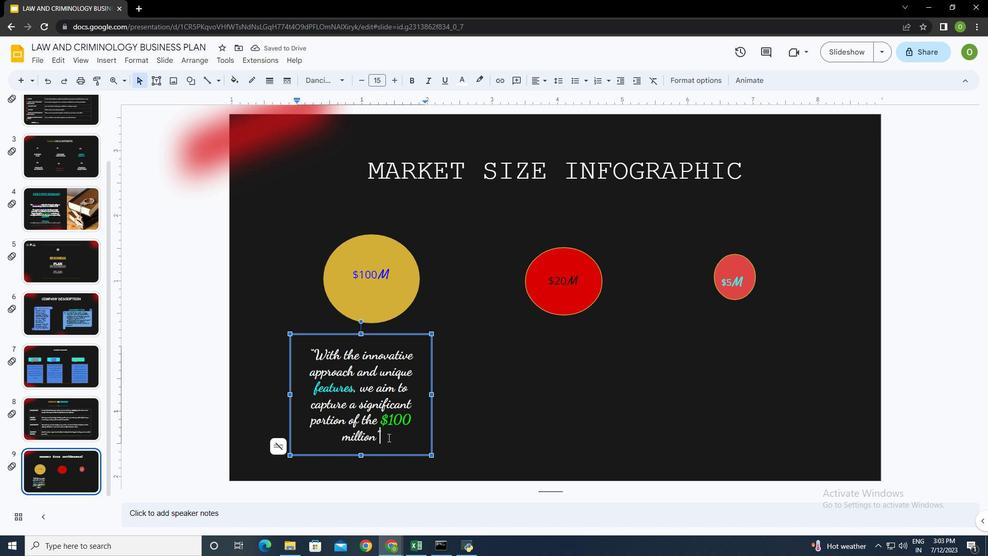 
Action: Mouse pressed left at (388, 437)
Screenshot: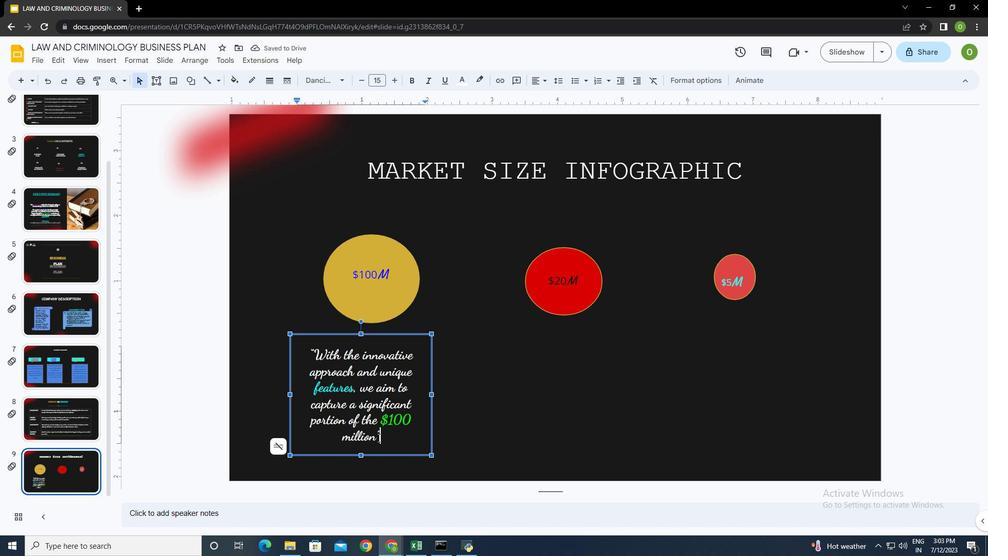
Action: Mouse moved to (375, 437)
Screenshot: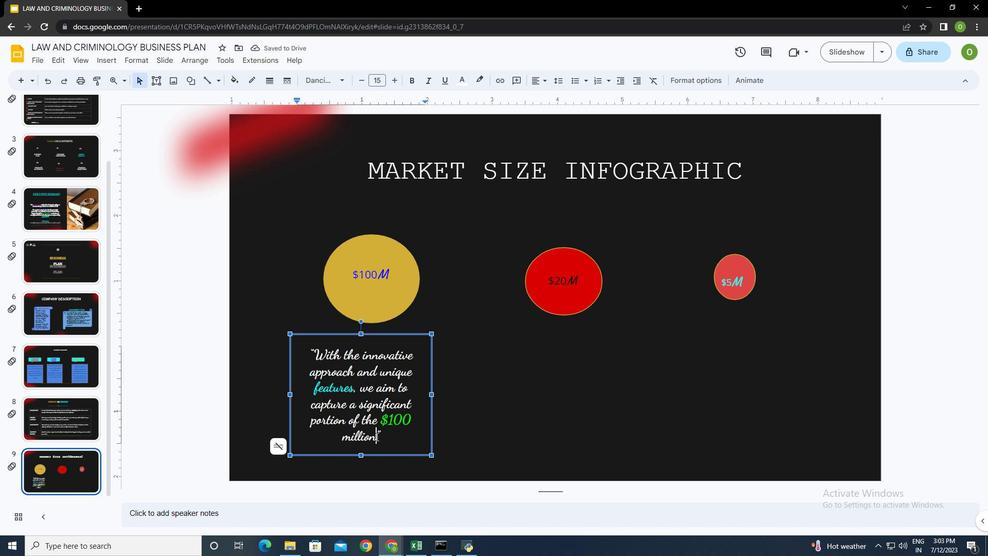
Action: Mouse pressed left at (375, 437)
Screenshot: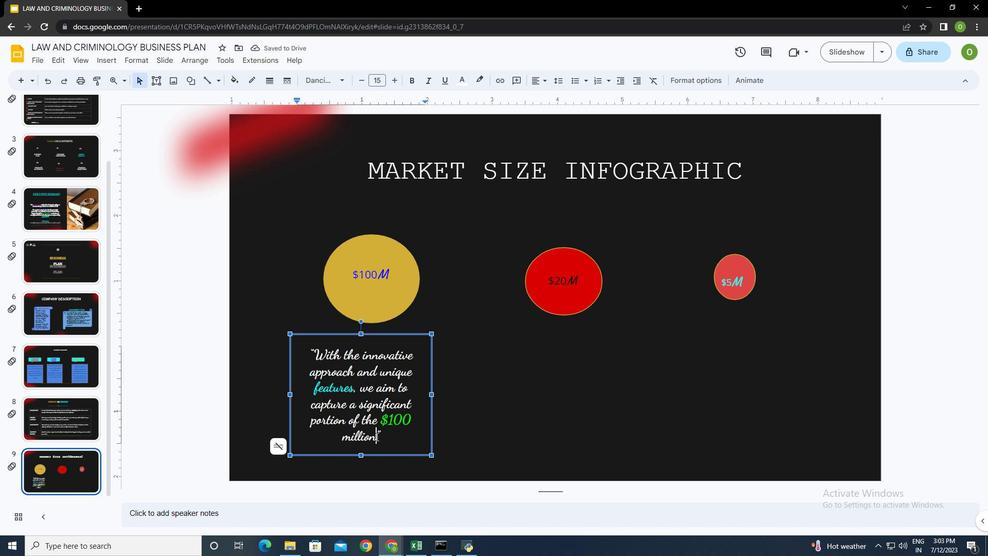 
Action: Mouse moved to (376, 436)
Screenshot: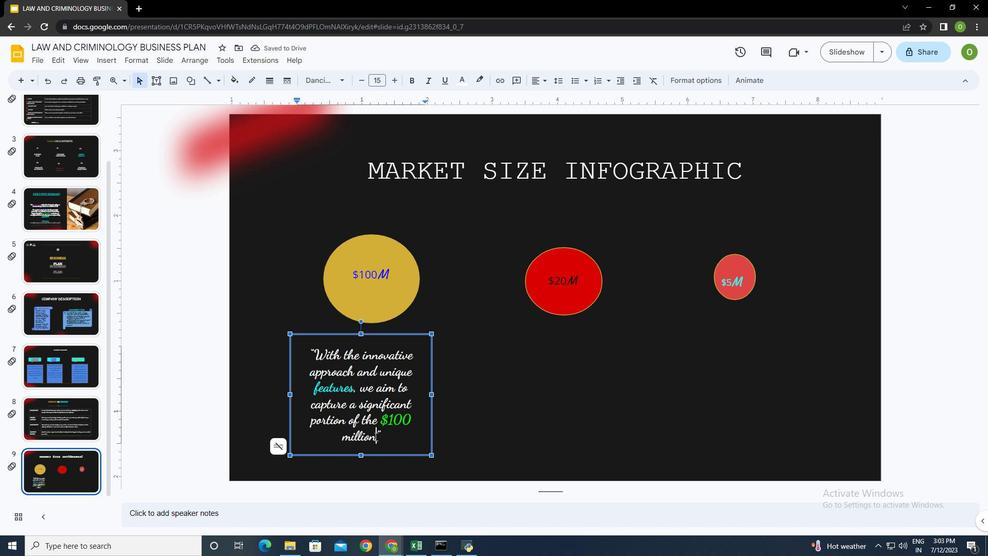 
Action: Mouse pressed left at (376, 436)
Screenshot: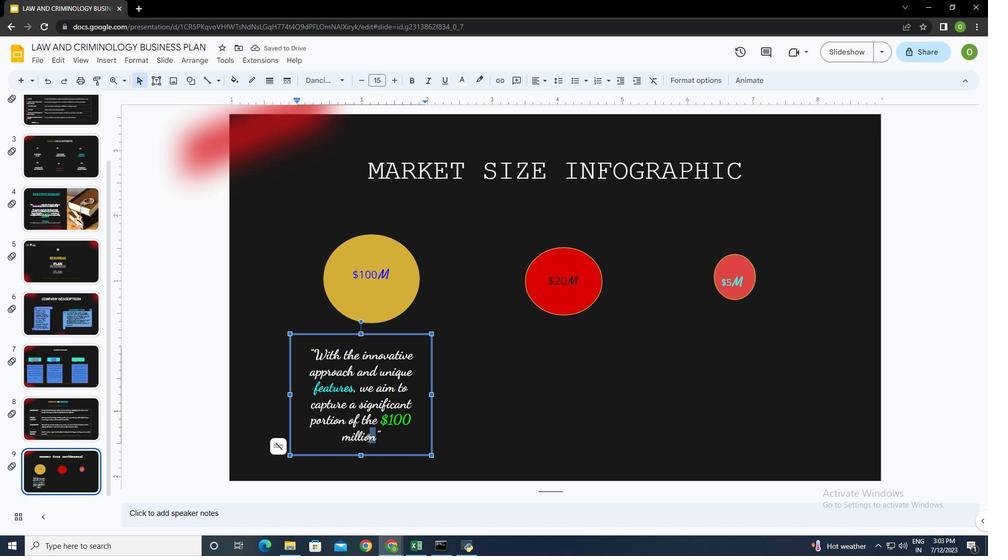 
Action: Mouse moved to (461, 81)
Screenshot: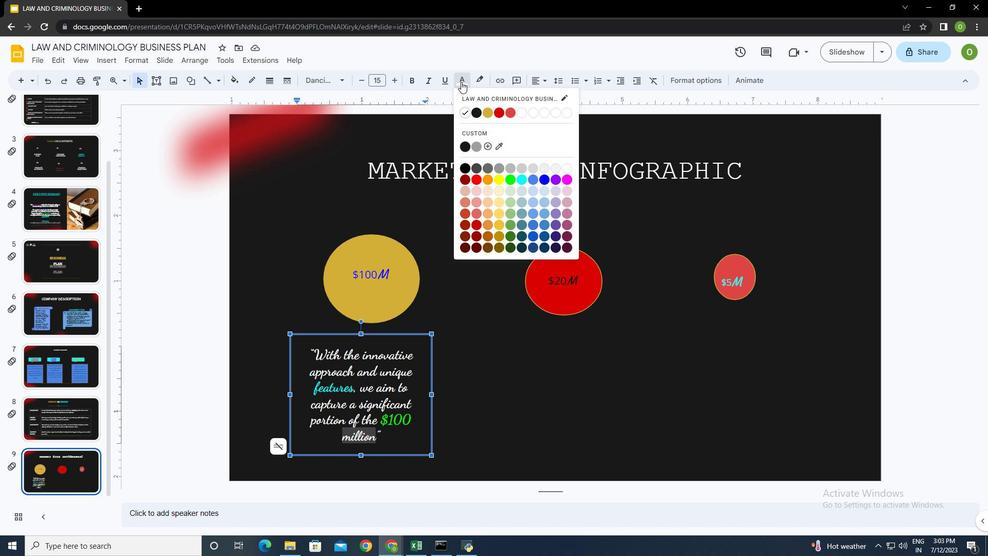 
Action: Mouse pressed left at (461, 81)
Screenshot: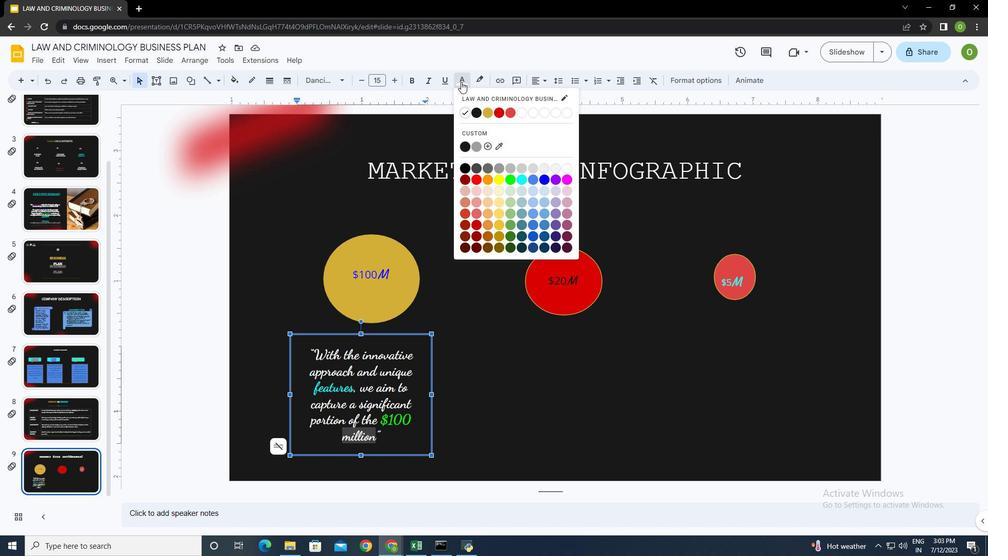 
Action: Mouse moved to (509, 178)
Screenshot: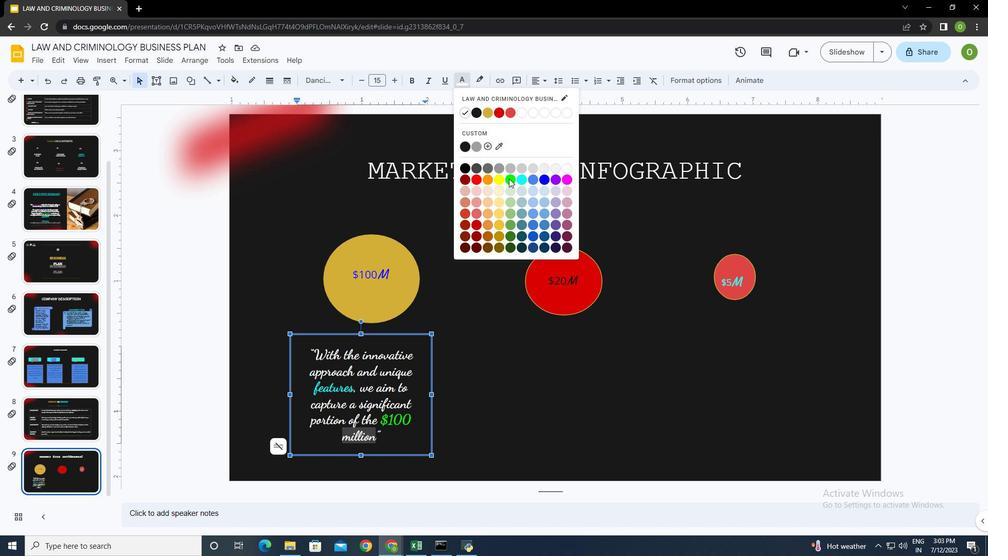
Action: Mouse pressed left at (509, 178)
Screenshot: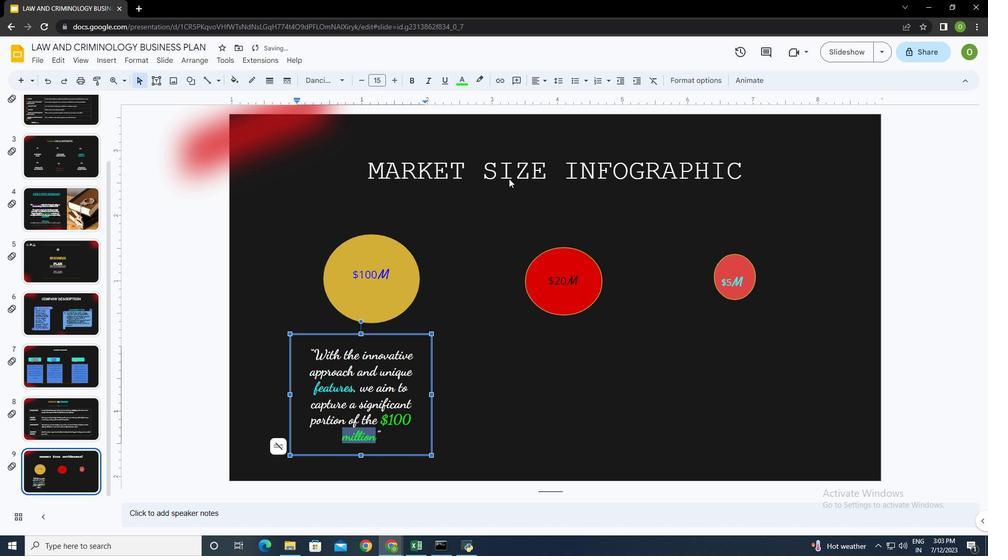
Action: Mouse moved to (398, 436)
Screenshot: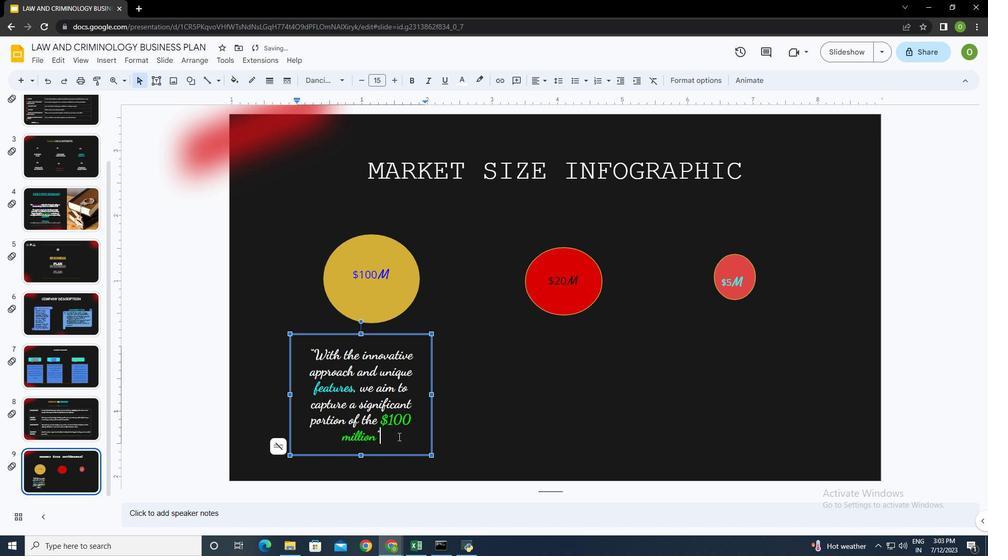 
Action: Mouse pressed left at (398, 436)
Screenshot: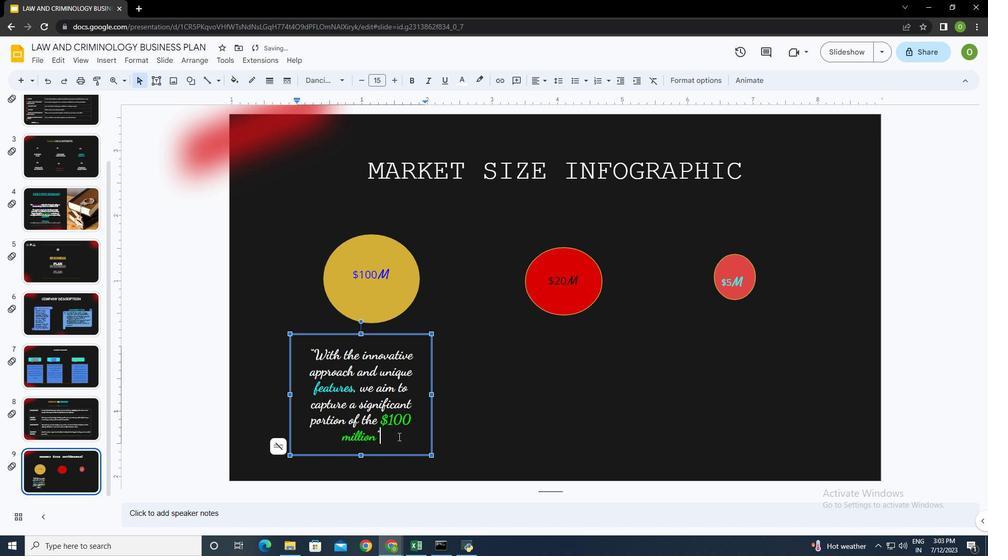 
Action: Mouse moved to (563, 364)
Screenshot: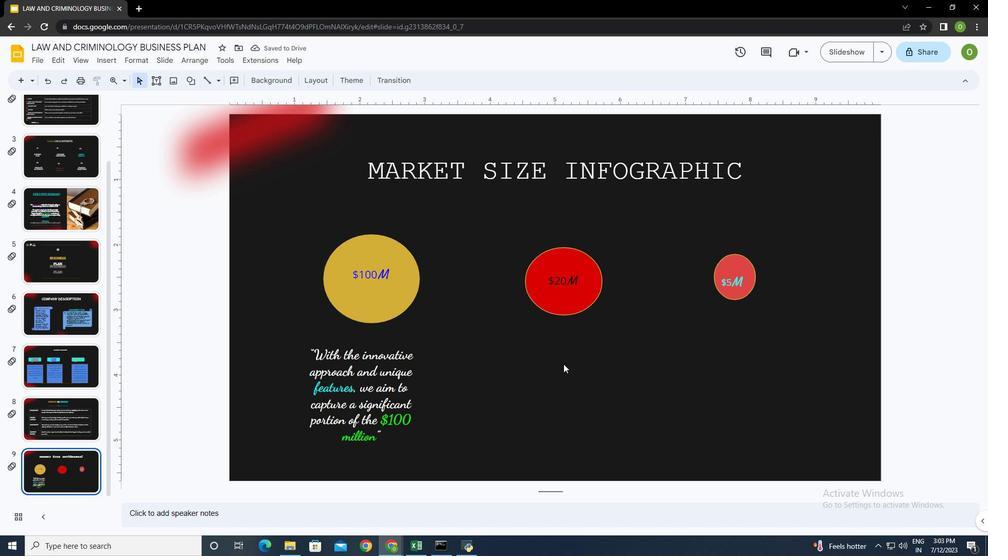 
Action: Mouse pressed left at (563, 364)
Screenshot: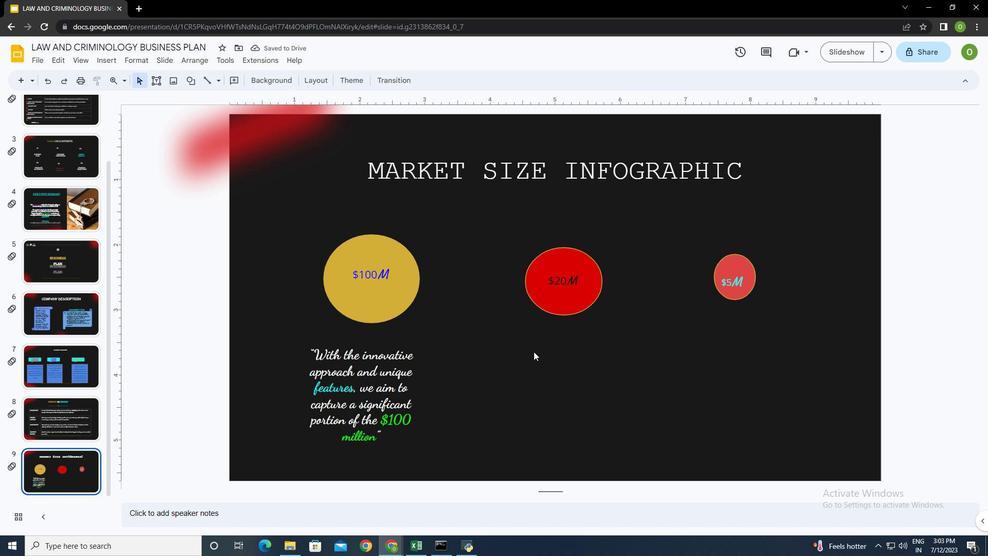 
Action: Mouse moved to (157, 78)
Screenshot: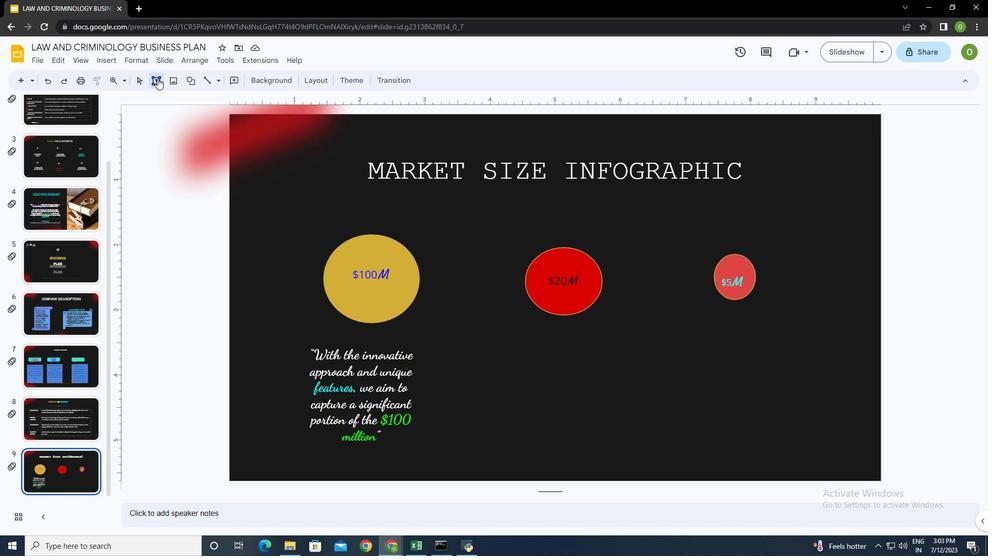 
Action: Mouse pressed left at (157, 78)
